 Task: Who was an influential artist in Constructivism?
Action: Mouse moved to (217, 181)
Screenshot: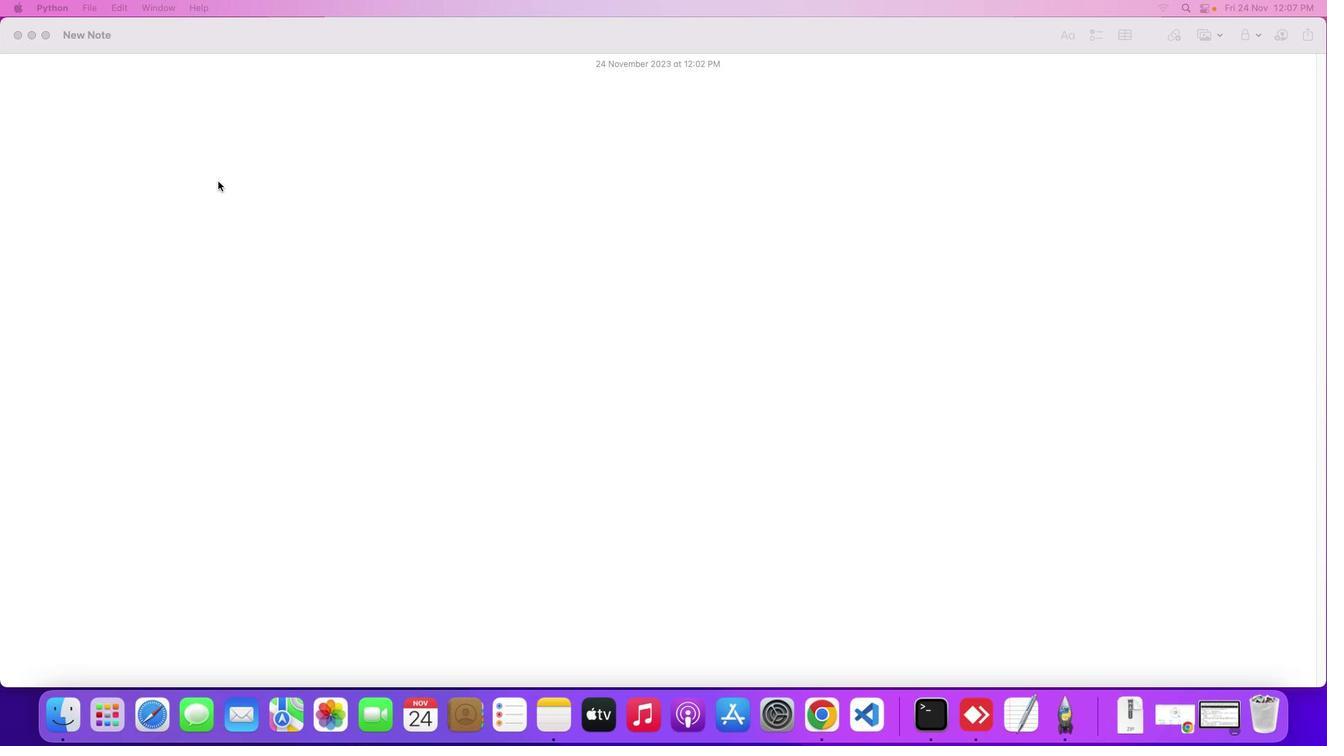 
Action: Mouse pressed left at (217, 181)
Screenshot: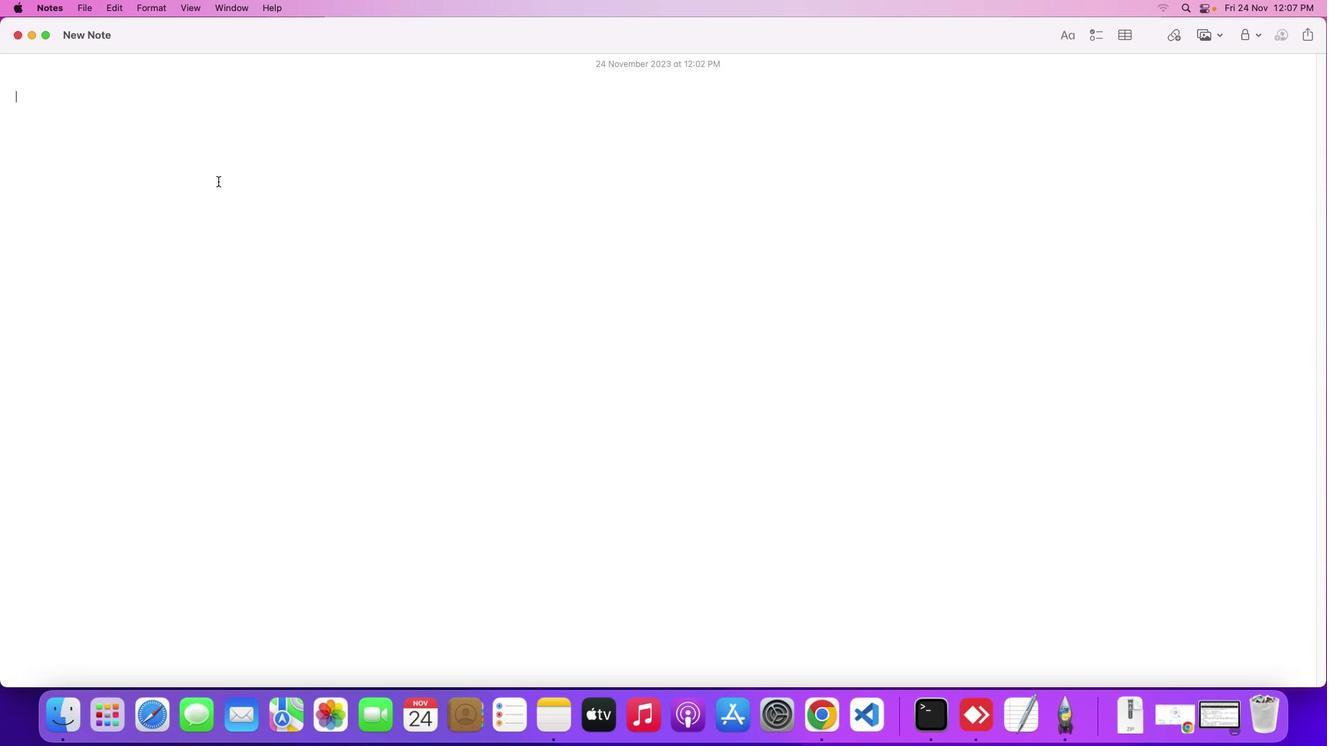 
Action: Mouse moved to (217, 181)
Screenshot: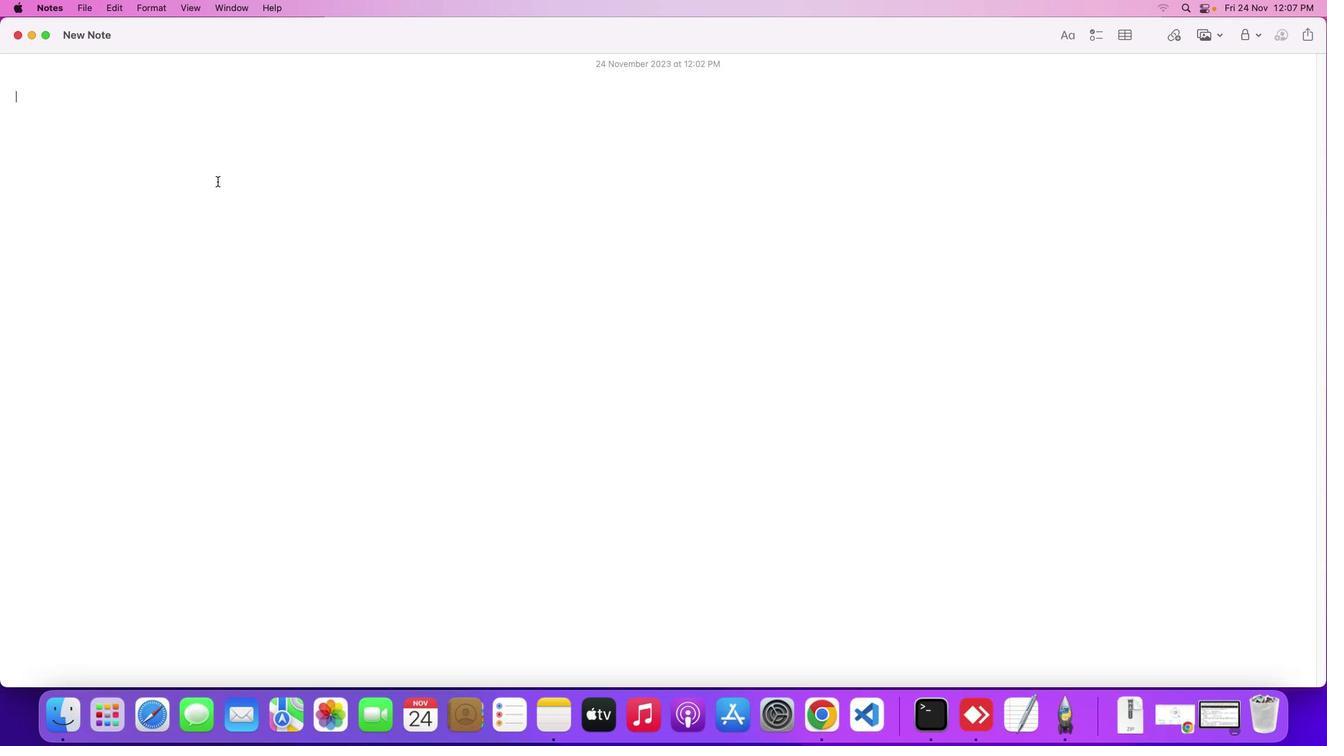 
Action: Key pressed Key.shift'W''h''o'Key.space'w''a''s'Key.space'a''n'Key.space'i''n''f''l''u''e''n''t''i''a''l'Key.space'a''r''t''i''s''t'Key.space'i''n'Key.spaceKey.shift'C''o''n''s''t''r''u''c''t''i''v''i''s''m'Key.shift_r'?'Key.enter
Screenshot: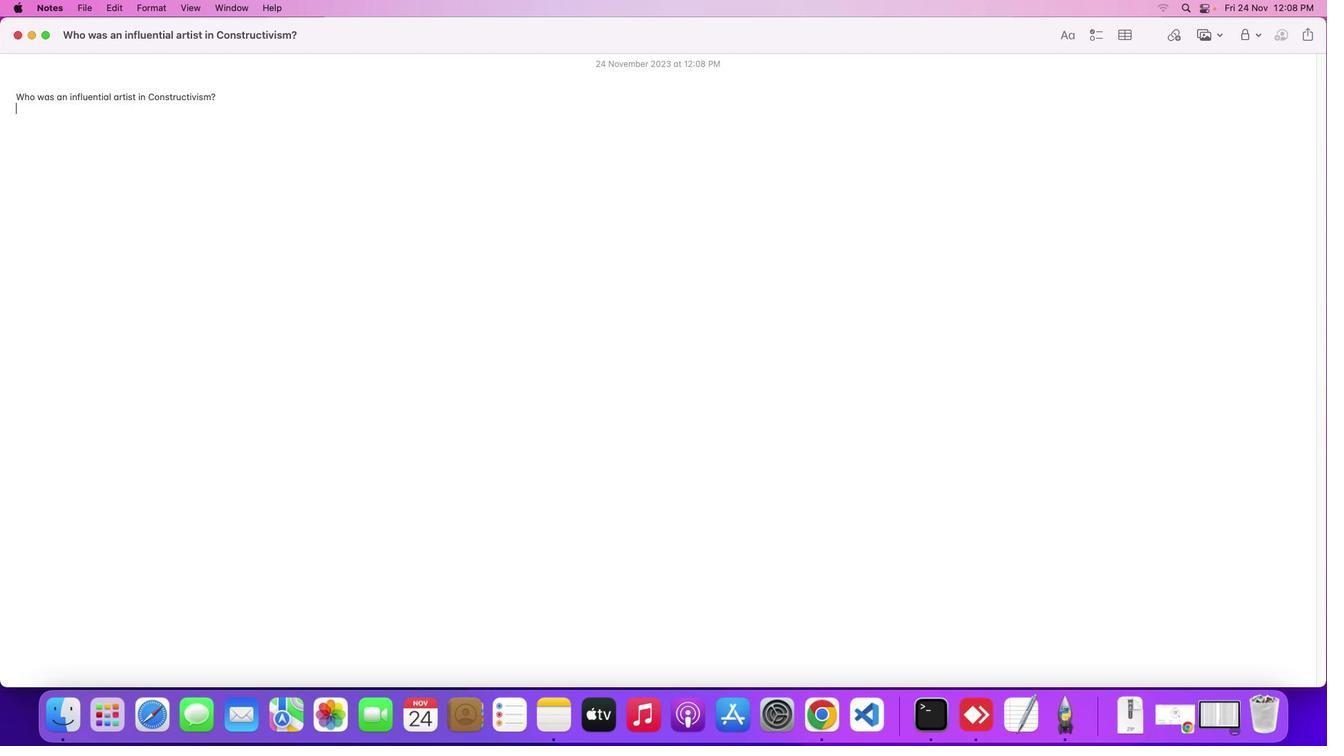 
Action: Mouse moved to (1190, 715)
Screenshot: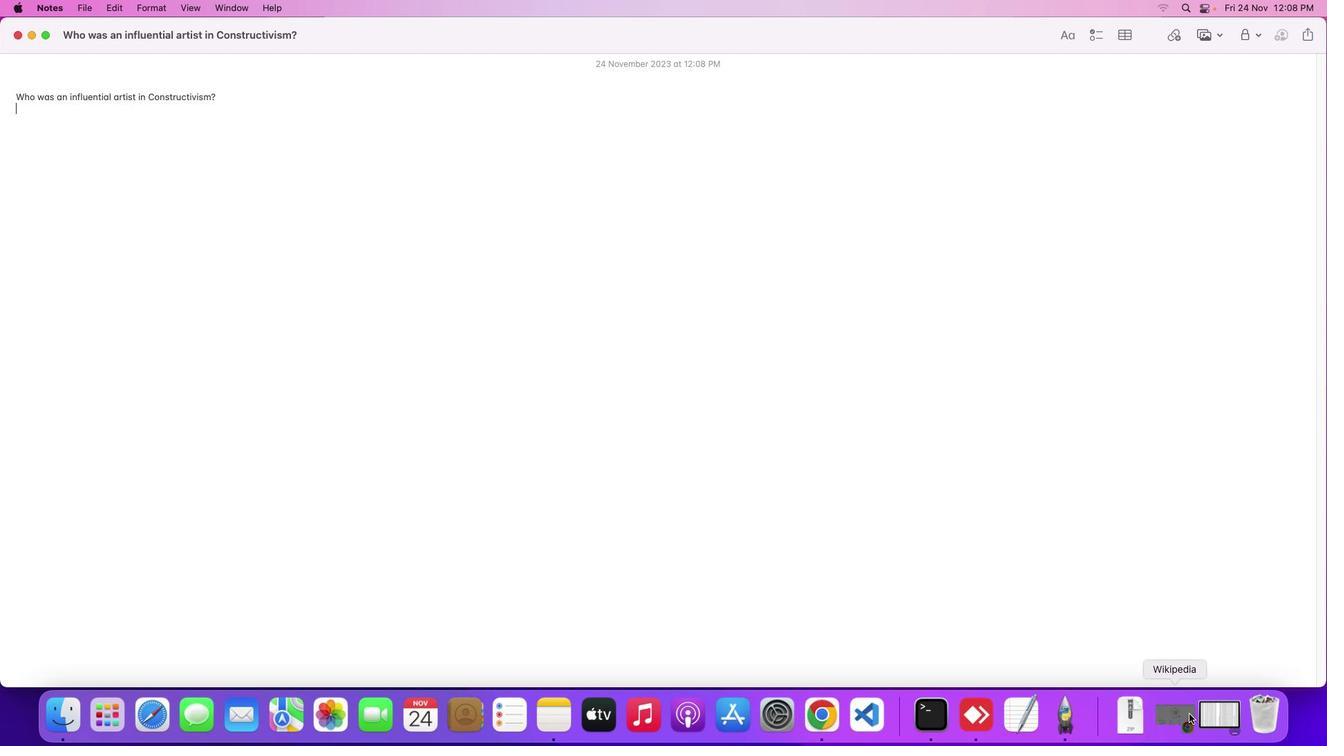 
Action: Mouse pressed left at (1190, 715)
Screenshot: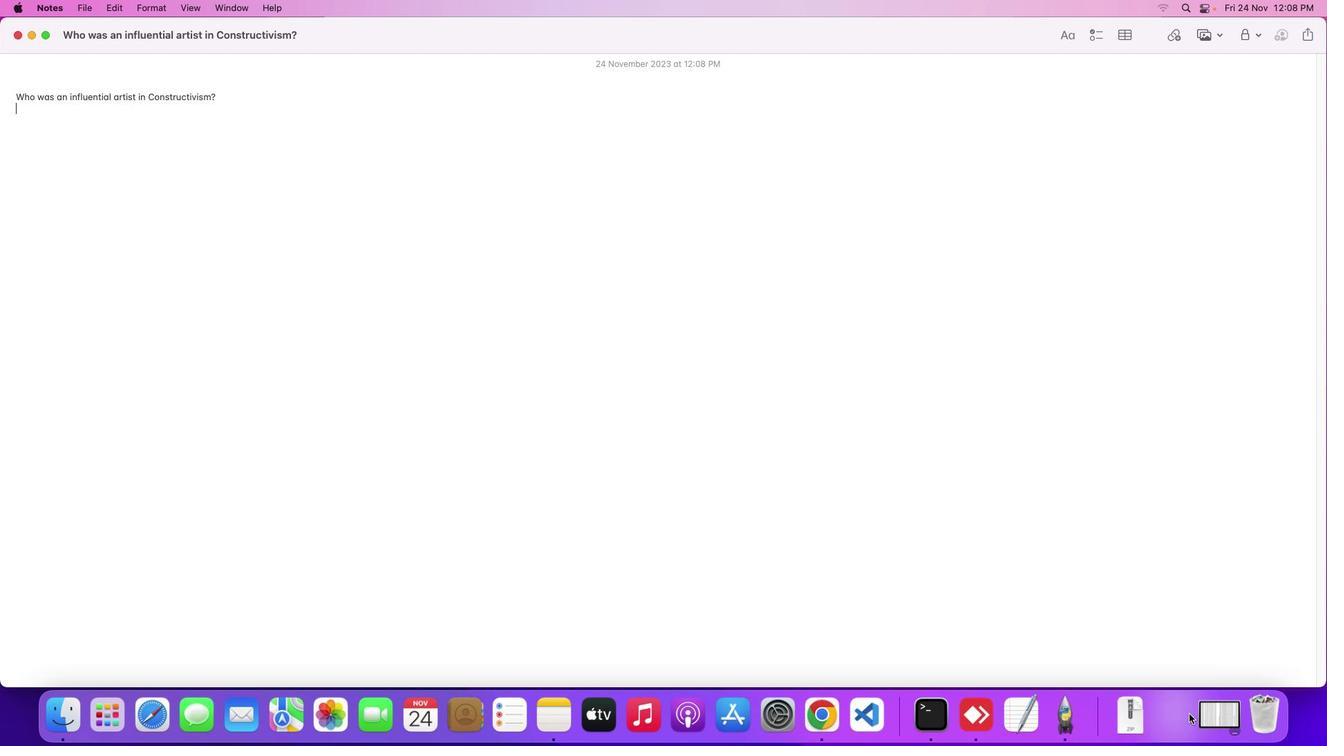 
Action: Mouse moved to (529, 423)
Screenshot: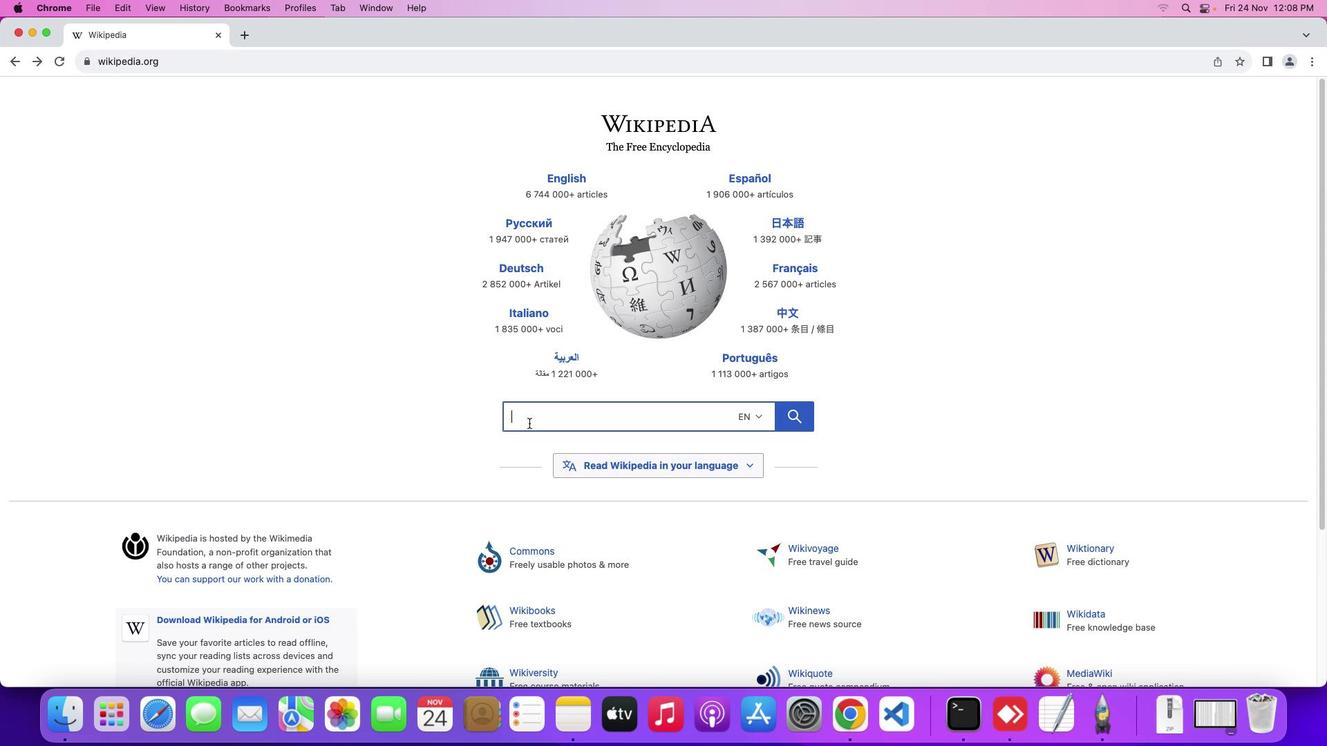 
Action: Mouse pressed left at (529, 423)
Screenshot: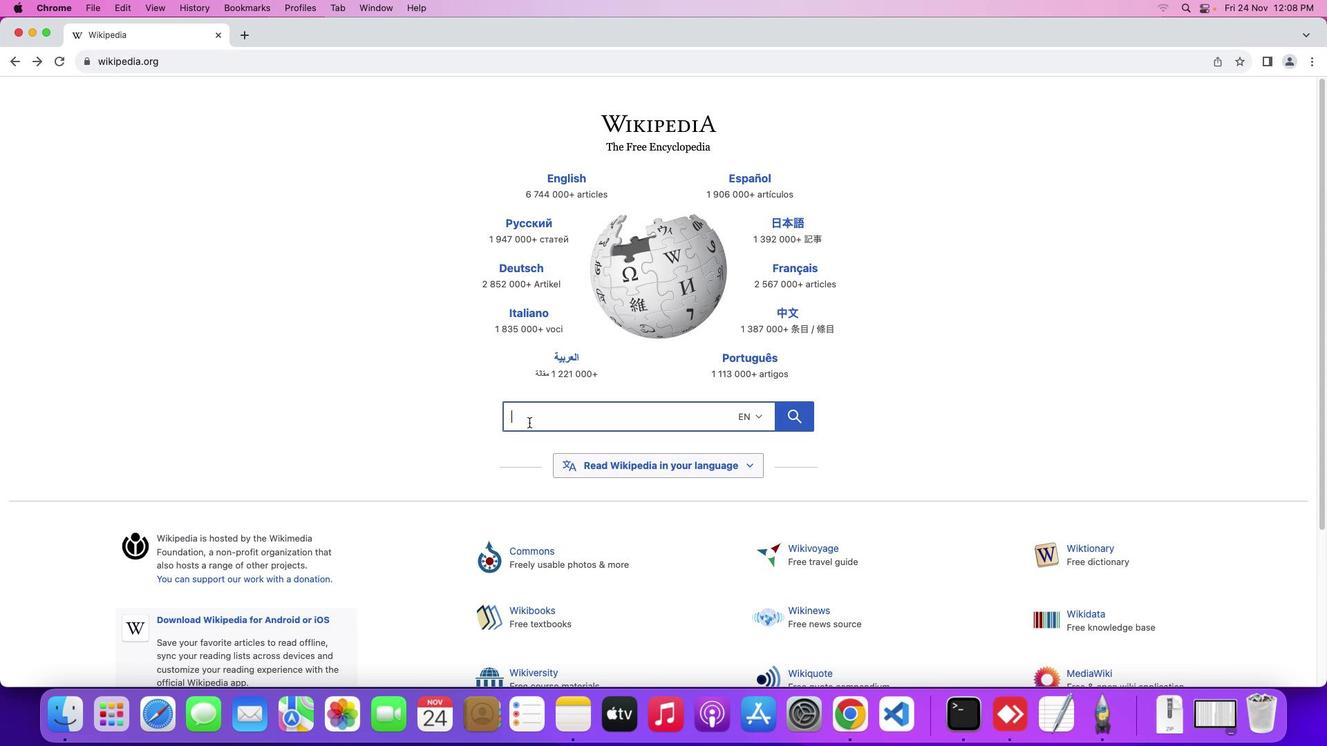 
Action: Mouse moved to (522, 421)
Screenshot: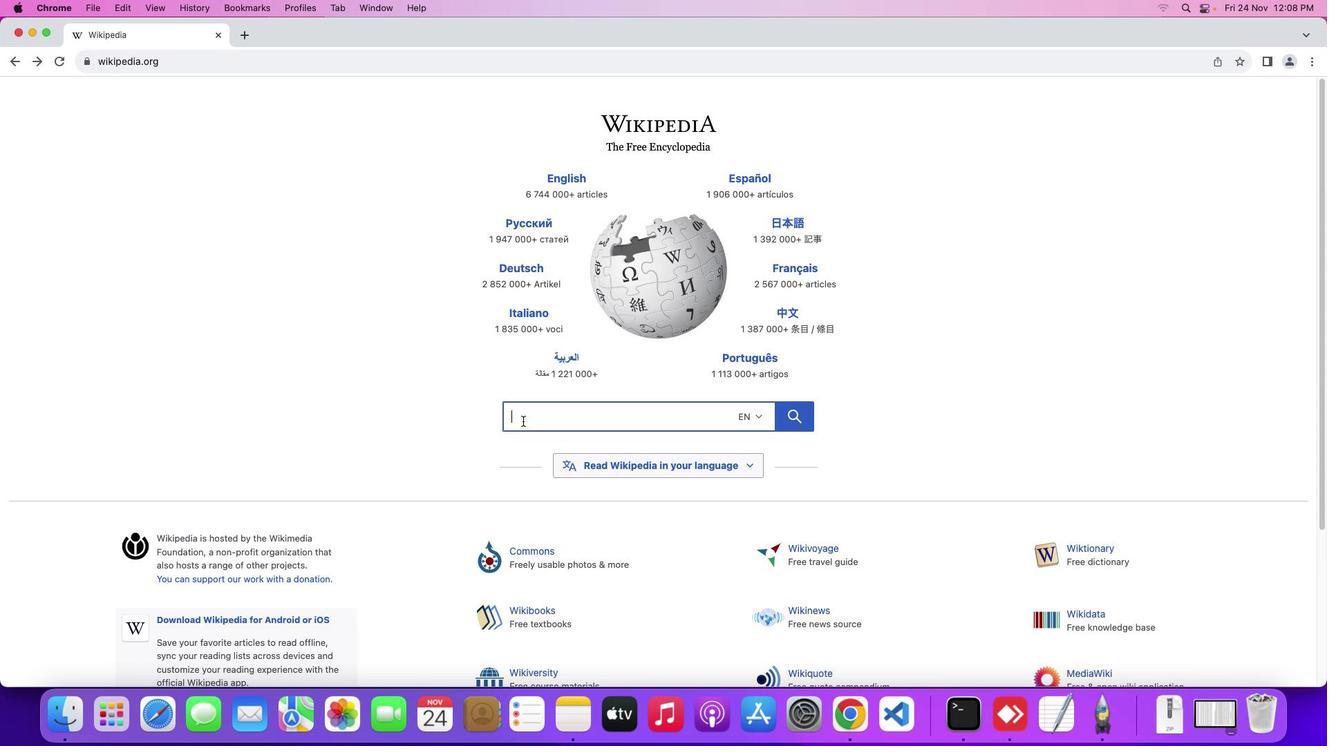 
Action: Key pressed Key.shift'C''o''n''s''t''r''u''c''t''i''v''i''s''m'Key.space'a''r''t'
Screenshot: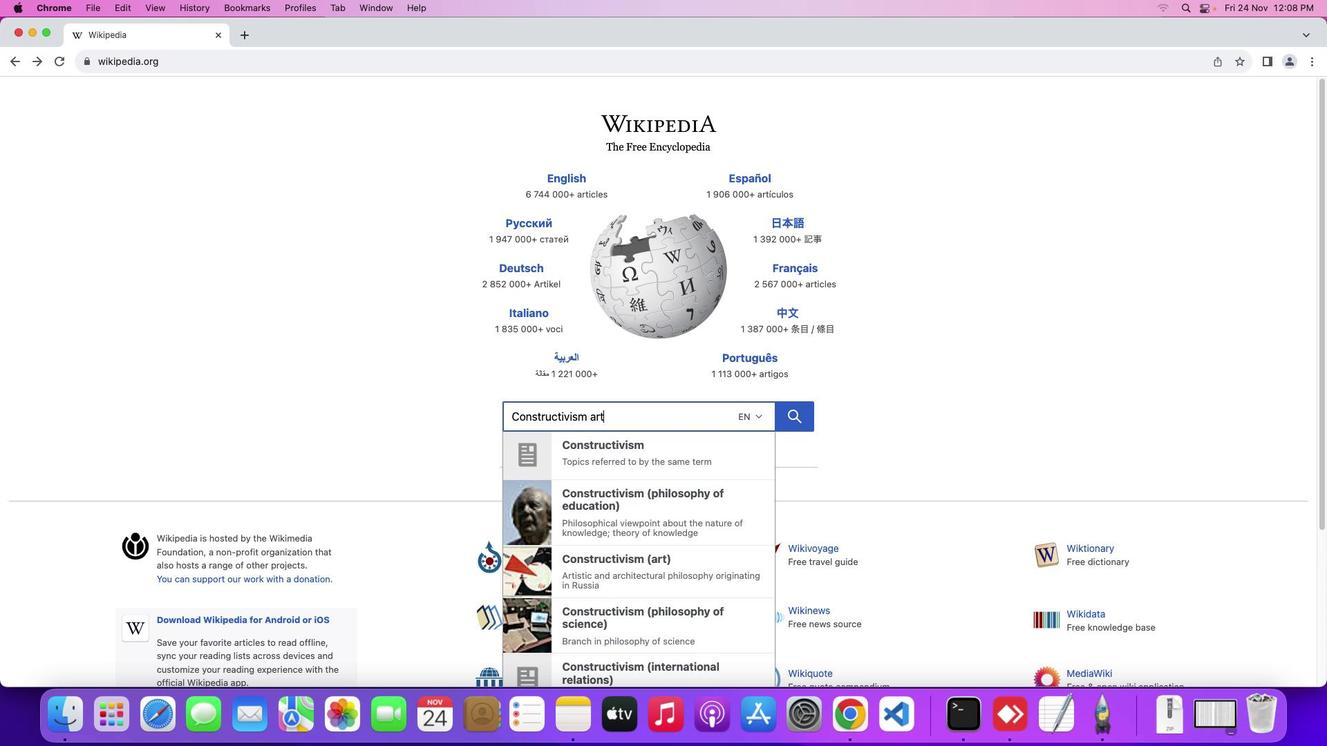 
Action: Mouse moved to (597, 455)
Screenshot: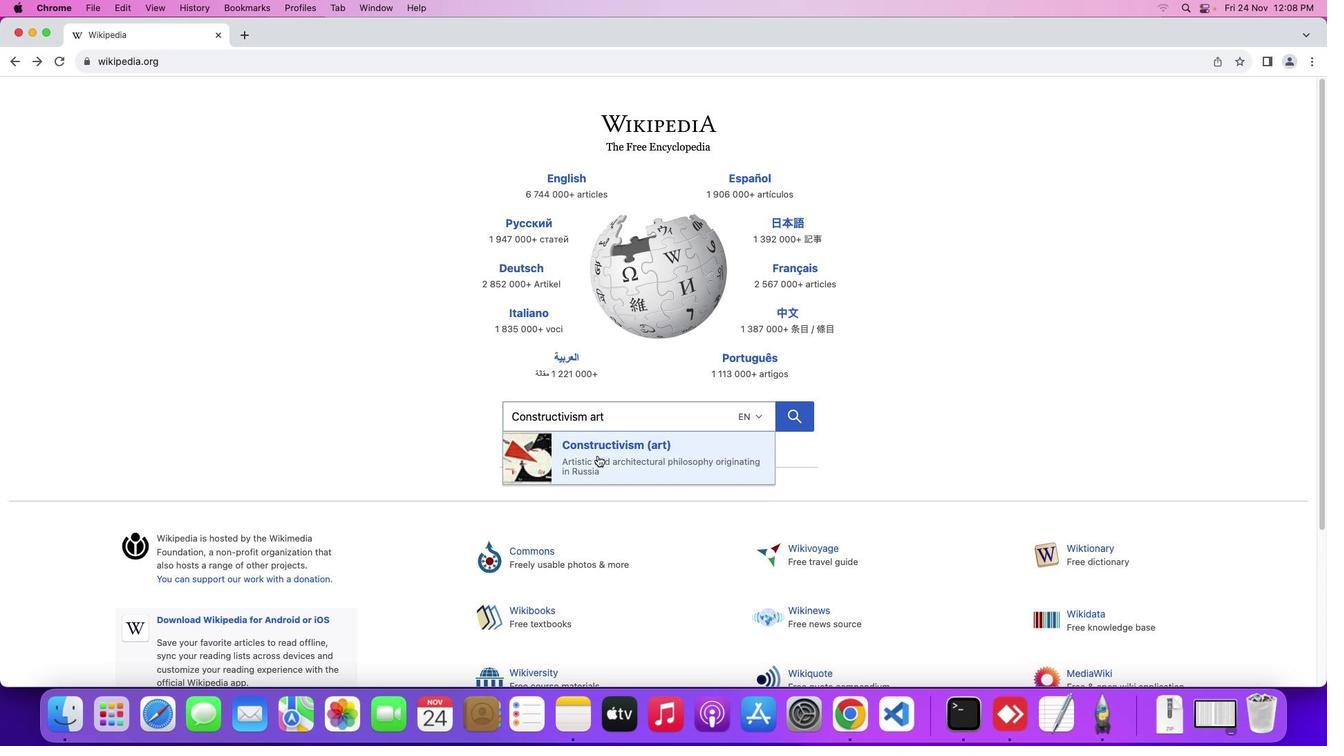 
Action: Mouse pressed left at (597, 455)
Screenshot: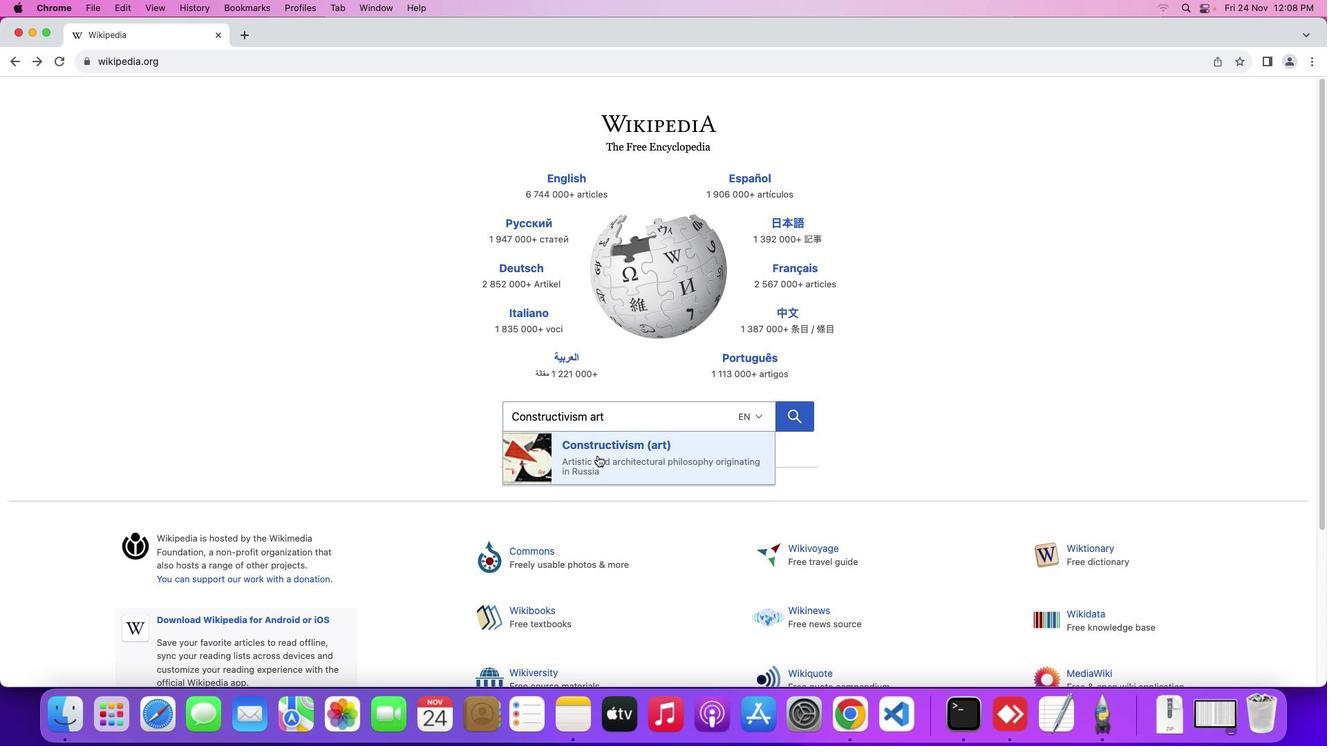 
Action: Mouse moved to (1038, 322)
Screenshot: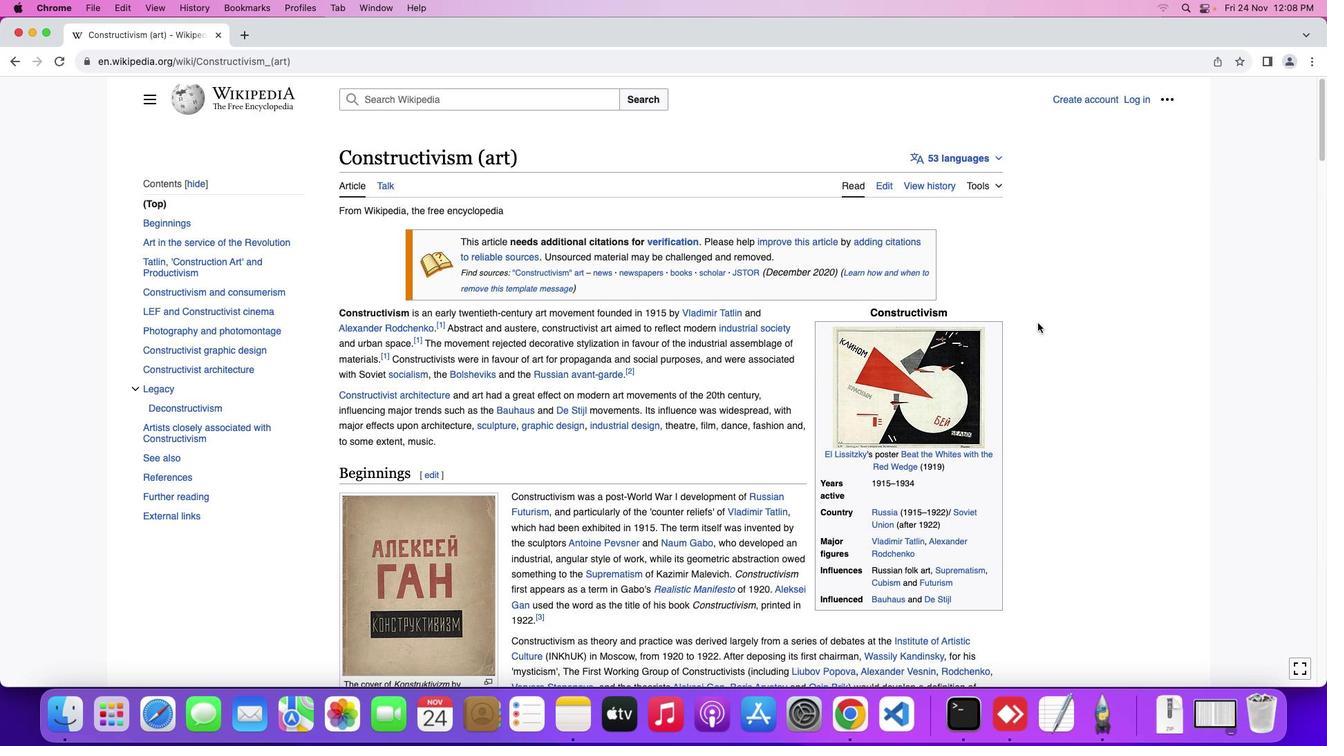 
Action: Mouse pressed left at (1038, 322)
Screenshot: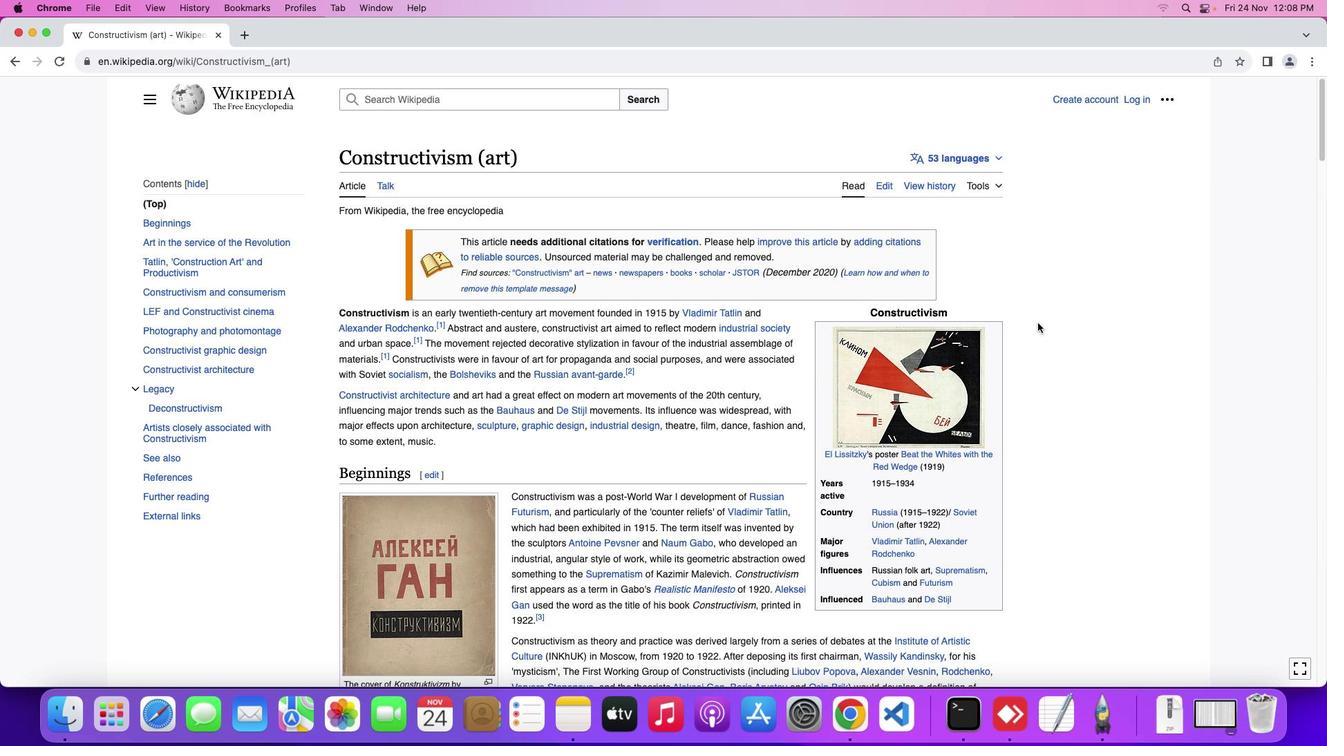 
Action: Mouse moved to (1062, 313)
Screenshot: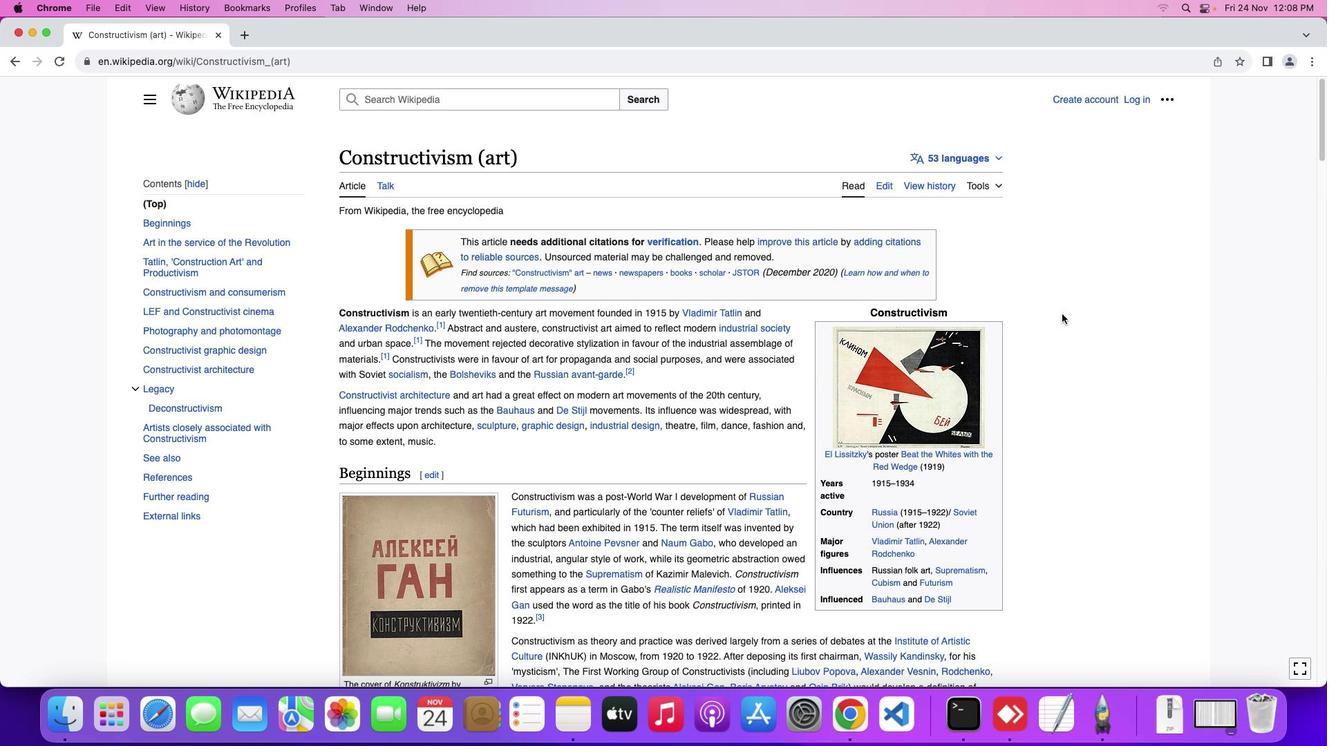 
Action: Mouse scrolled (1062, 313) with delta (0, 0)
Screenshot: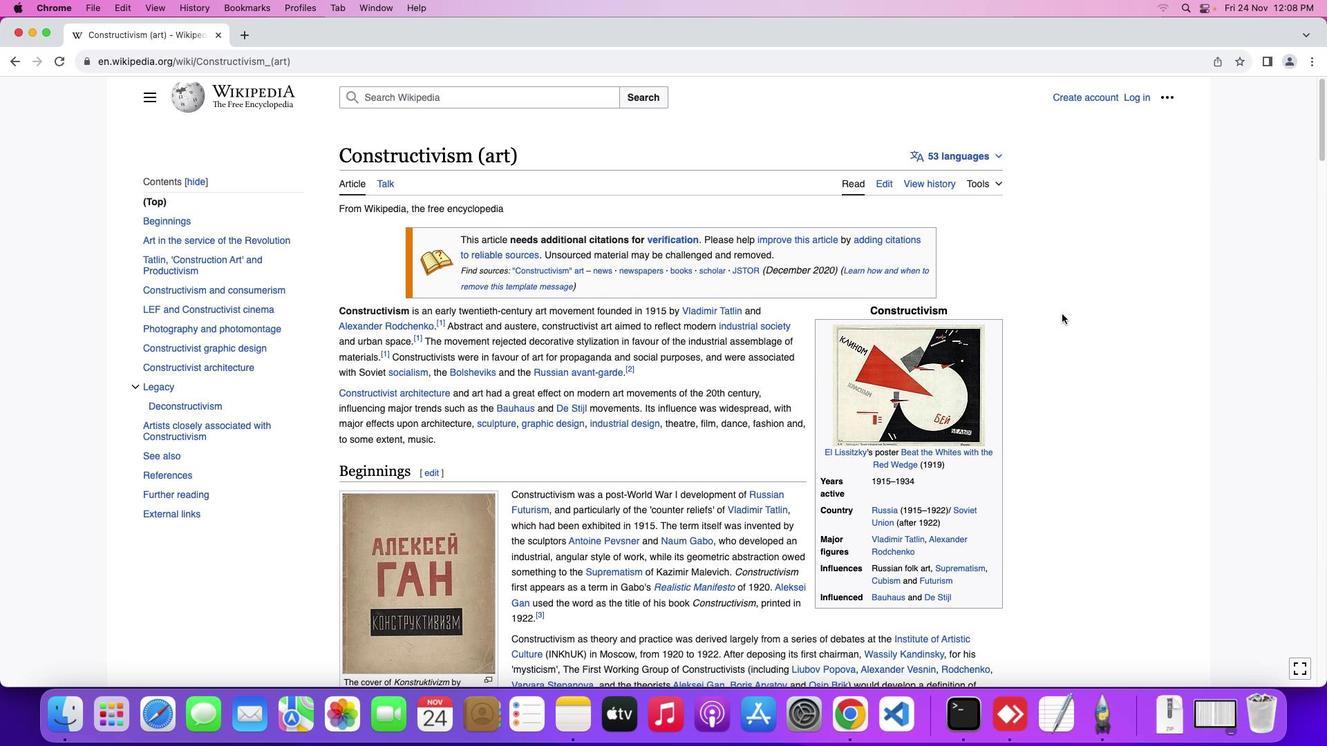 
Action: Mouse scrolled (1062, 313) with delta (0, 0)
Screenshot: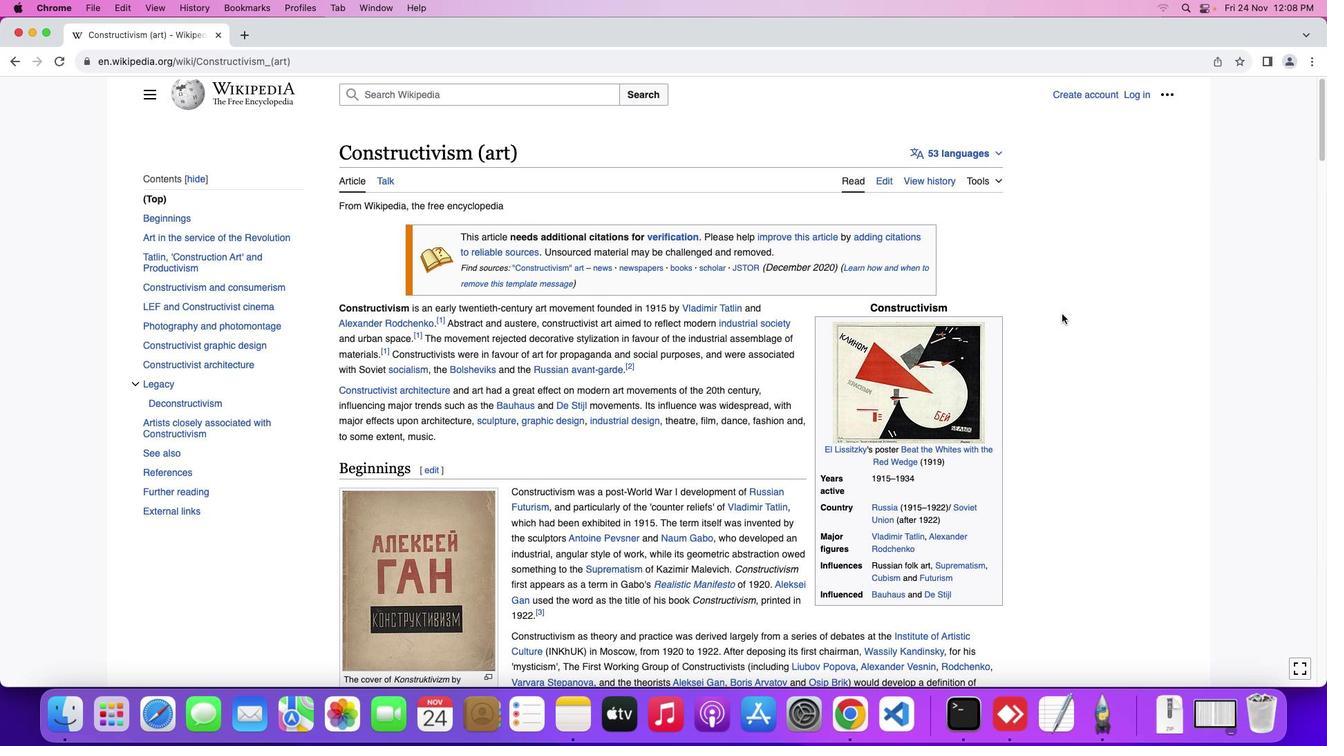 
Action: Mouse scrolled (1062, 313) with delta (0, 0)
Screenshot: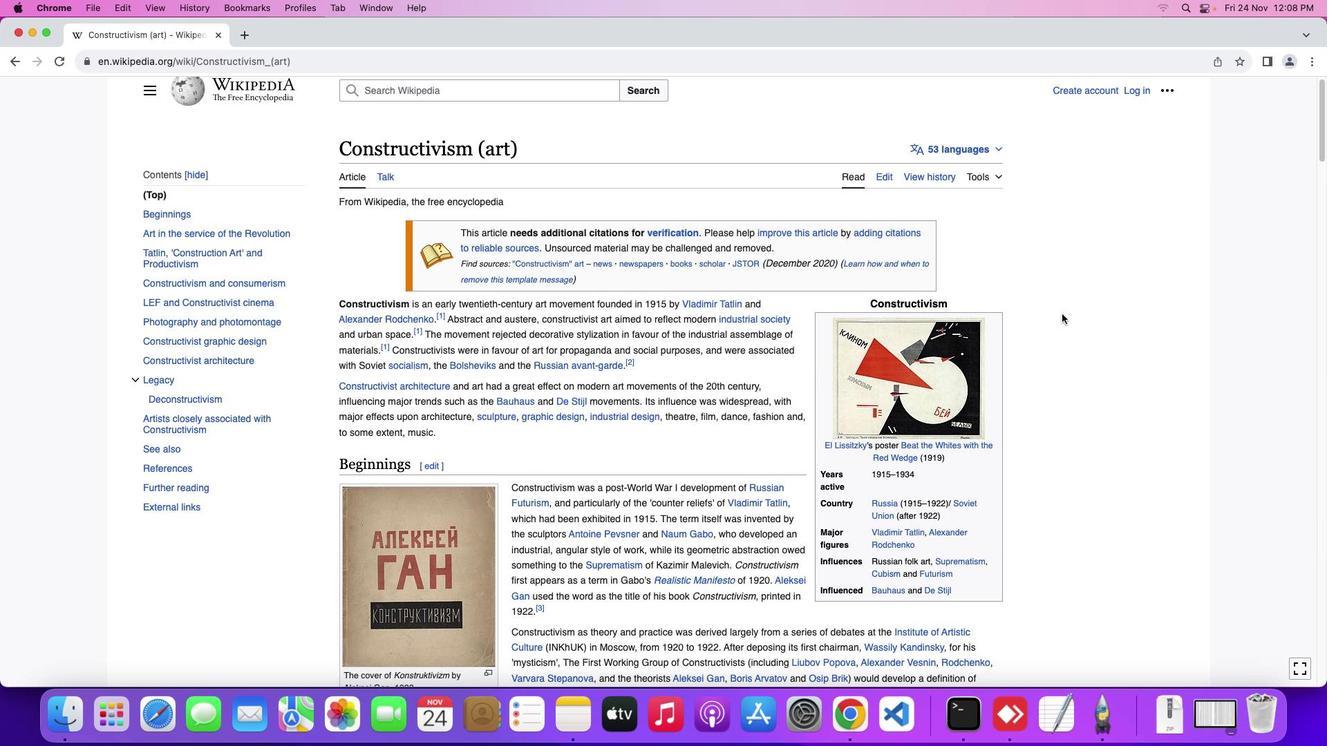 
Action: Mouse moved to (1063, 311)
Screenshot: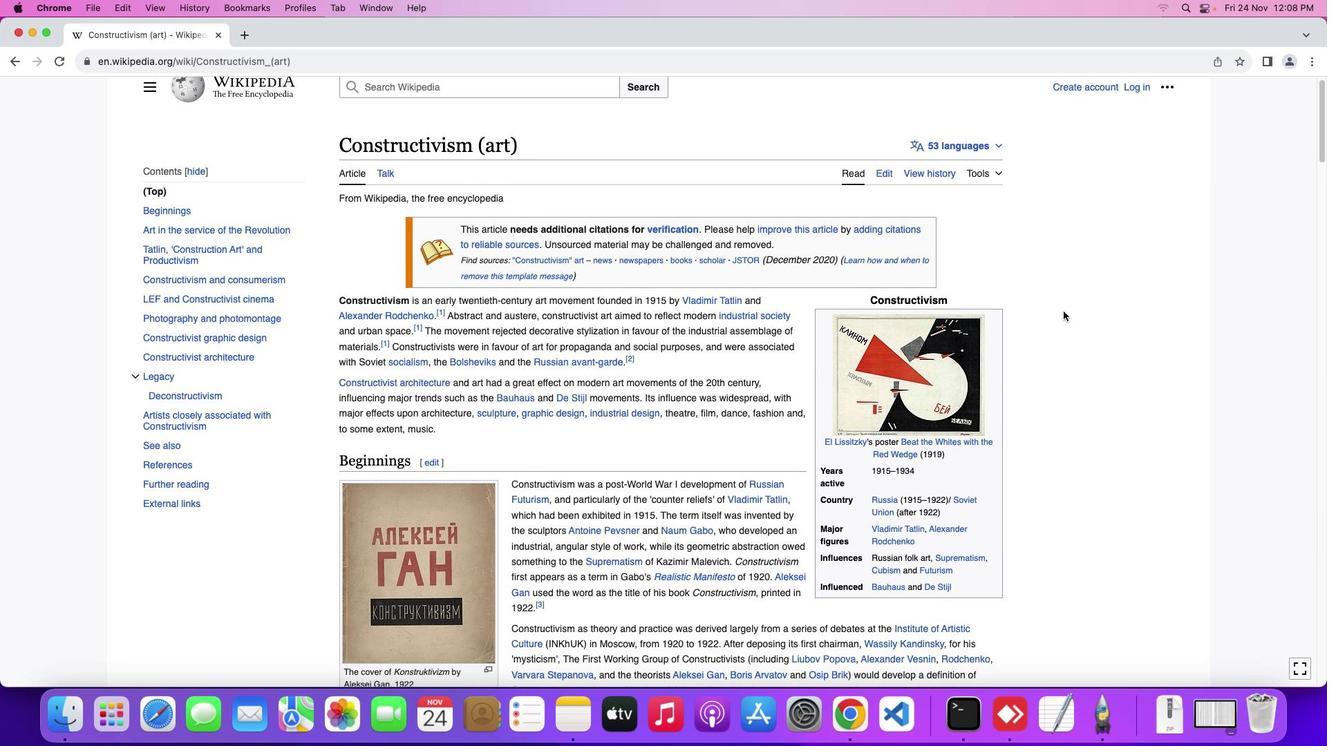 
Action: Mouse scrolled (1063, 311) with delta (0, 0)
Screenshot: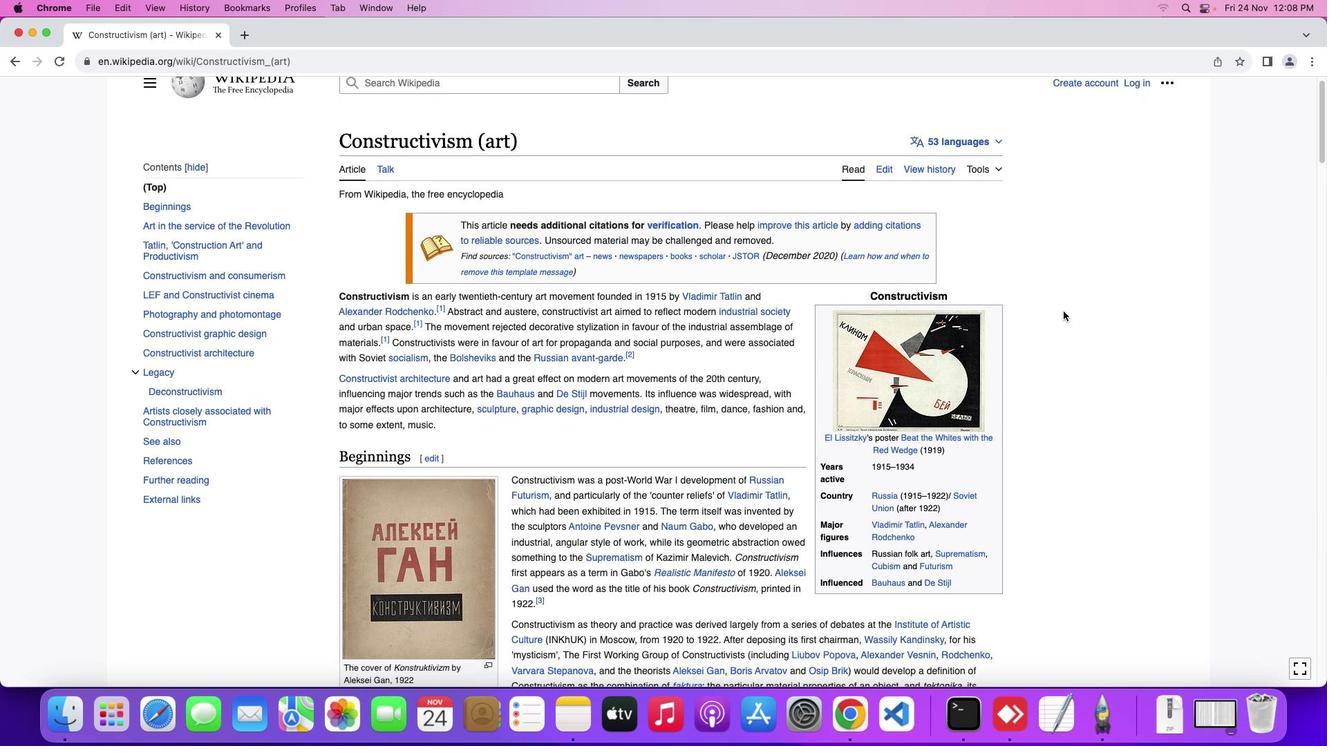 
Action: Mouse scrolled (1063, 311) with delta (0, 0)
Screenshot: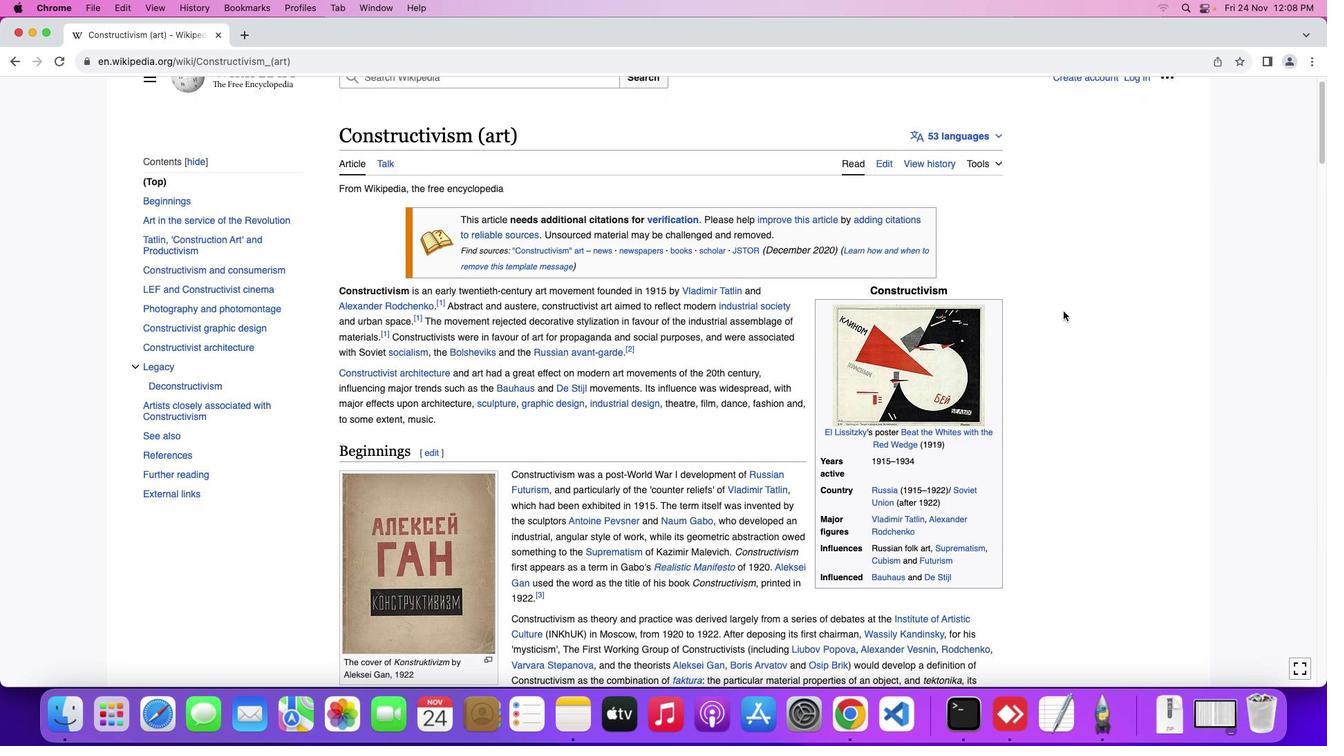 
Action: Mouse moved to (1063, 311)
Screenshot: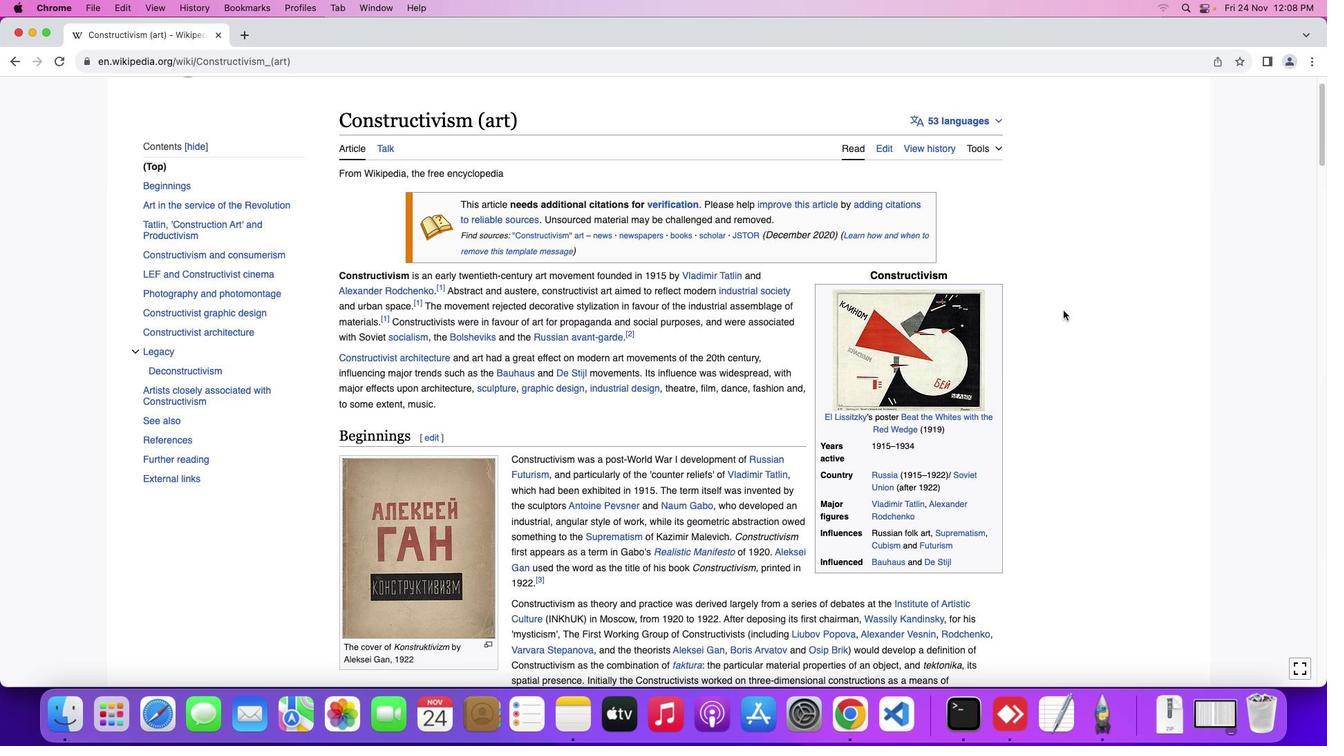 
Action: Mouse scrolled (1063, 311) with delta (0, 0)
Screenshot: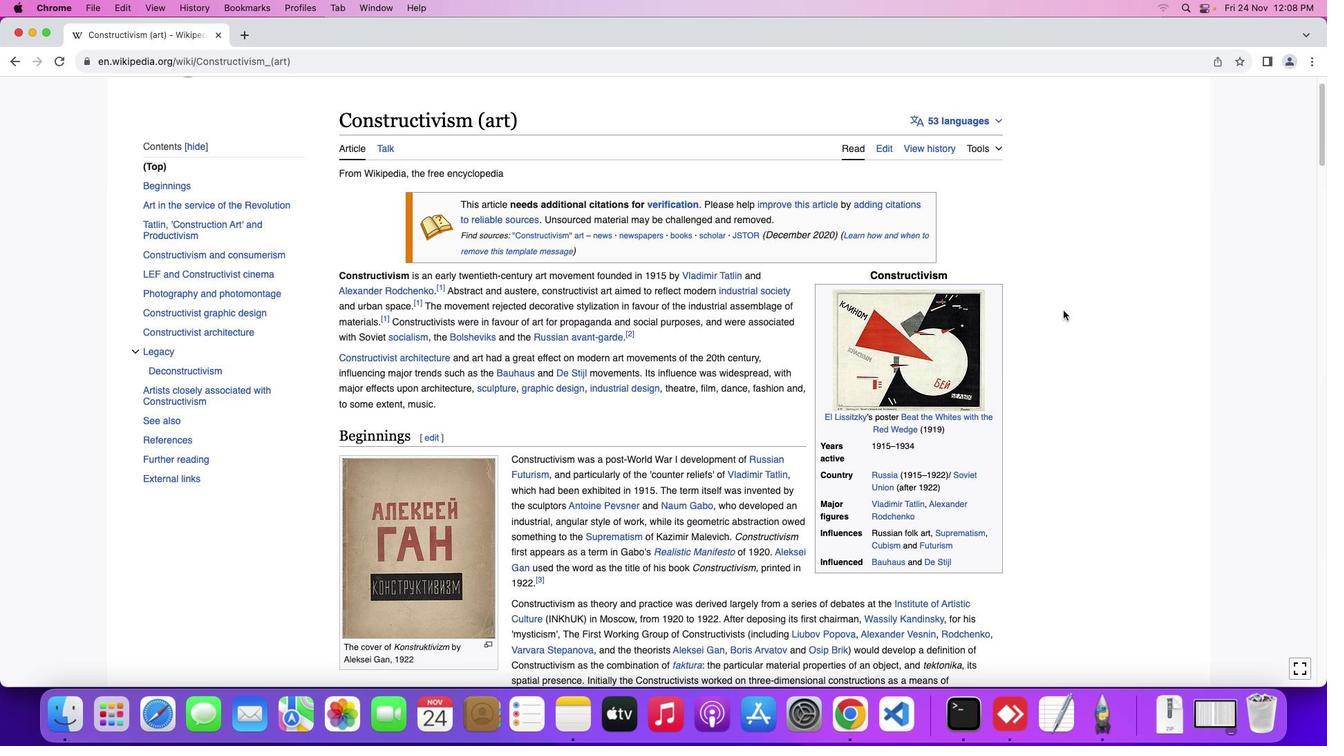 
Action: Mouse moved to (1064, 310)
Screenshot: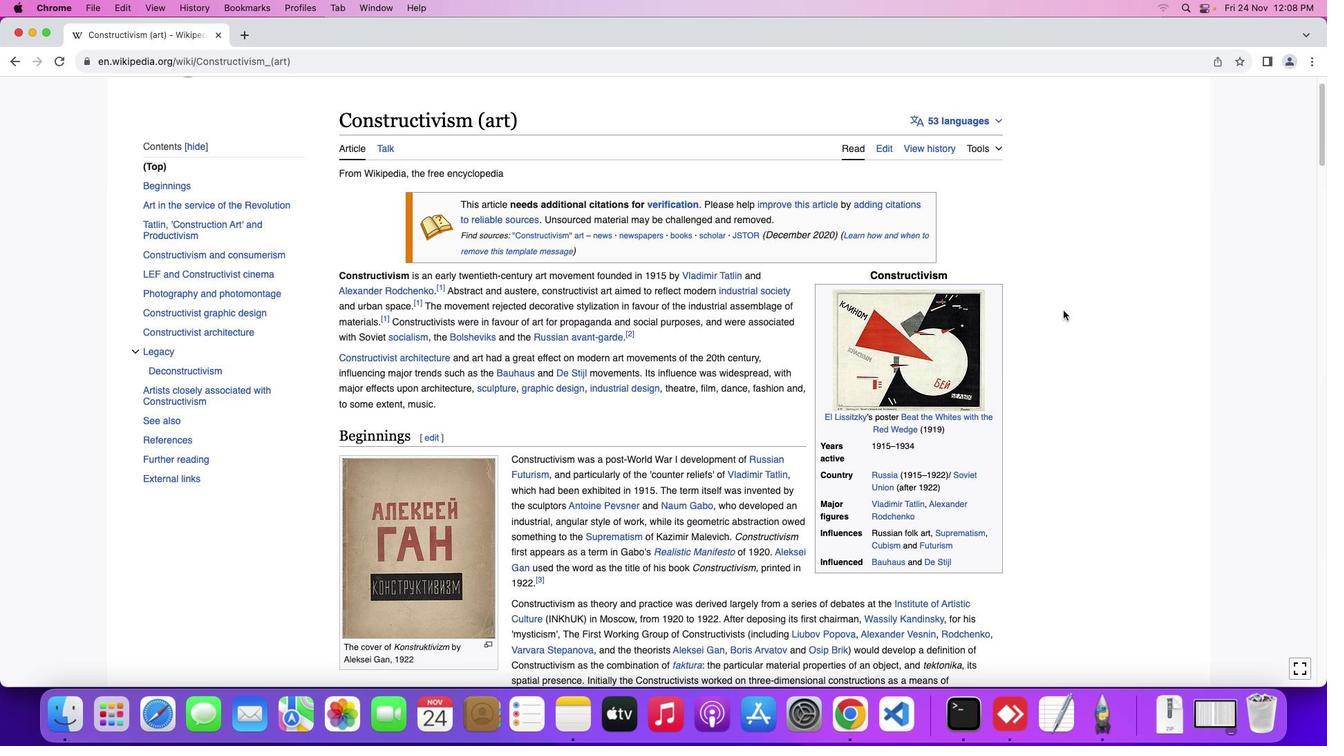 
Action: Mouse scrolled (1064, 310) with delta (0, 0)
Screenshot: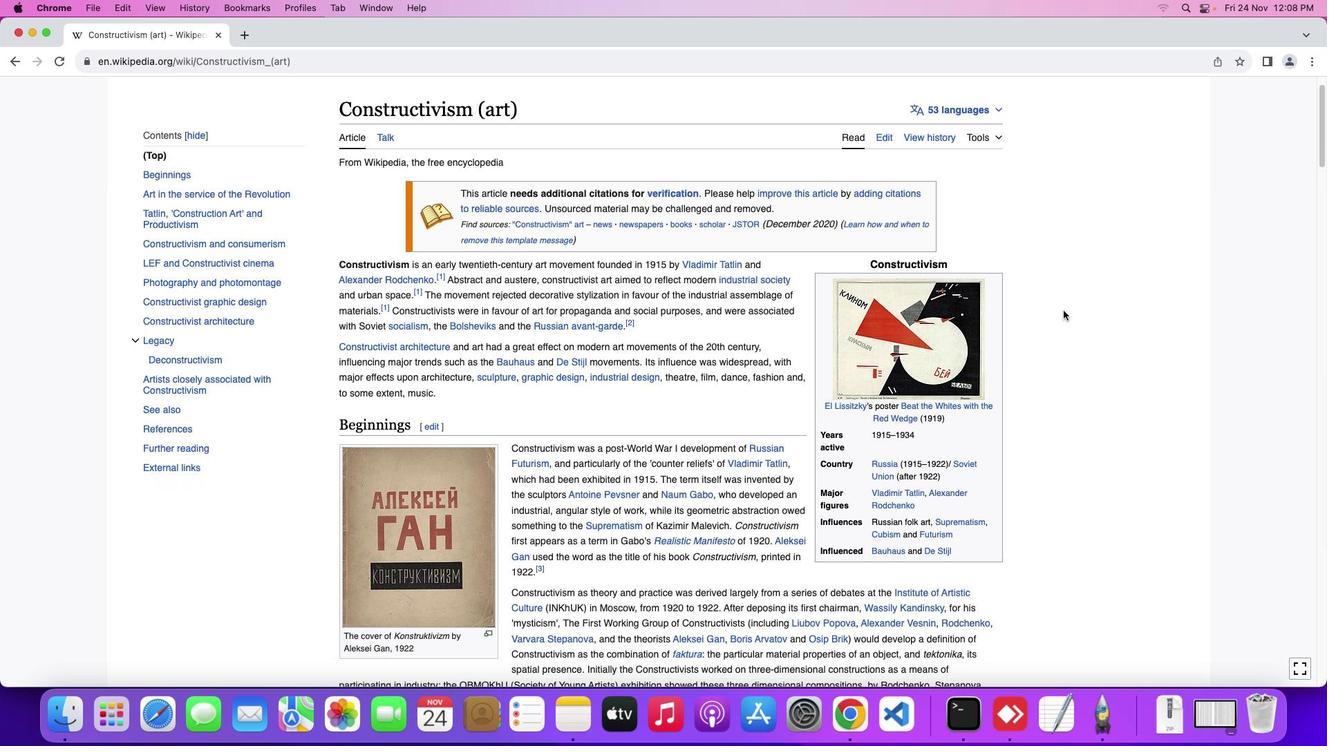 
Action: Mouse moved to (1064, 311)
Screenshot: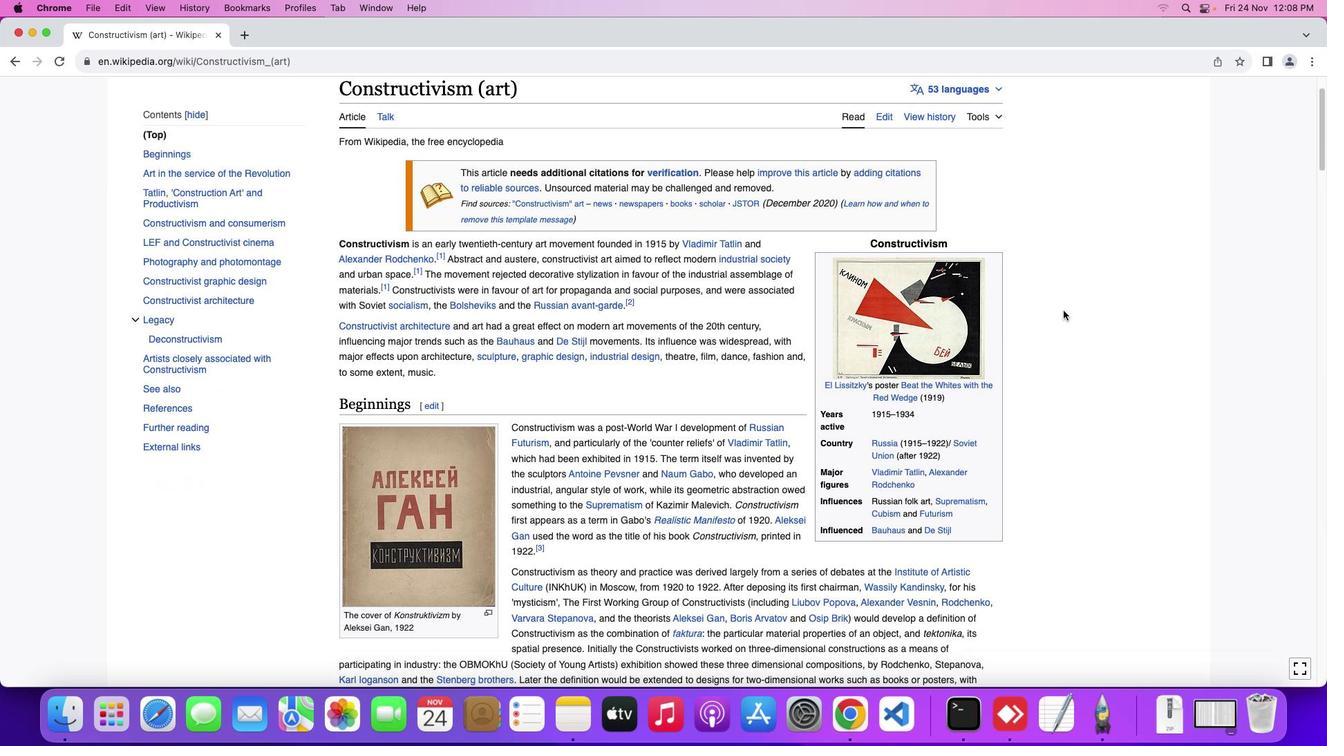 
Action: Mouse scrolled (1064, 311) with delta (0, 0)
Screenshot: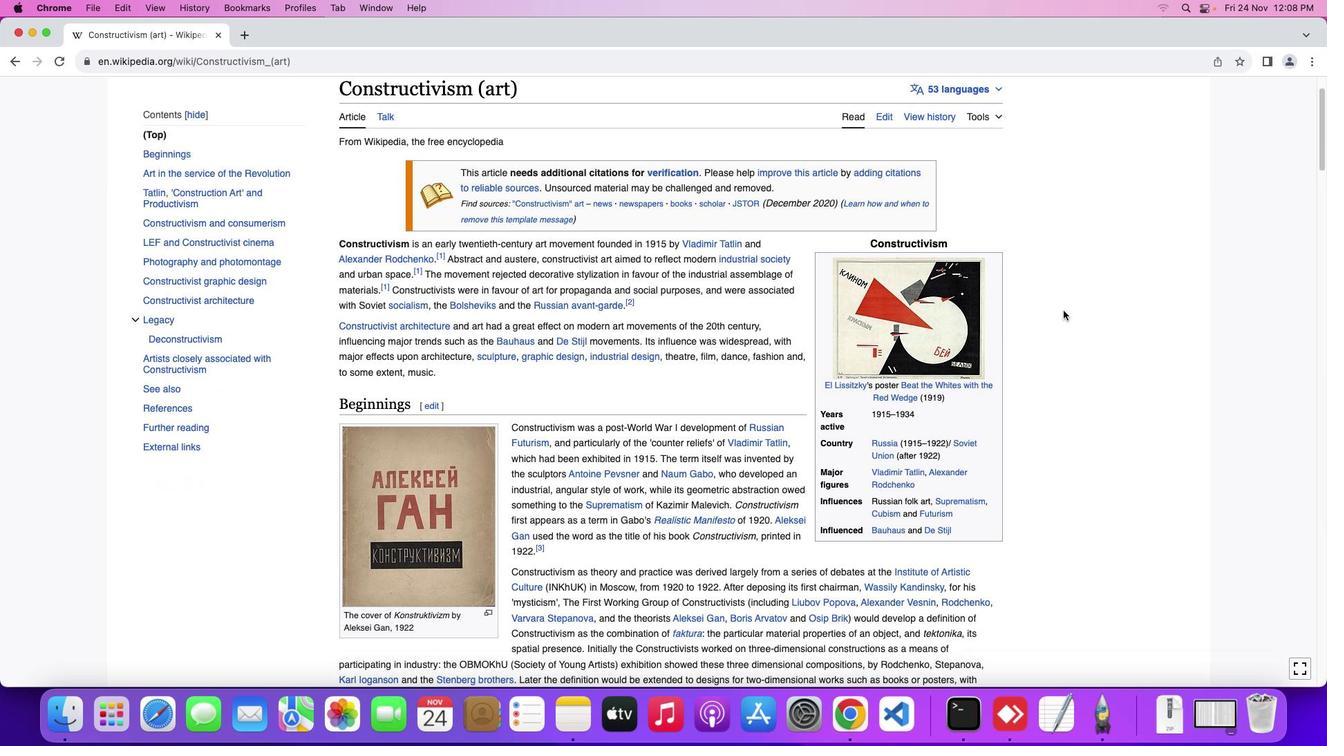 
Action: Mouse scrolled (1064, 311) with delta (0, 0)
Screenshot: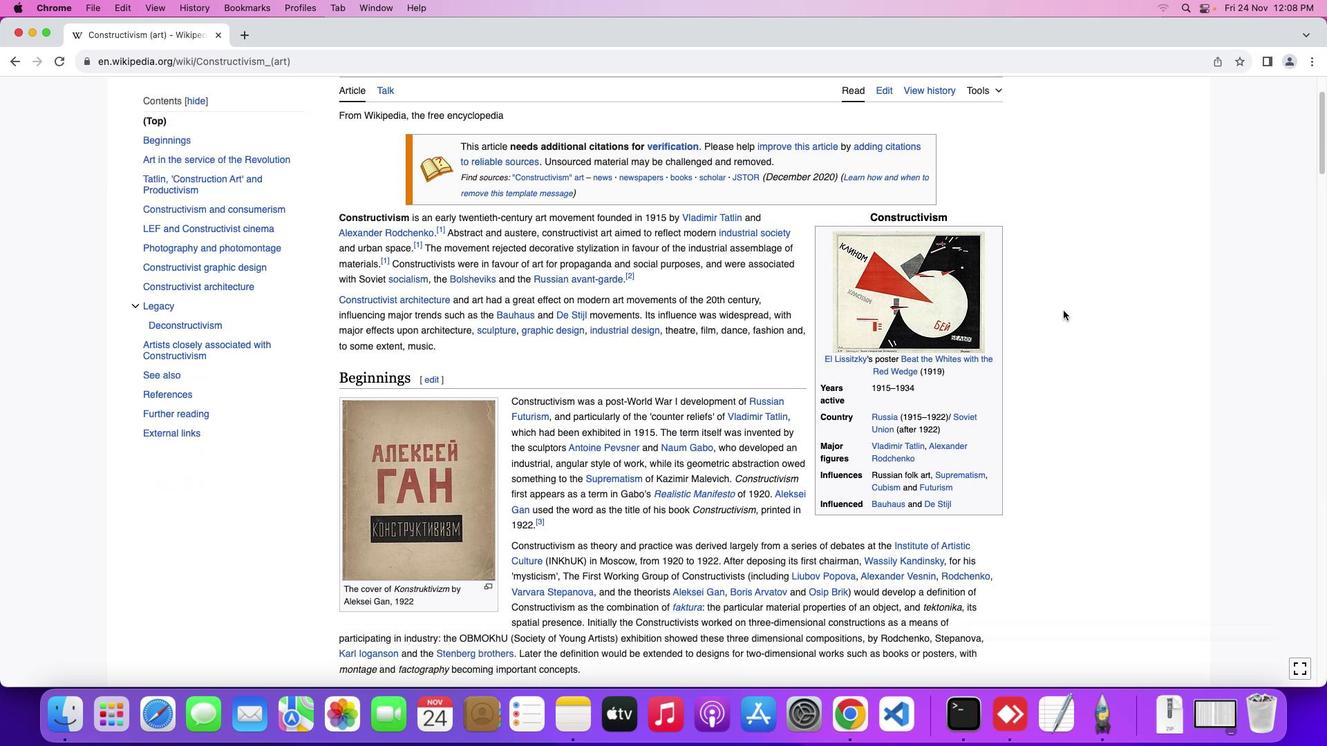
Action: Mouse scrolled (1064, 311) with delta (0, -2)
Screenshot: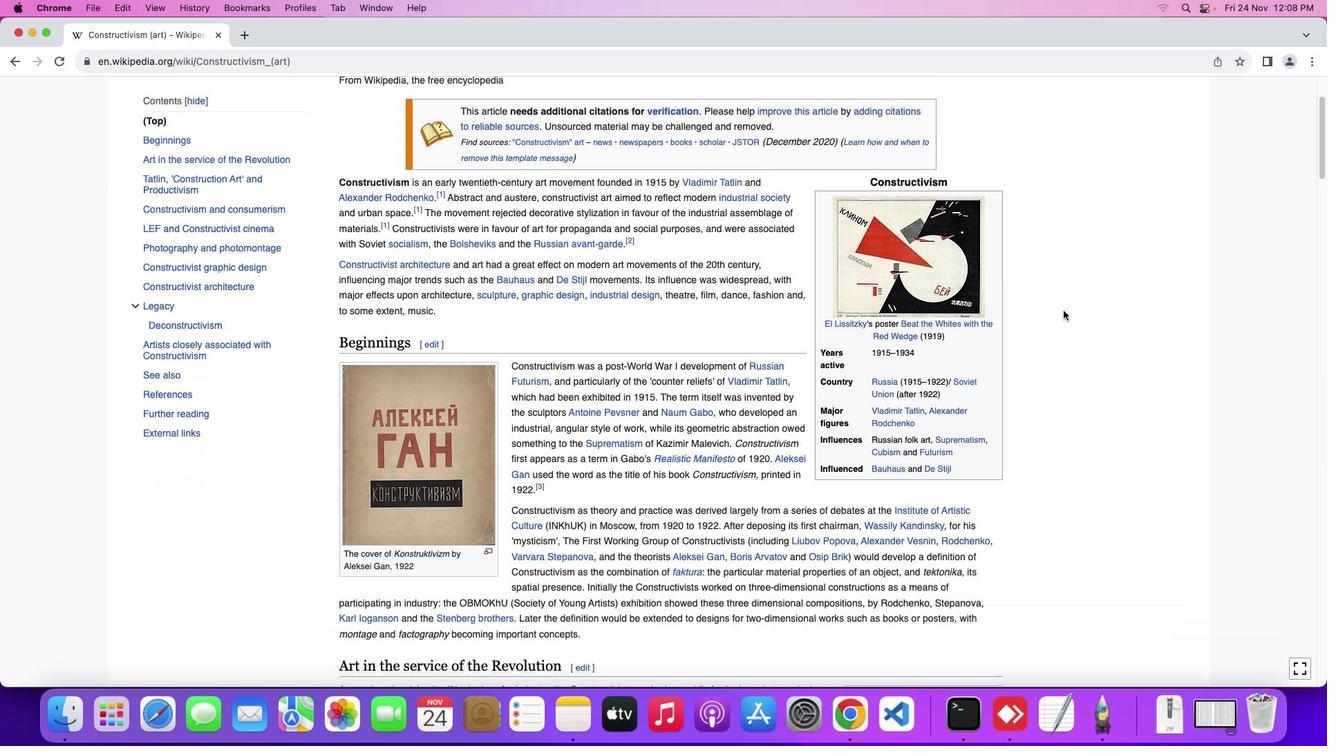 
Action: Mouse moved to (1065, 312)
Screenshot: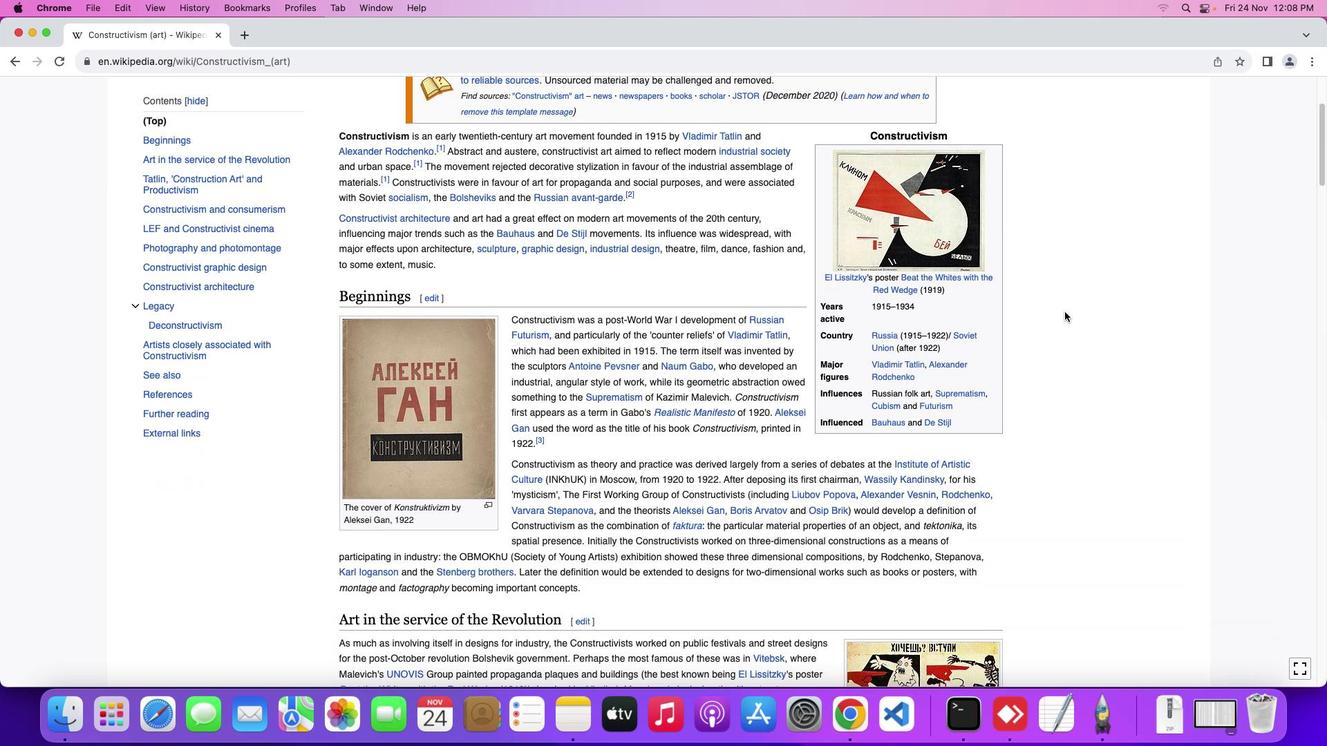 
Action: Mouse scrolled (1065, 312) with delta (0, 0)
Screenshot: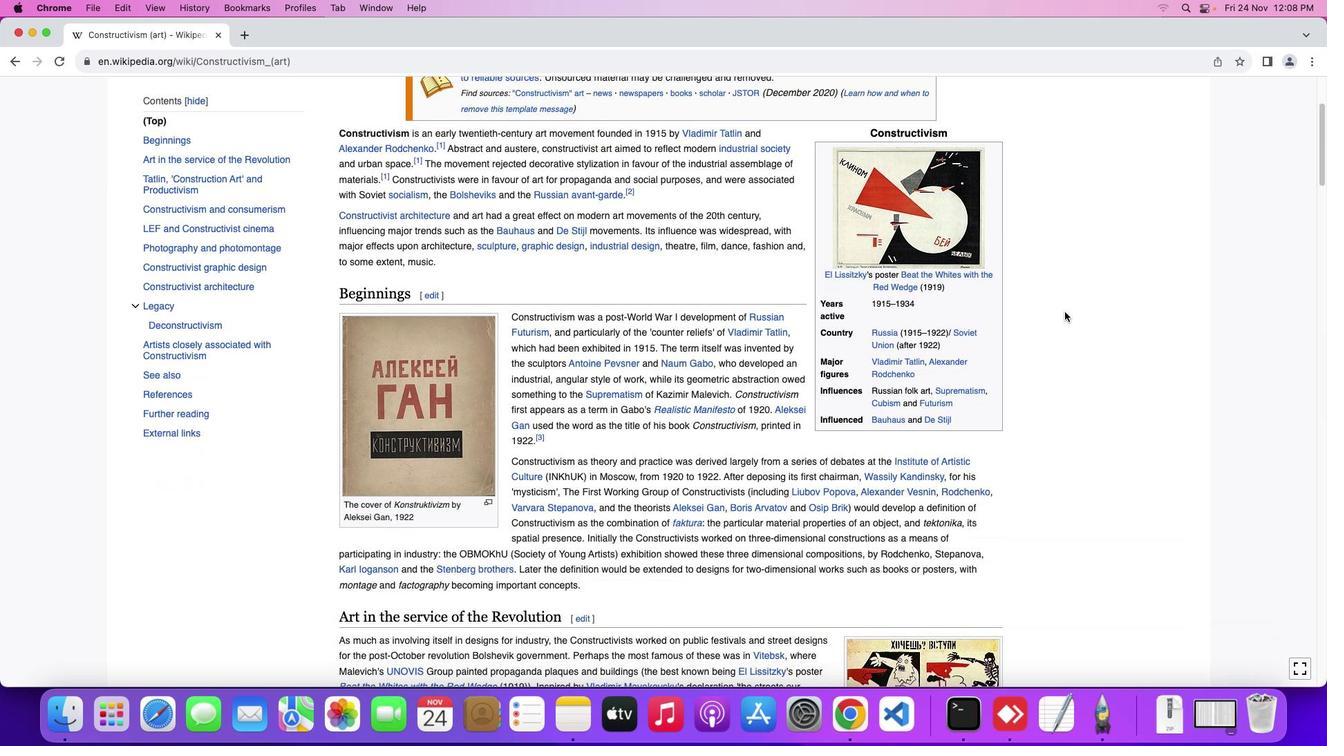 
Action: Mouse scrolled (1065, 312) with delta (0, 0)
Screenshot: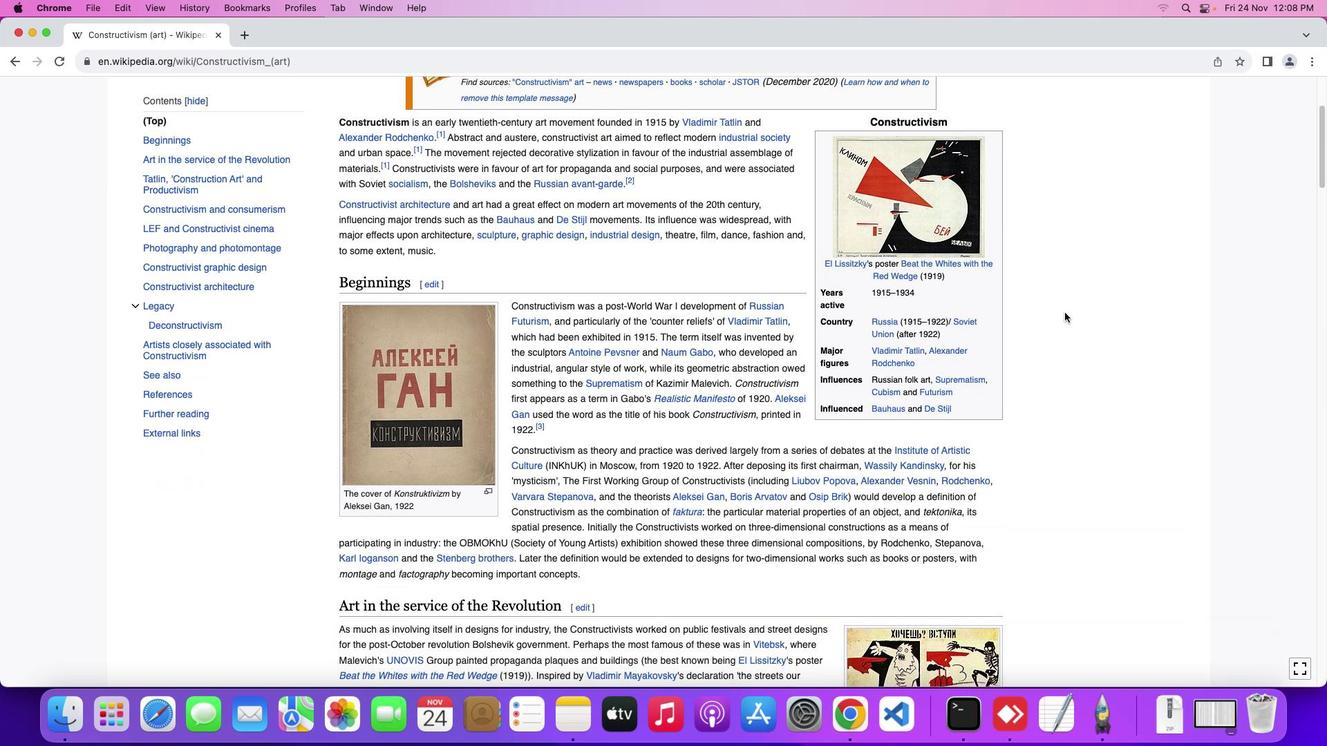 
Action: Mouse moved to (1065, 319)
Screenshot: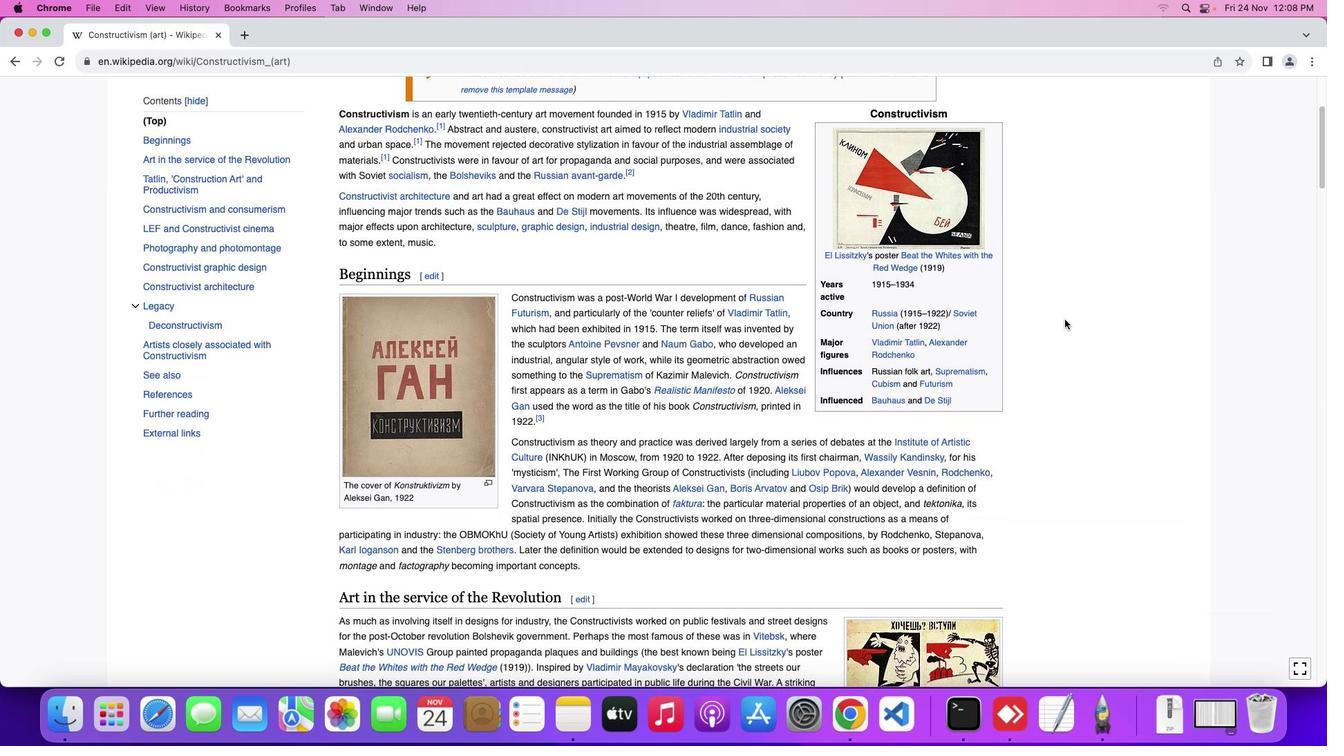 
Action: Mouse scrolled (1065, 319) with delta (0, 0)
Screenshot: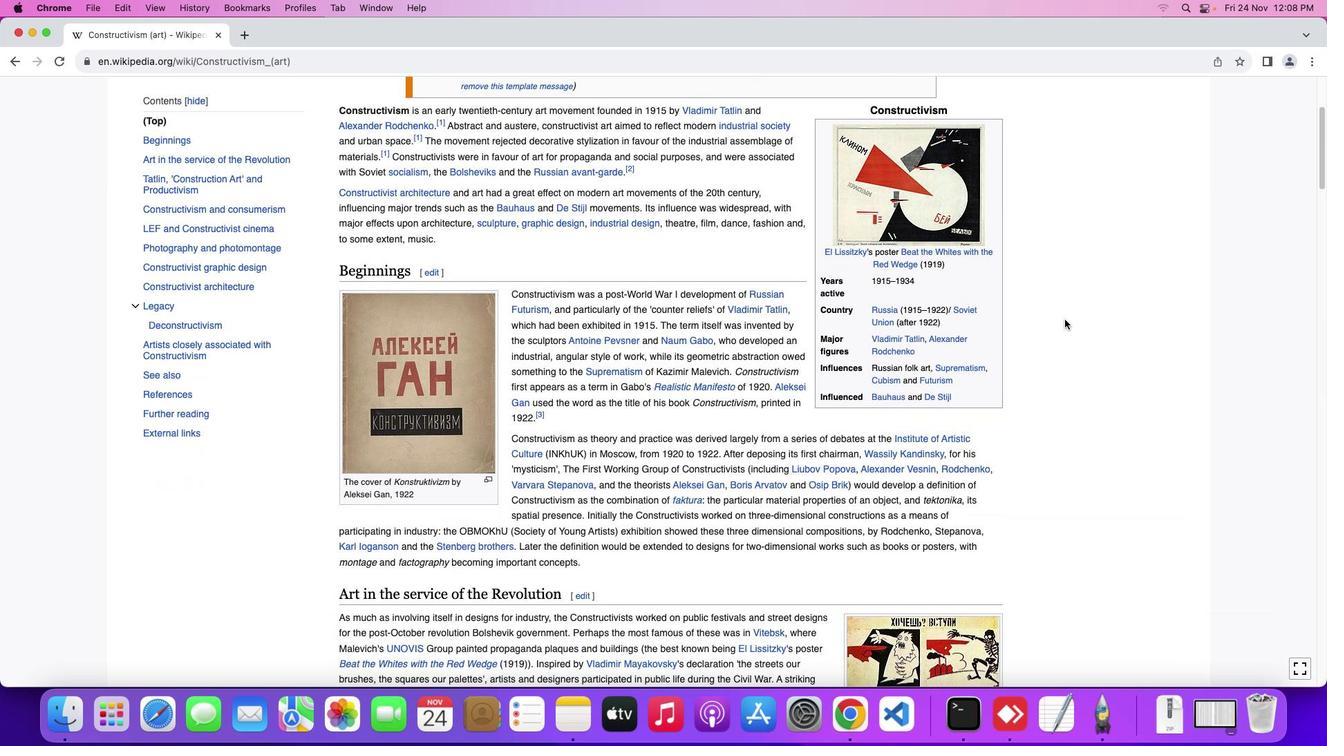 
Action: Mouse moved to (1065, 320)
Screenshot: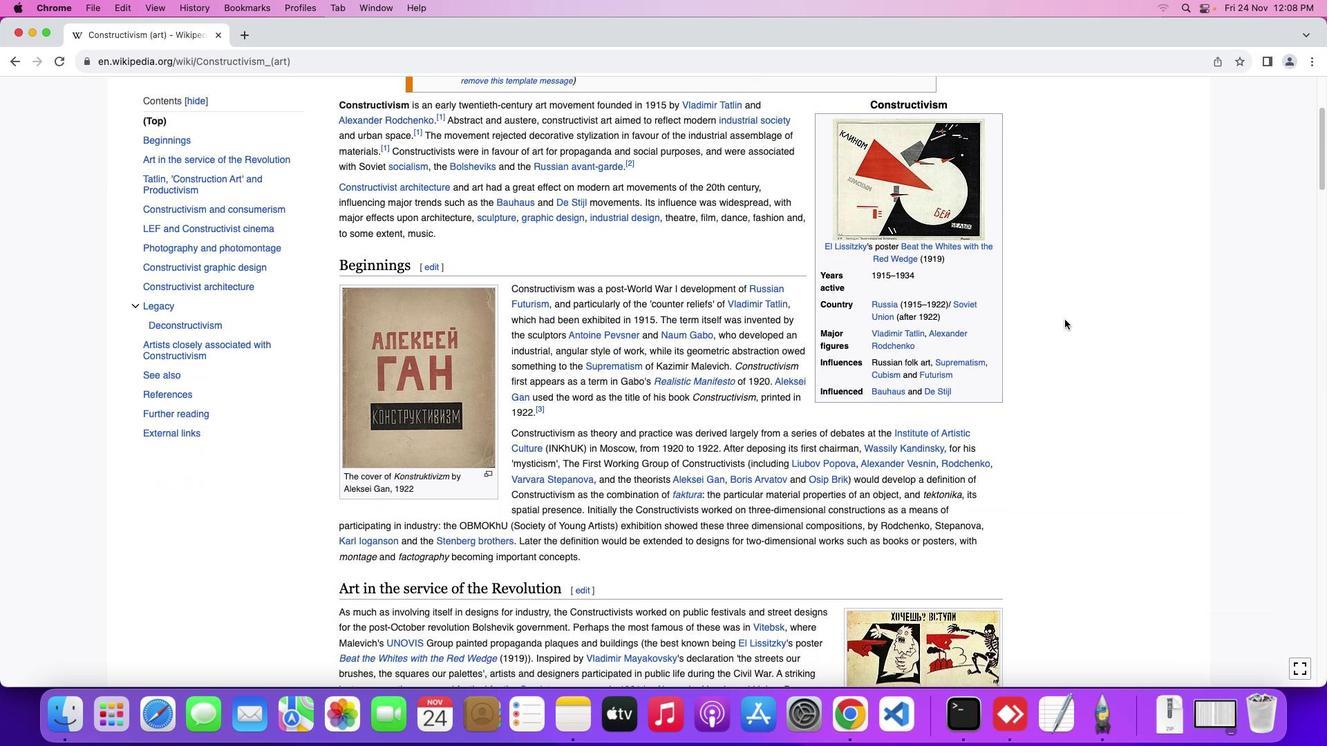 
Action: Mouse scrolled (1065, 320) with delta (0, 0)
Screenshot: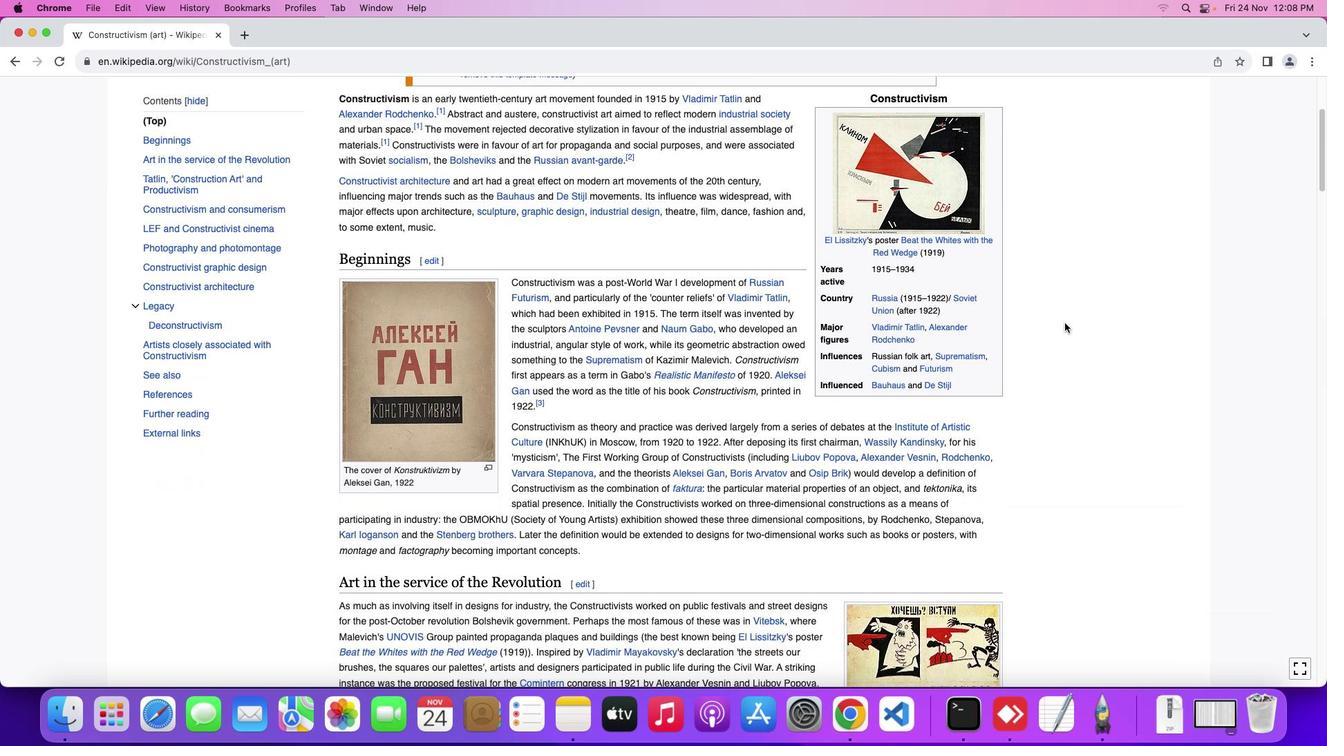 
Action: Mouse moved to (1067, 331)
Screenshot: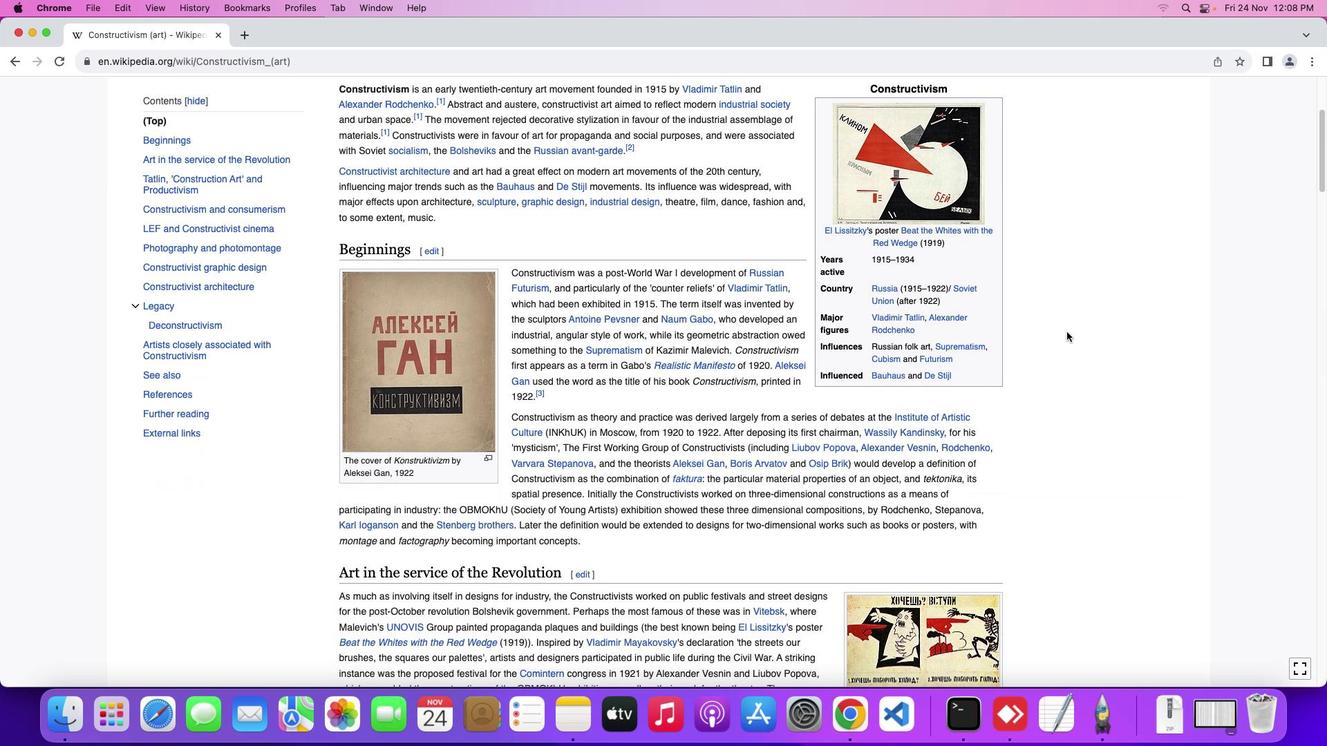 
Action: Mouse scrolled (1067, 331) with delta (0, 0)
Screenshot: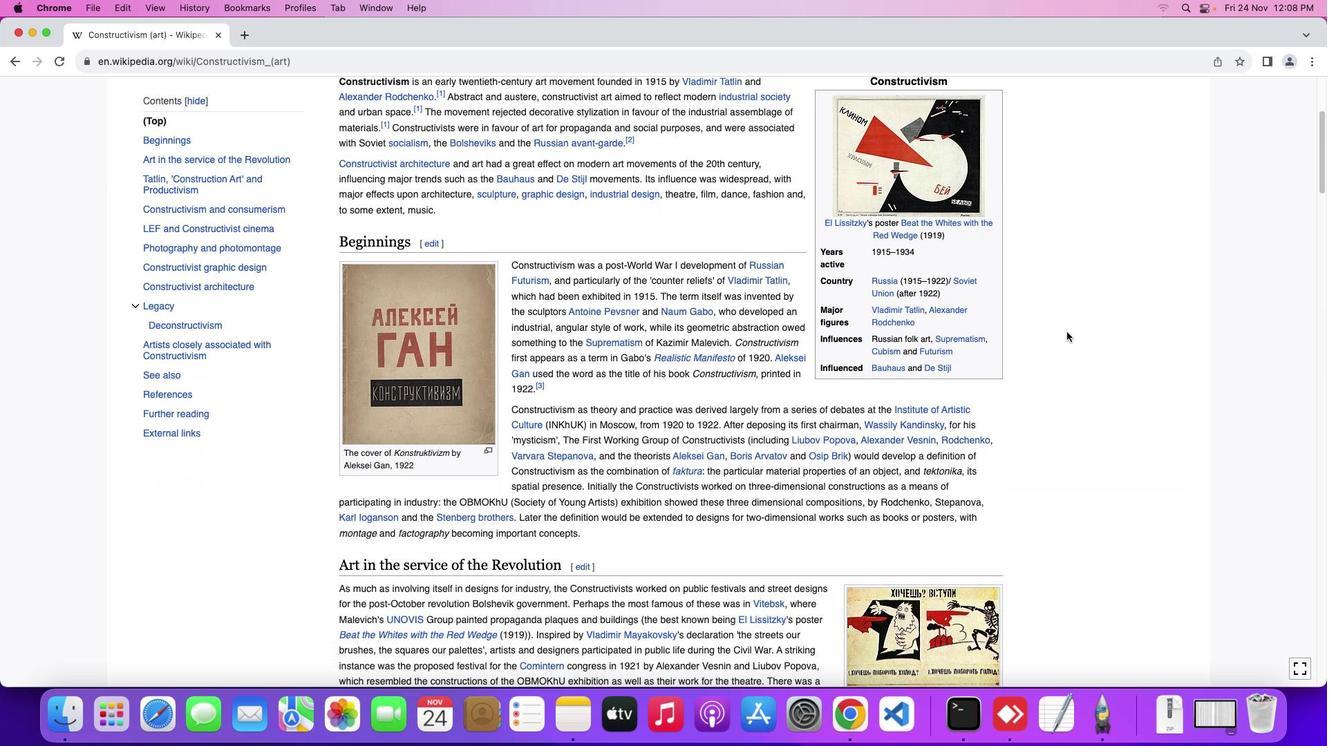 
Action: Mouse scrolled (1067, 331) with delta (0, 0)
Screenshot: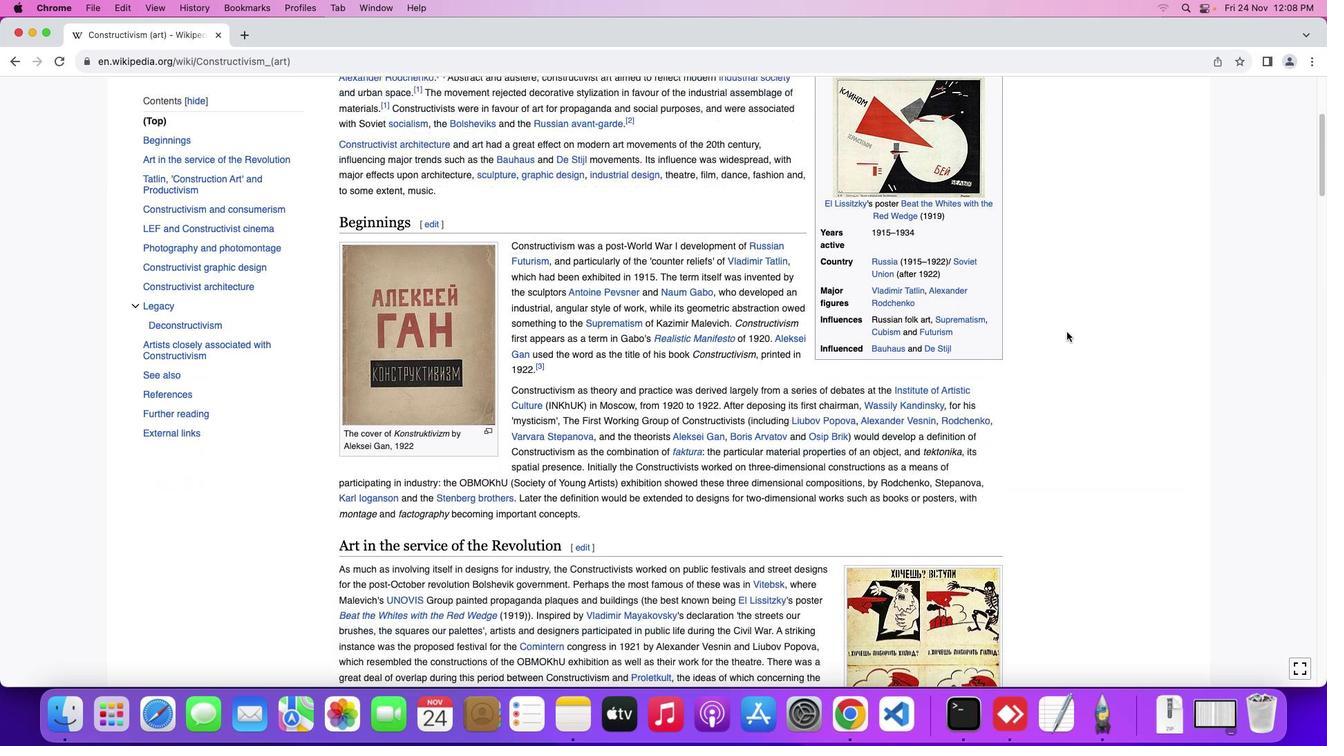 
Action: Mouse scrolled (1067, 331) with delta (0, -1)
Screenshot: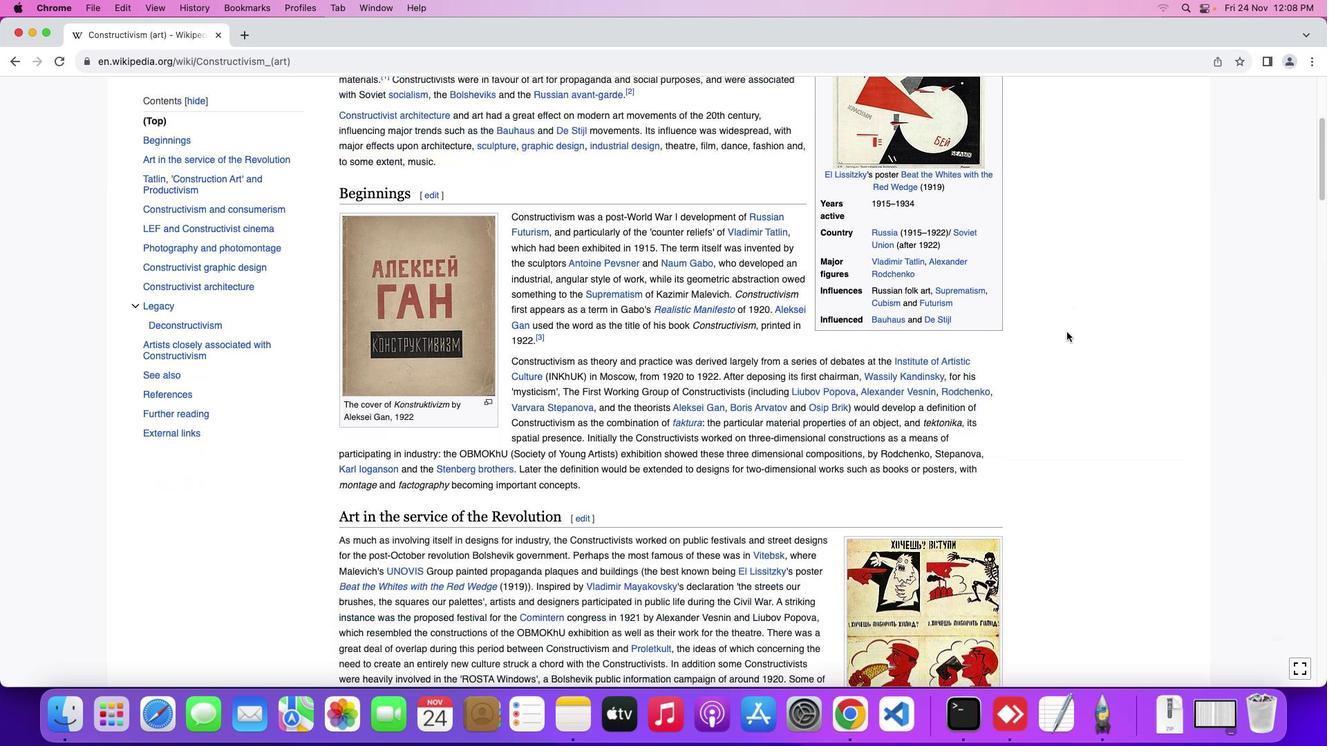 
Action: Mouse moved to (1067, 335)
Screenshot: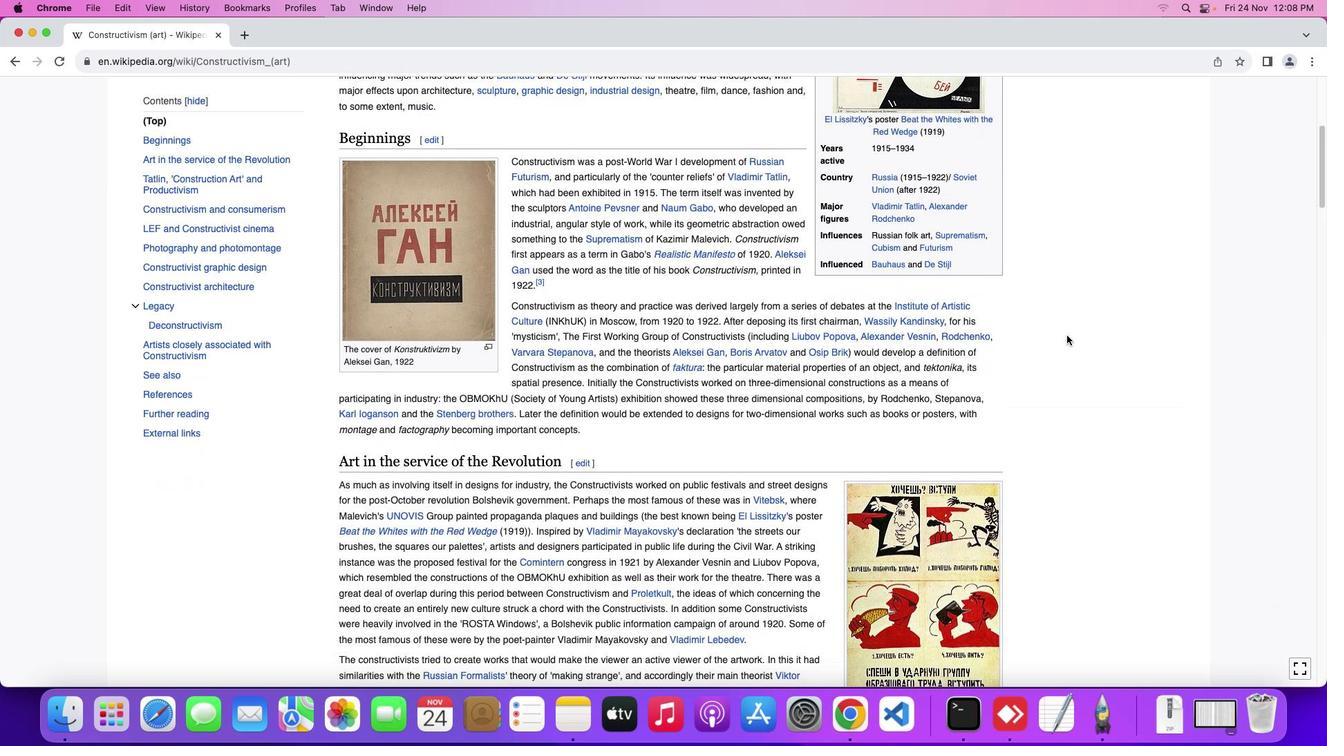 
Action: Mouse scrolled (1067, 335) with delta (0, 0)
Screenshot: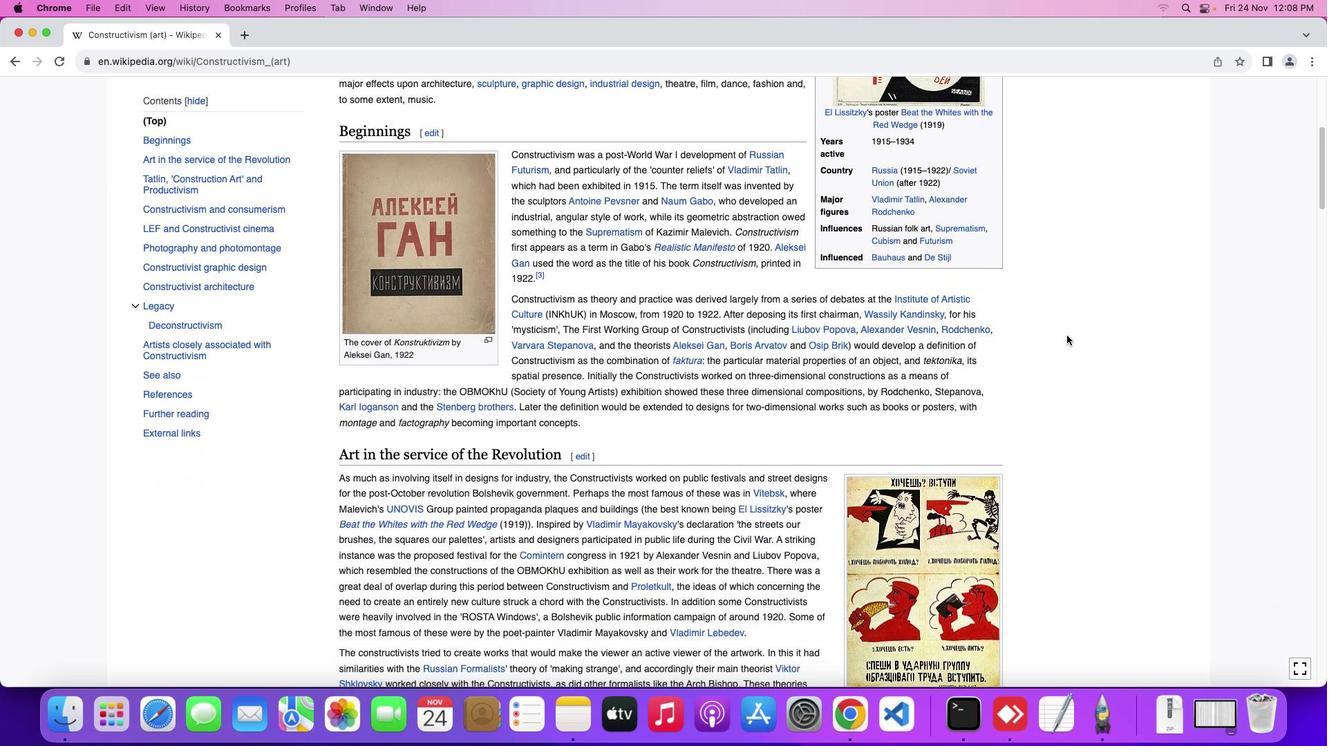 
Action: Mouse scrolled (1067, 335) with delta (0, 0)
Screenshot: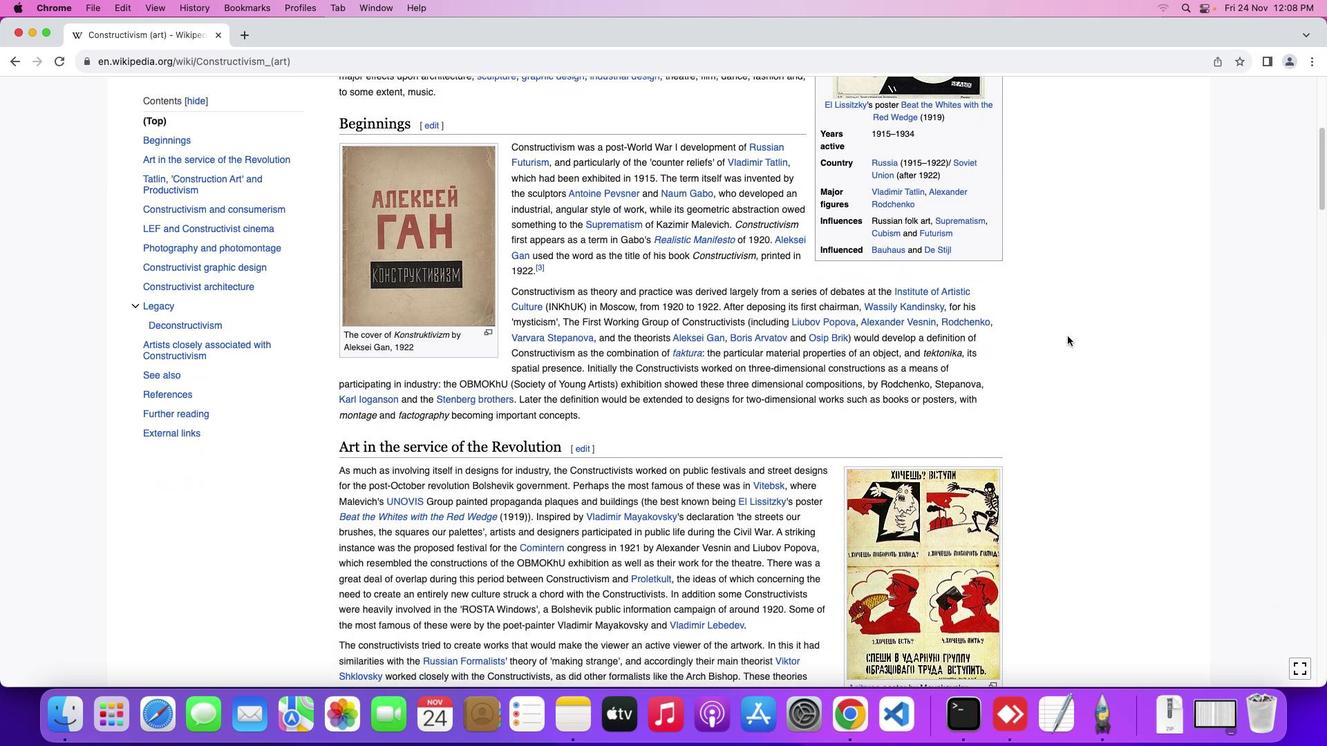 
Action: Mouse moved to (1068, 340)
Screenshot: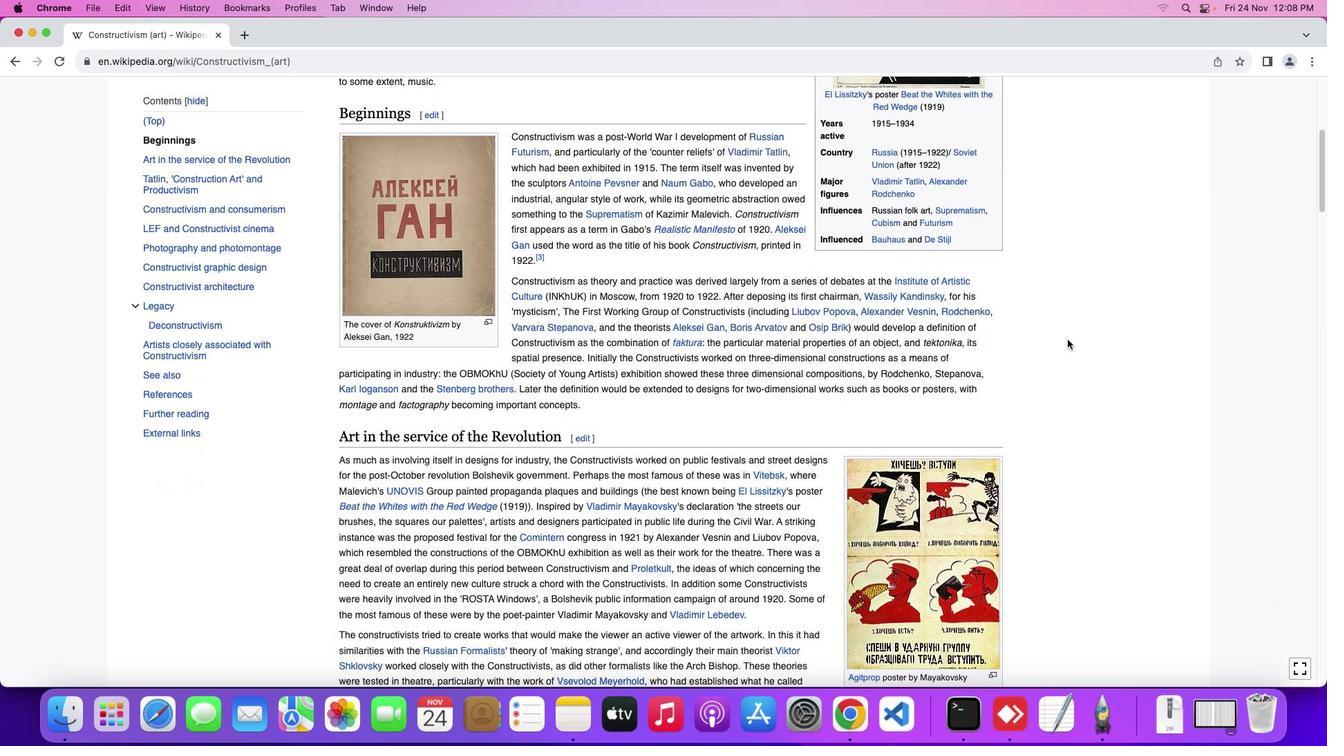 
Action: Mouse scrolled (1068, 340) with delta (0, 0)
Screenshot: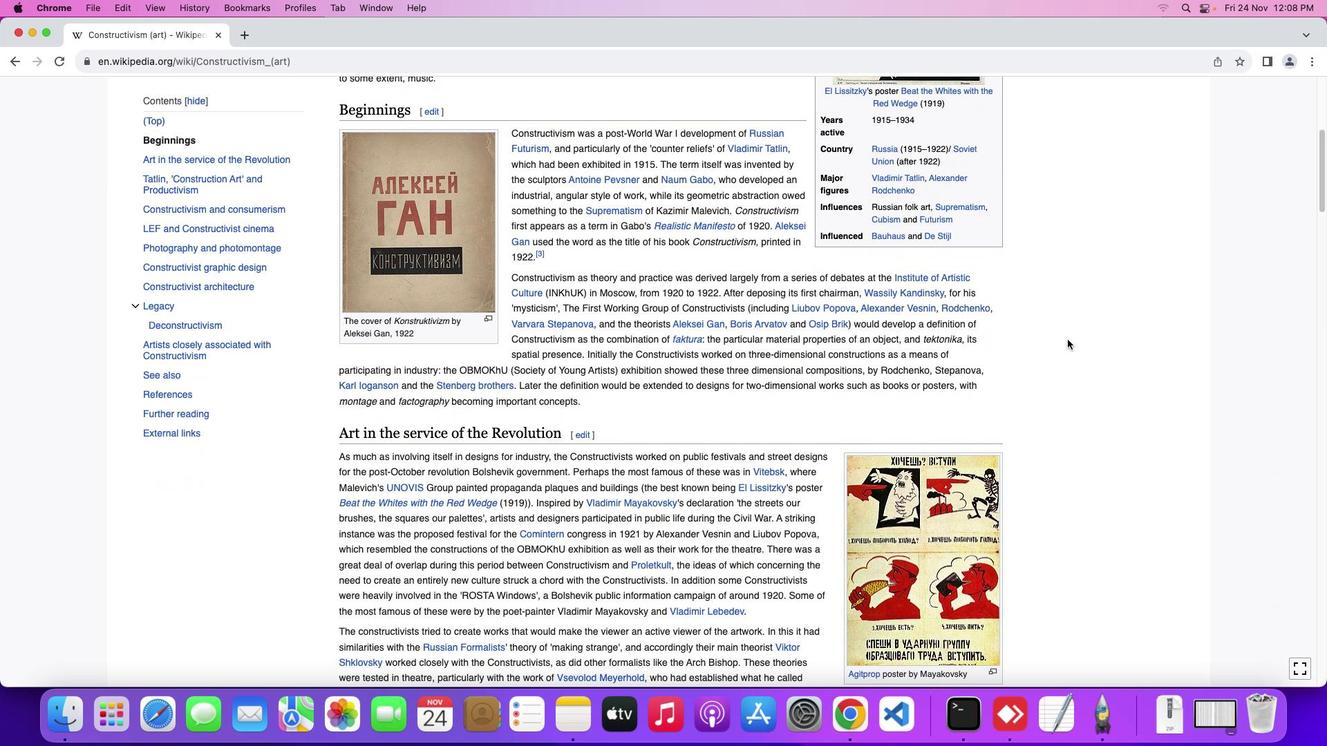 
Action: Mouse scrolled (1068, 340) with delta (0, 0)
Screenshot: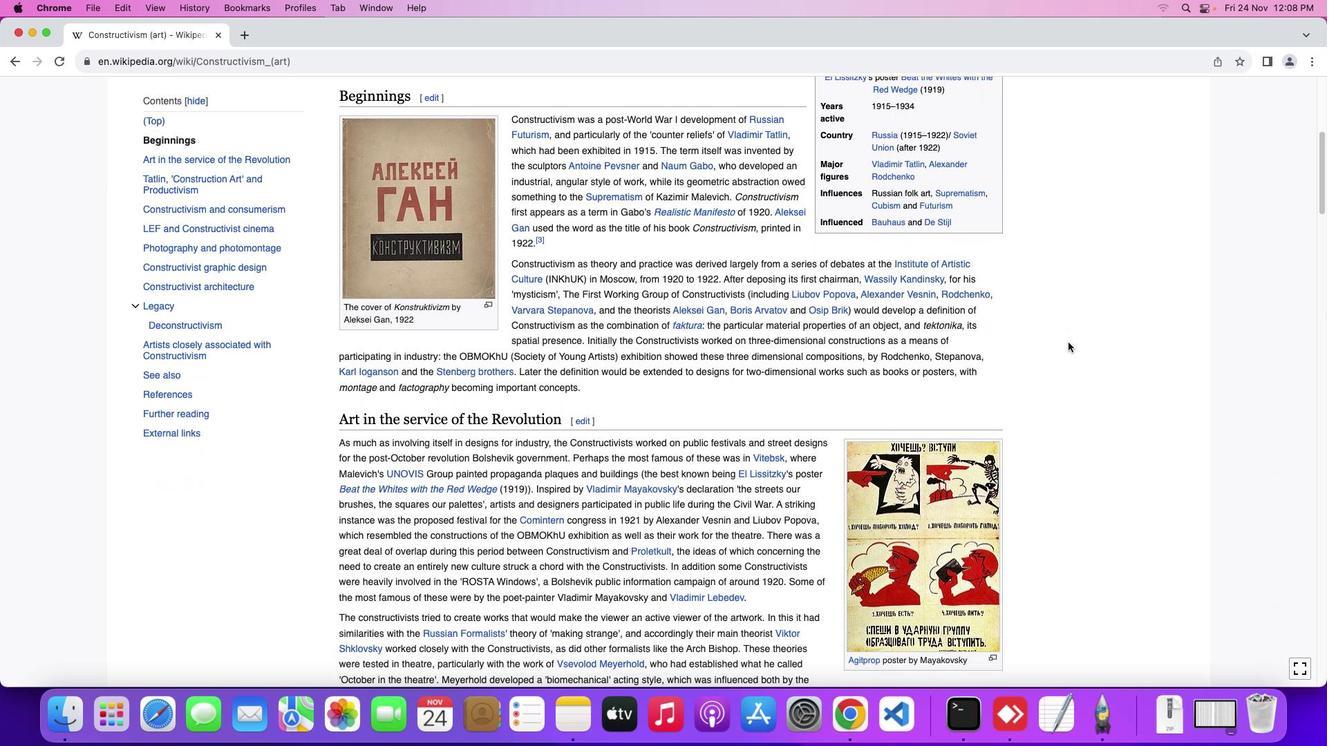 
Action: Mouse scrolled (1068, 340) with delta (0, 0)
Screenshot: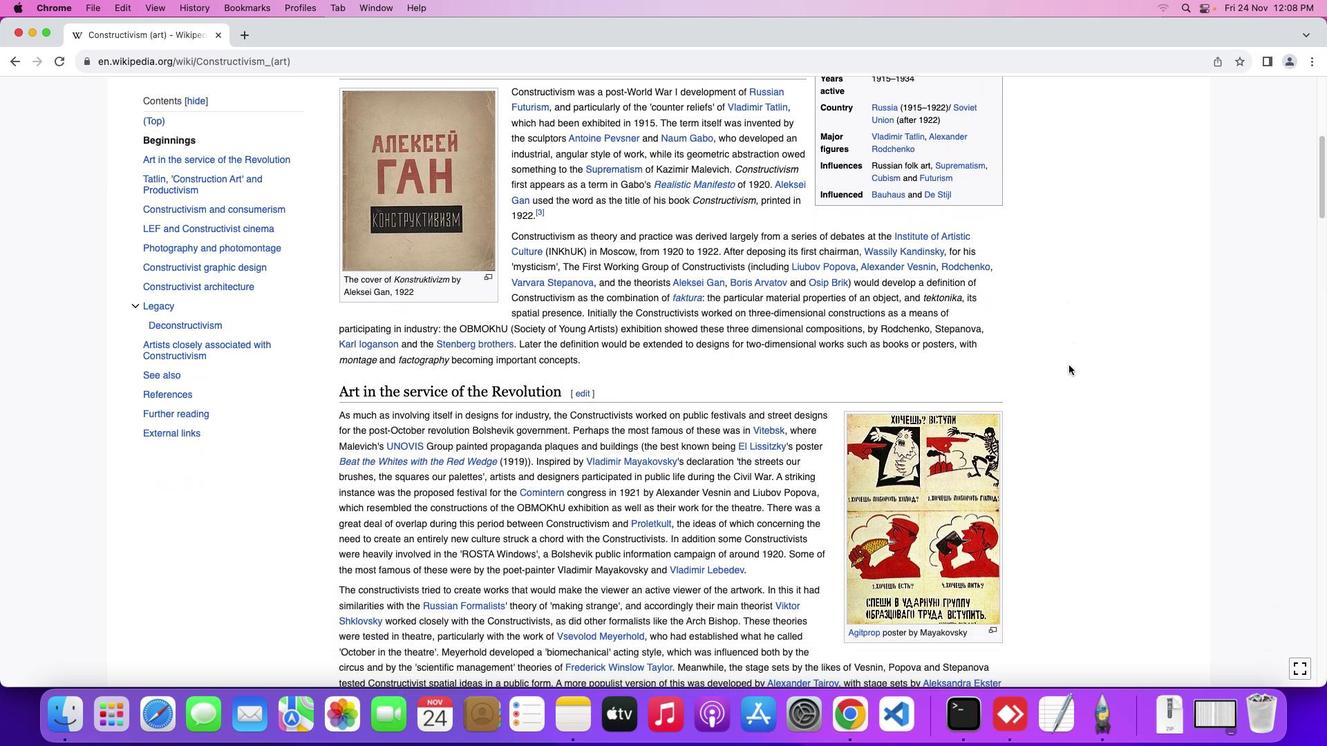 
Action: Mouse moved to (1069, 365)
Screenshot: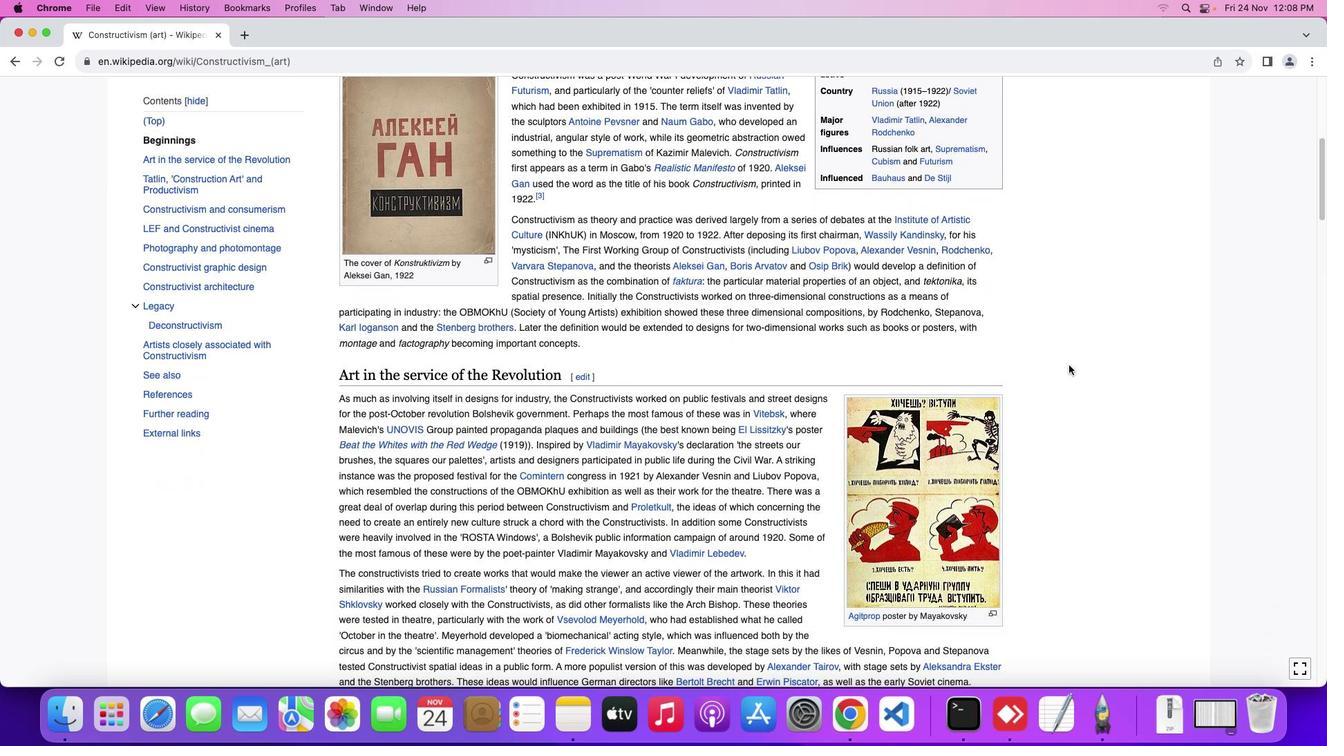 
Action: Mouse scrolled (1069, 365) with delta (0, 0)
Screenshot: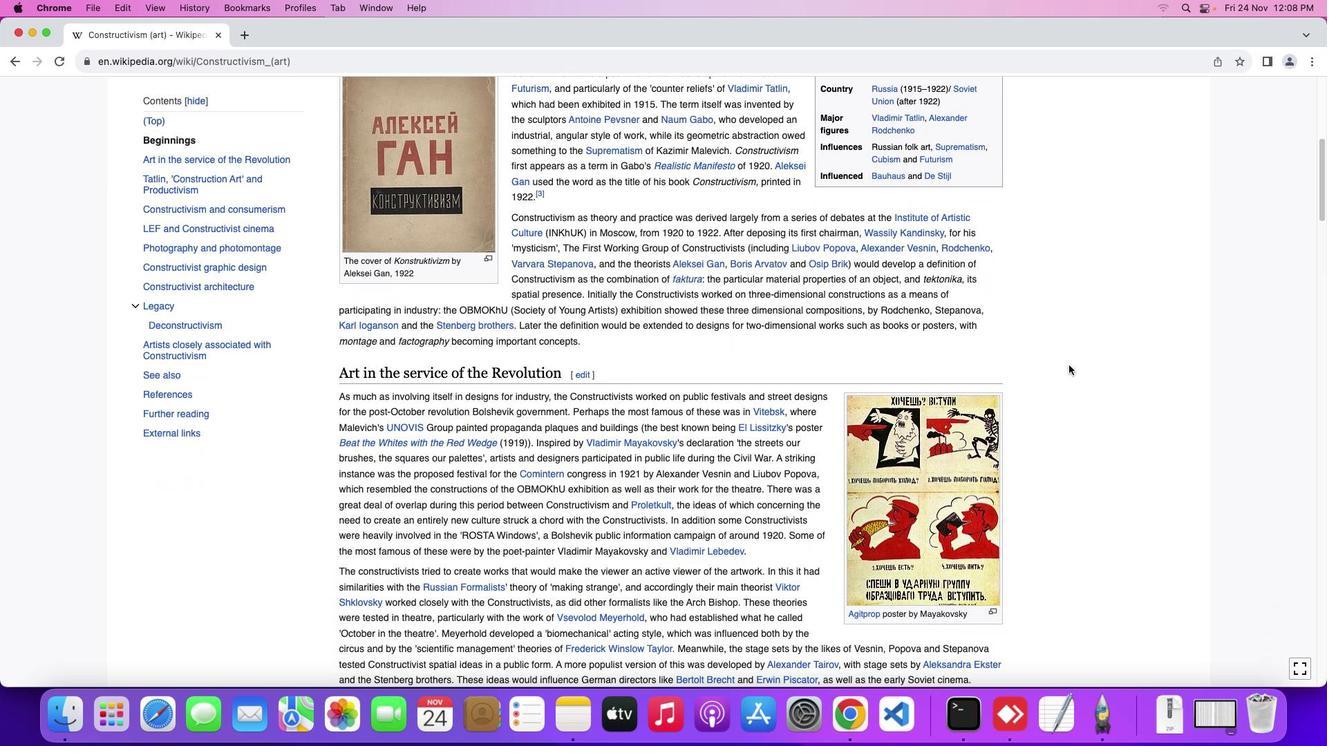 
Action: Mouse scrolled (1069, 365) with delta (0, 0)
Screenshot: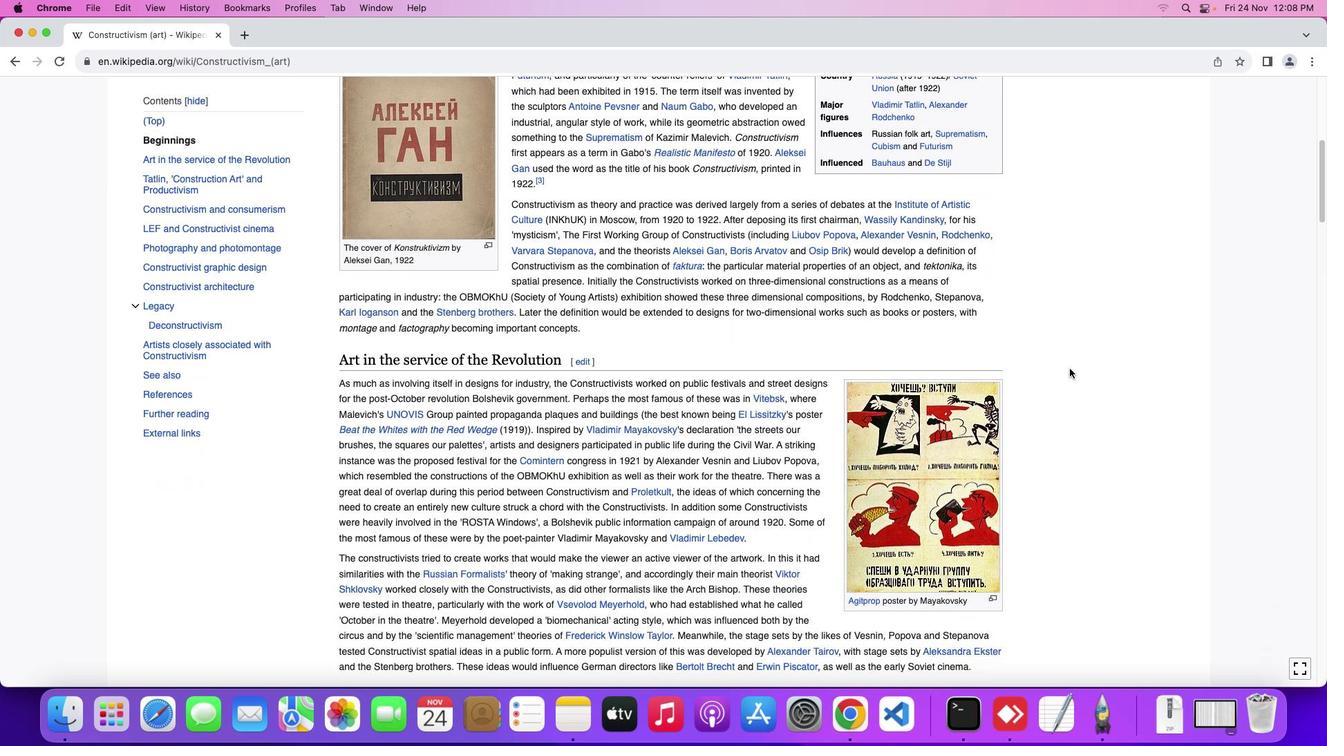 
Action: Mouse moved to (1070, 371)
Screenshot: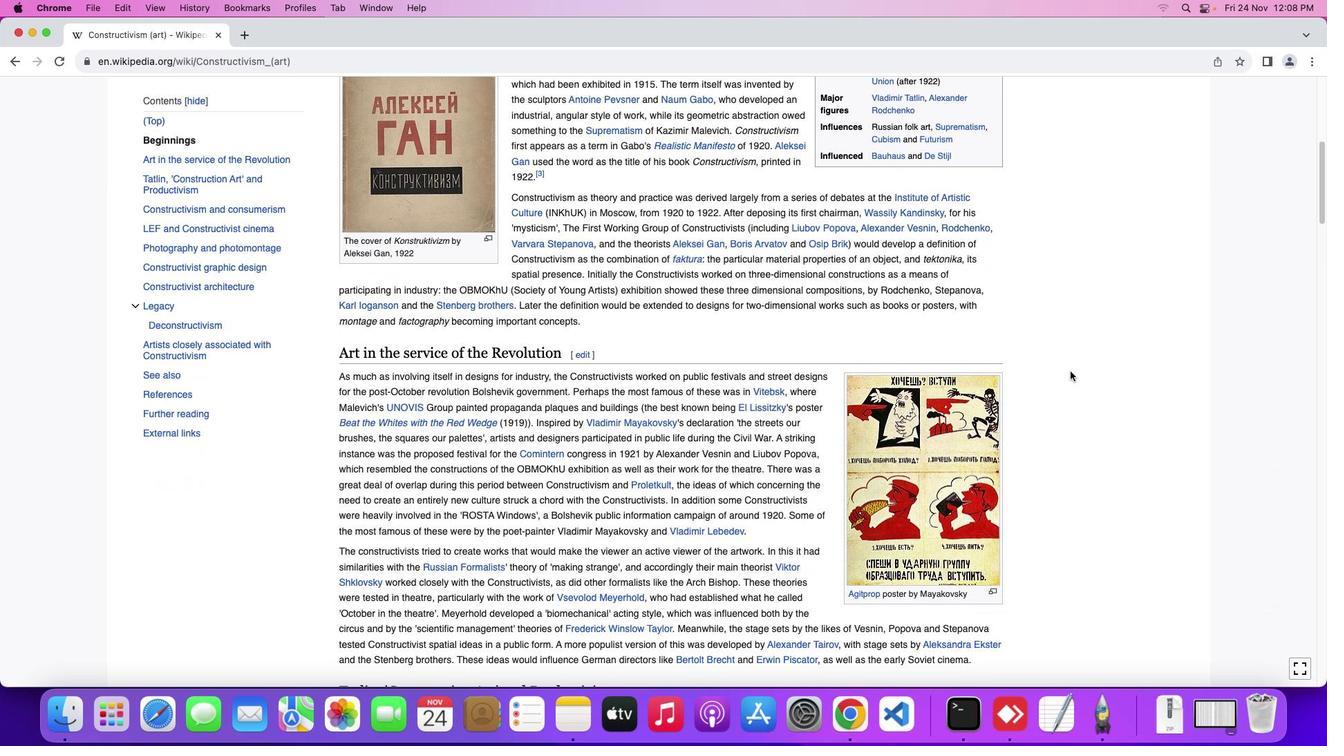 
Action: Mouse scrolled (1070, 371) with delta (0, 0)
Screenshot: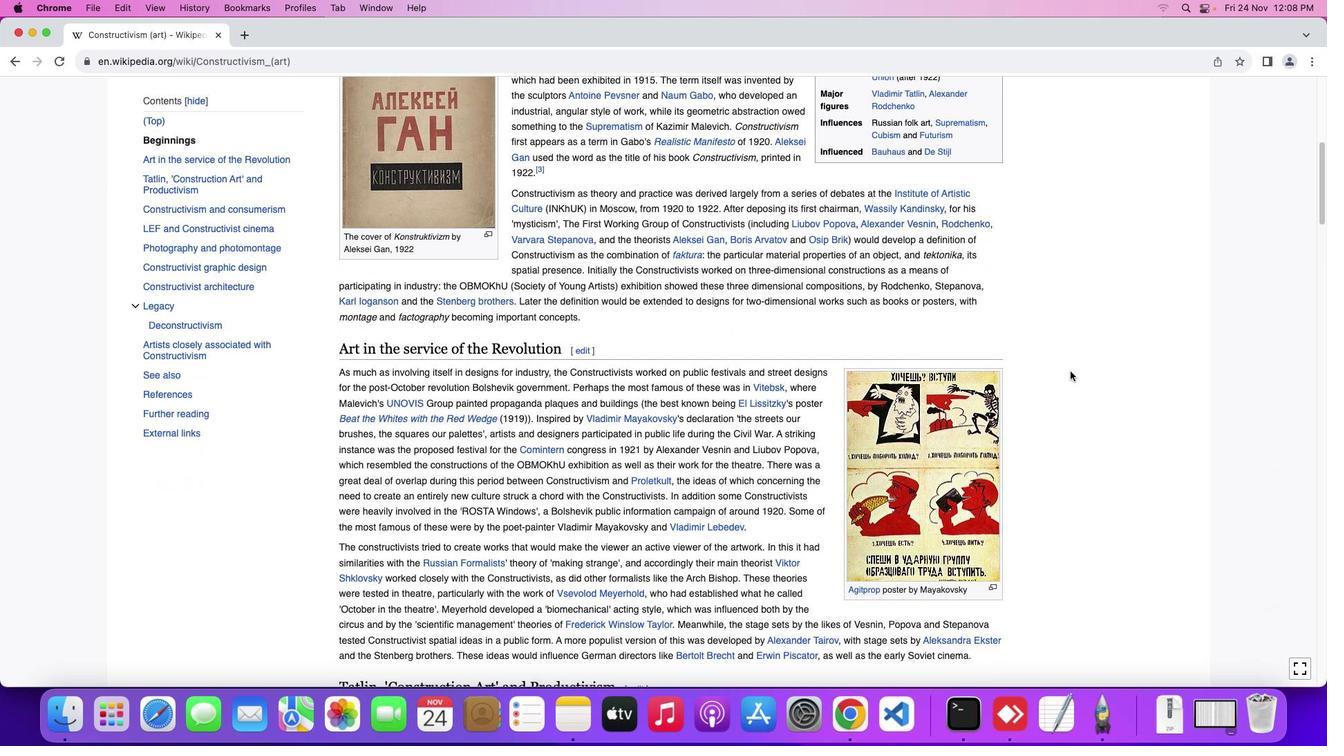 
Action: Mouse scrolled (1070, 371) with delta (0, 0)
Screenshot: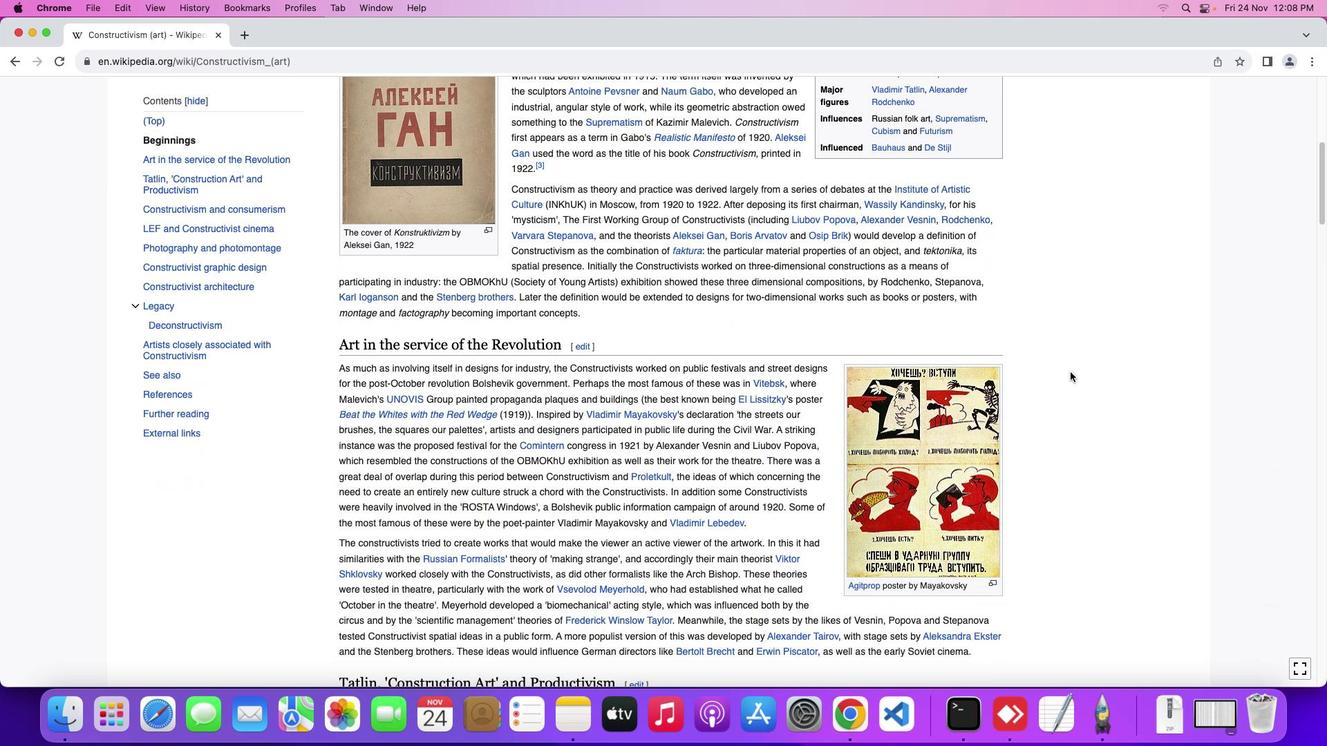 
Action: Mouse moved to (1071, 372)
Screenshot: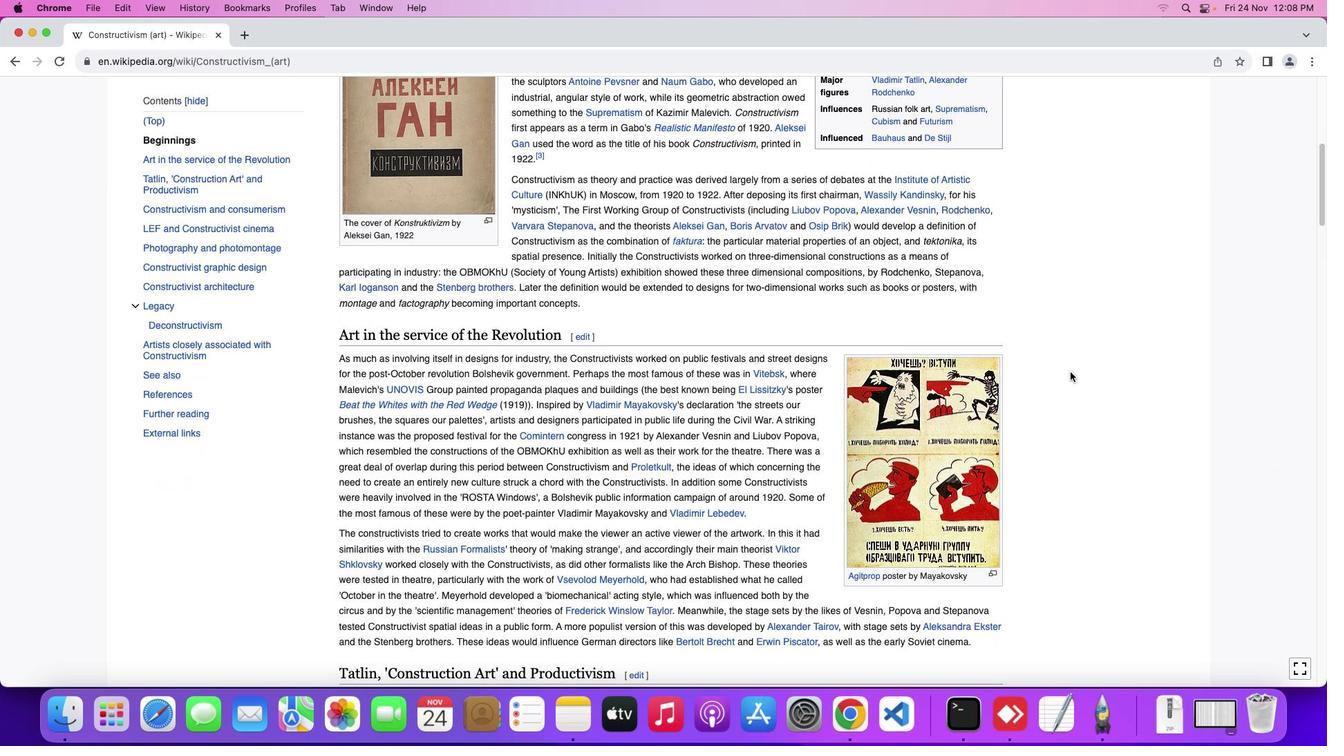 
Action: Mouse scrolled (1071, 372) with delta (0, 0)
Screenshot: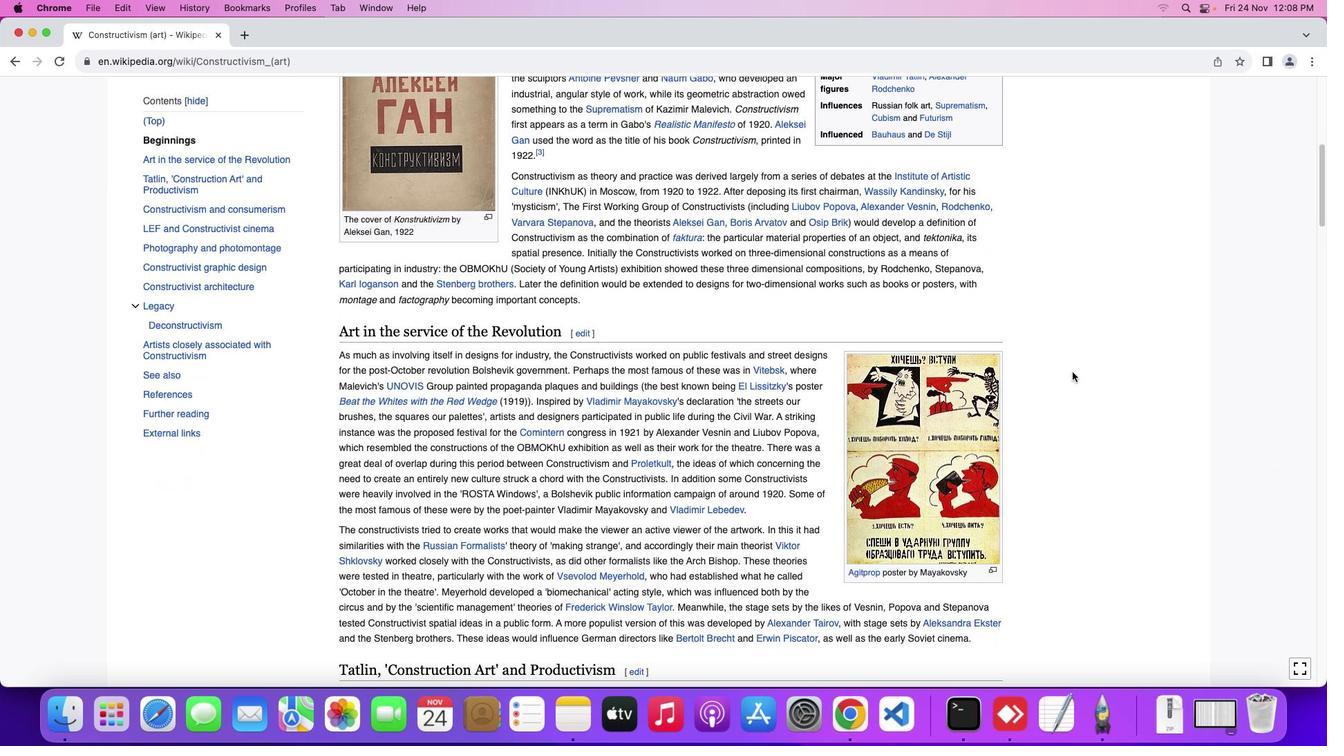 
Action: Mouse scrolled (1071, 372) with delta (0, 0)
Screenshot: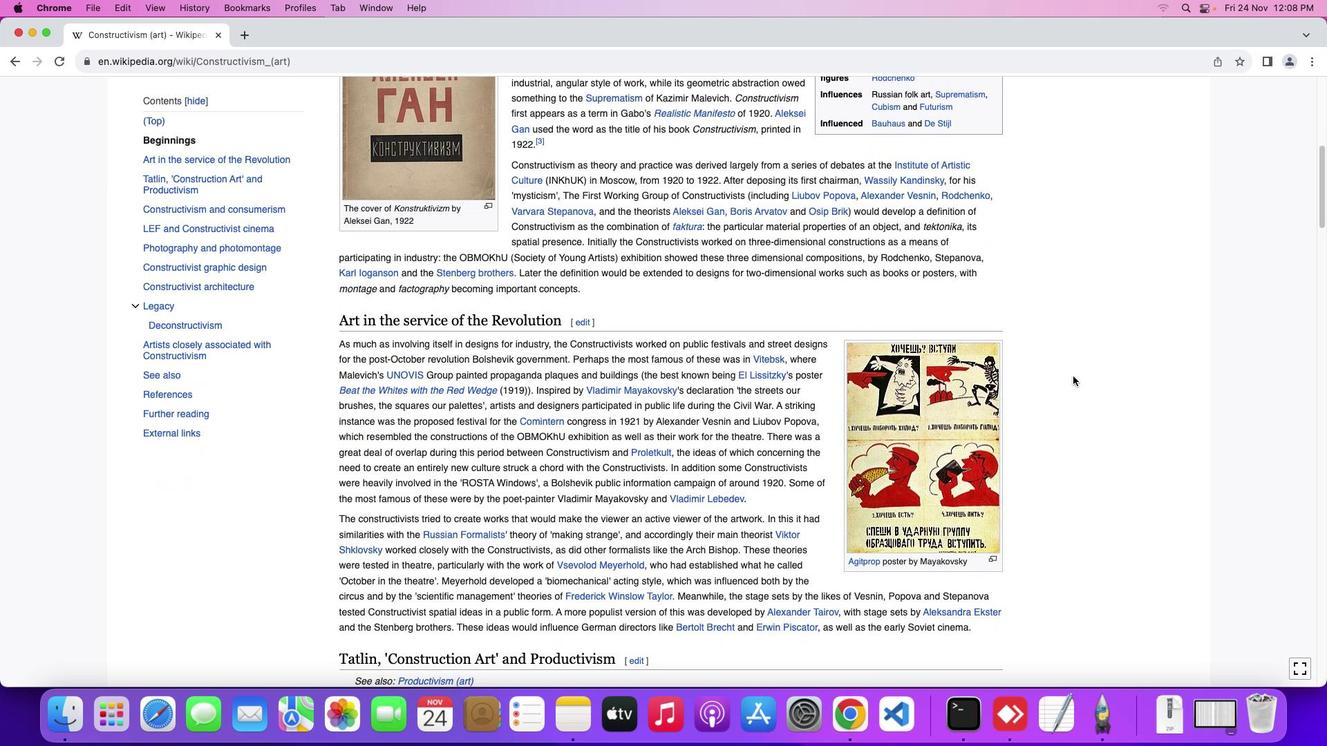 
Action: Mouse moved to (1074, 377)
Screenshot: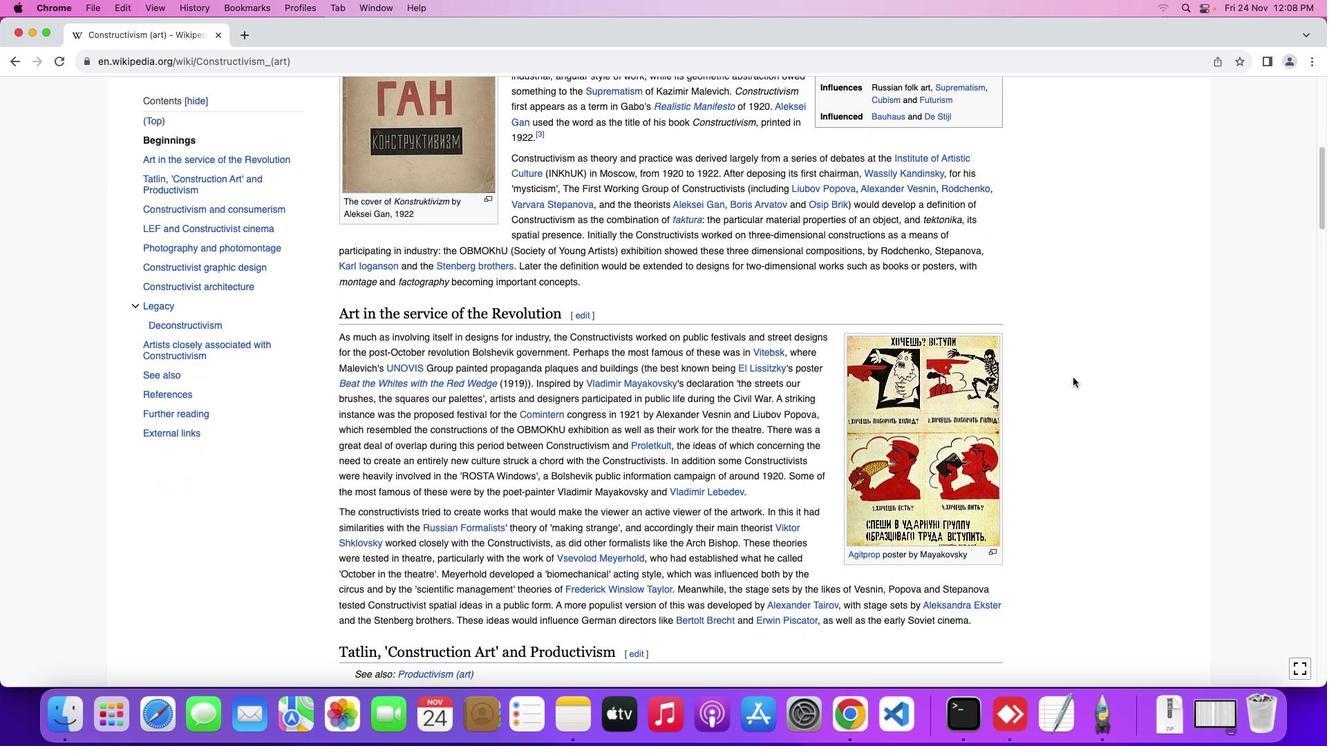 
Action: Mouse scrolled (1074, 377) with delta (0, 0)
Screenshot: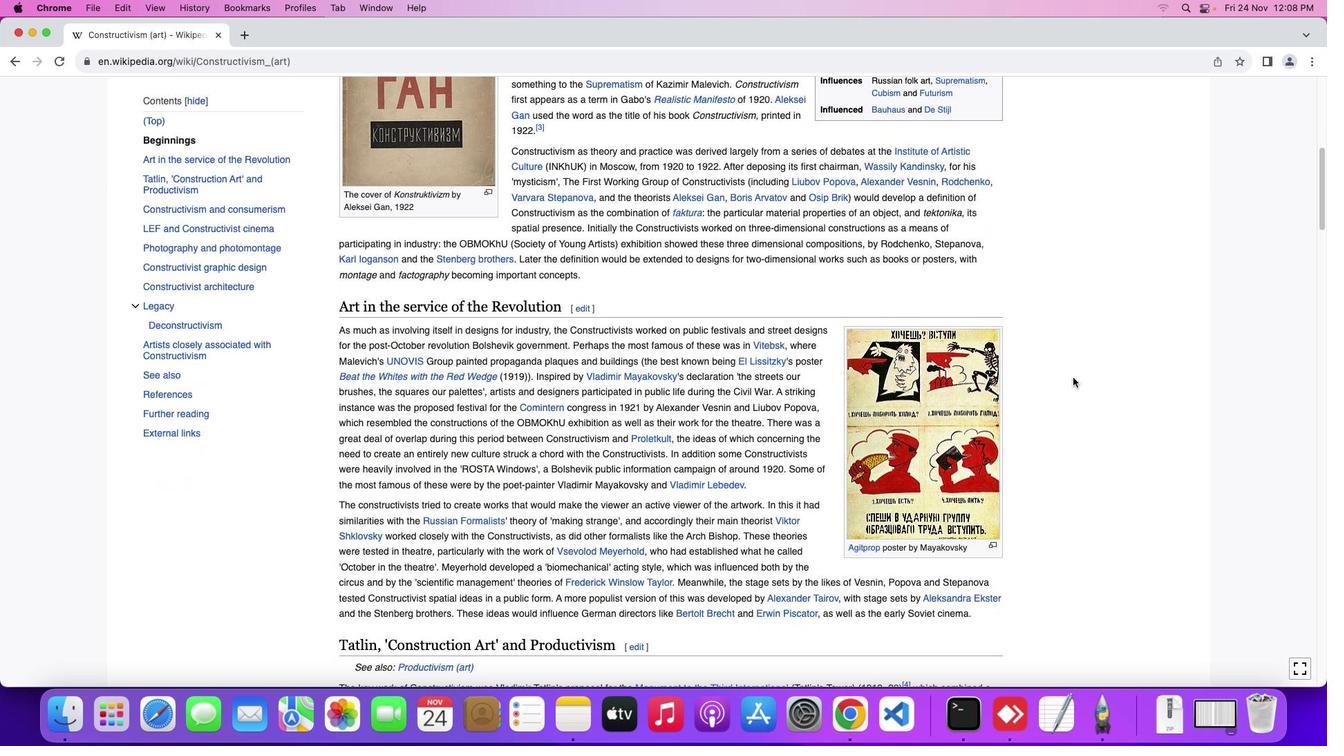 
Action: Mouse scrolled (1074, 377) with delta (0, 0)
Screenshot: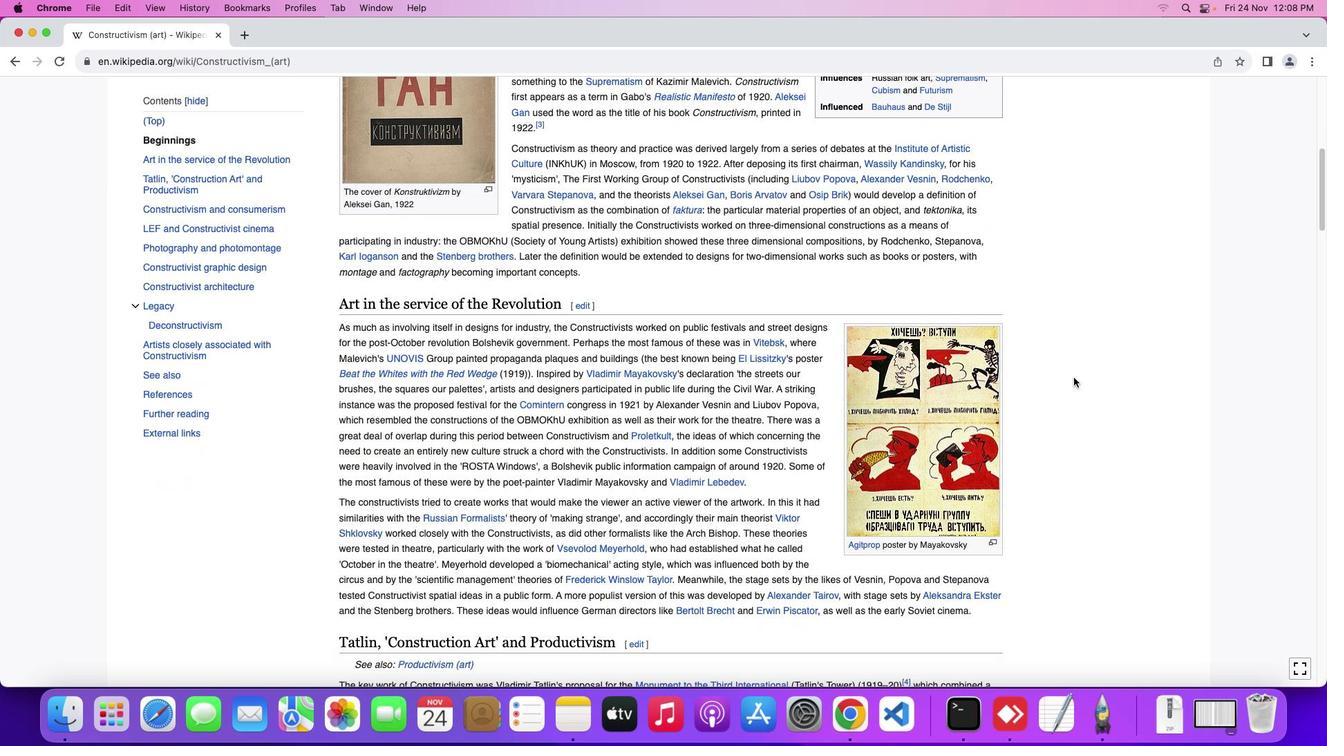 
Action: Mouse moved to (1076, 380)
Screenshot: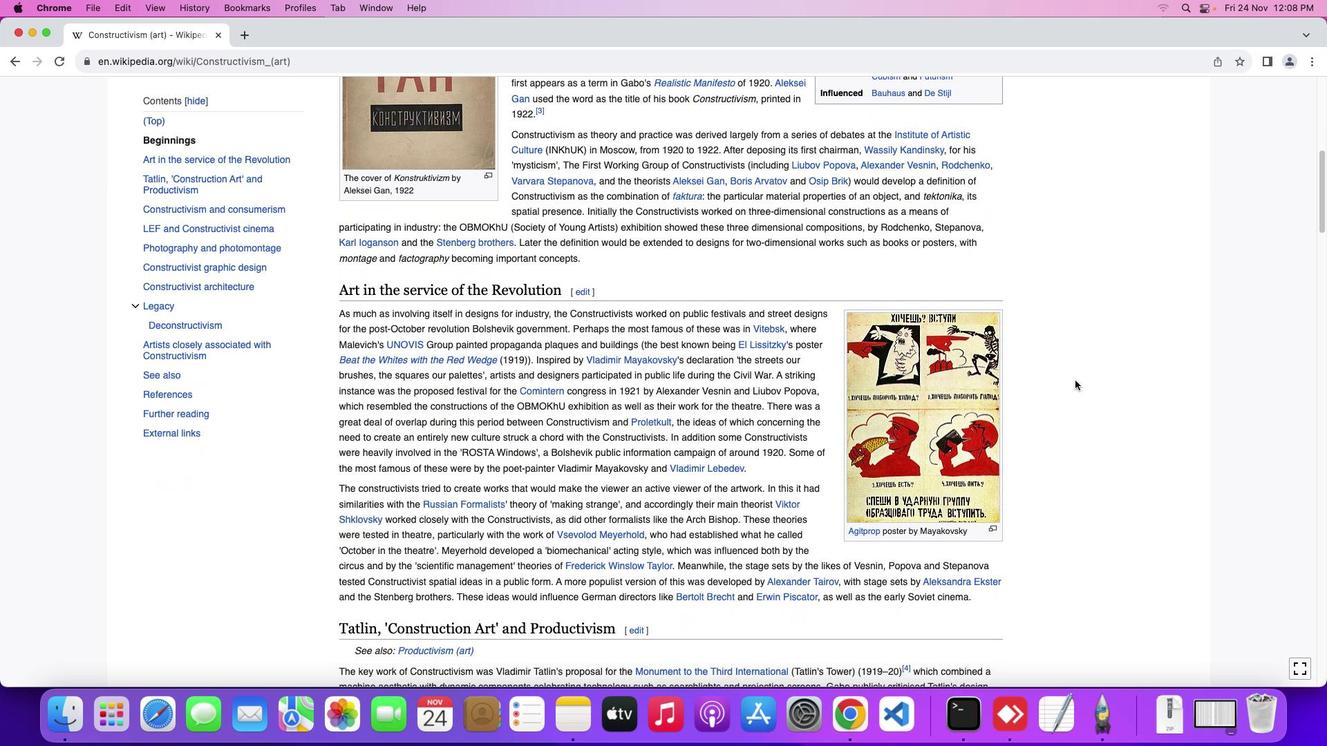 
Action: Mouse scrolled (1076, 380) with delta (0, 0)
Screenshot: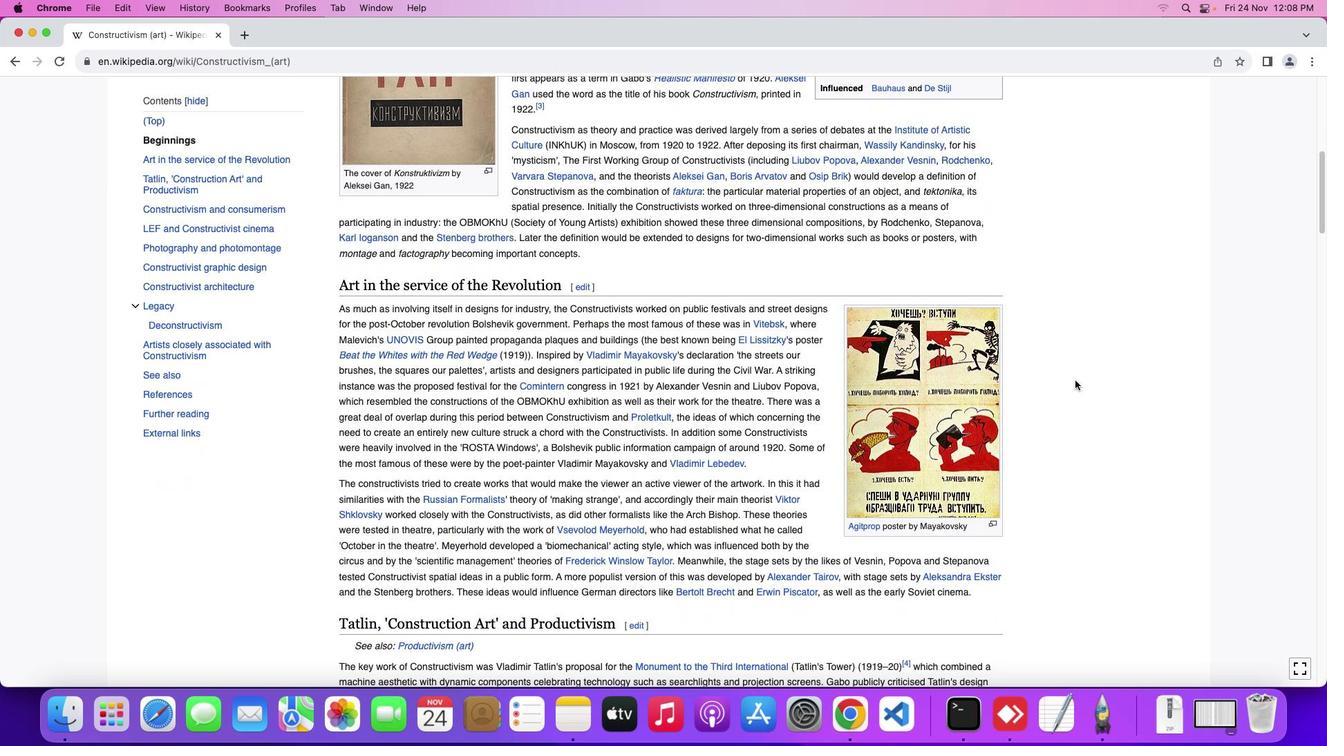 
Action: Mouse scrolled (1076, 380) with delta (0, 0)
Screenshot: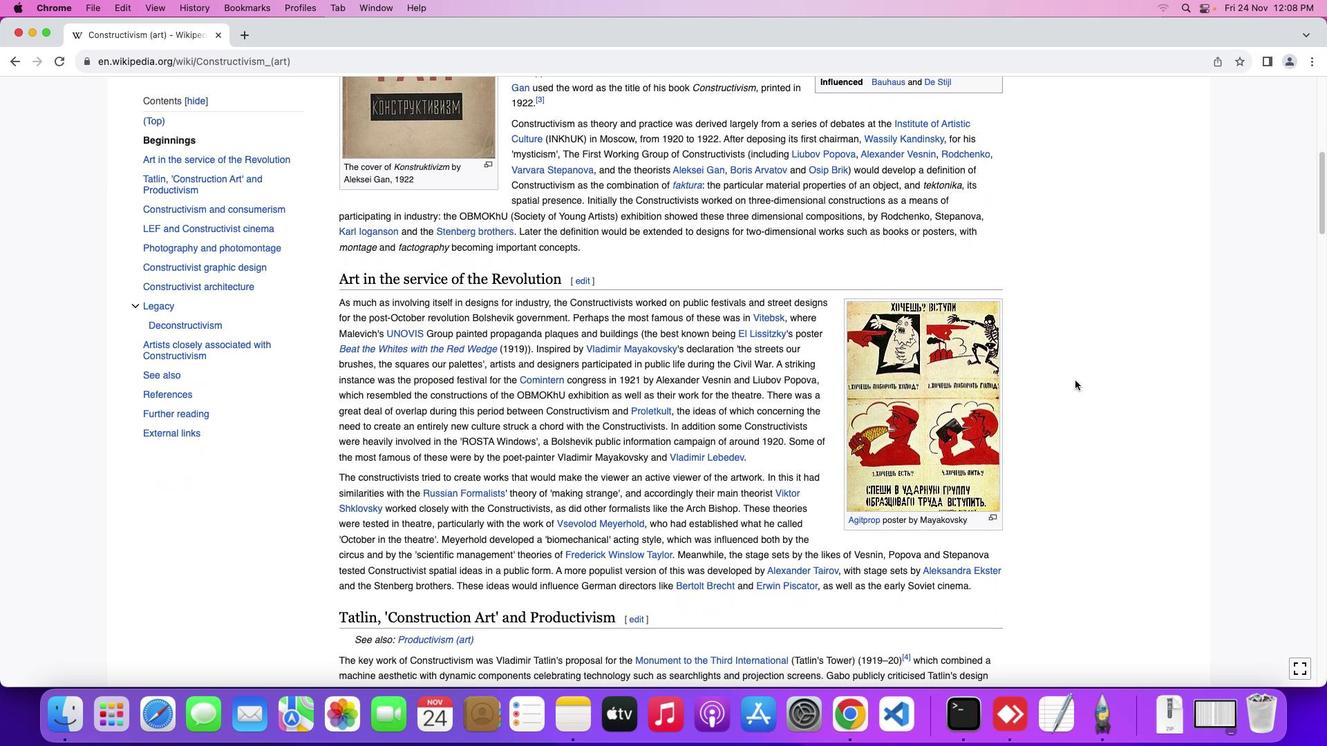 
Action: Mouse moved to (1076, 381)
Screenshot: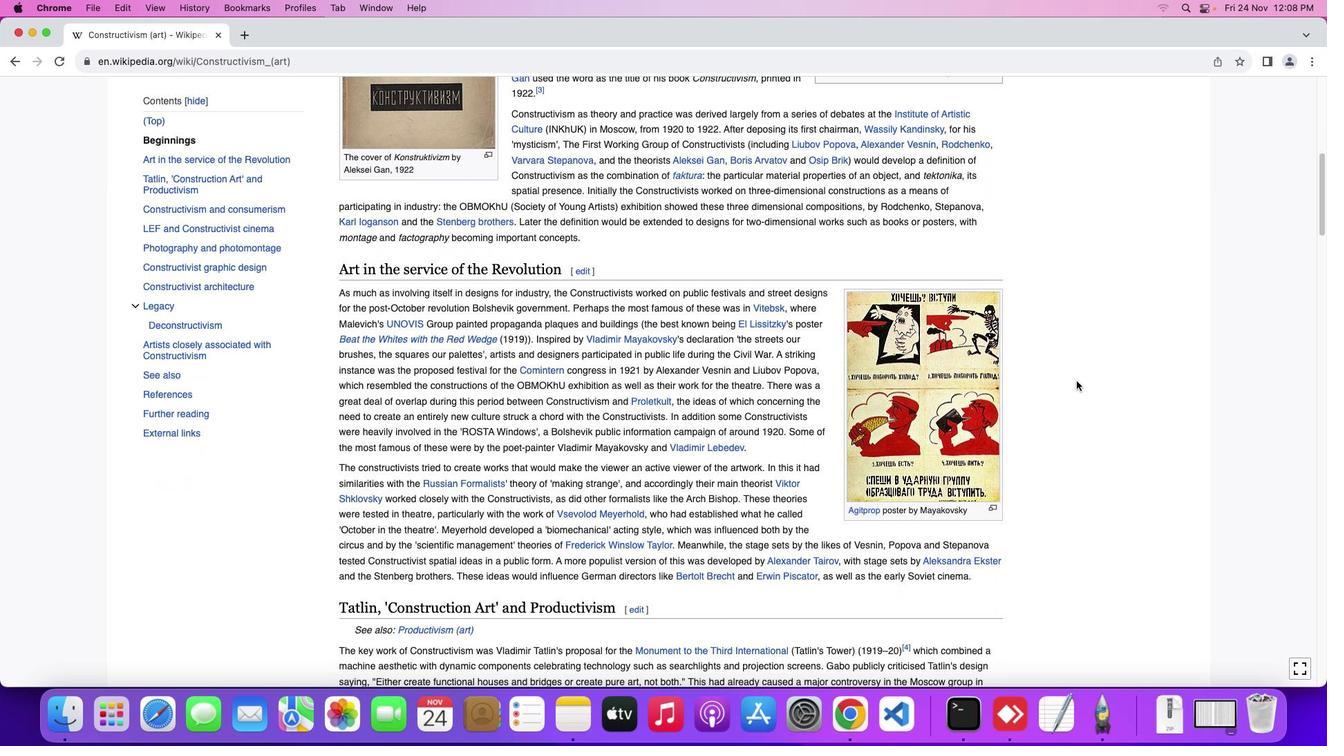 
Action: Mouse scrolled (1076, 381) with delta (0, 0)
Screenshot: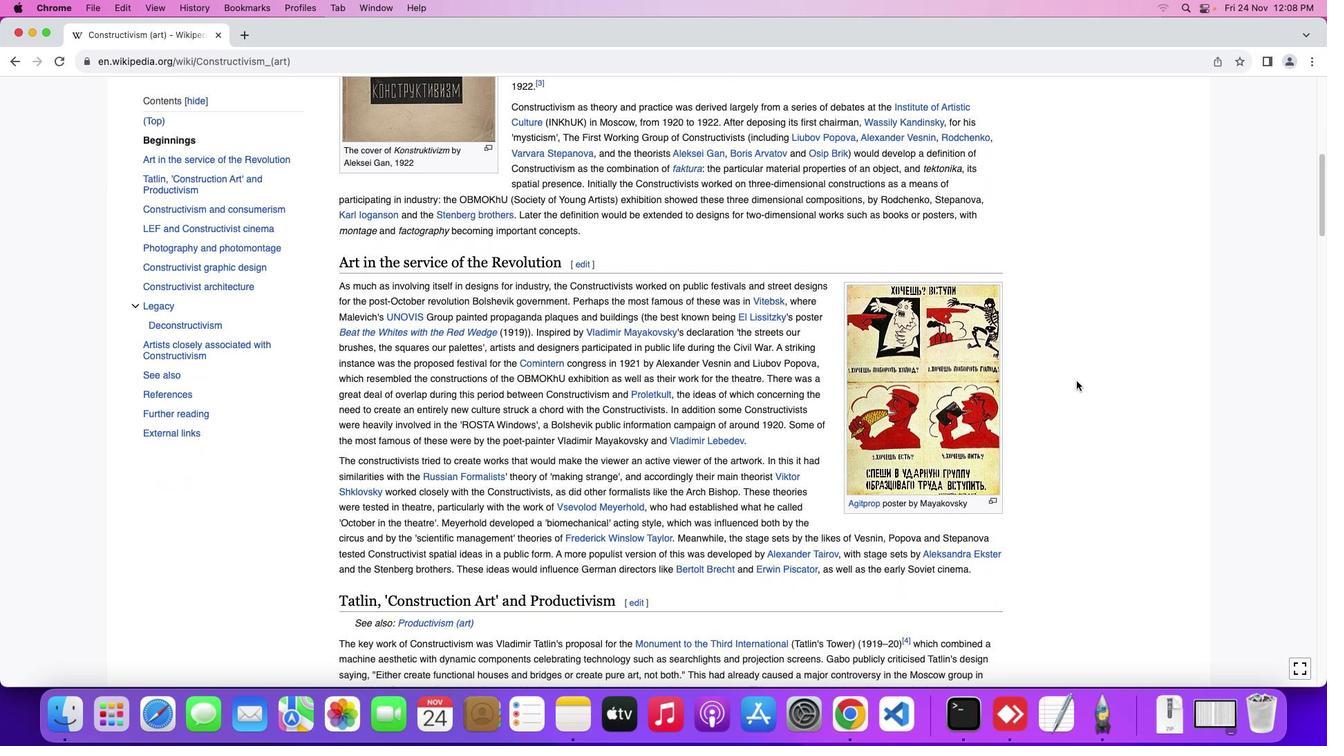 
Action: Mouse moved to (1076, 381)
Screenshot: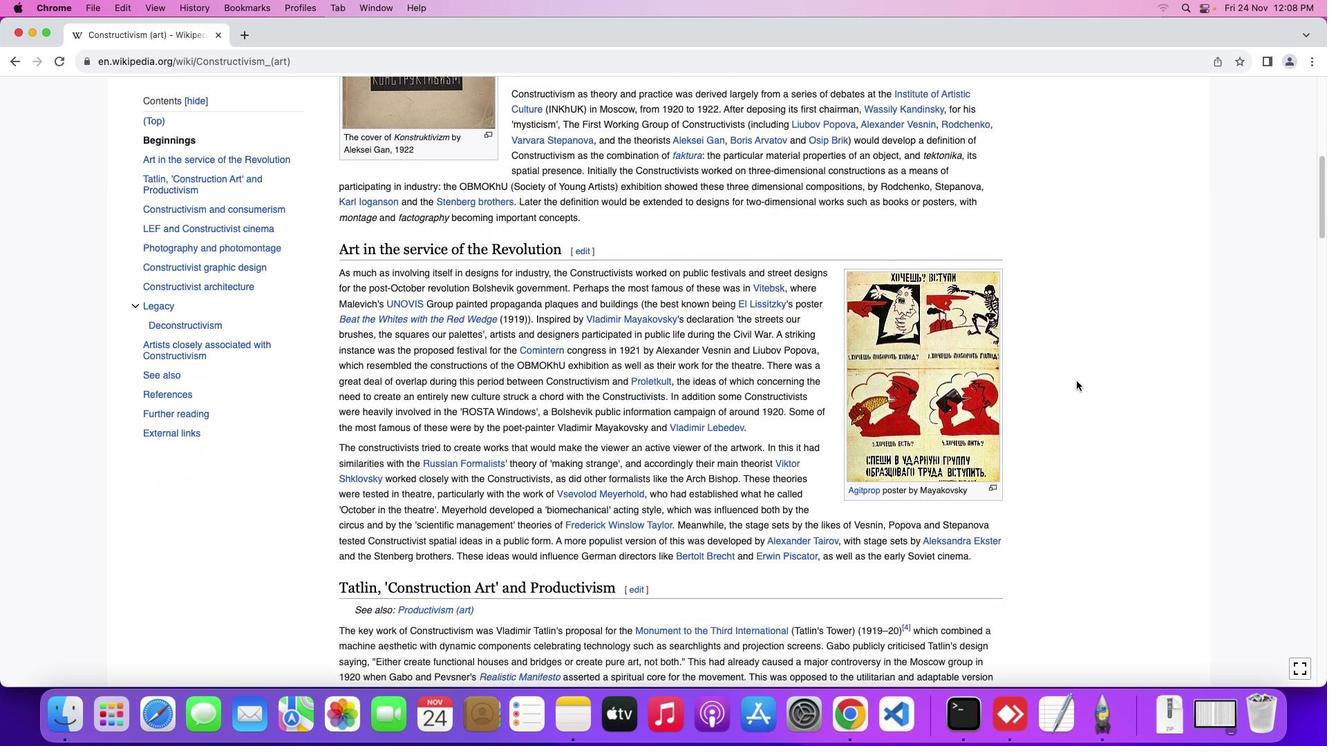 
Action: Mouse scrolled (1076, 381) with delta (0, 0)
Screenshot: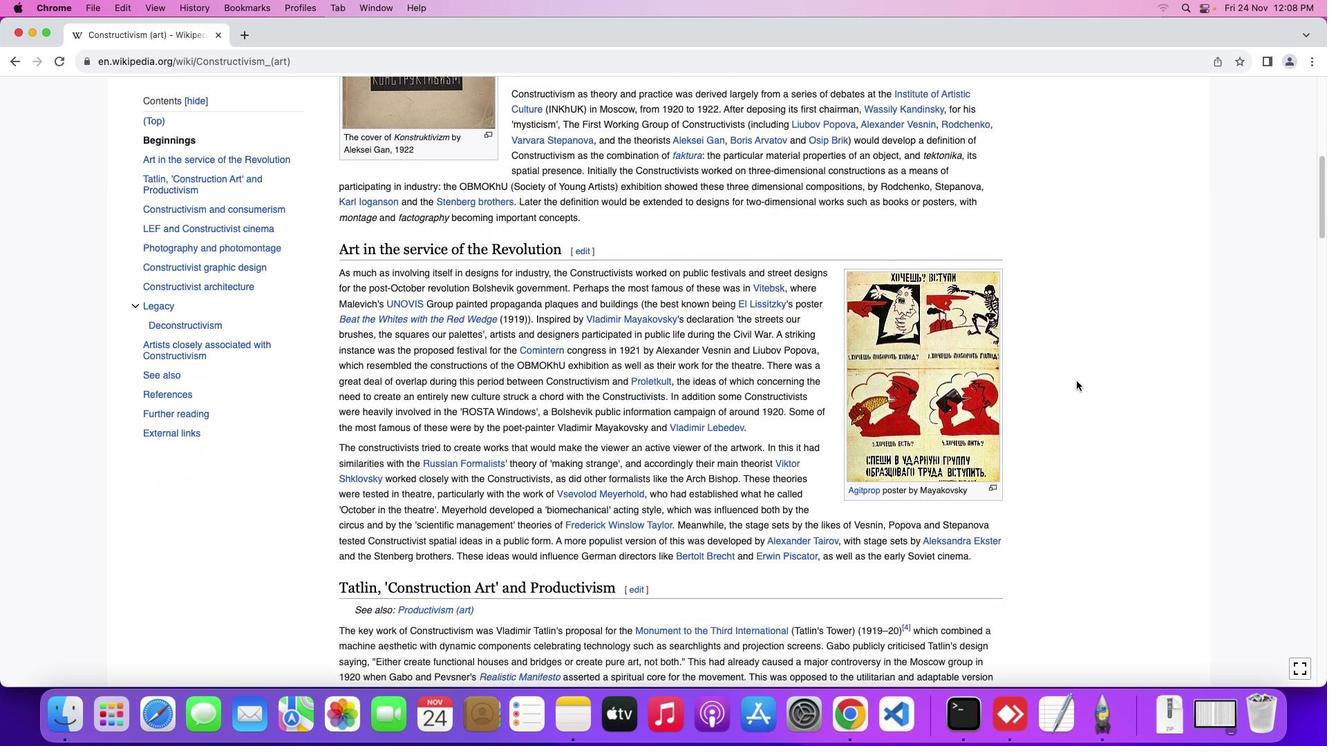 
Action: Mouse moved to (1077, 381)
Screenshot: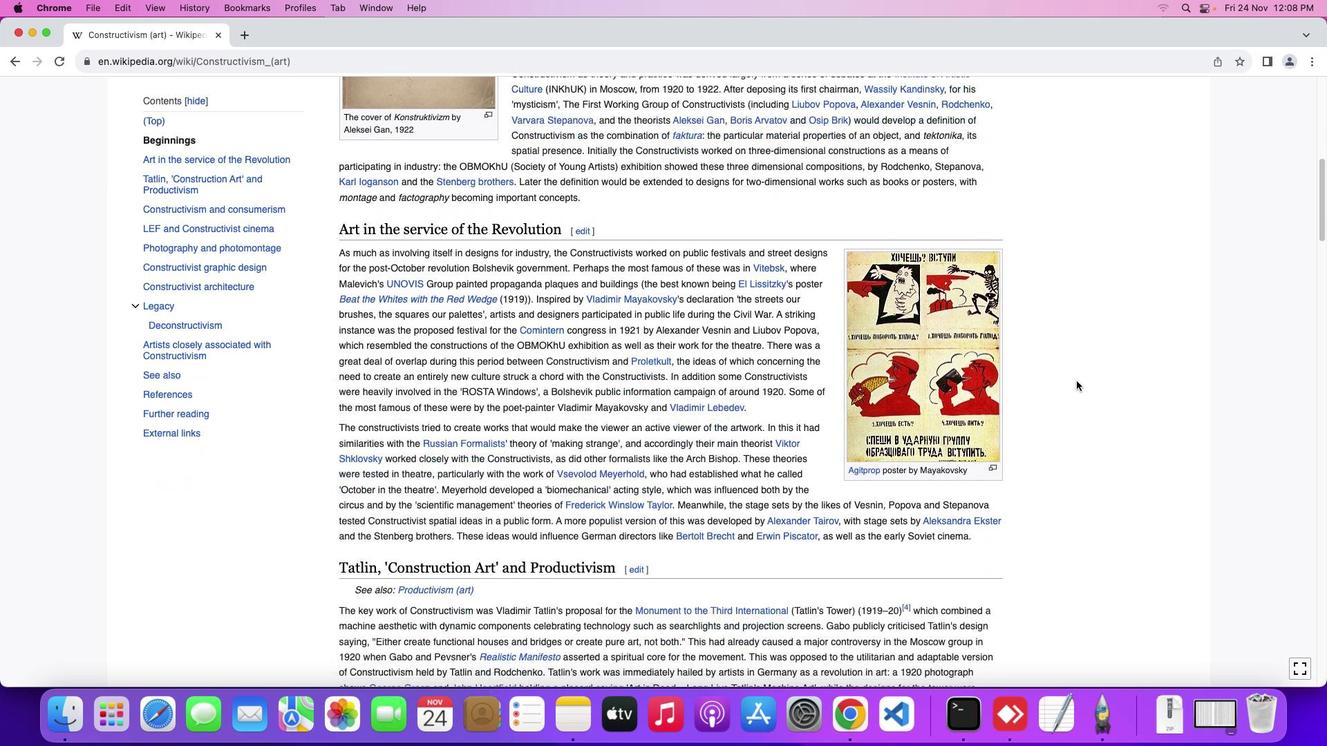 
Action: Mouse scrolled (1077, 381) with delta (0, -1)
Screenshot: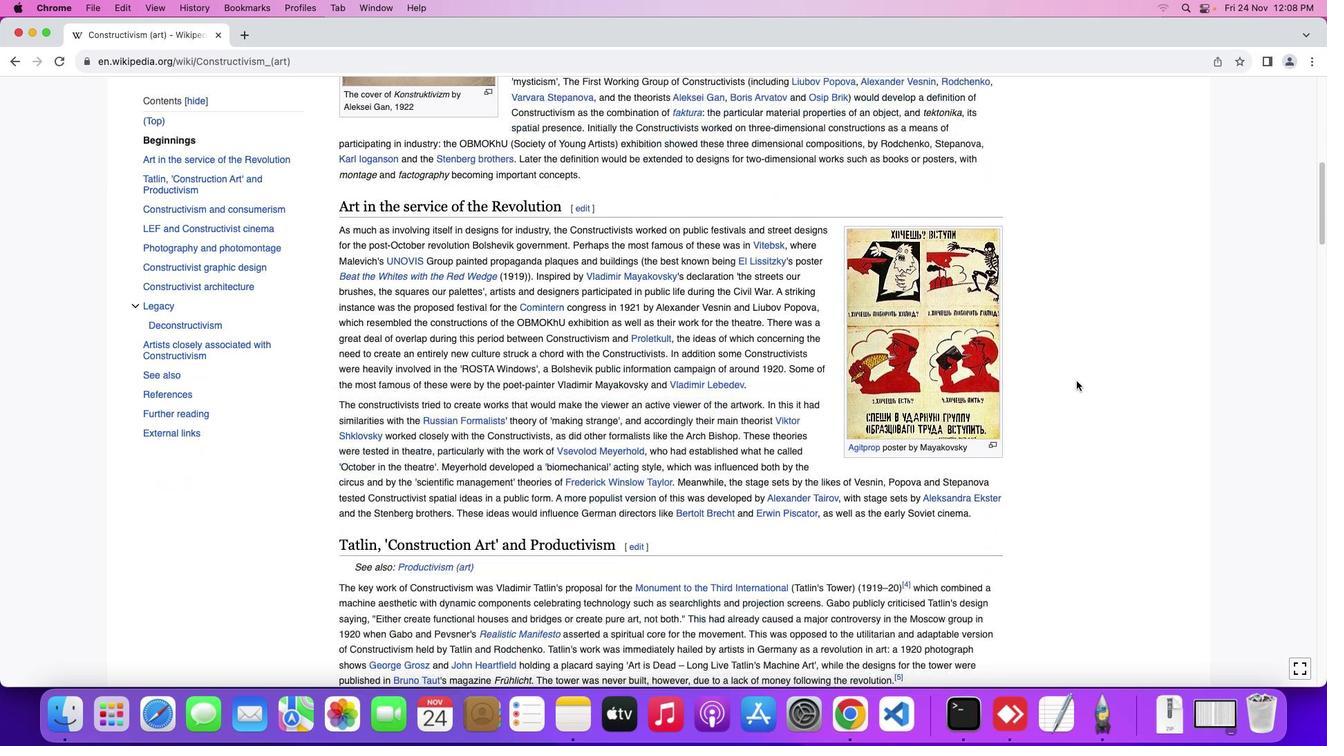 
Action: Mouse scrolled (1077, 381) with delta (0, 0)
Screenshot: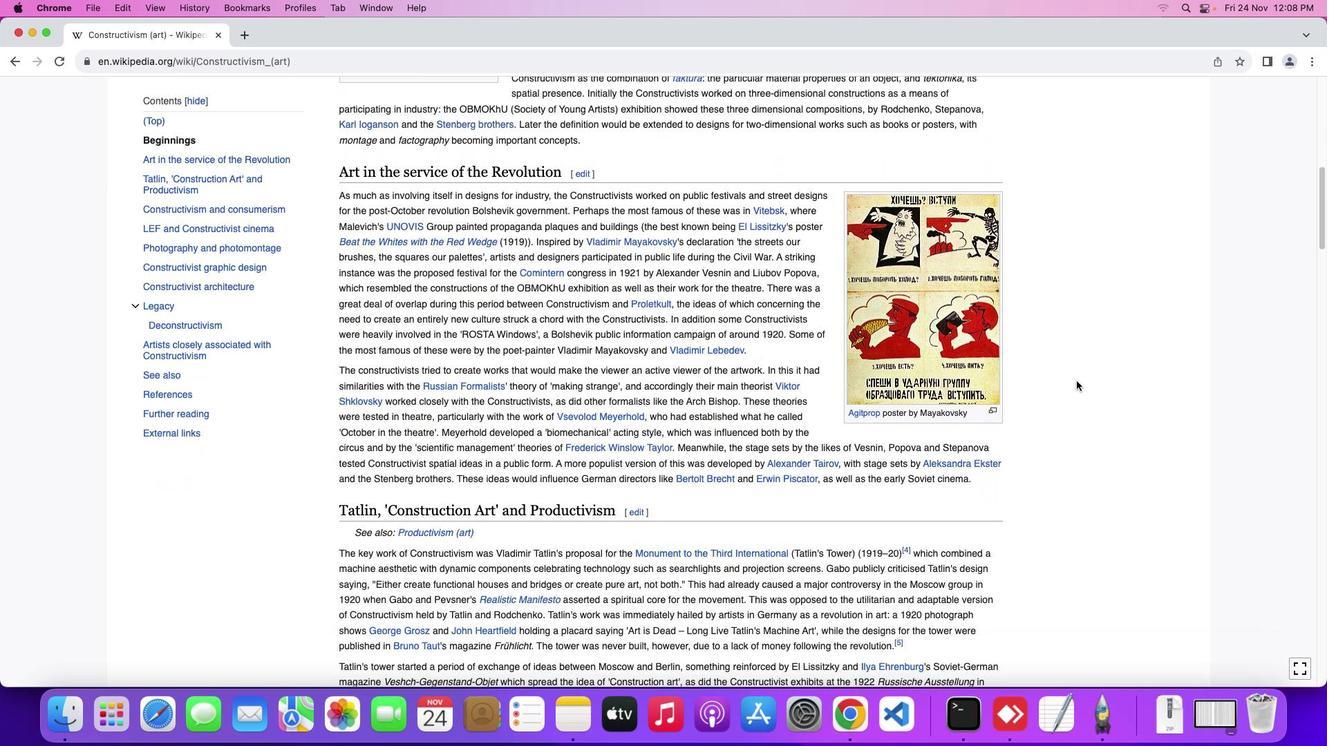 
Action: Mouse scrolled (1077, 381) with delta (0, 0)
Screenshot: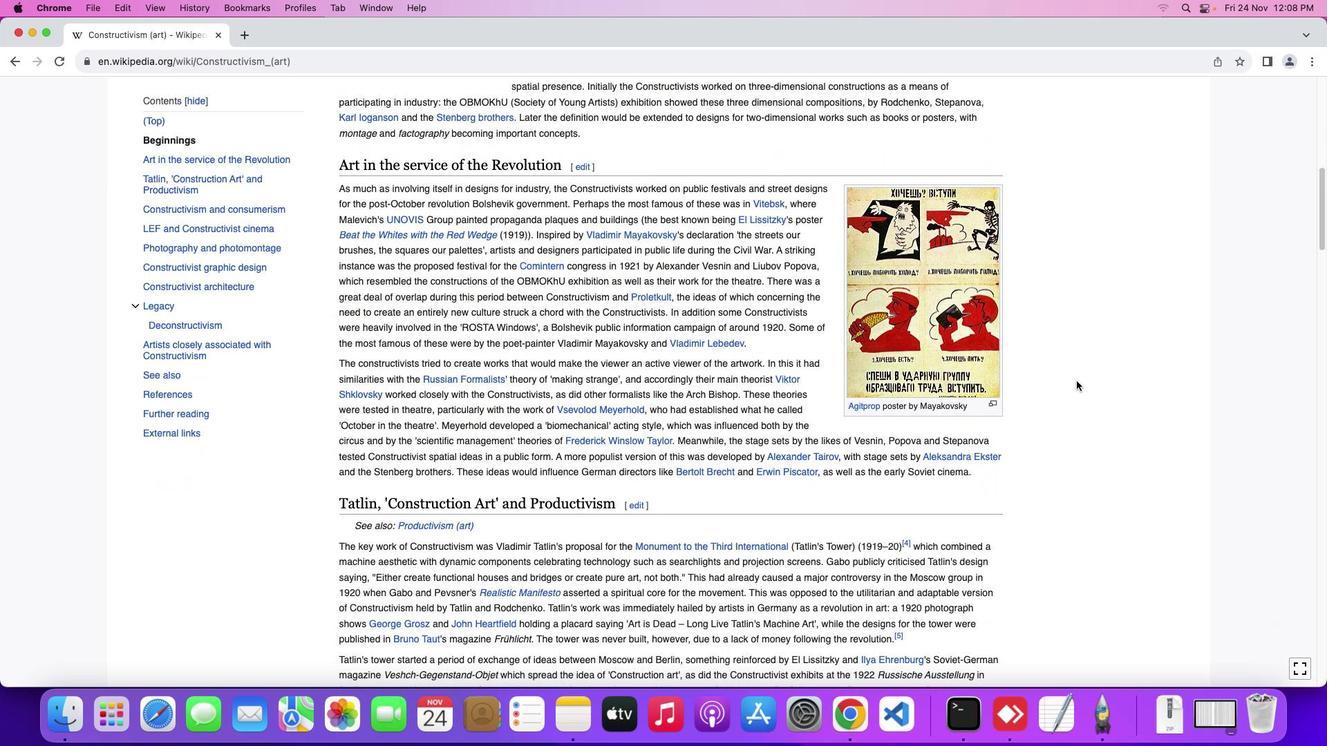 
Action: Mouse moved to (1077, 381)
Screenshot: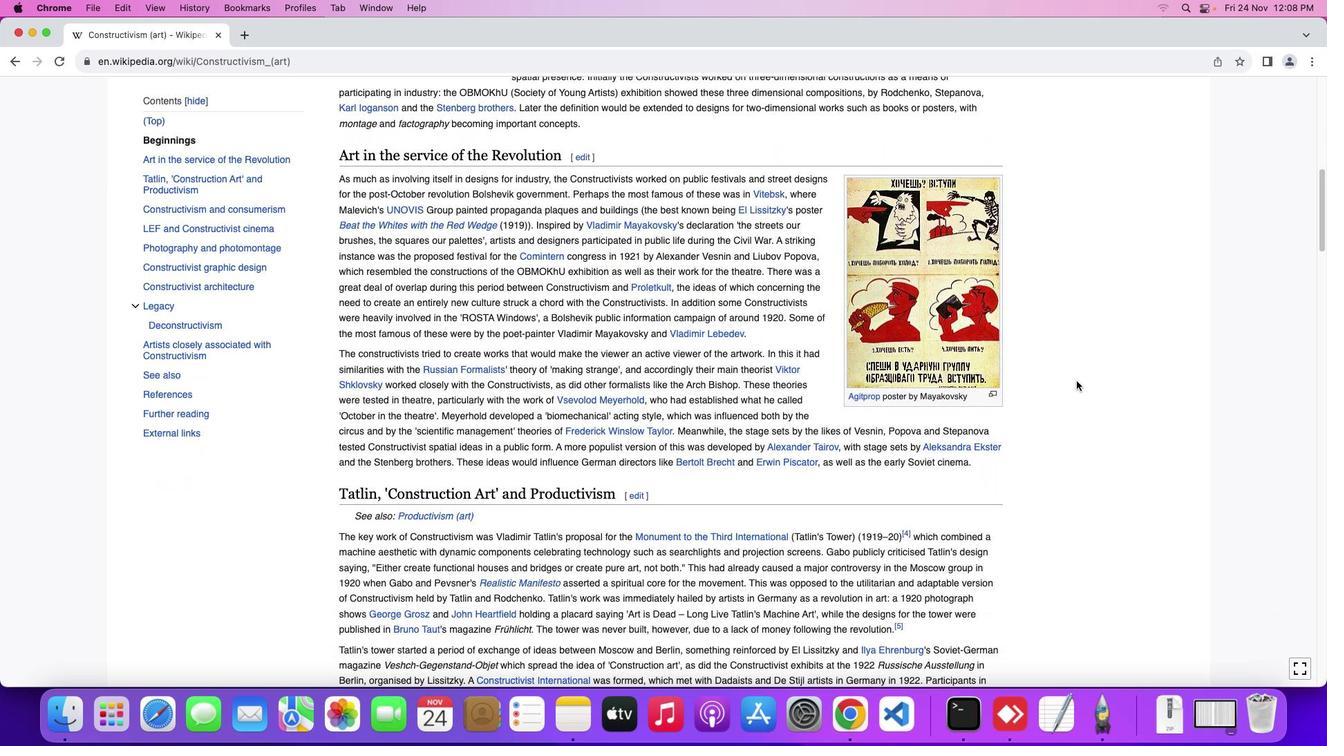 
Action: Mouse scrolled (1077, 381) with delta (0, 0)
Screenshot: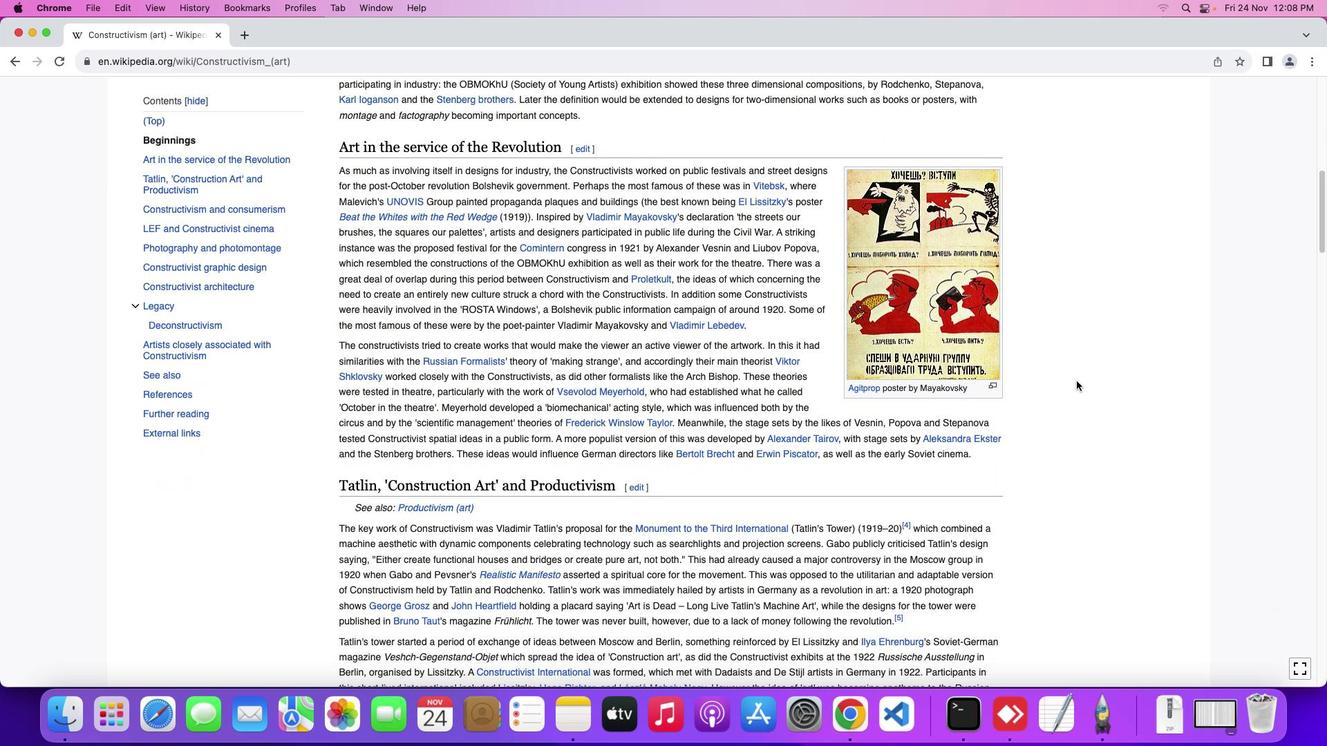 
Action: Mouse scrolled (1077, 381) with delta (0, 0)
Screenshot: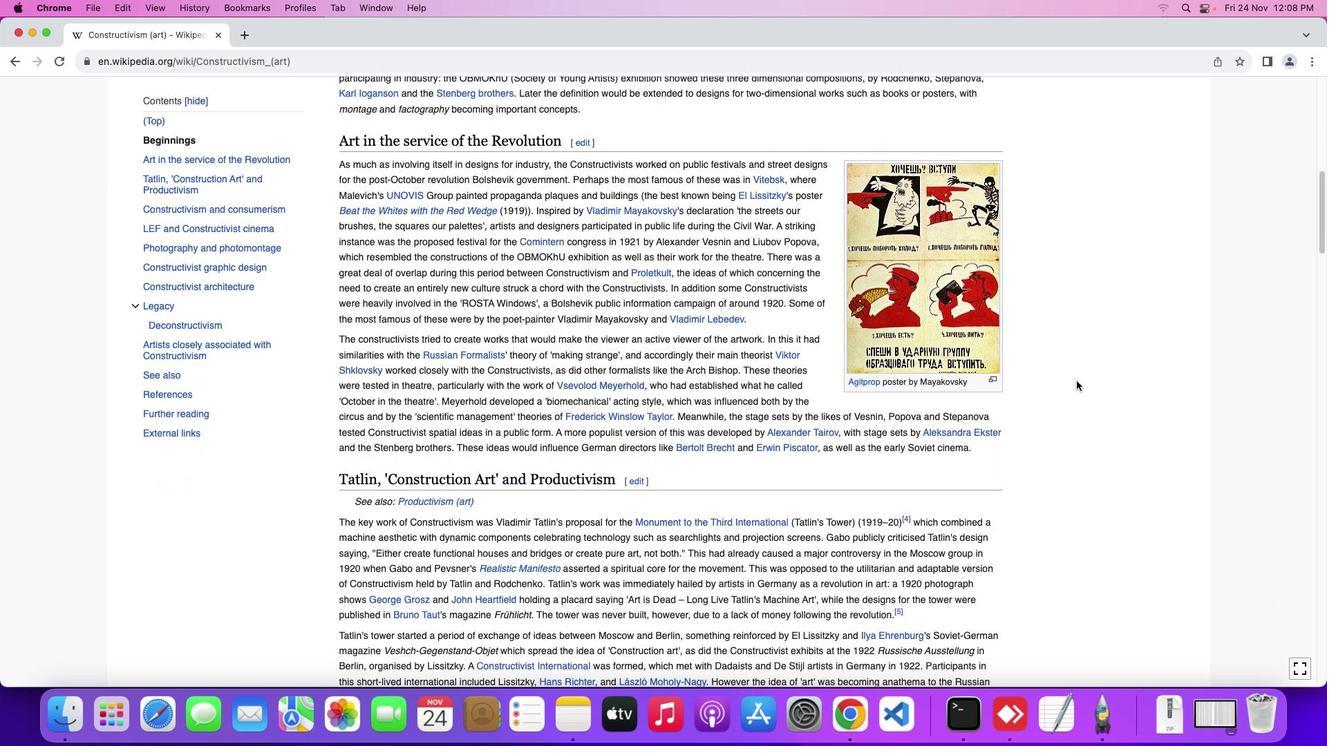 
Action: Mouse moved to (1077, 381)
Screenshot: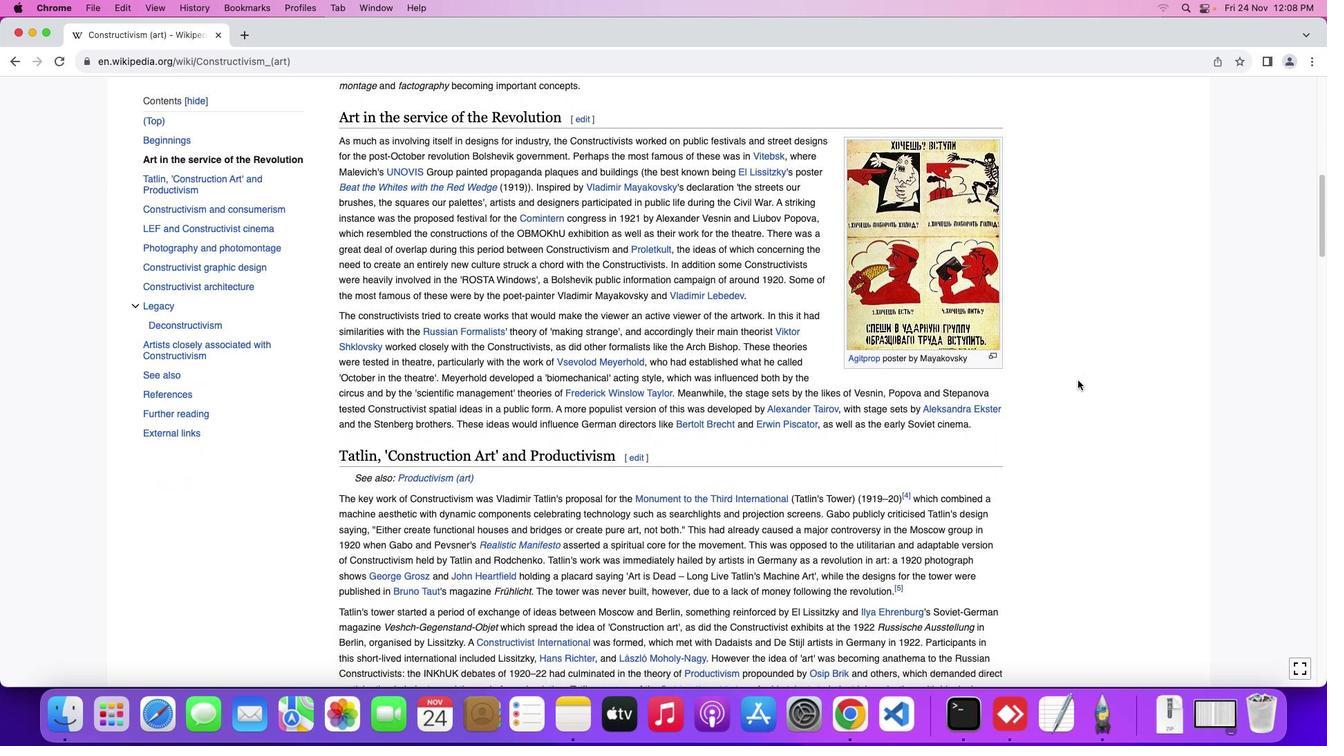
Action: Mouse scrolled (1077, 381) with delta (0, 0)
Screenshot: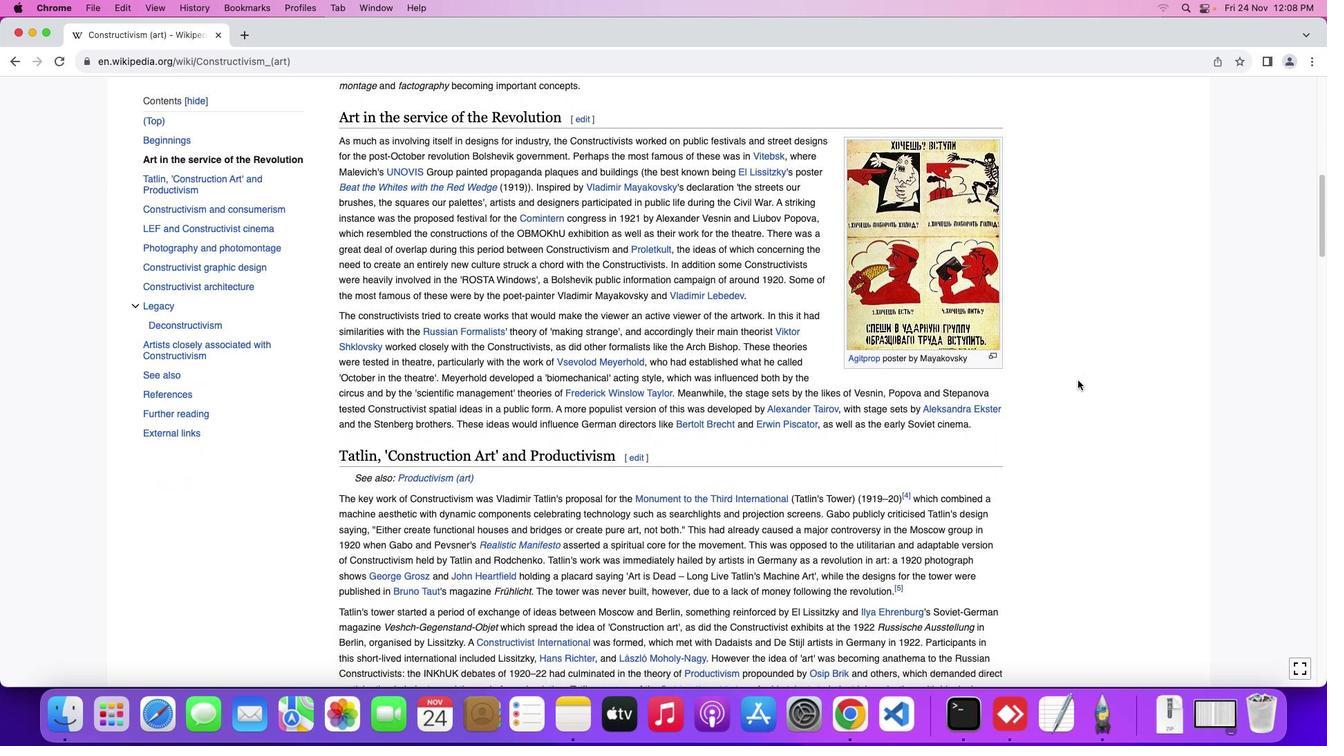 
Action: Mouse scrolled (1077, 381) with delta (0, 0)
Screenshot: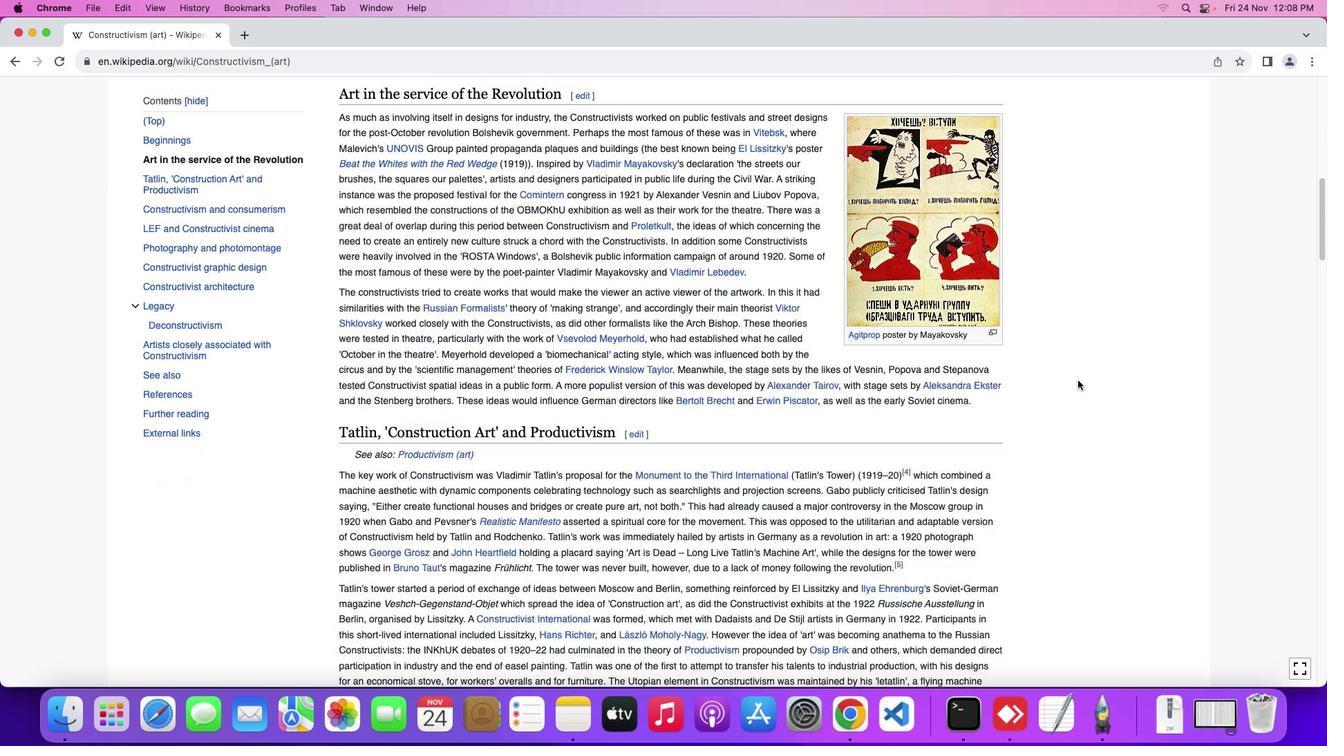 
Action: Mouse scrolled (1077, 381) with delta (0, -1)
Screenshot: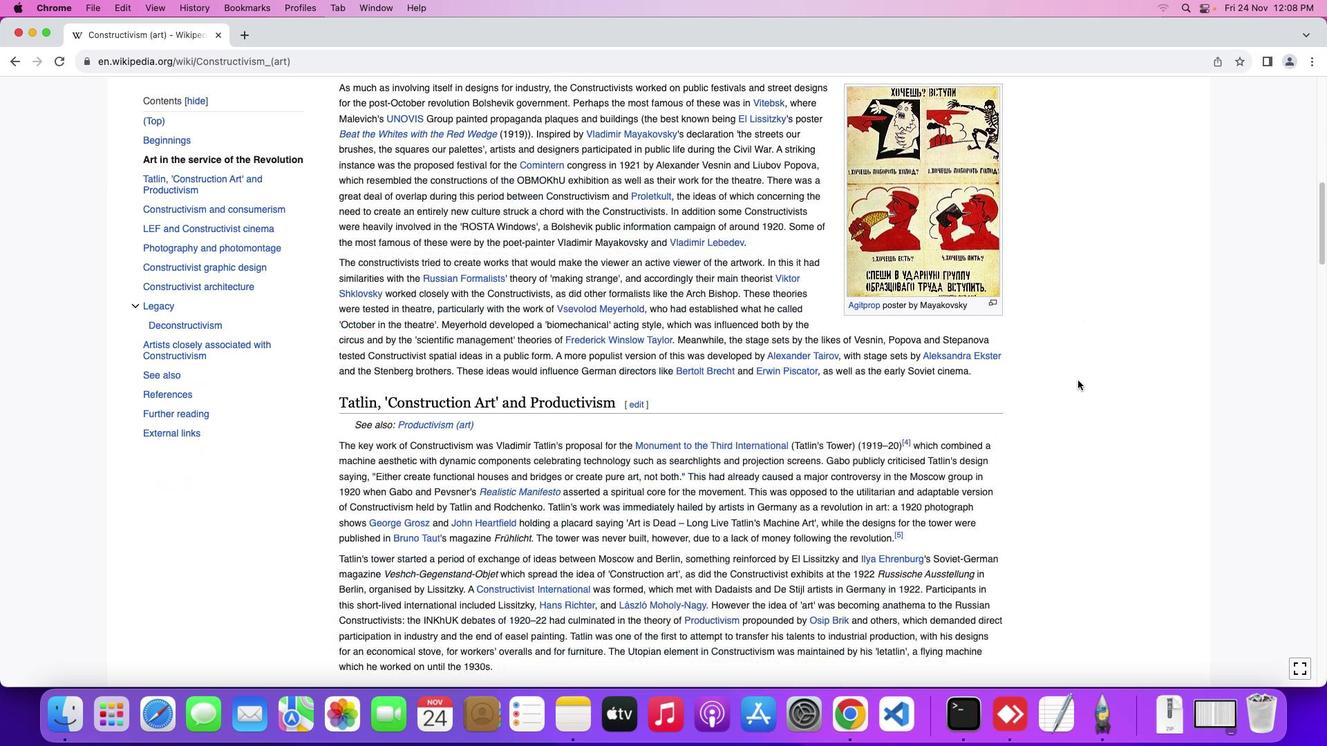 
Action: Mouse moved to (1078, 380)
Screenshot: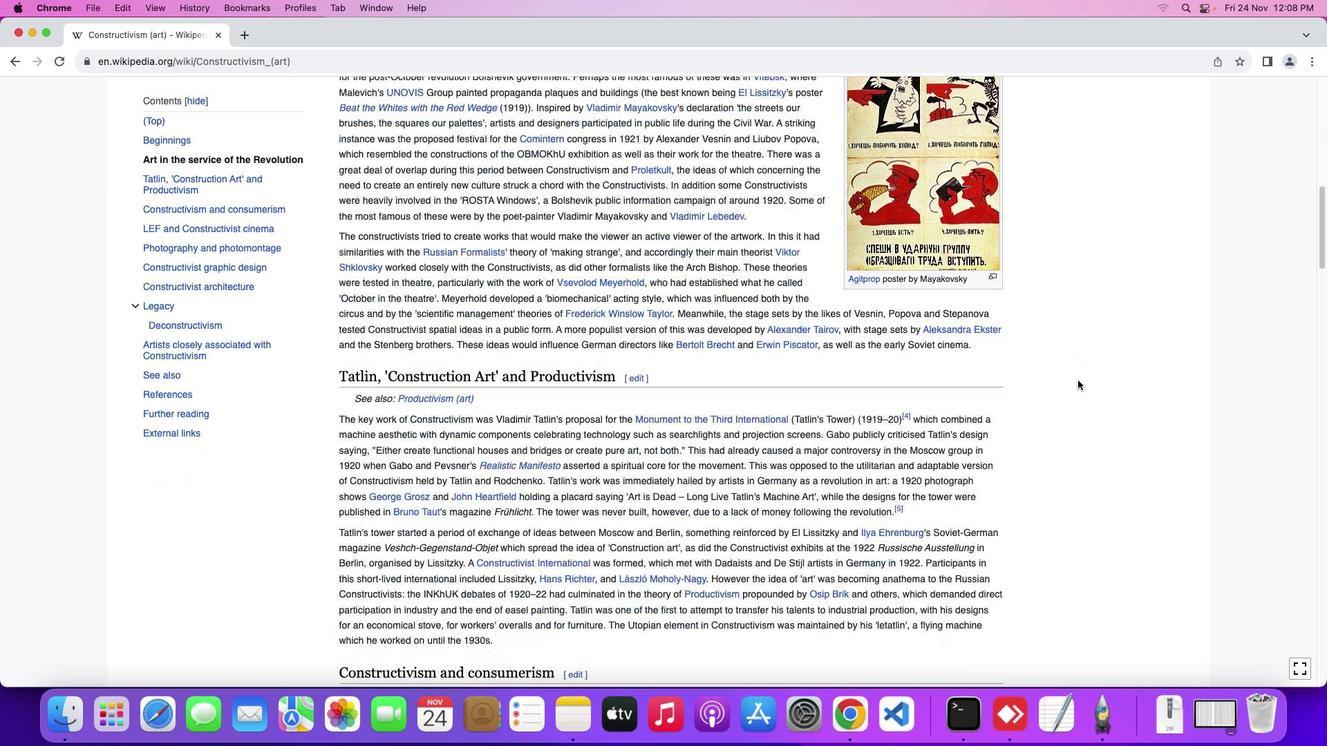 
Action: Mouse scrolled (1078, 380) with delta (0, 0)
Screenshot: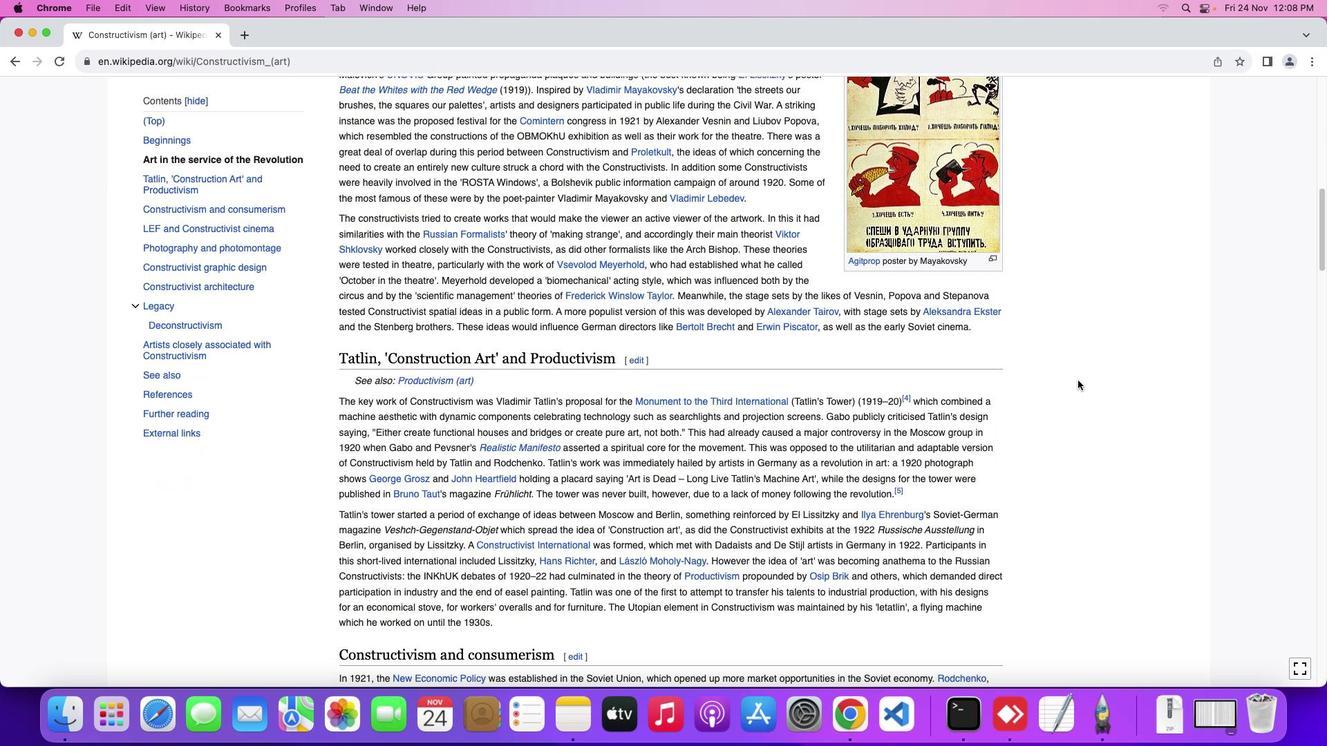 
Action: Mouse scrolled (1078, 380) with delta (0, 0)
Screenshot: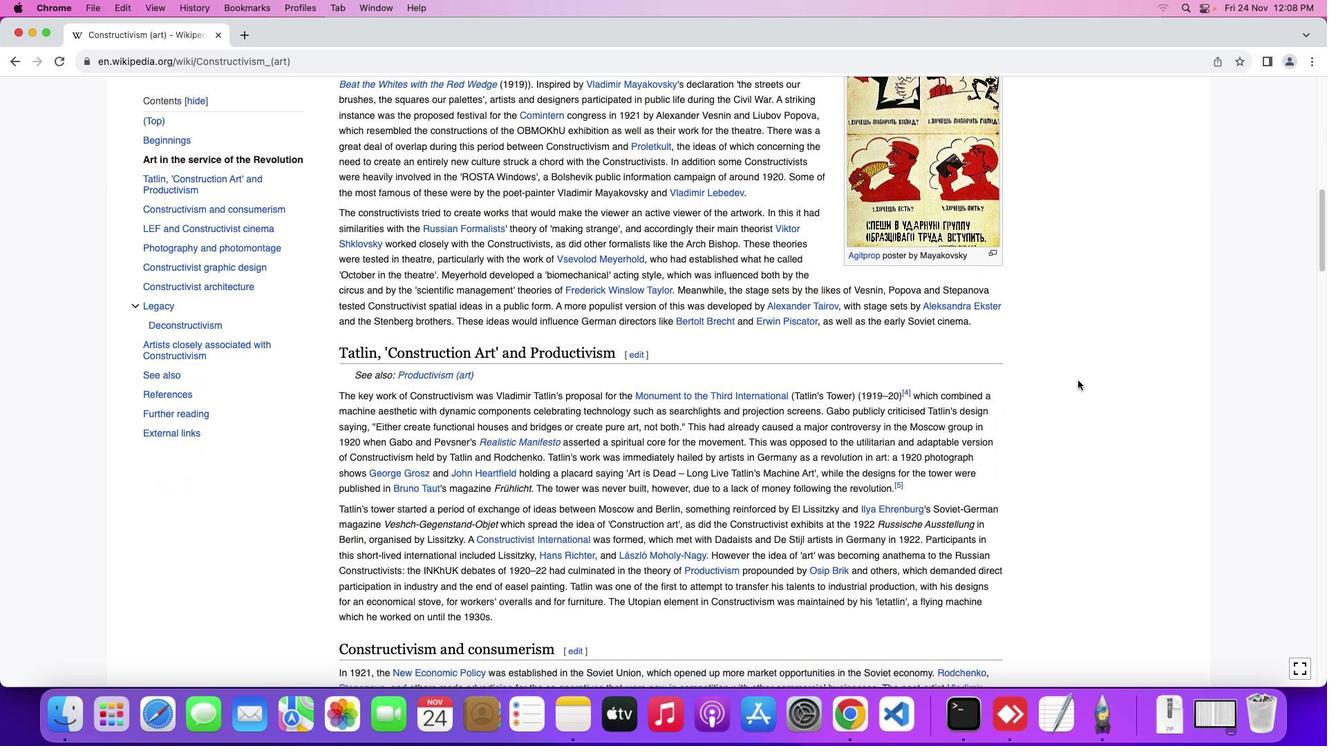 
Action: Mouse moved to (1078, 379)
Screenshot: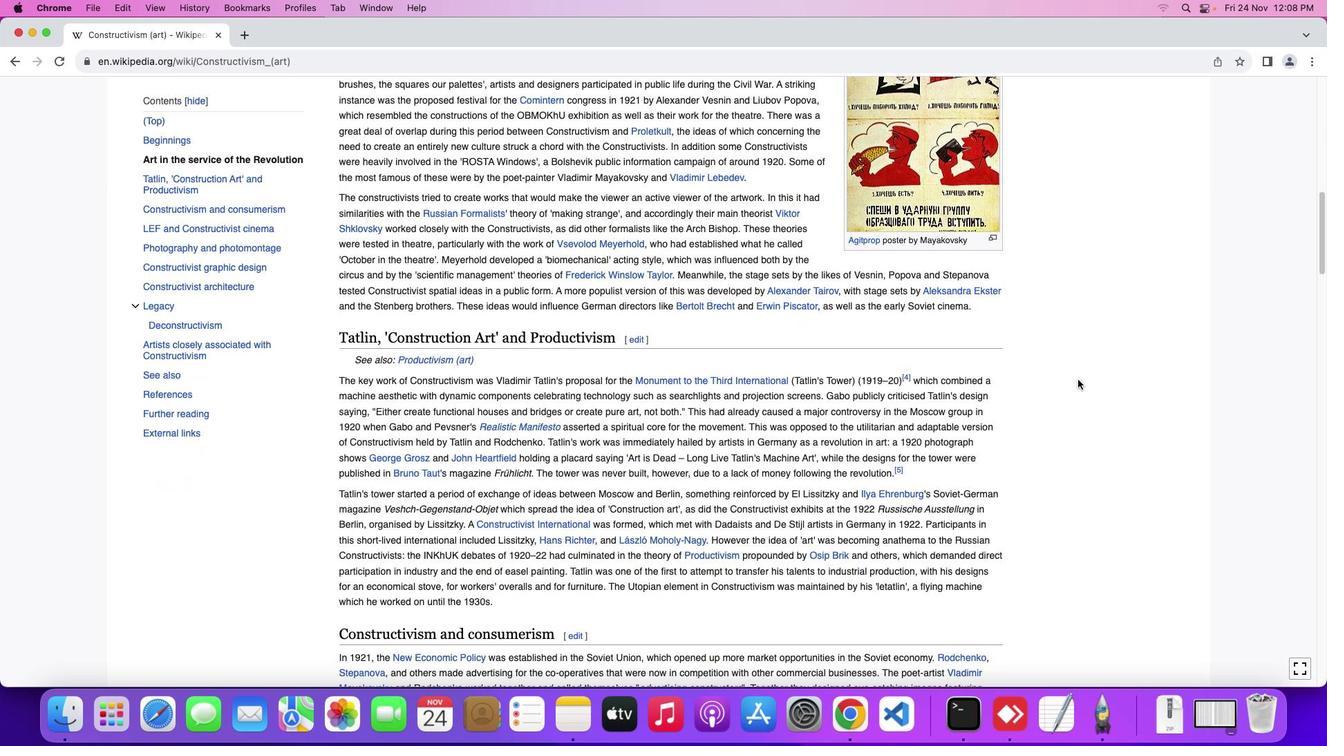 
Action: Mouse scrolled (1078, 379) with delta (0, 0)
Screenshot: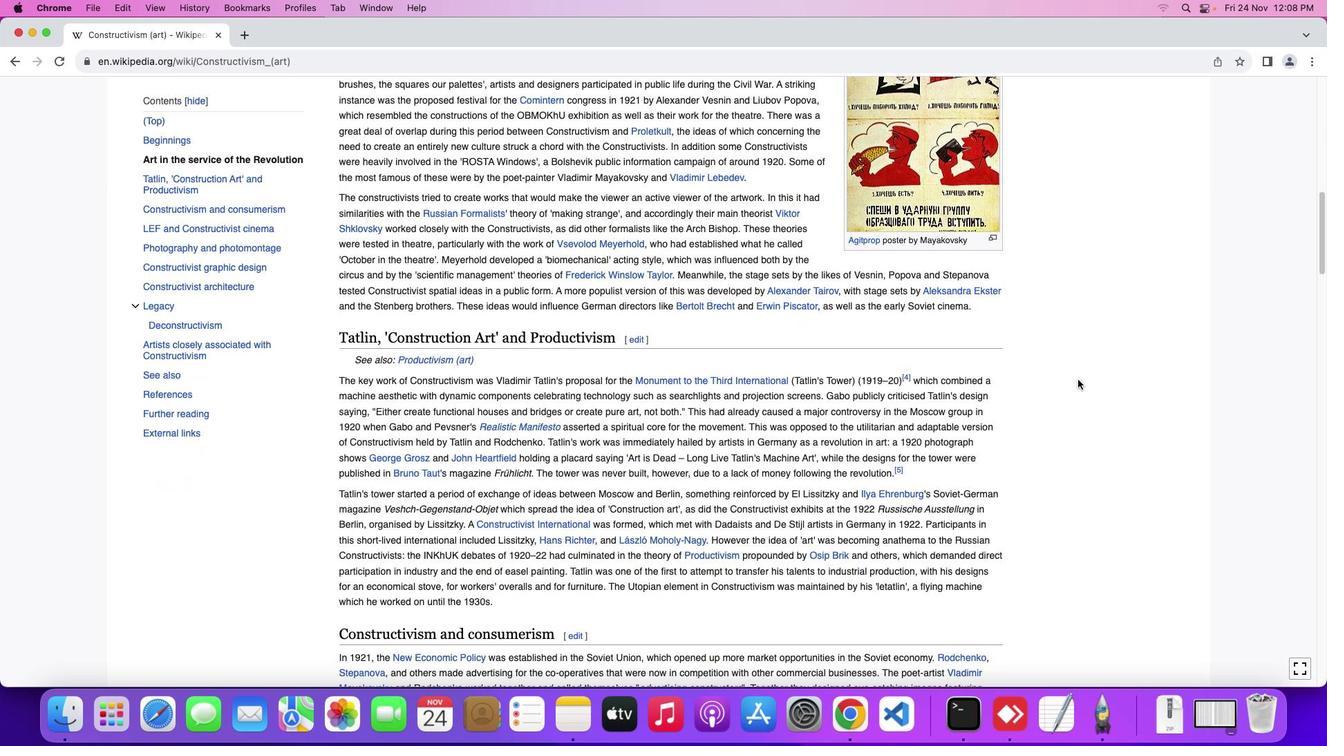 
Action: Mouse scrolled (1078, 379) with delta (0, 0)
Screenshot: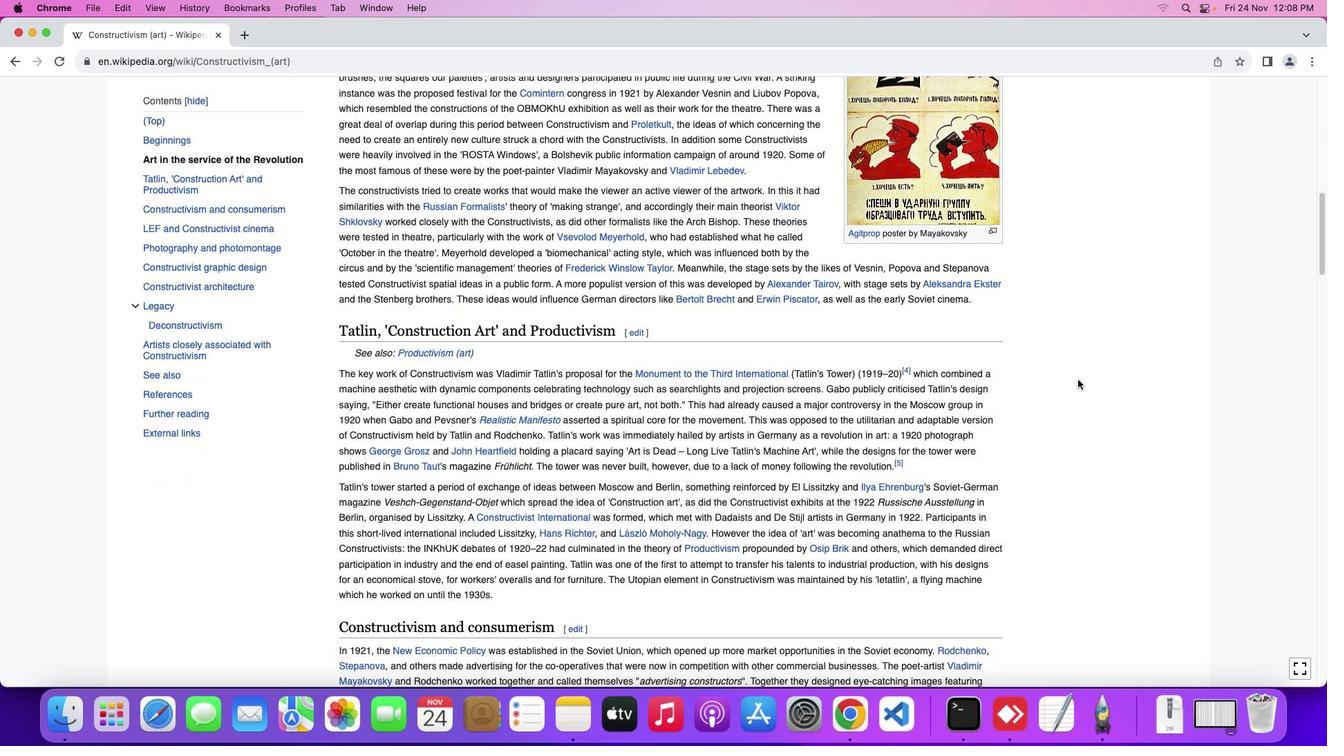 
Action: Mouse moved to (1078, 379)
Screenshot: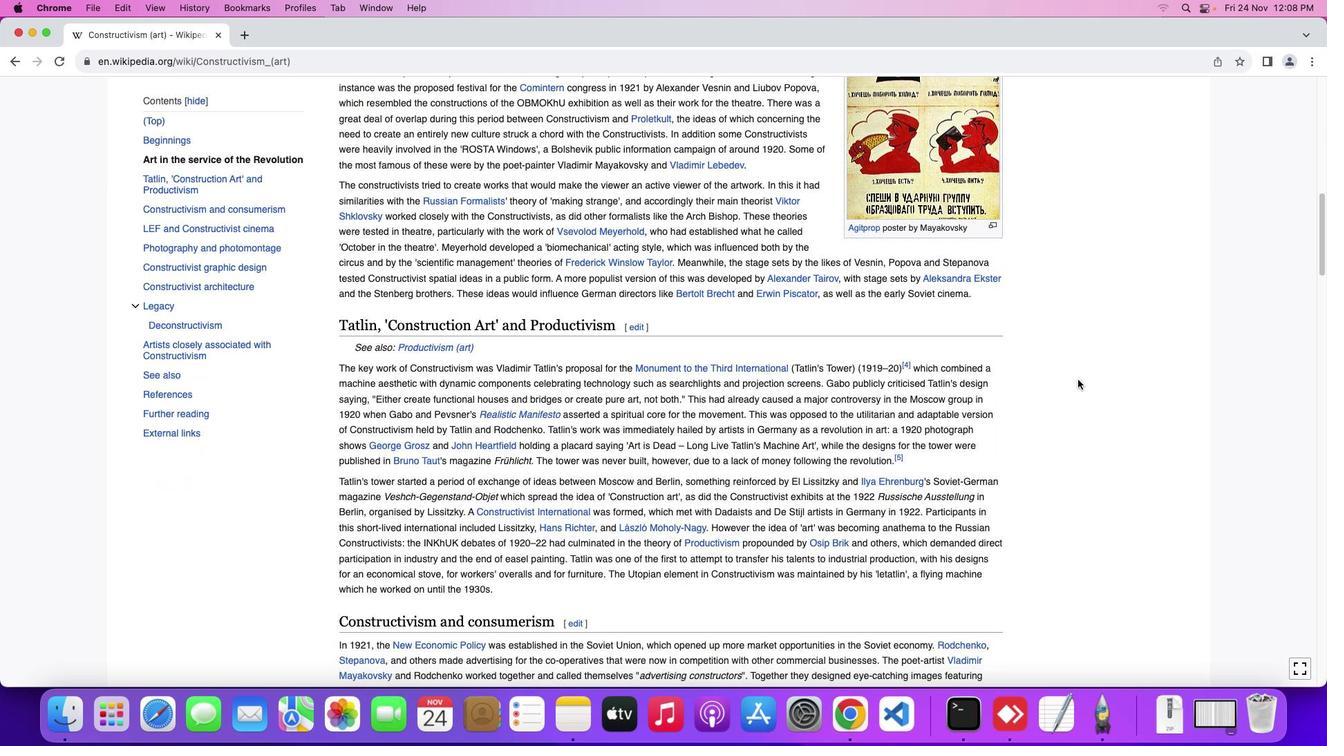 
Action: Mouse scrolled (1078, 379) with delta (0, 0)
Screenshot: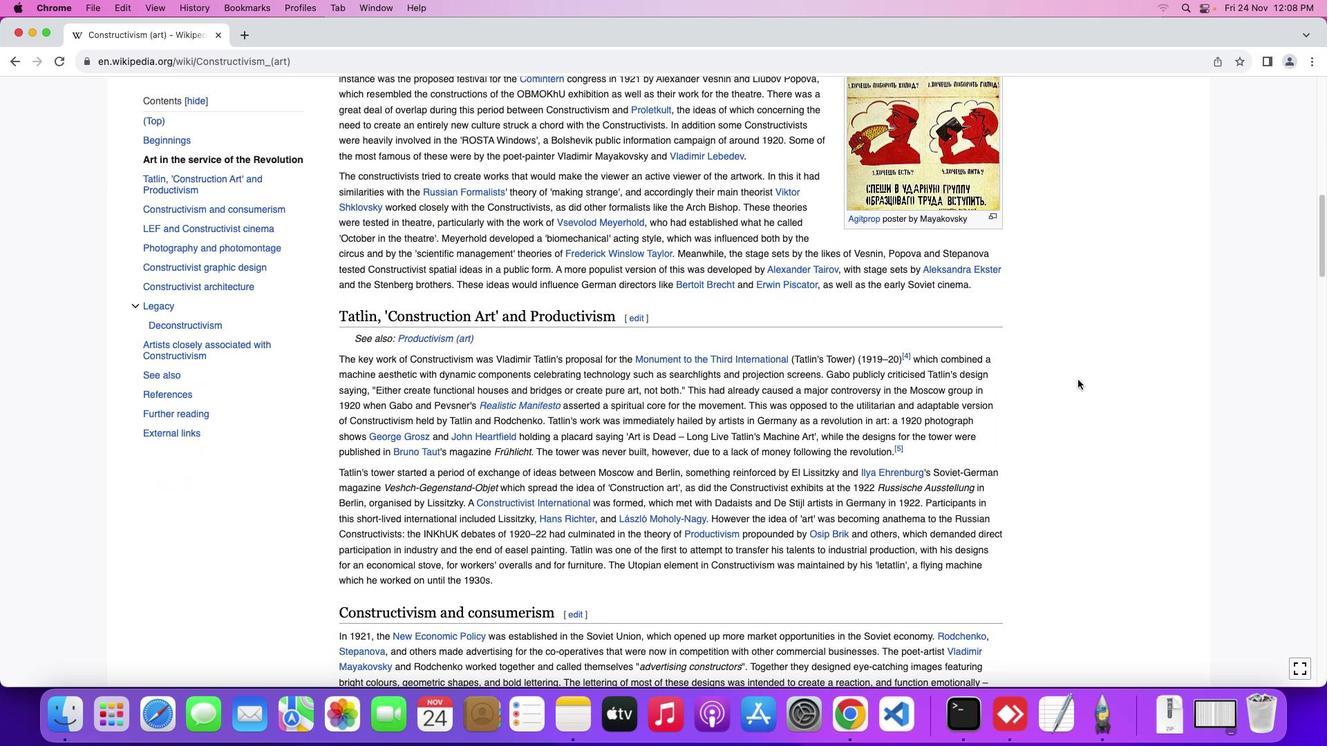 
Action: Mouse scrolled (1078, 379) with delta (0, 0)
Screenshot: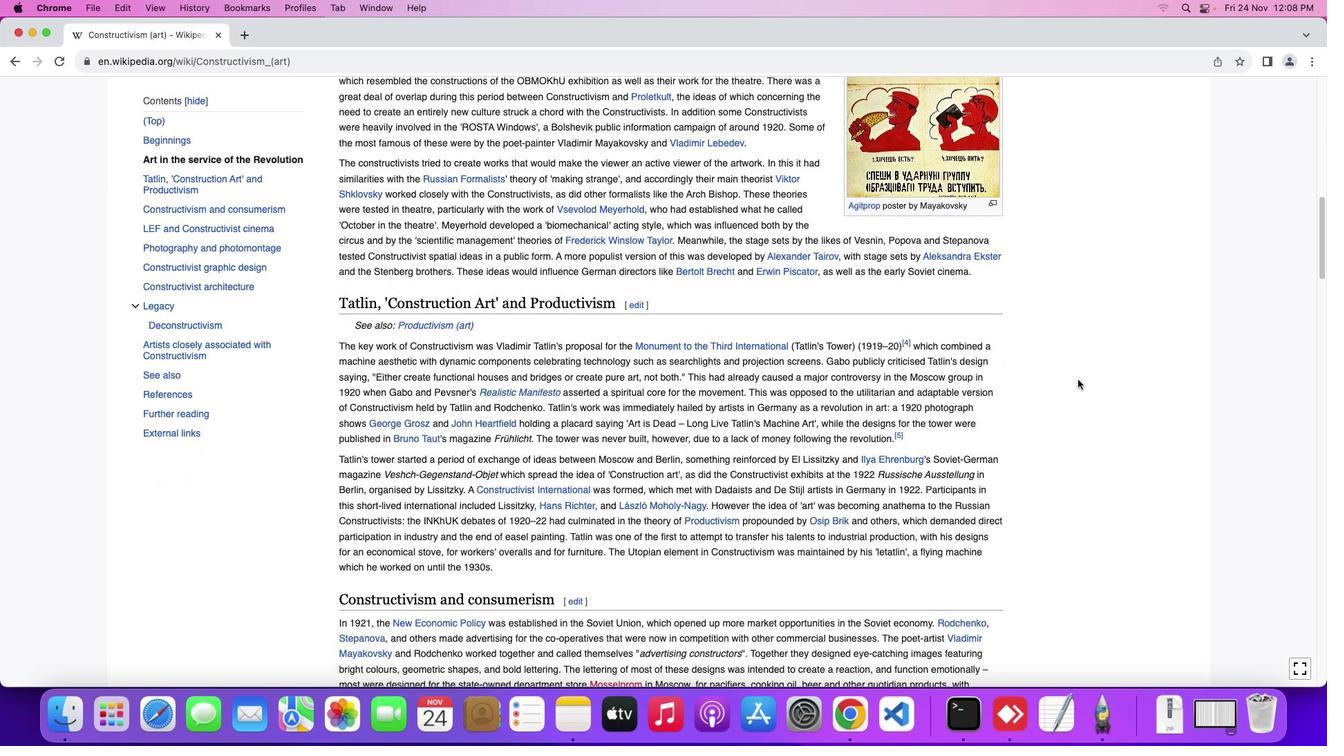 
Action: Mouse scrolled (1078, 379) with delta (0, 0)
Screenshot: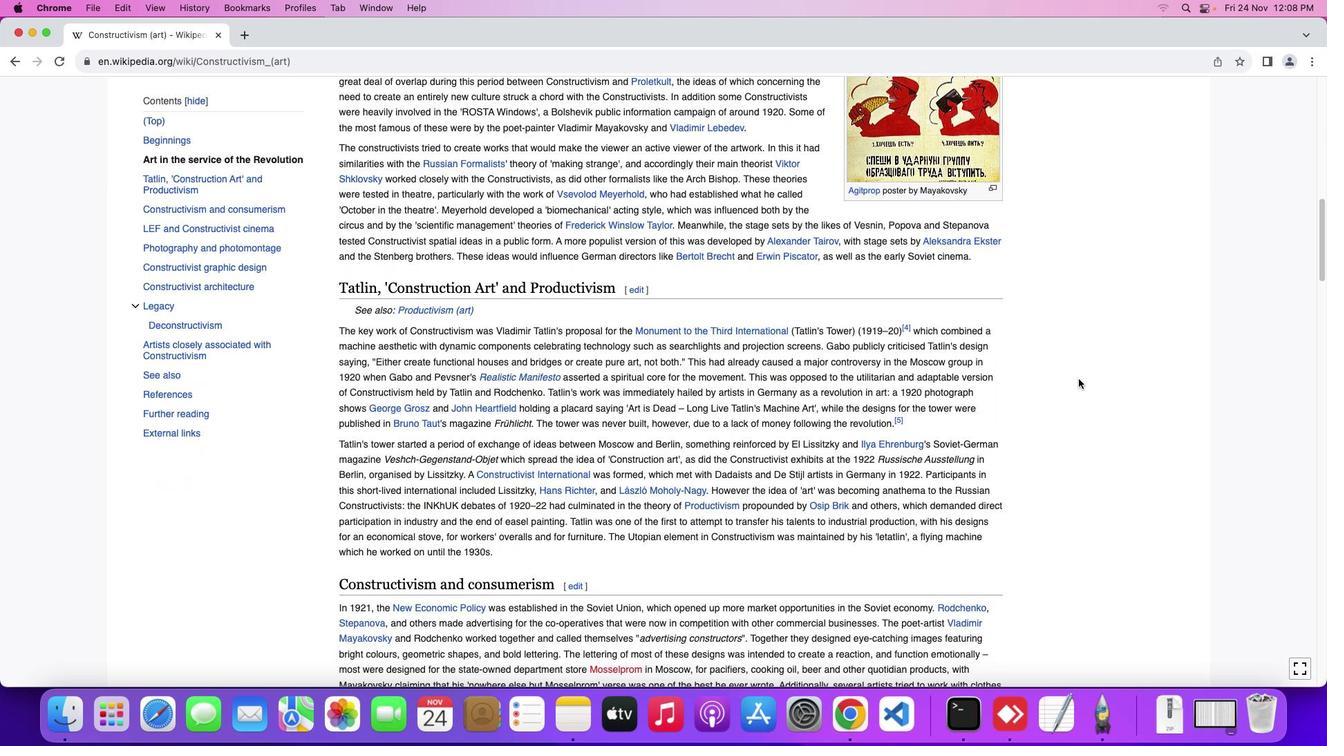 
Action: Mouse scrolled (1078, 379) with delta (0, 0)
Screenshot: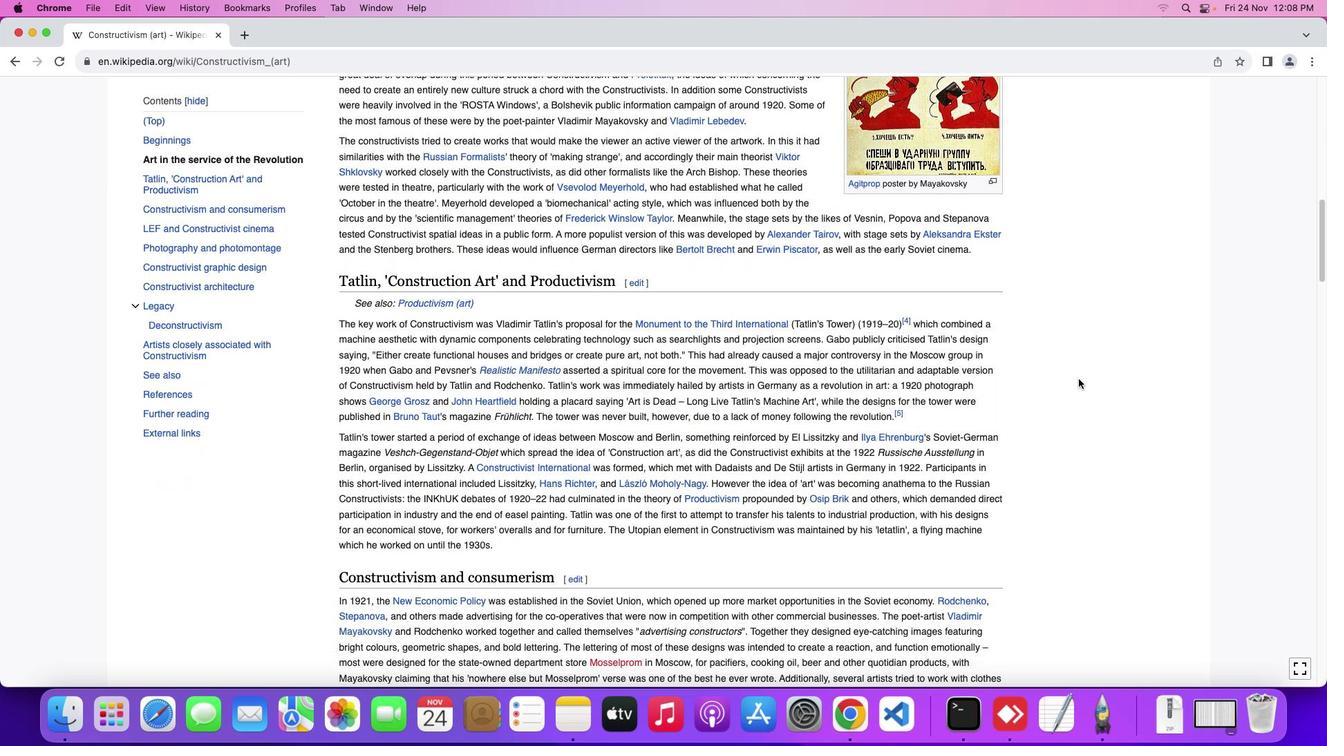
Action: Mouse moved to (1078, 379)
Screenshot: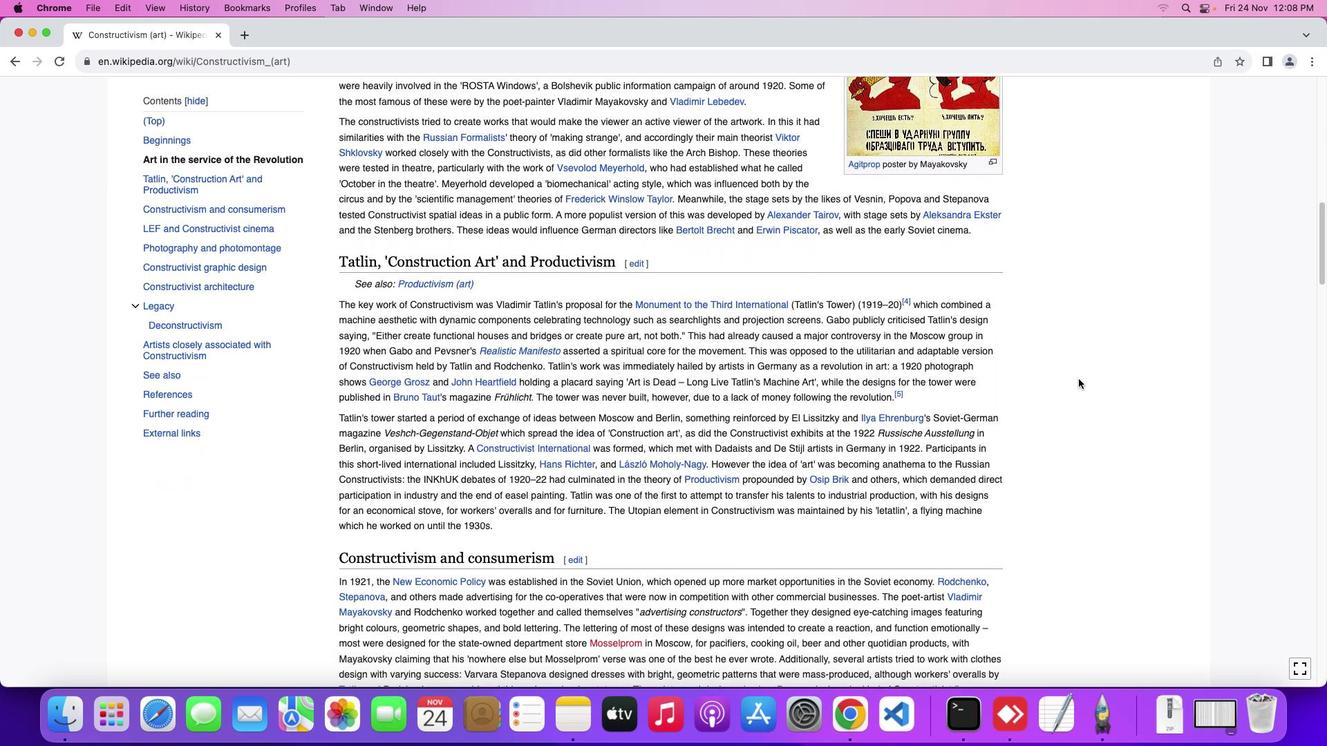 
Action: Mouse scrolled (1078, 379) with delta (0, 0)
Screenshot: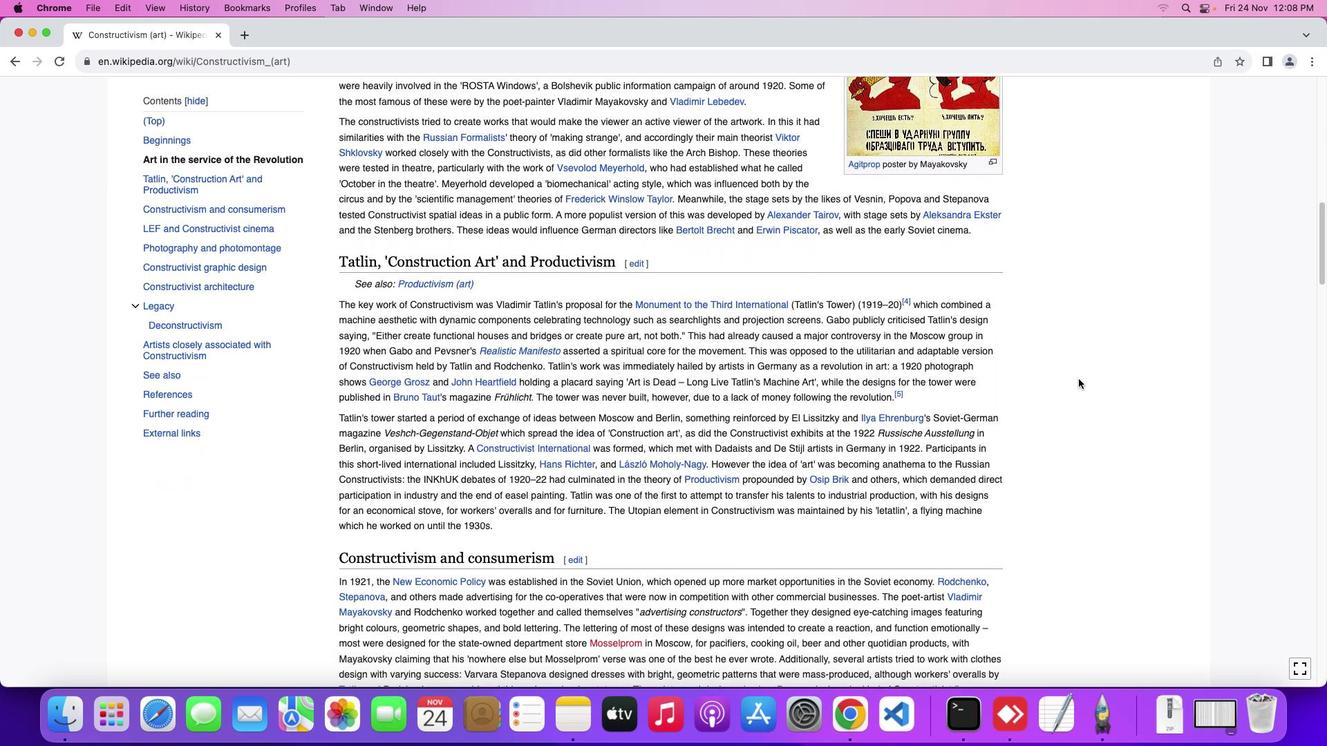 
Action: Mouse scrolled (1078, 379) with delta (0, 0)
Screenshot: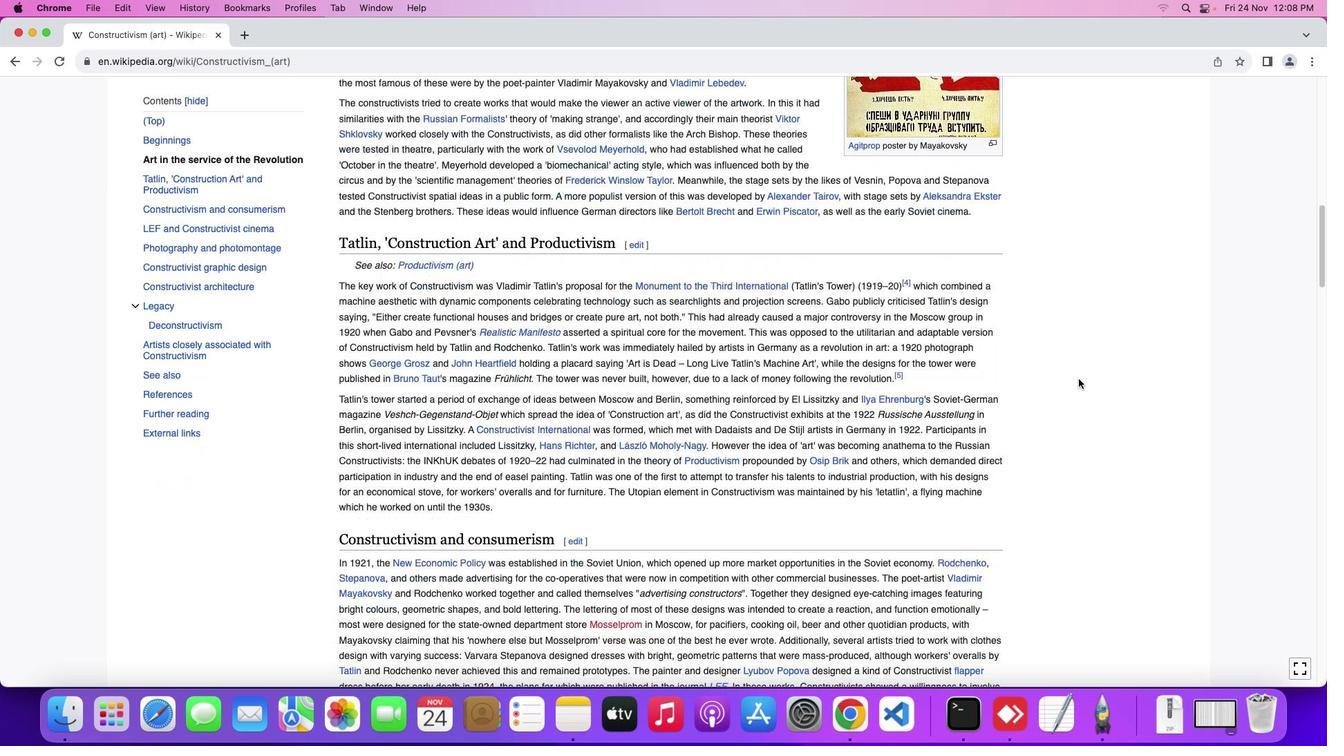 
Action: Mouse moved to (1079, 379)
Screenshot: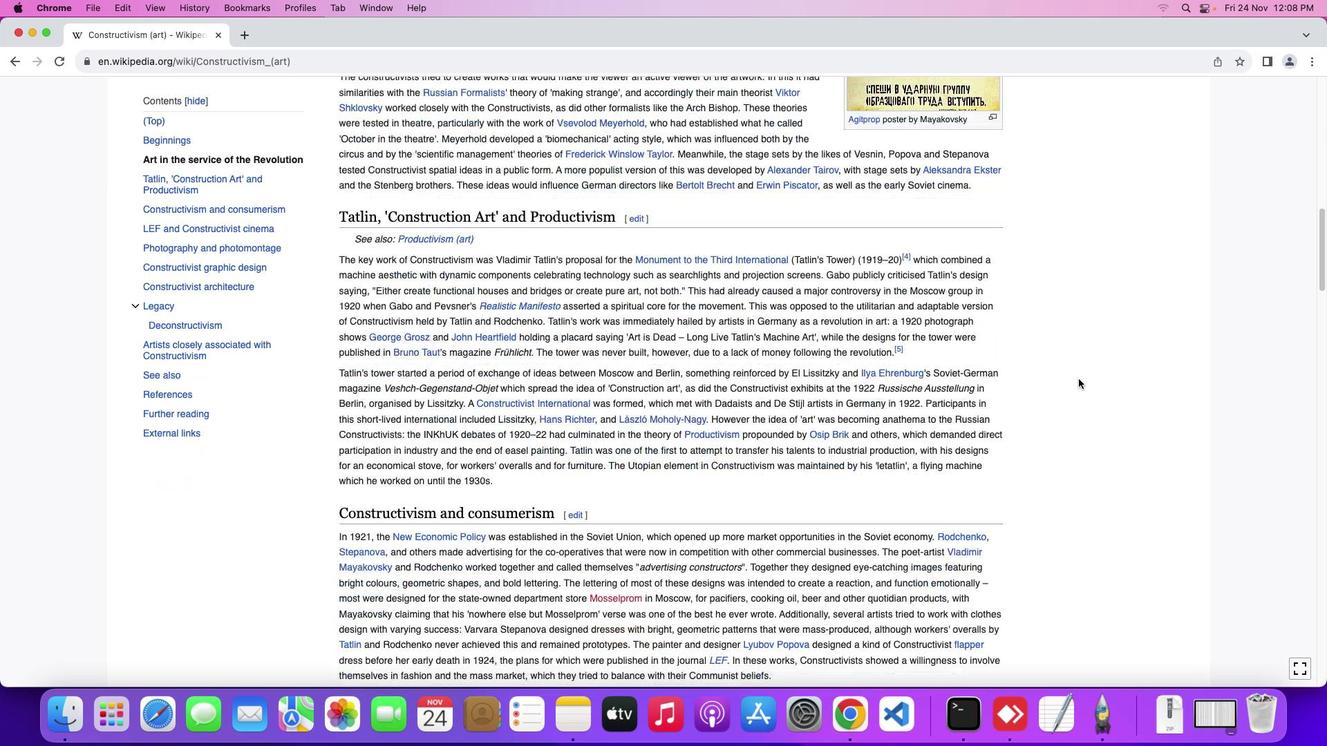 
Action: Mouse scrolled (1079, 379) with delta (0, -1)
Screenshot: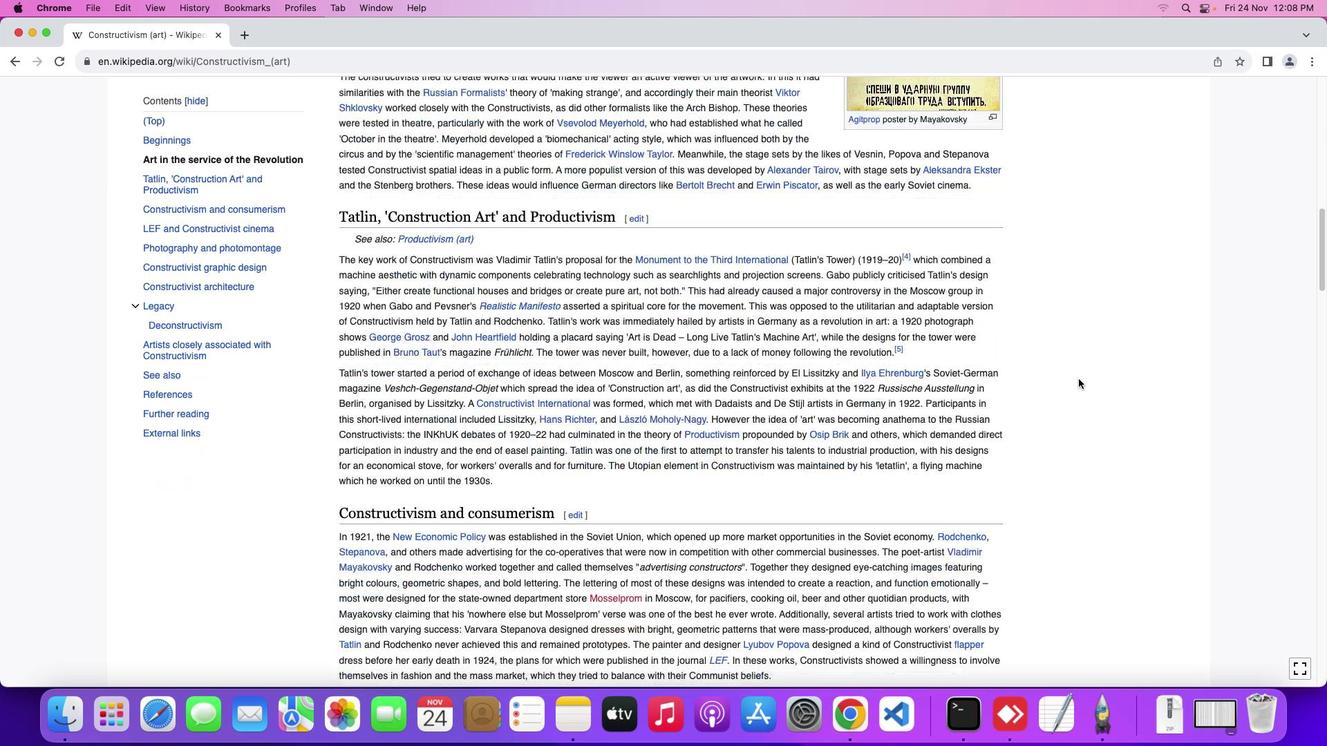 
Action: Mouse moved to (1079, 379)
Screenshot: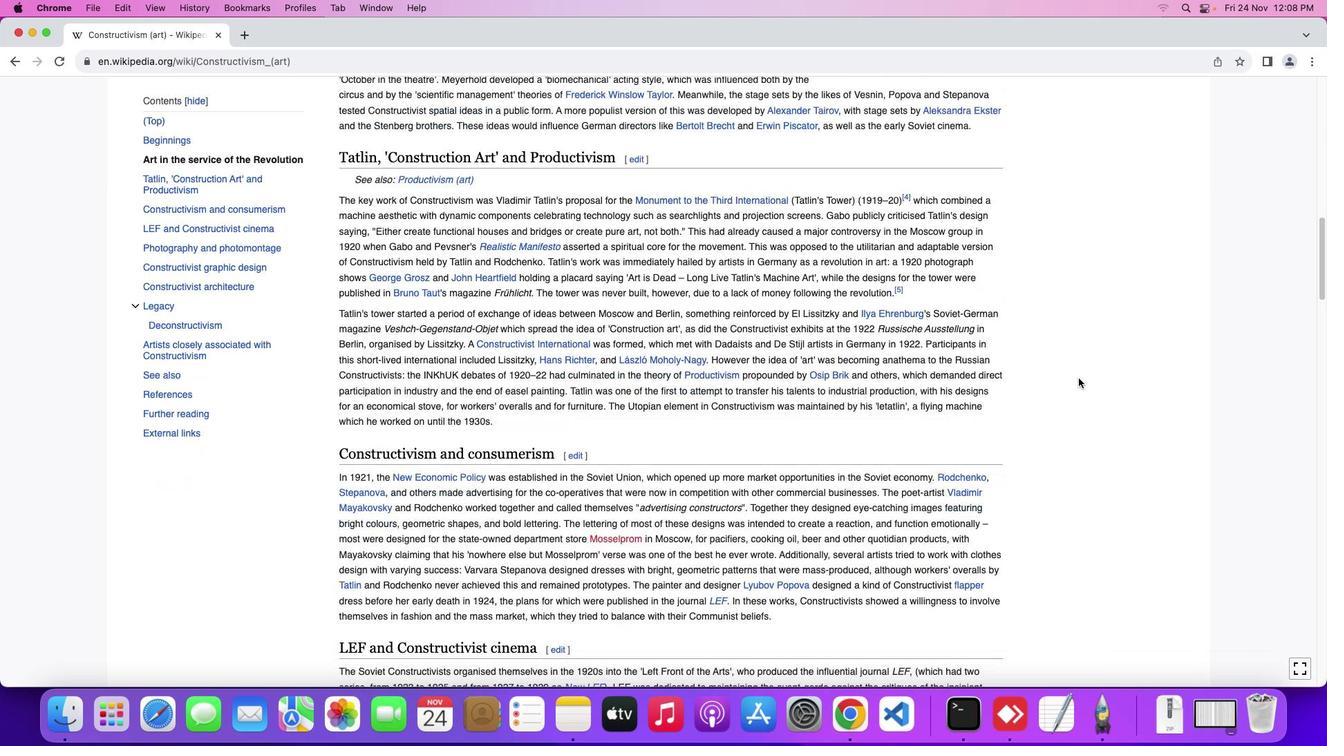 
Action: Mouse scrolled (1079, 379) with delta (0, 0)
Screenshot: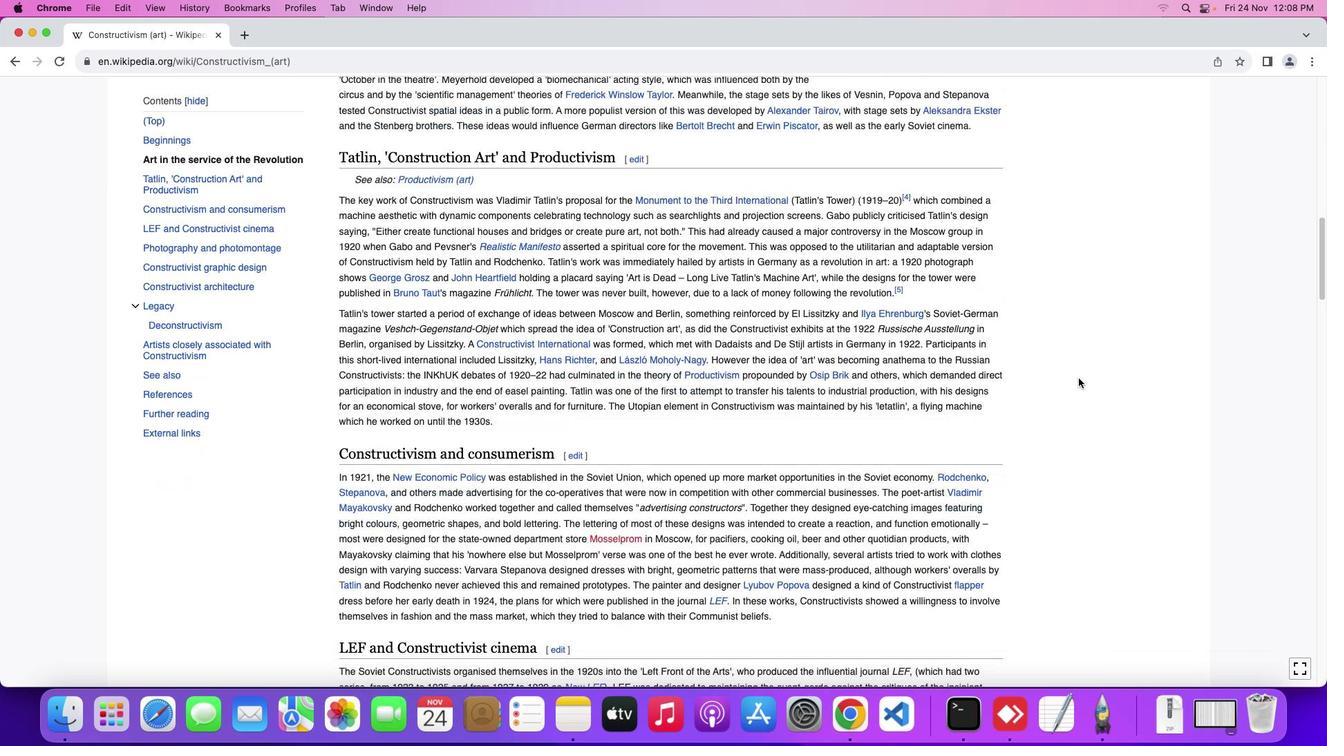 
Action: Mouse scrolled (1079, 379) with delta (0, 0)
Screenshot: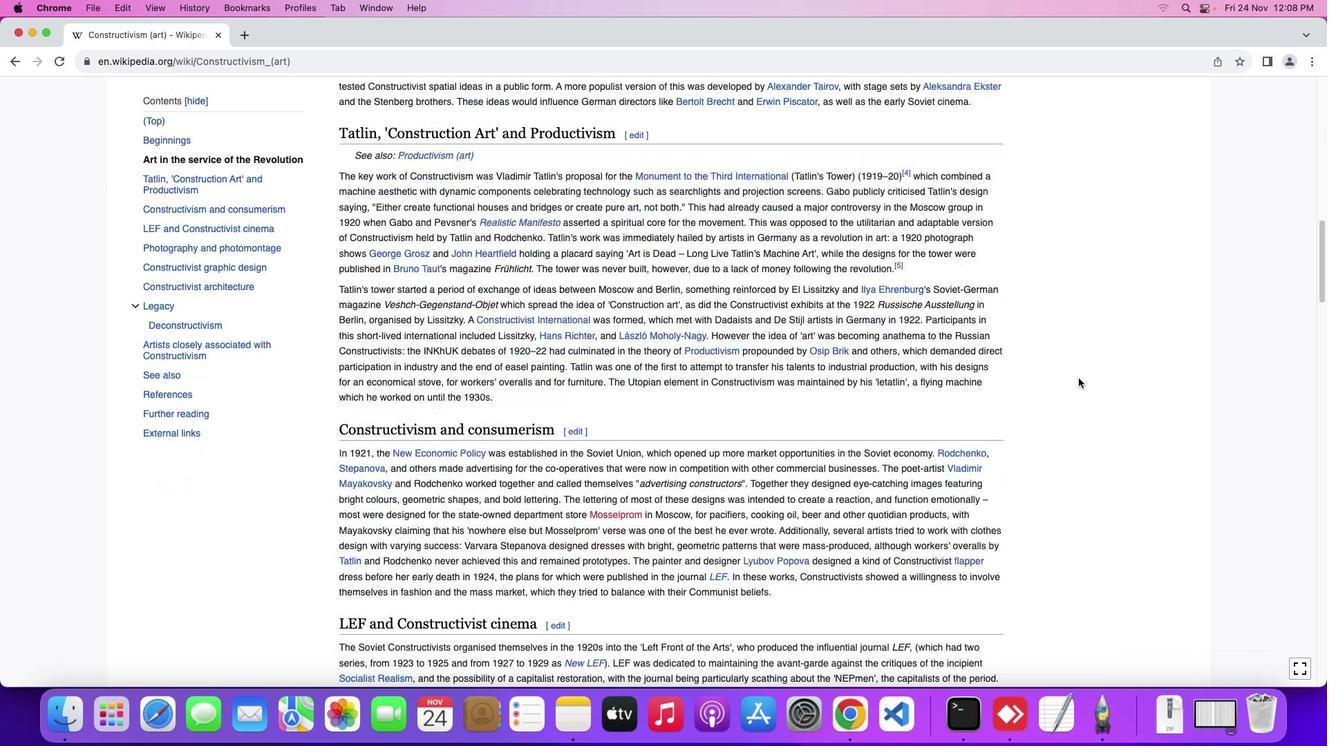 
Action: Mouse scrolled (1079, 379) with delta (0, -2)
Screenshot: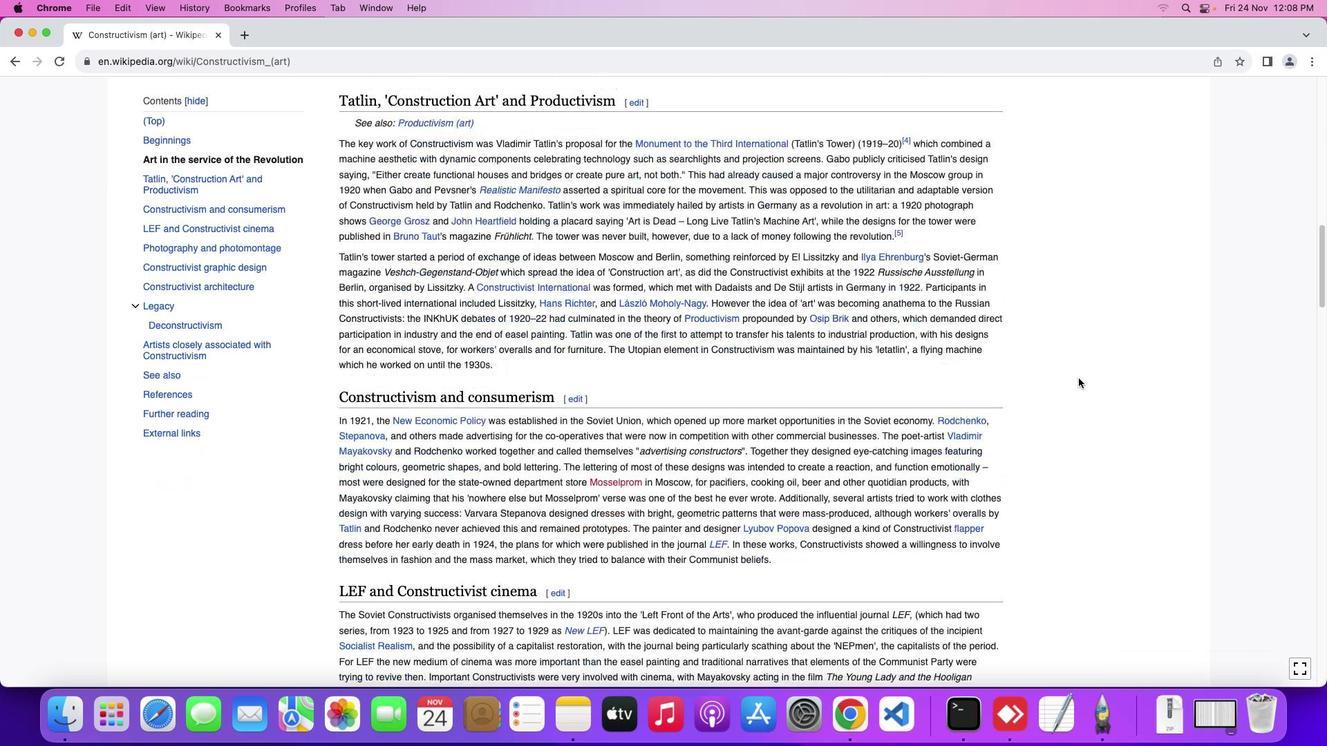 
Action: Mouse scrolled (1079, 379) with delta (0, 0)
Screenshot: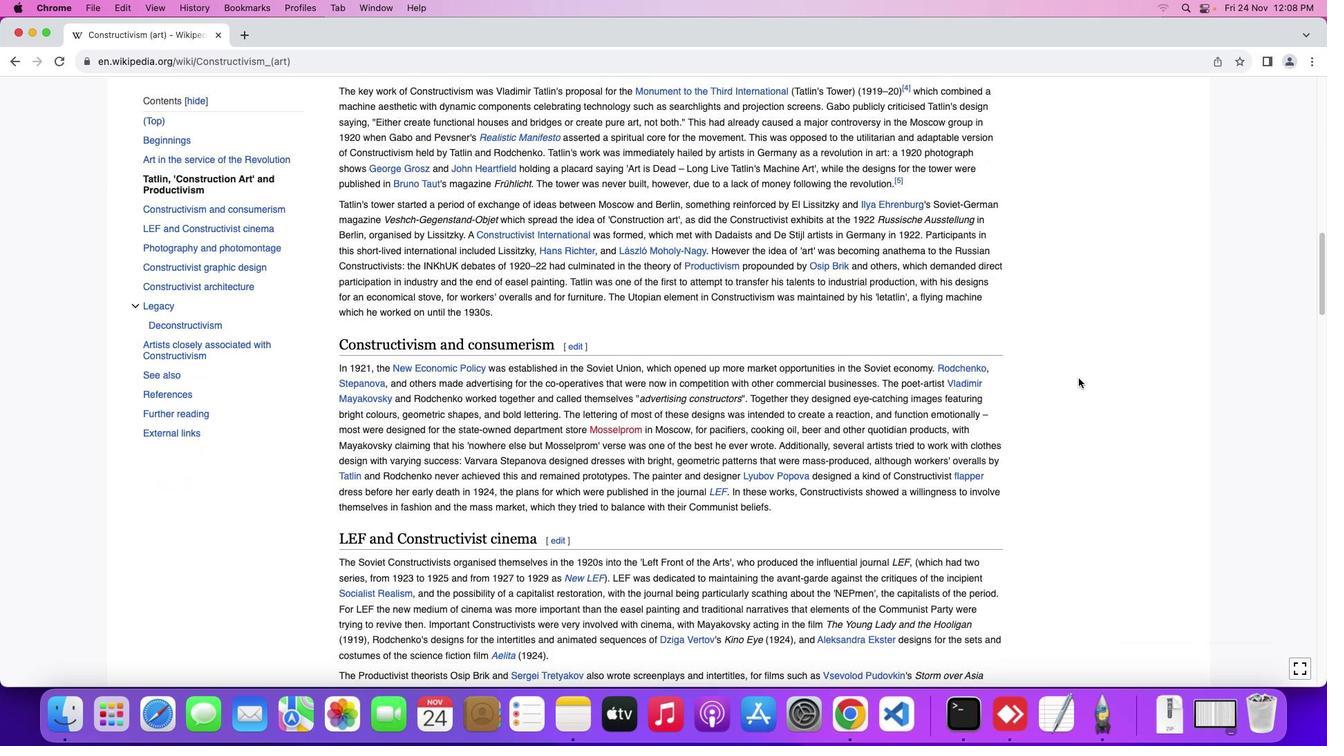 
Action: Mouse scrolled (1079, 379) with delta (0, 0)
Screenshot: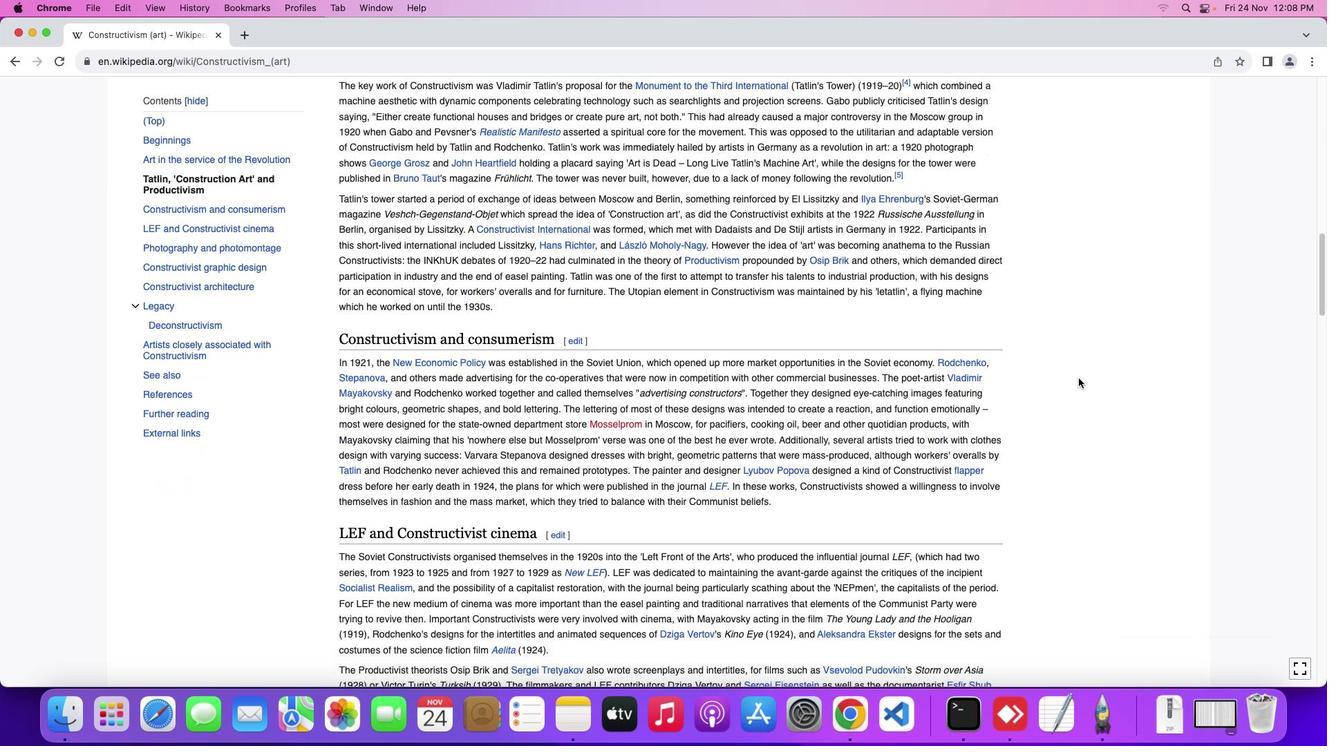 
Action: Mouse scrolled (1079, 379) with delta (0, 0)
Screenshot: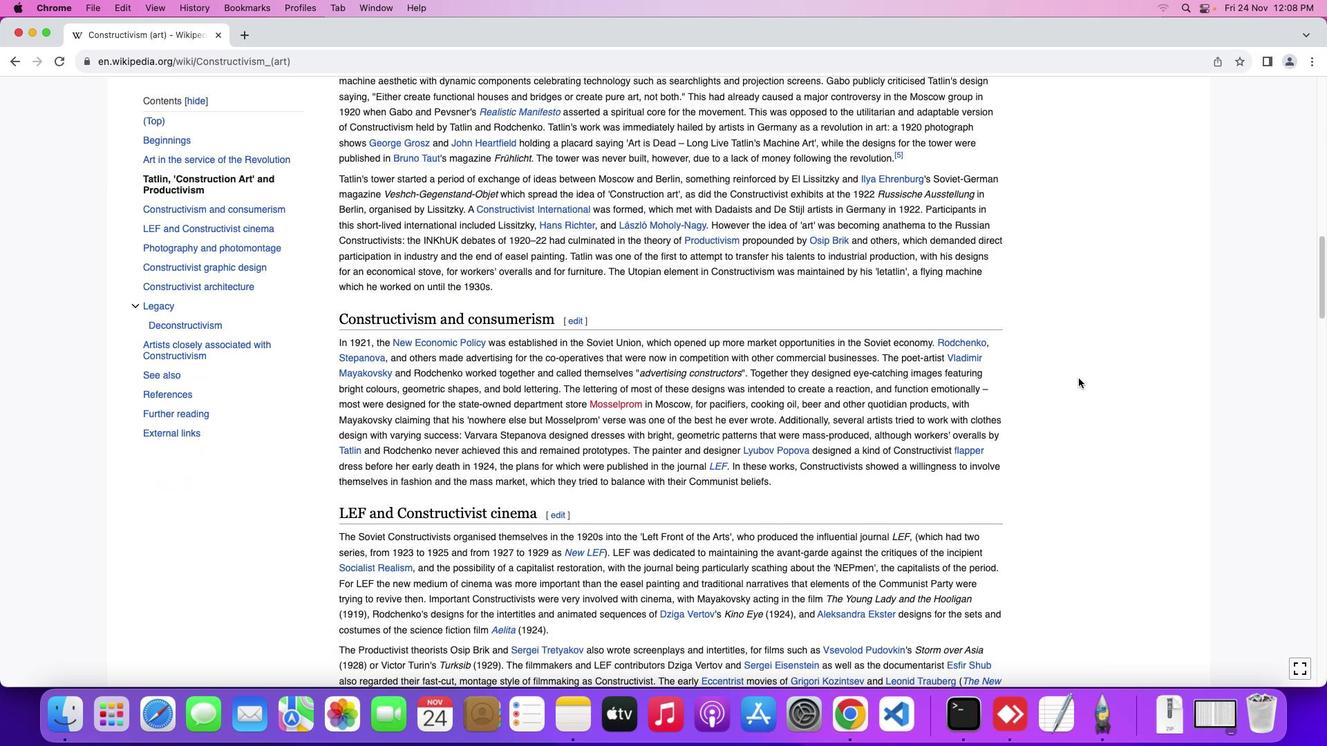 
Action: Mouse scrolled (1079, 379) with delta (0, 0)
Screenshot: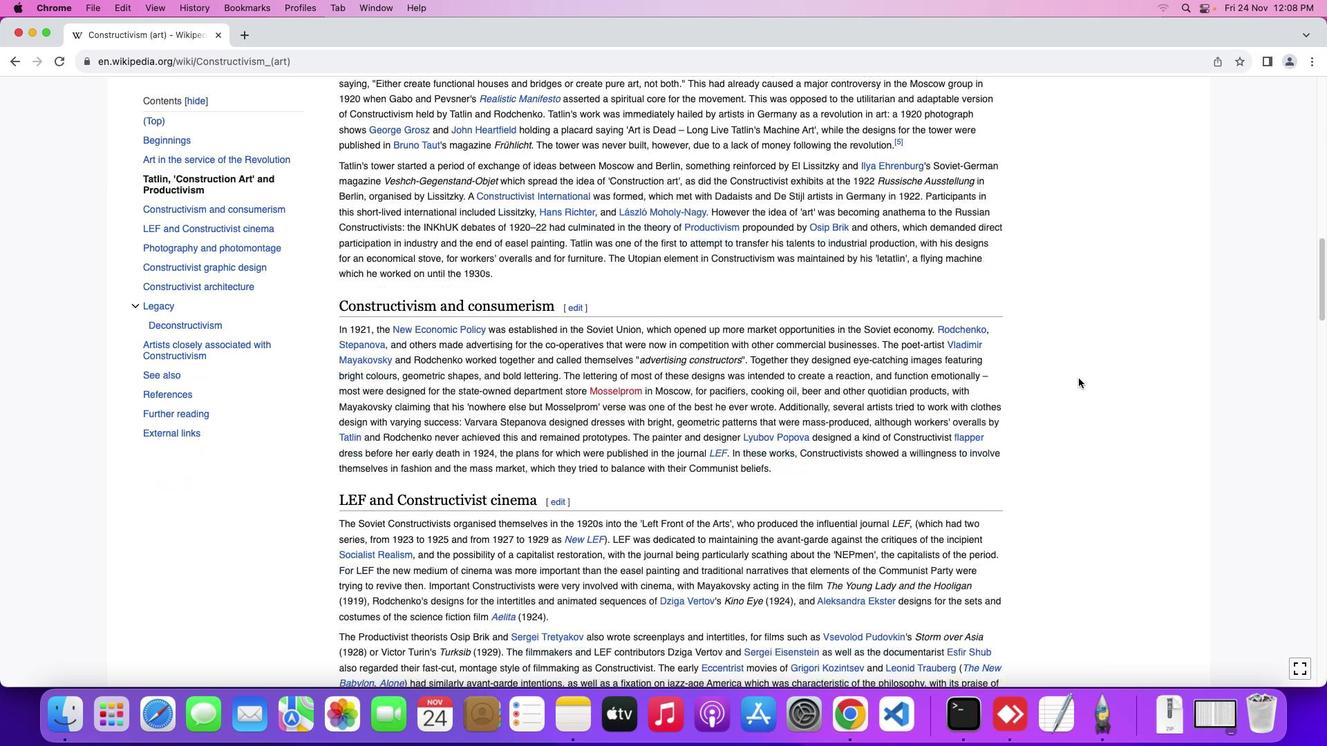 
Action: Mouse scrolled (1079, 379) with delta (0, -1)
Screenshot: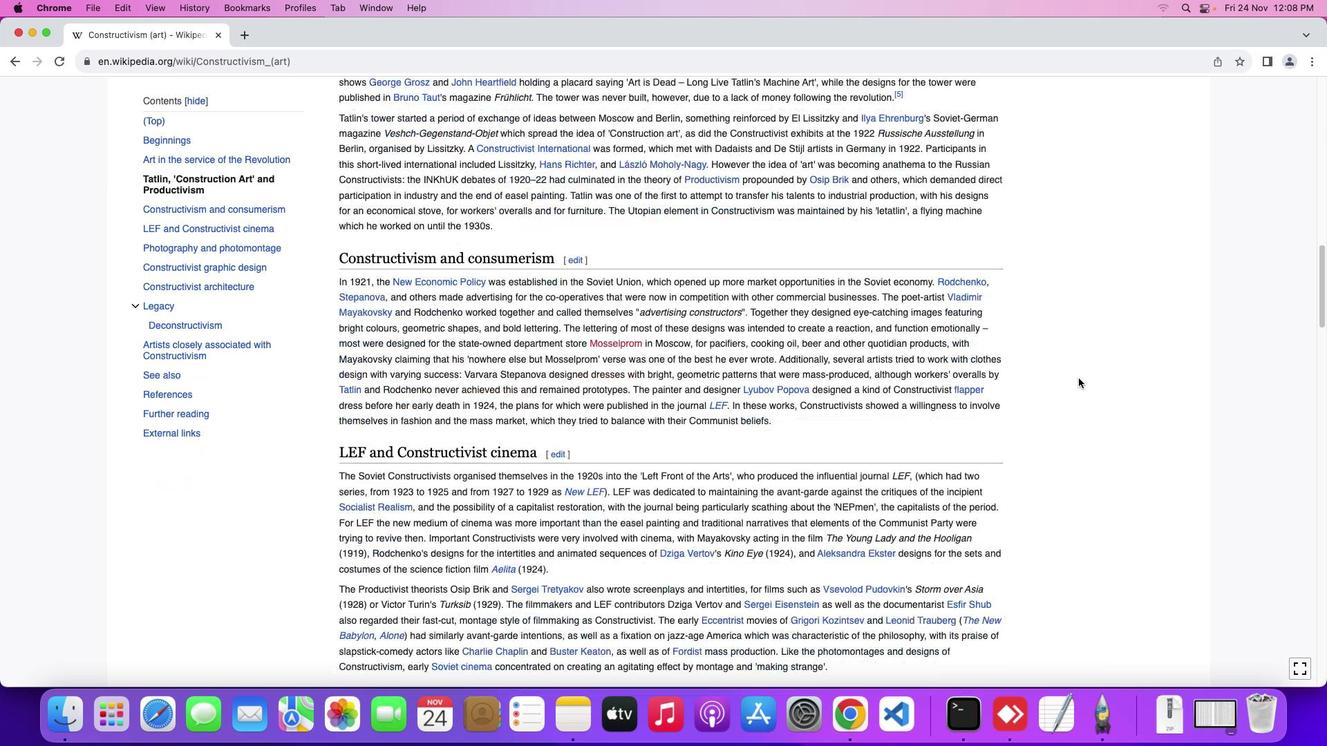 
Action: Mouse moved to (1078, 379)
Screenshot: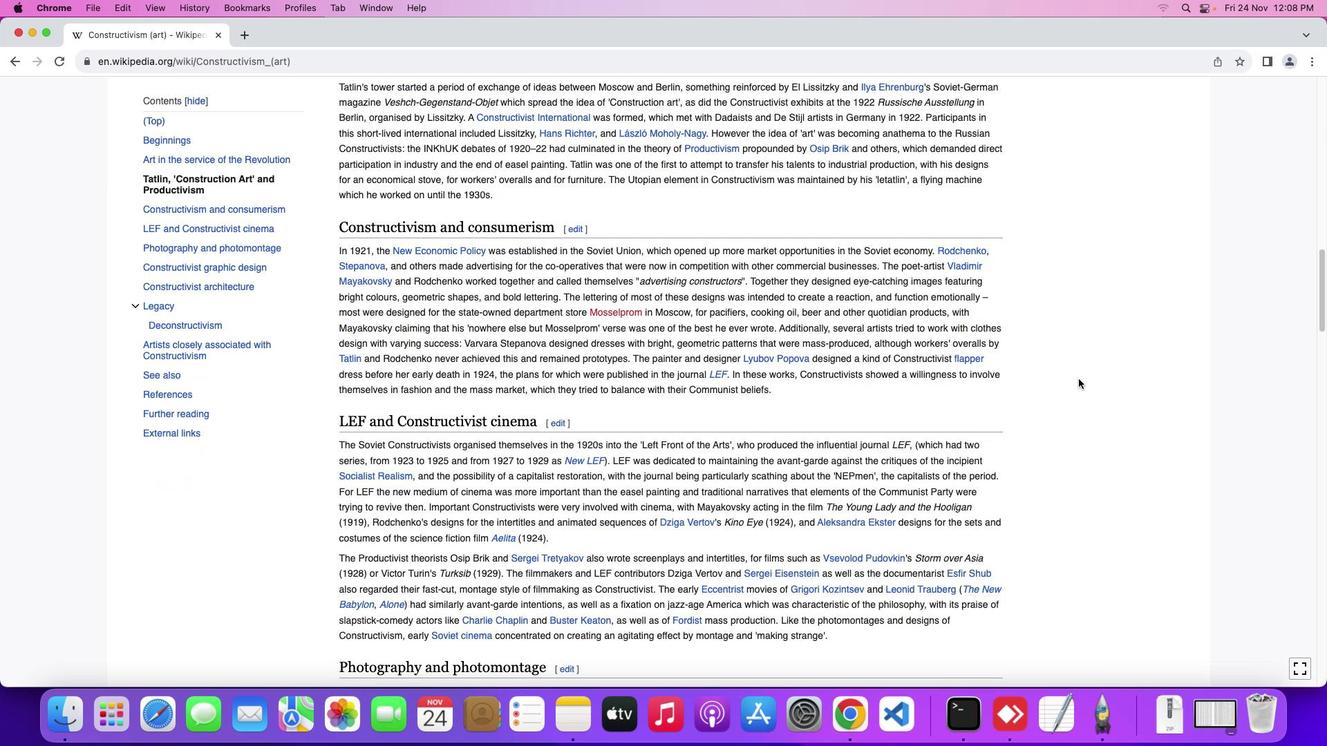 
Action: Mouse scrolled (1078, 379) with delta (0, 0)
Screenshot: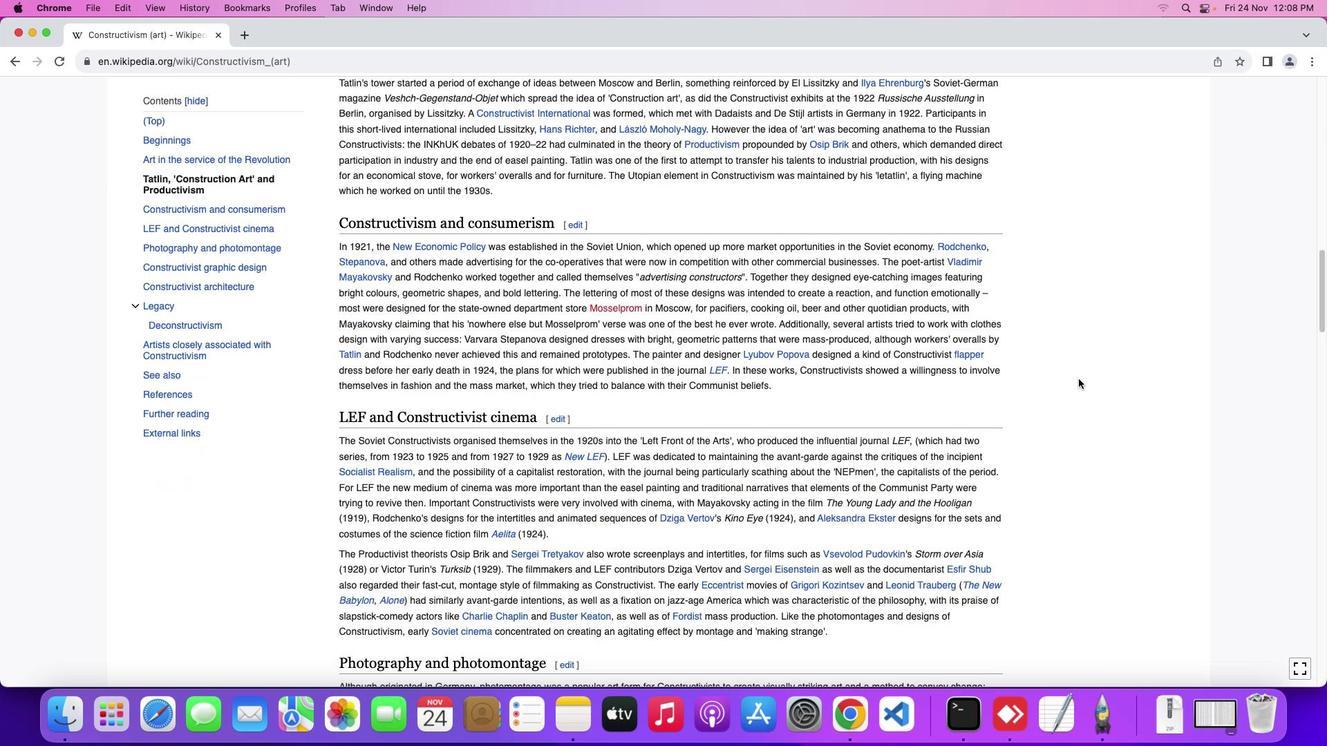 
Action: Mouse scrolled (1078, 379) with delta (0, 0)
Screenshot: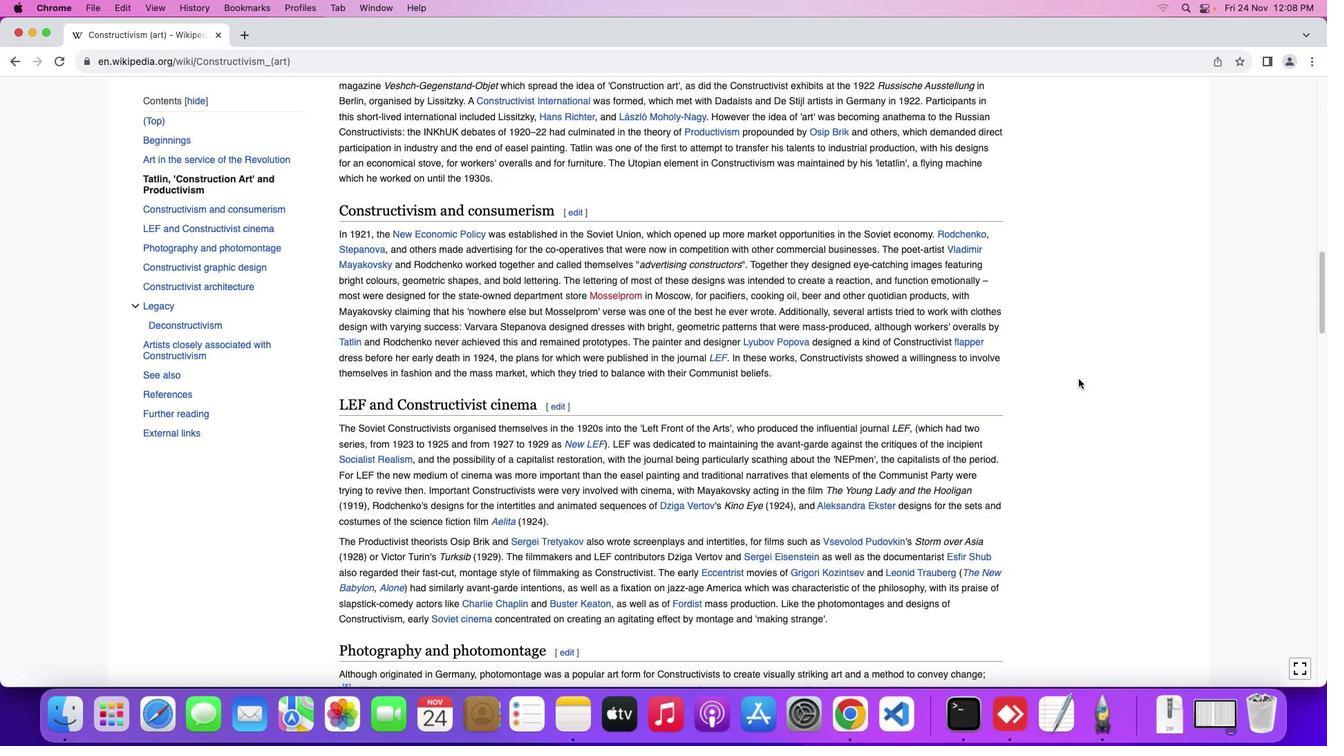 
Action: Mouse scrolled (1078, 379) with delta (0, 0)
Screenshot: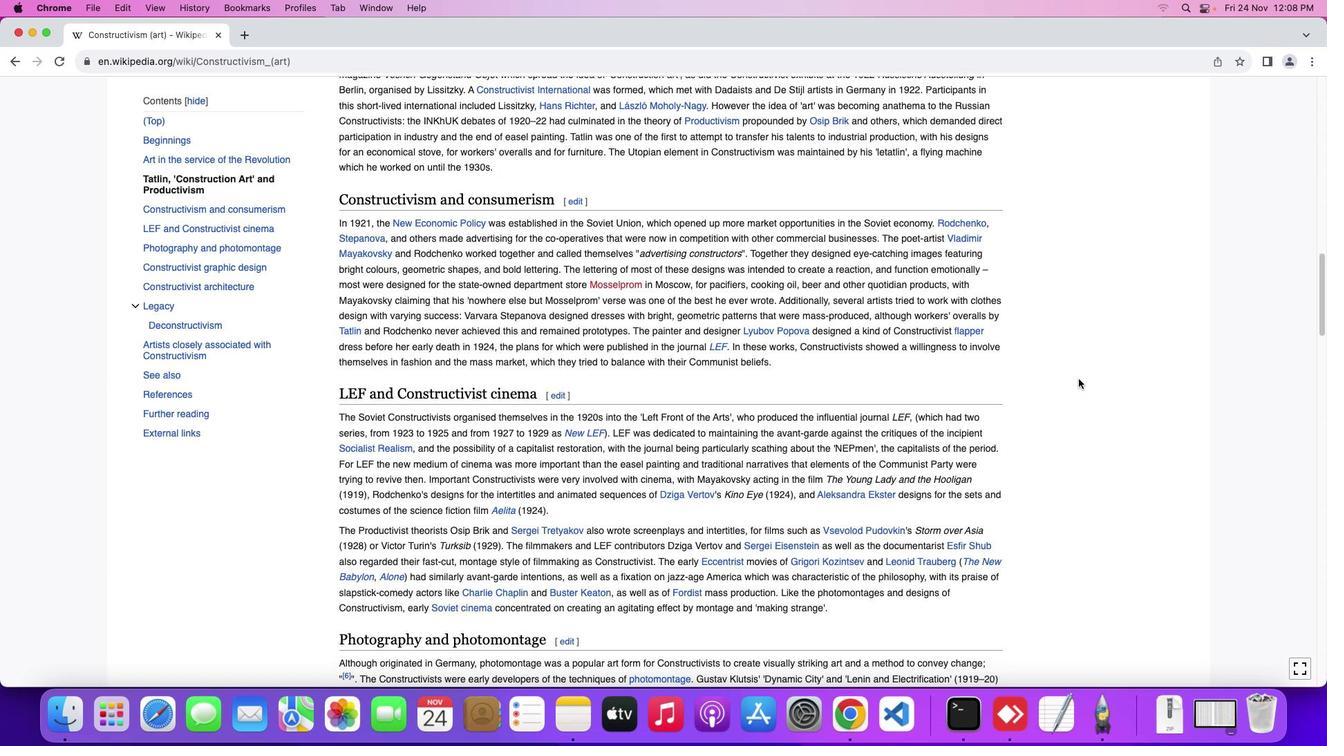 
Action: Mouse scrolled (1078, 379) with delta (0, 0)
Screenshot: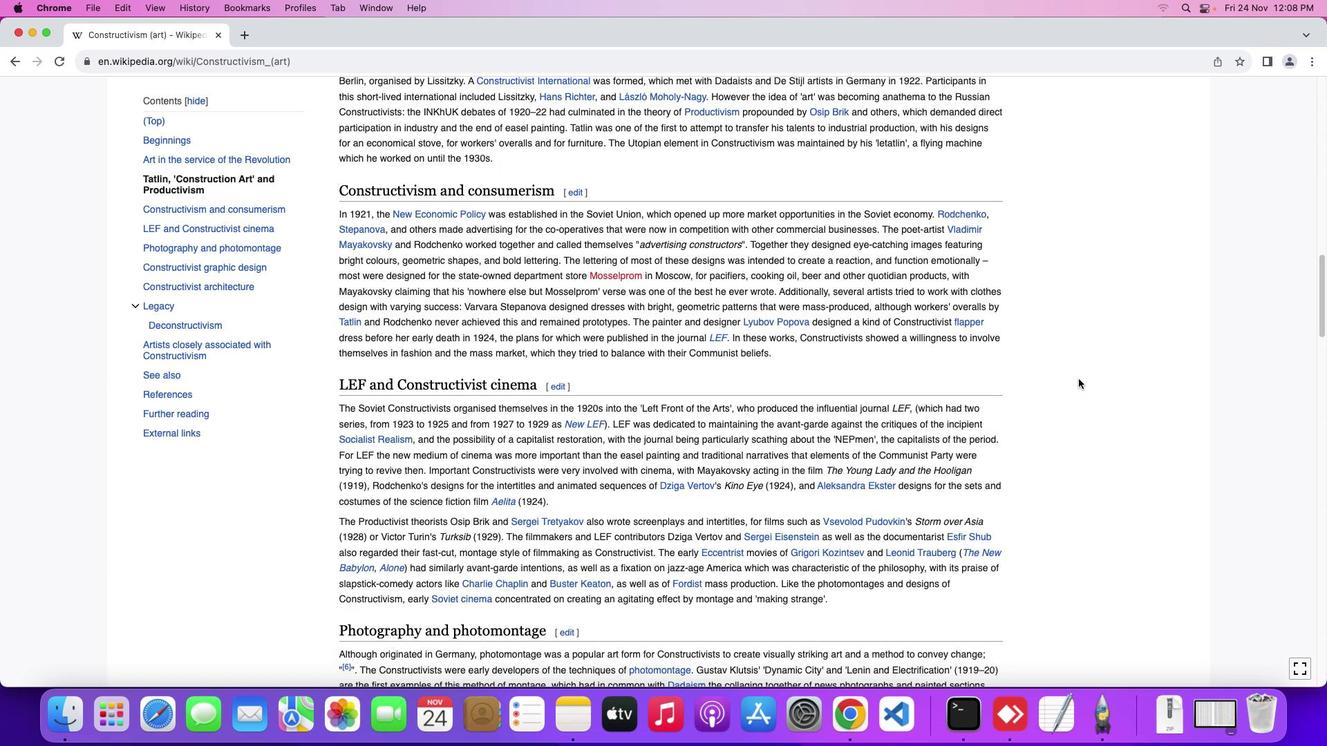 
Action: Mouse scrolled (1078, 379) with delta (0, 0)
Screenshot: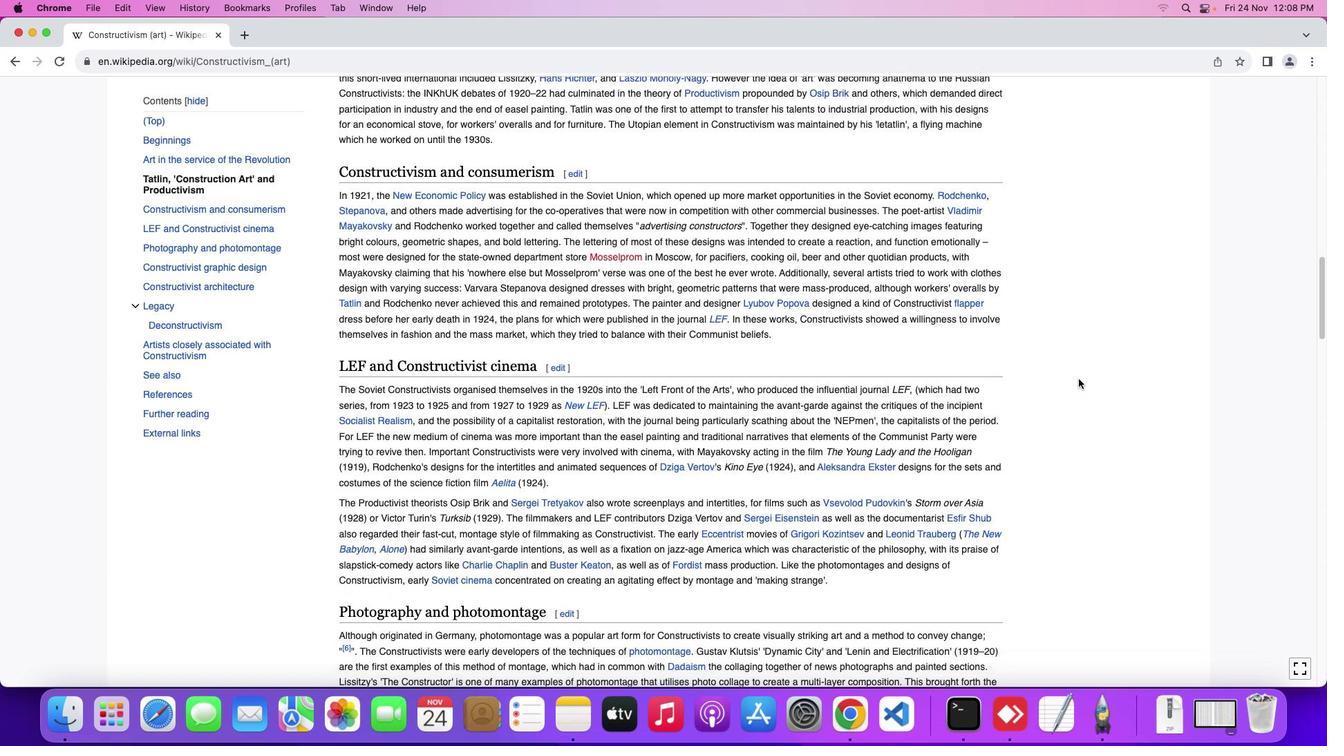 
Action: Mouse scrolled (1078, 379) with delta (0, 0)
Screenshot: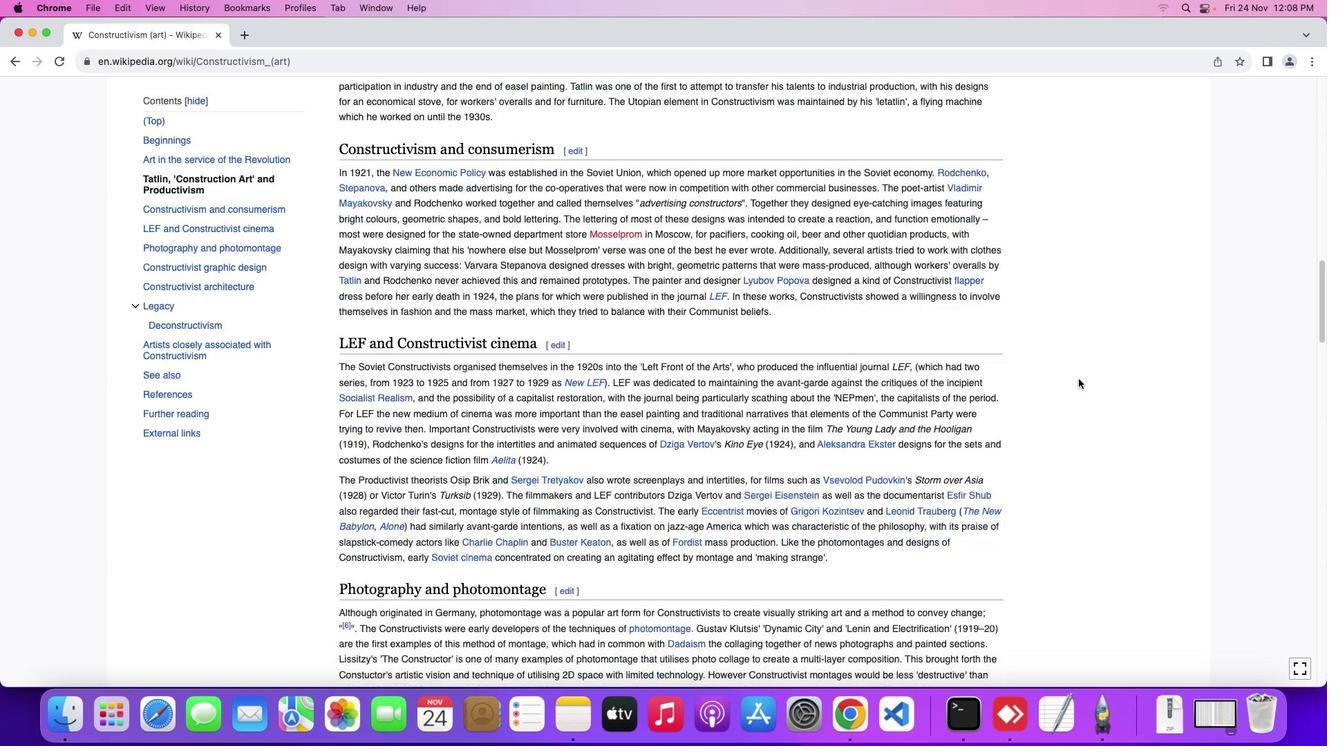 
Action: Mouse scrolled (1078, 379) with delta (0, -2)
Screenshot: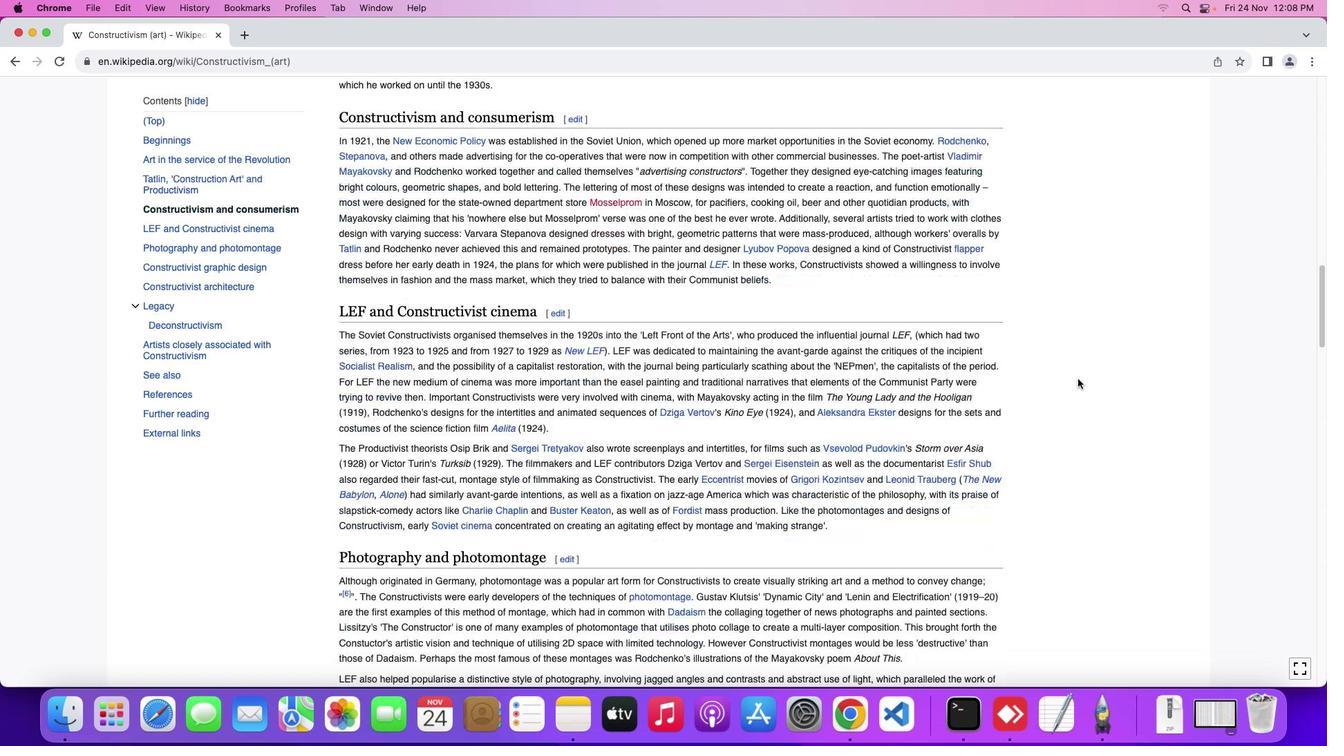 
Action: Mouse moved to (1078, 380)
Screenshot: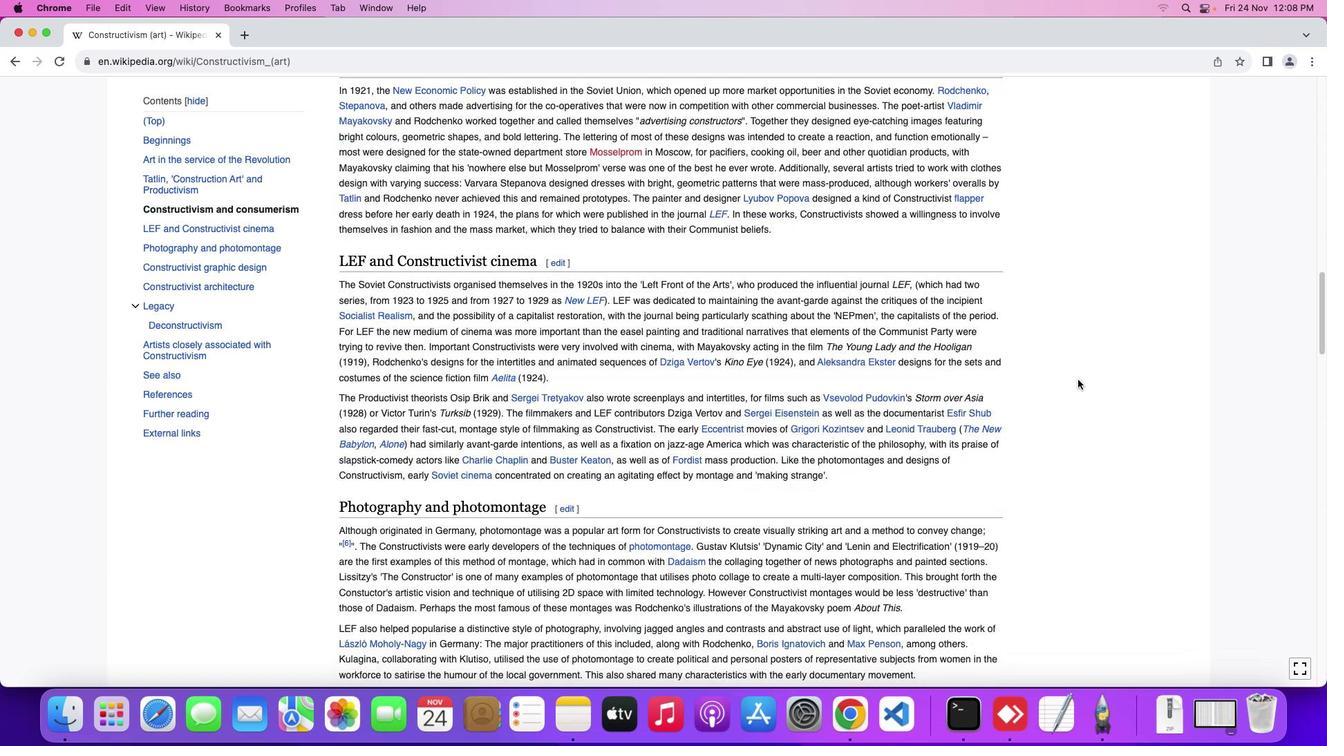 
Action: Mouse scrolled (1078, 380) with delta (0, 0)
Screenshot: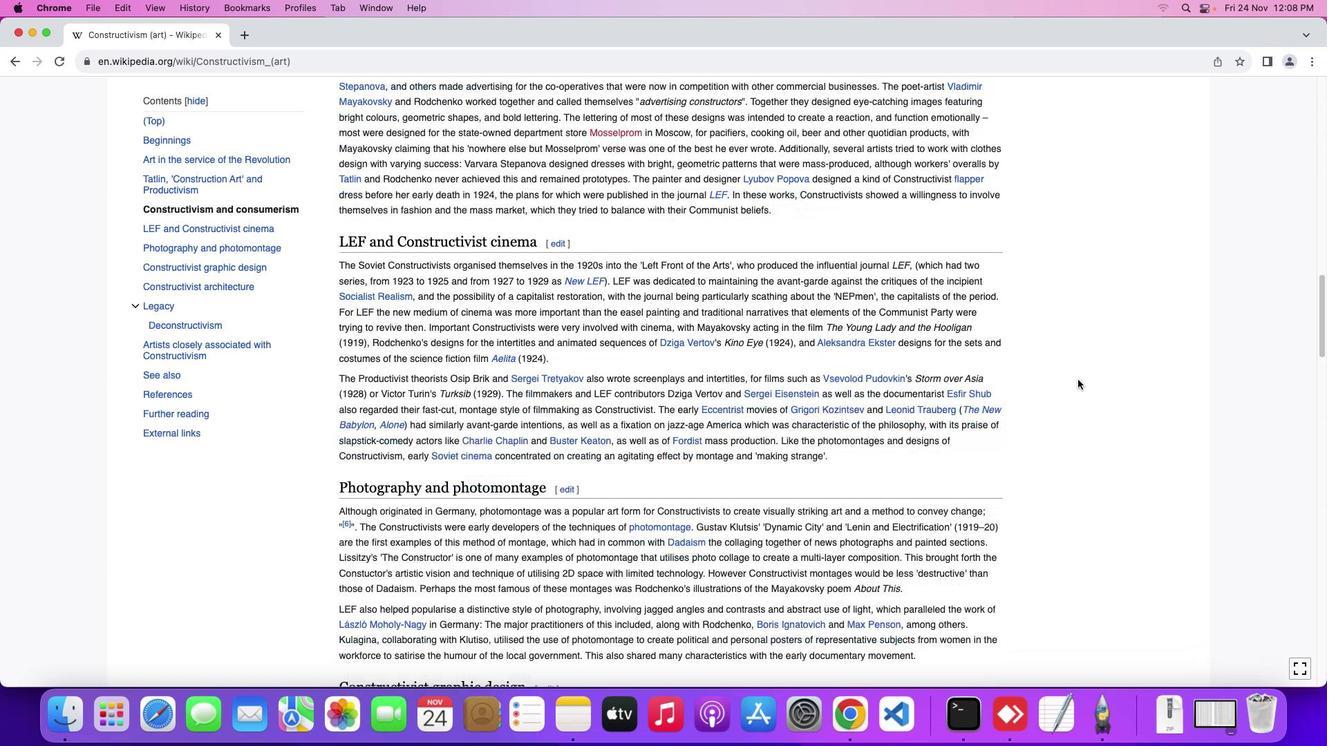 
Action: Mouse scrolled (1078, 380) with delta (0, 0)
Screenshot: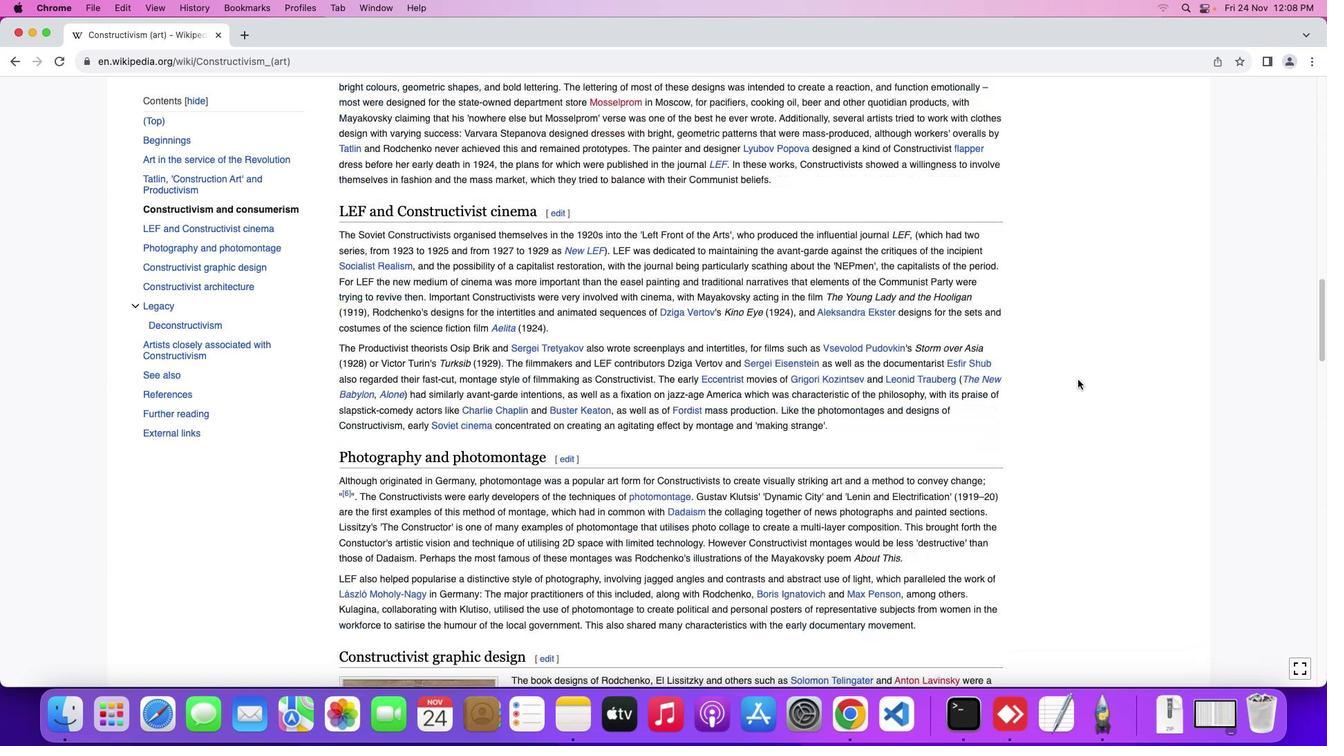 
Action: Mouse scrolled (1078, 380) with delta (0, -2)
Screenshot: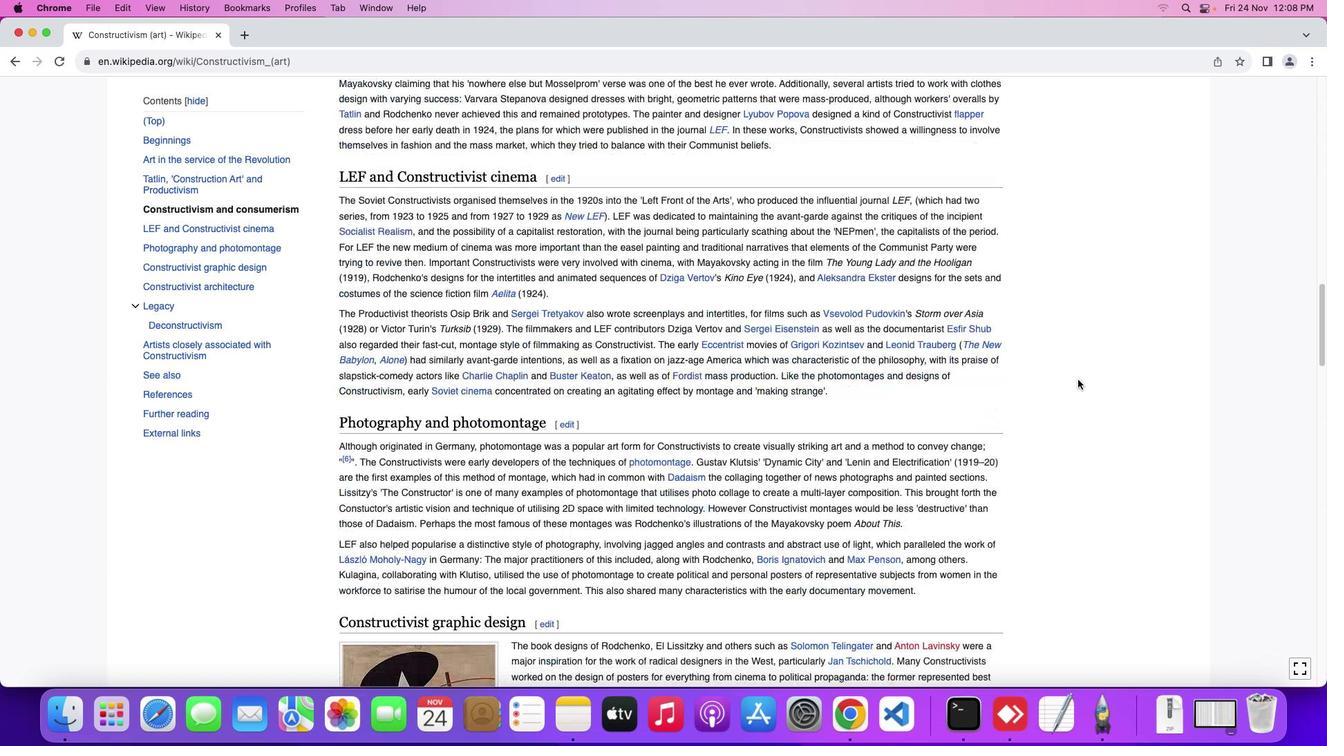 
Action: Mouse scrolled (1078, 380) with delta (0, 0)
Screenshot: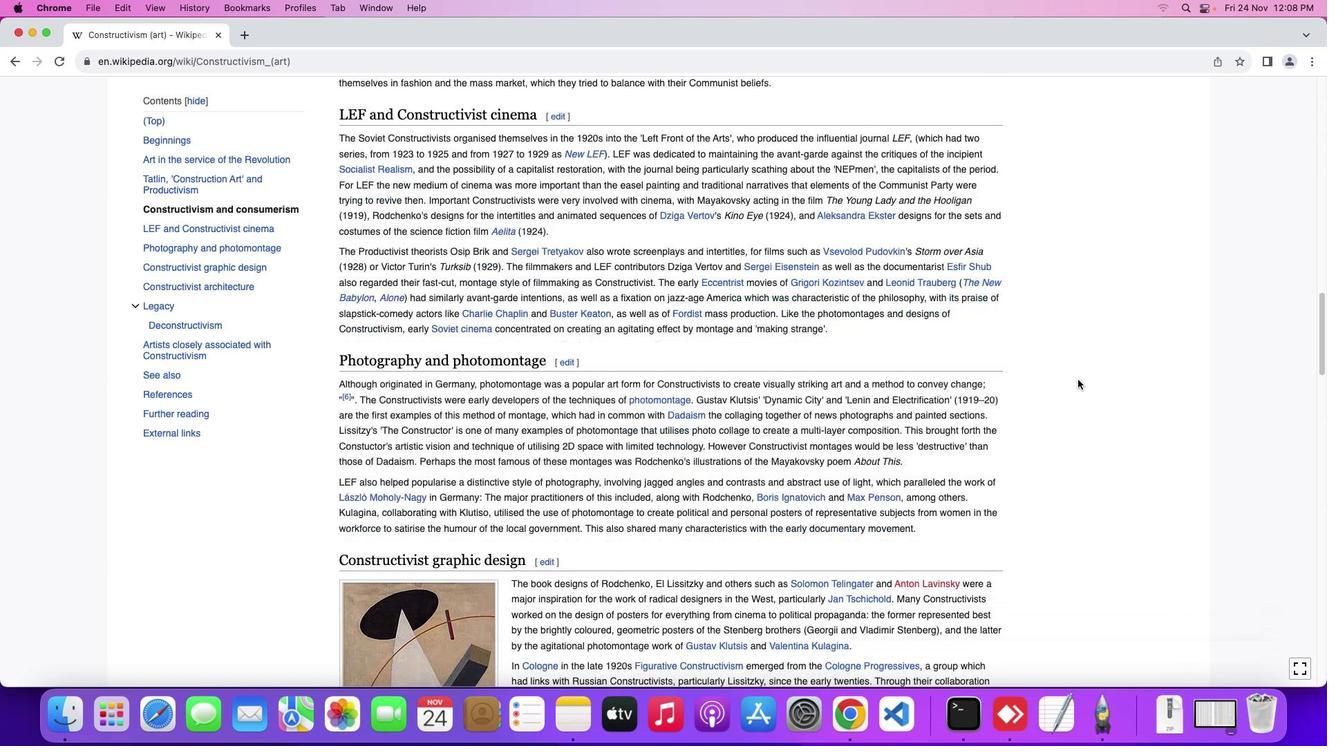 
Action: Mouse scrolled (1078, 380) with delta (0, 0)
Screenshot: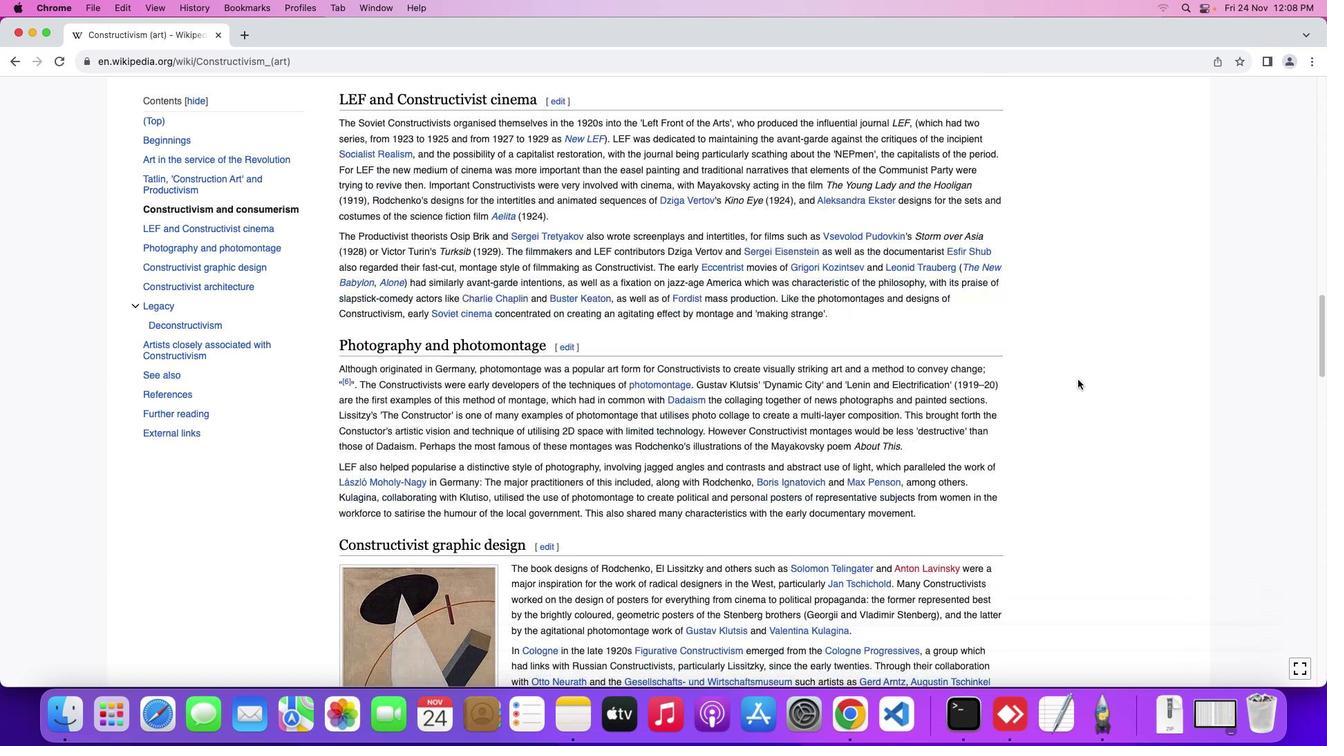 
Action: Mouse scrolled (1078, 380) with delta (0, -2)
Screenshot: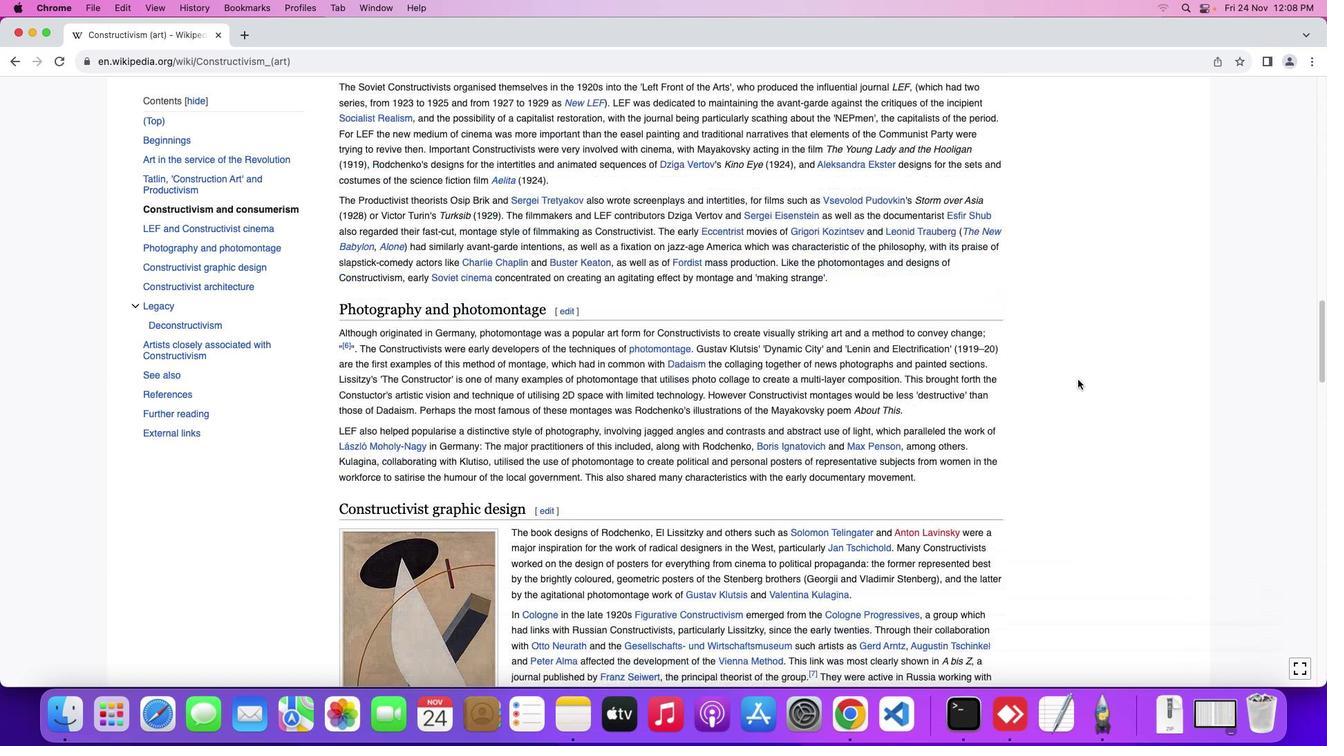 
Action: Mouse scrolled (1078, 380) with delta (0, 0)
Screenshot: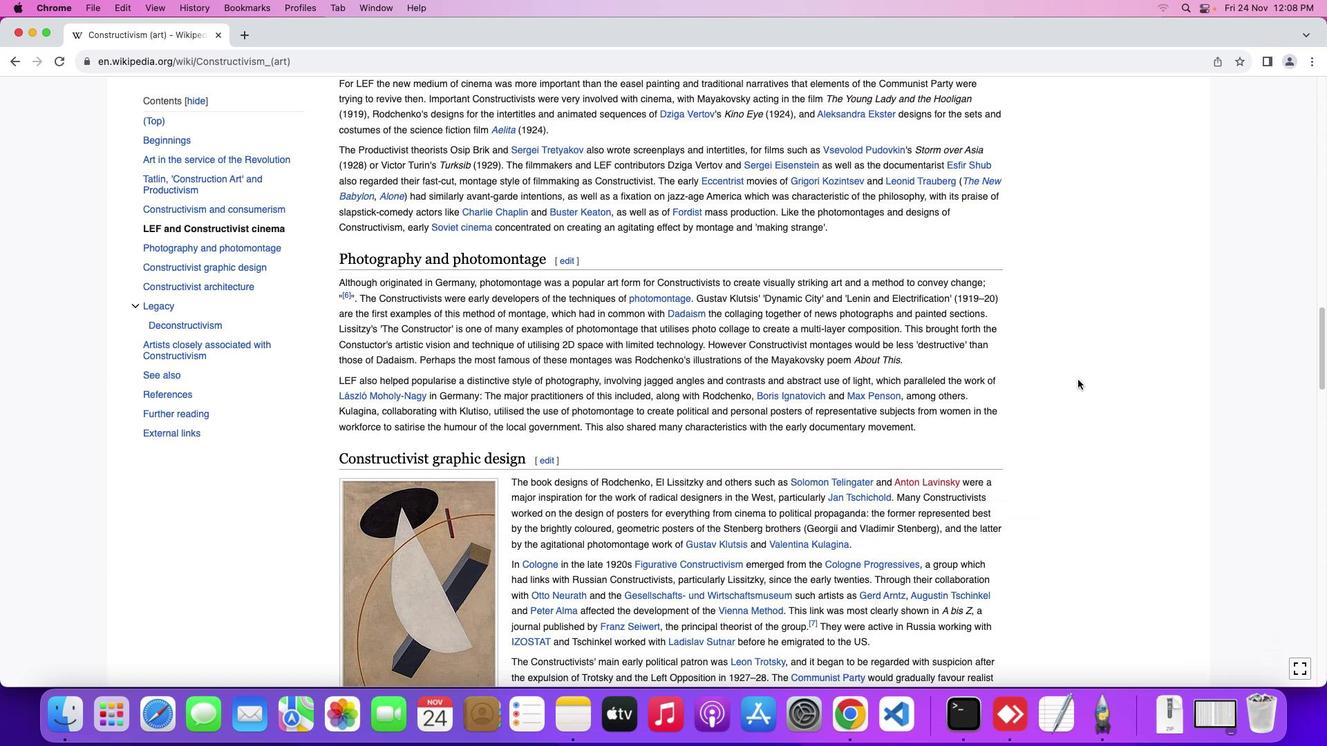 
Action: Mouse scrolled (1078, 380) with delta (0, 0)
Screenshot: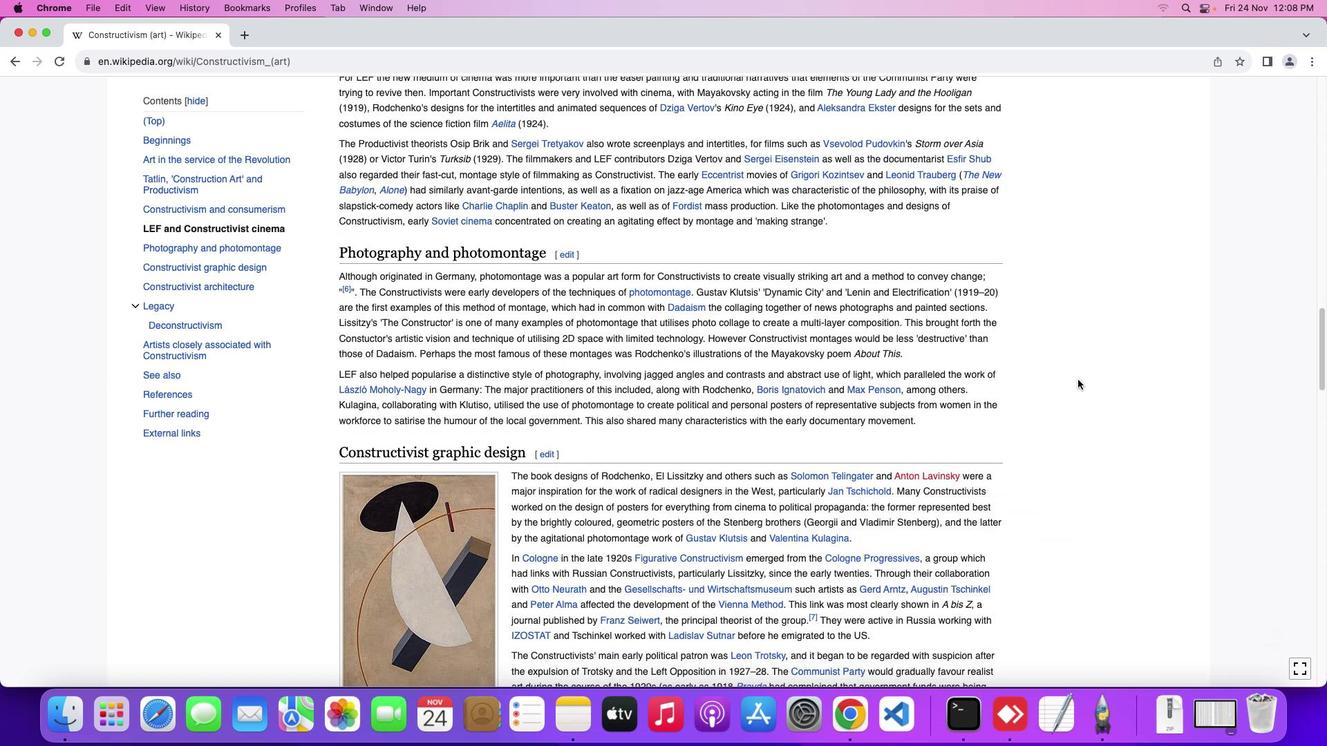 
Action: Mouse scrolled (1078, 380) with delta (0, 0)
Screenshot: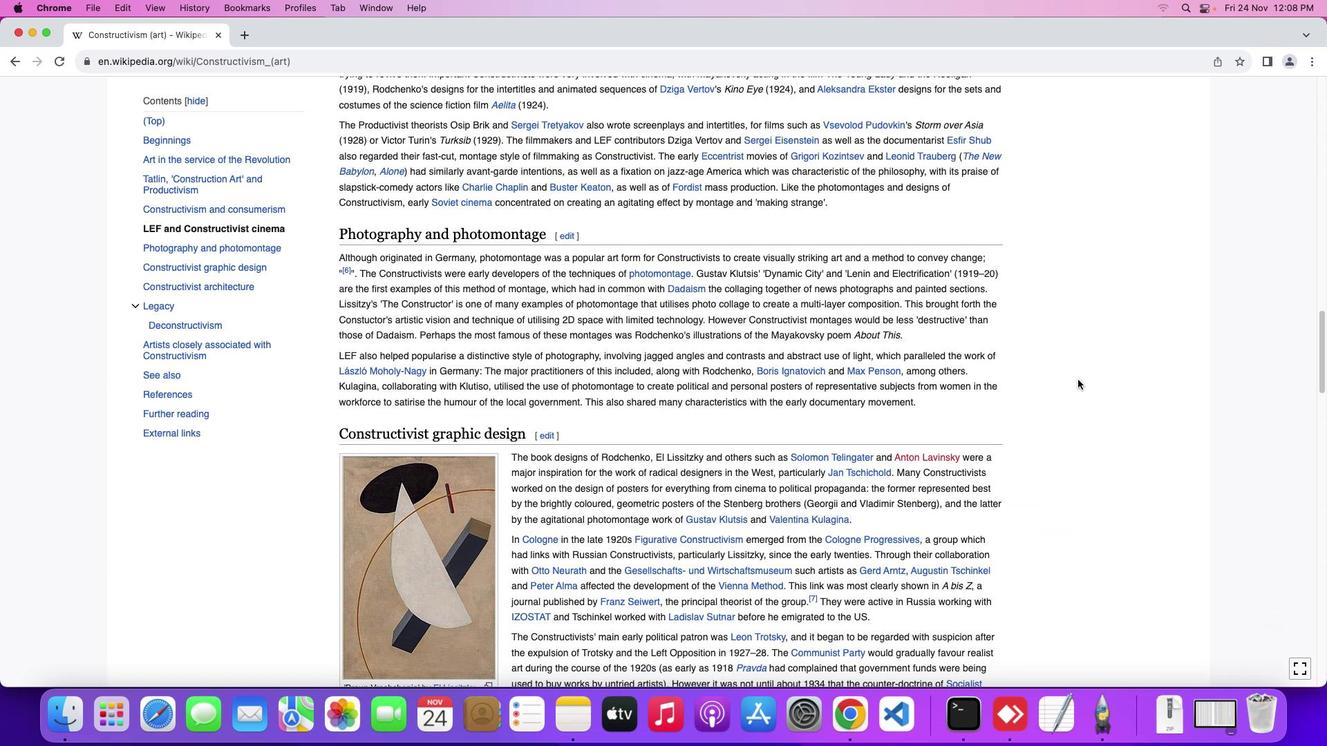 
Action: Mouse scrolled (1078, 380) with delta (0, 0)
Screenshot: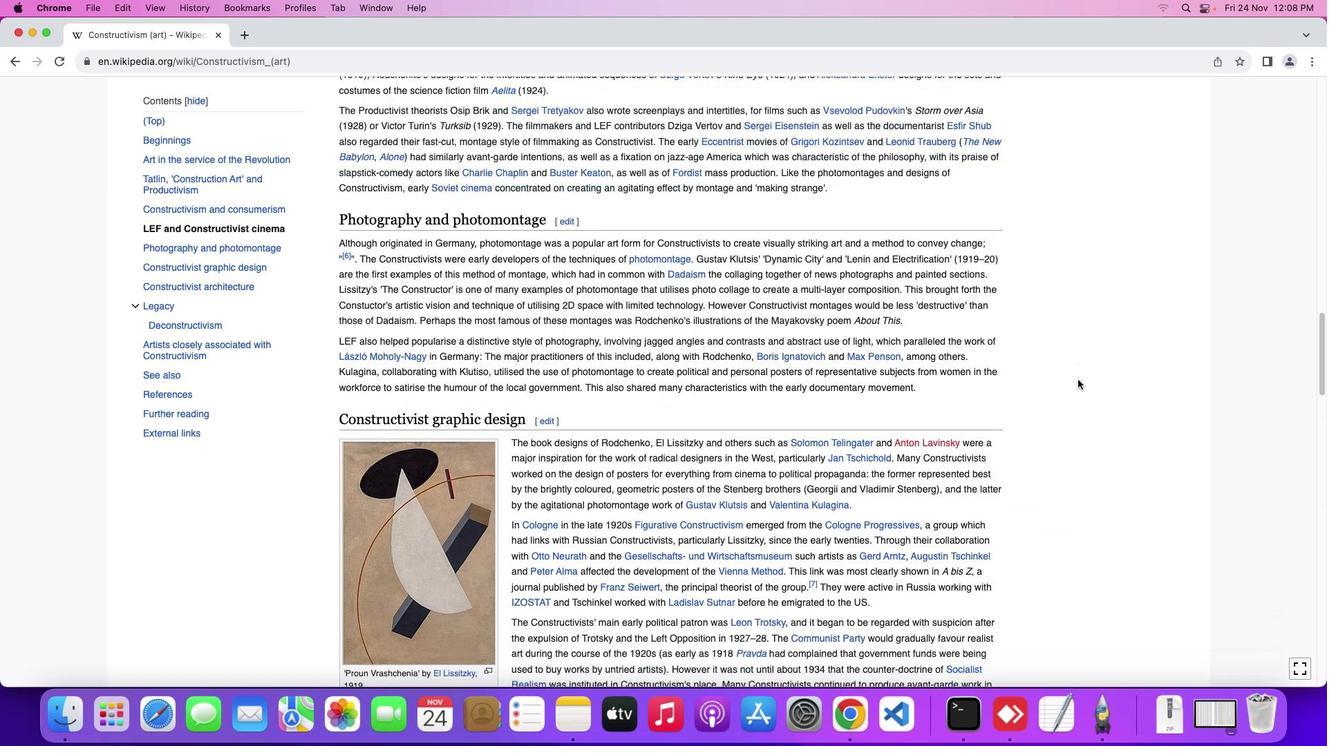 
Action: Mouse scrolled (1078, 380) with delta (0, -1)
Screenshot: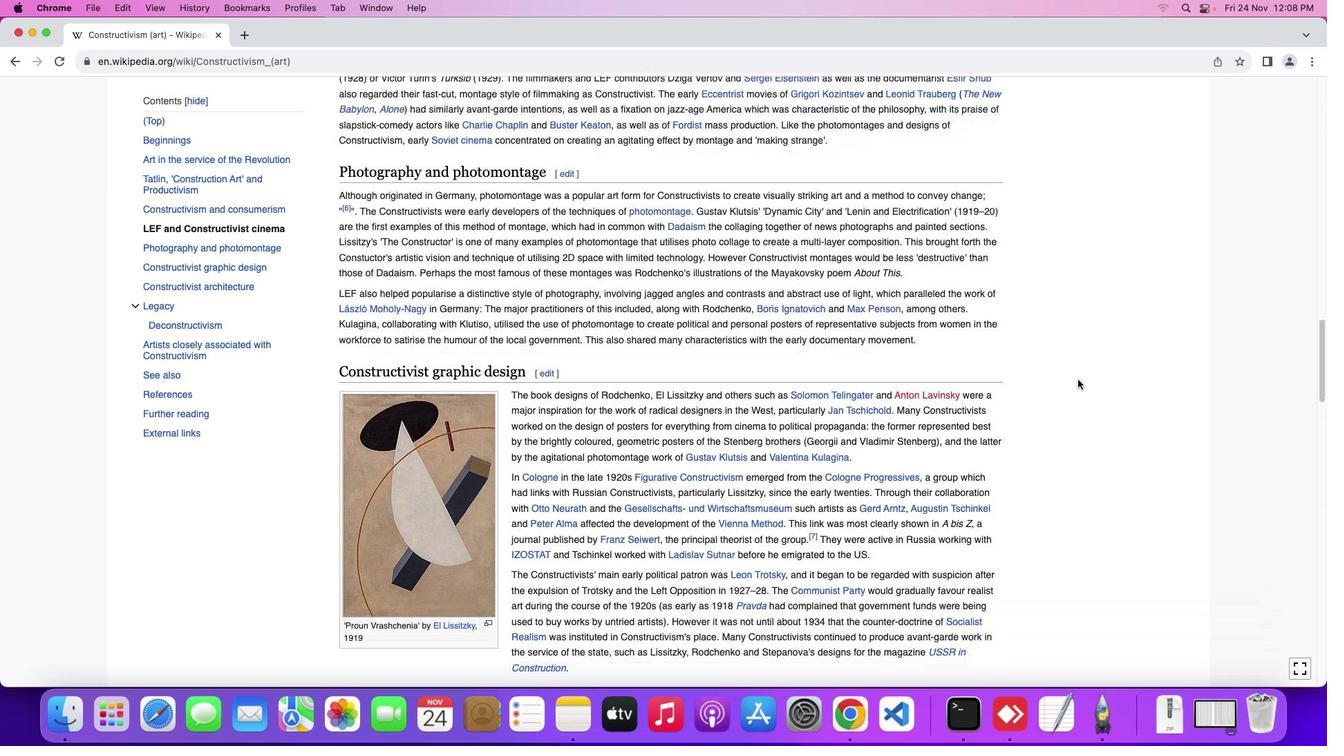 
Action: Mouse moved to (1078, 380)
Screenshot: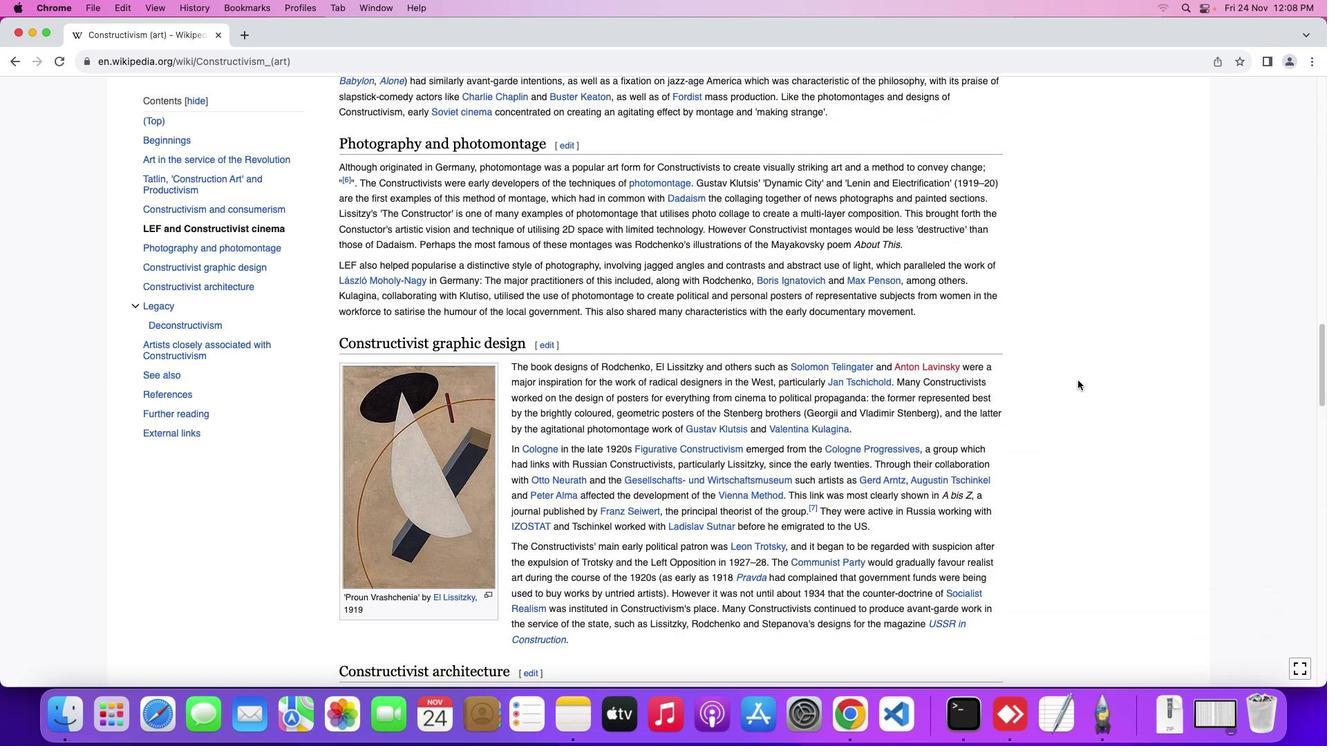 
Action: Mouse scrolled (1078, 380) with delta (0, 0)
Screenshot: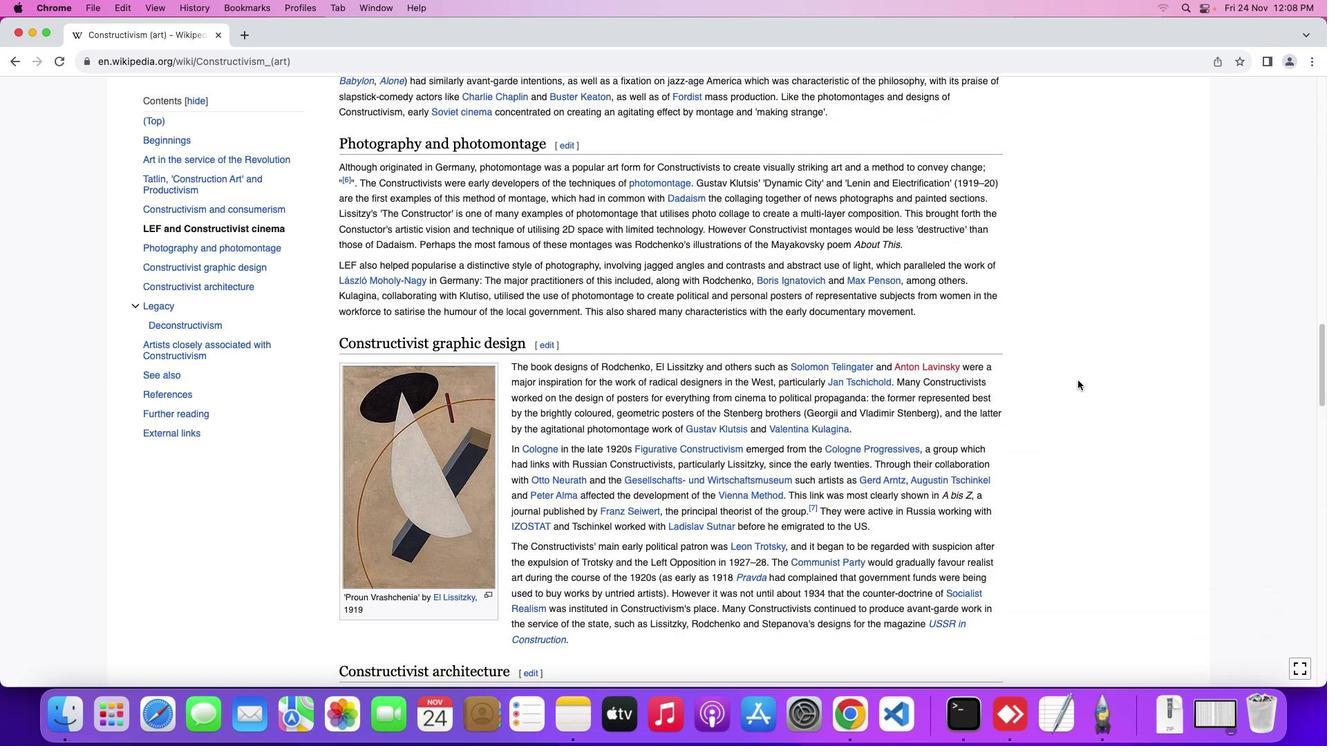
Action: Mouse scrolled (1078, 380) with delta (0, 0)
Screenshot: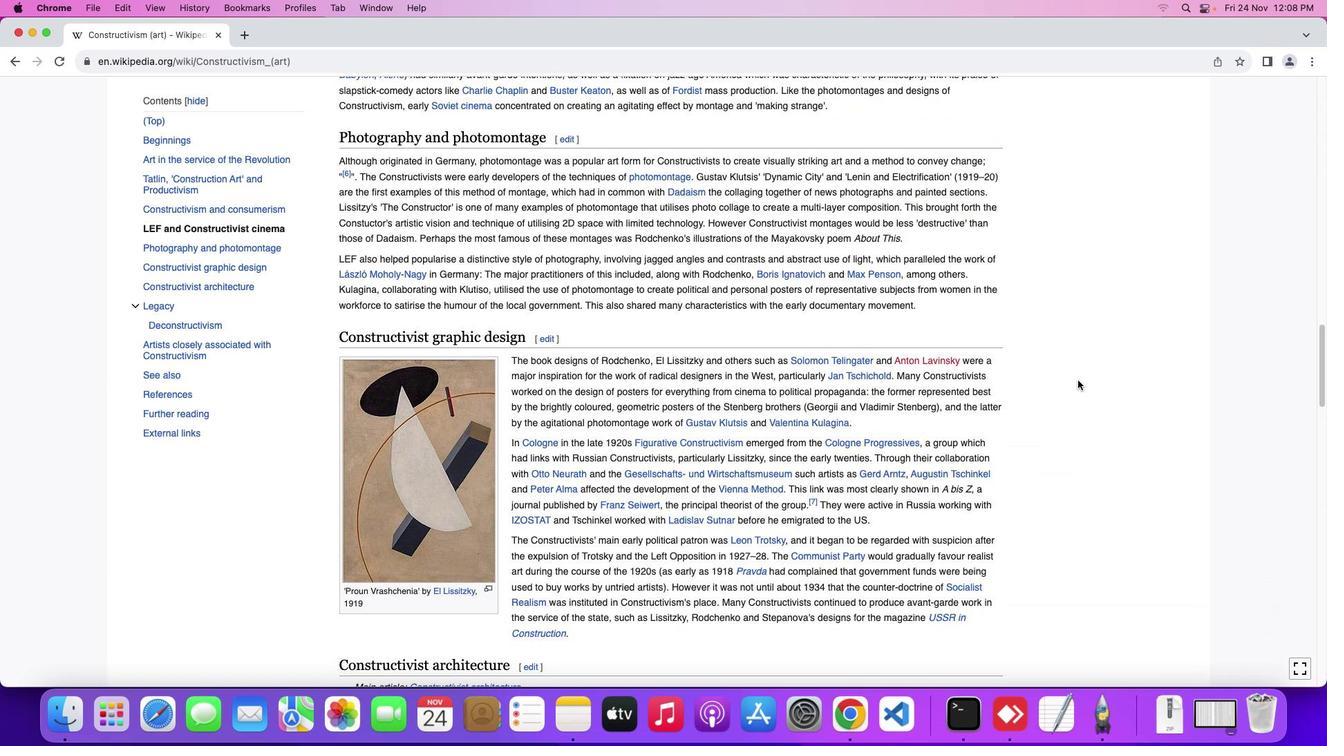 
Action: Mouse scrolled (1078, 380) with delta (0, 0)
Screenshot: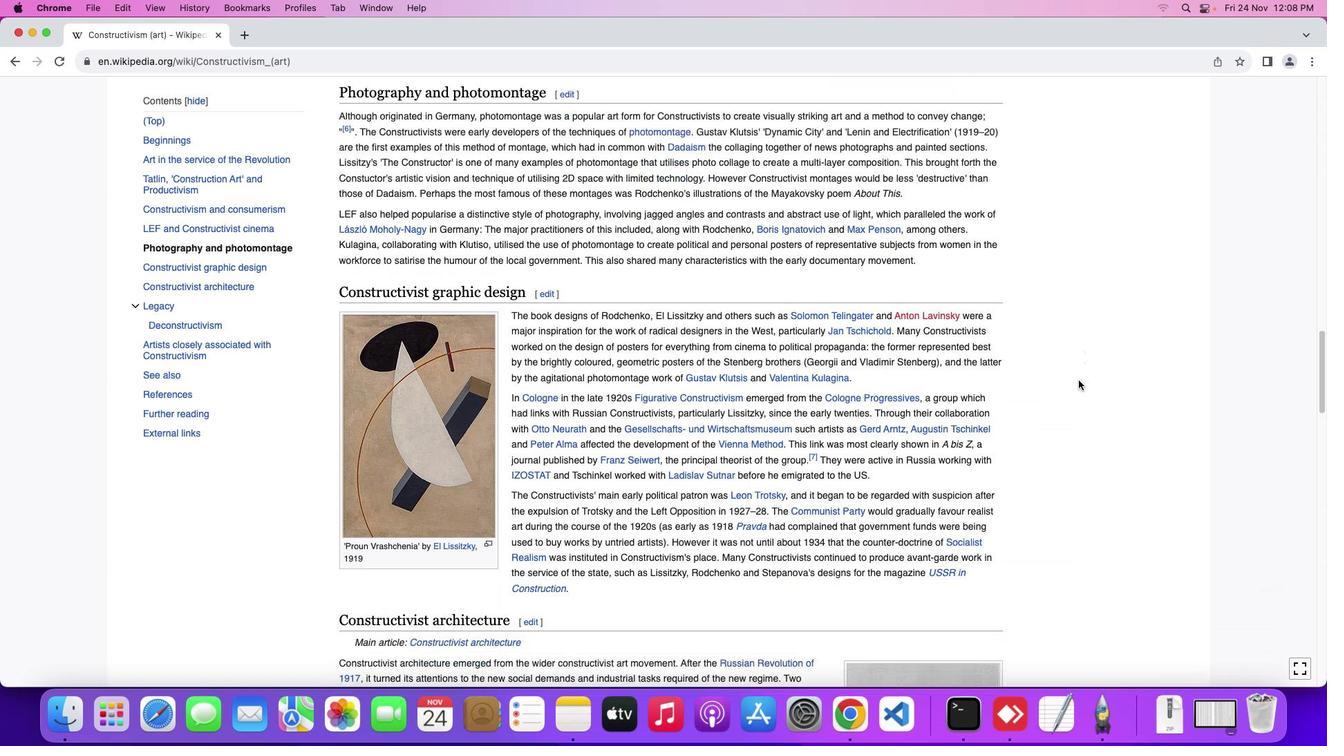 
Action: Mouse scrolled (1078, 380) with delta (0, 0)
Screenshot: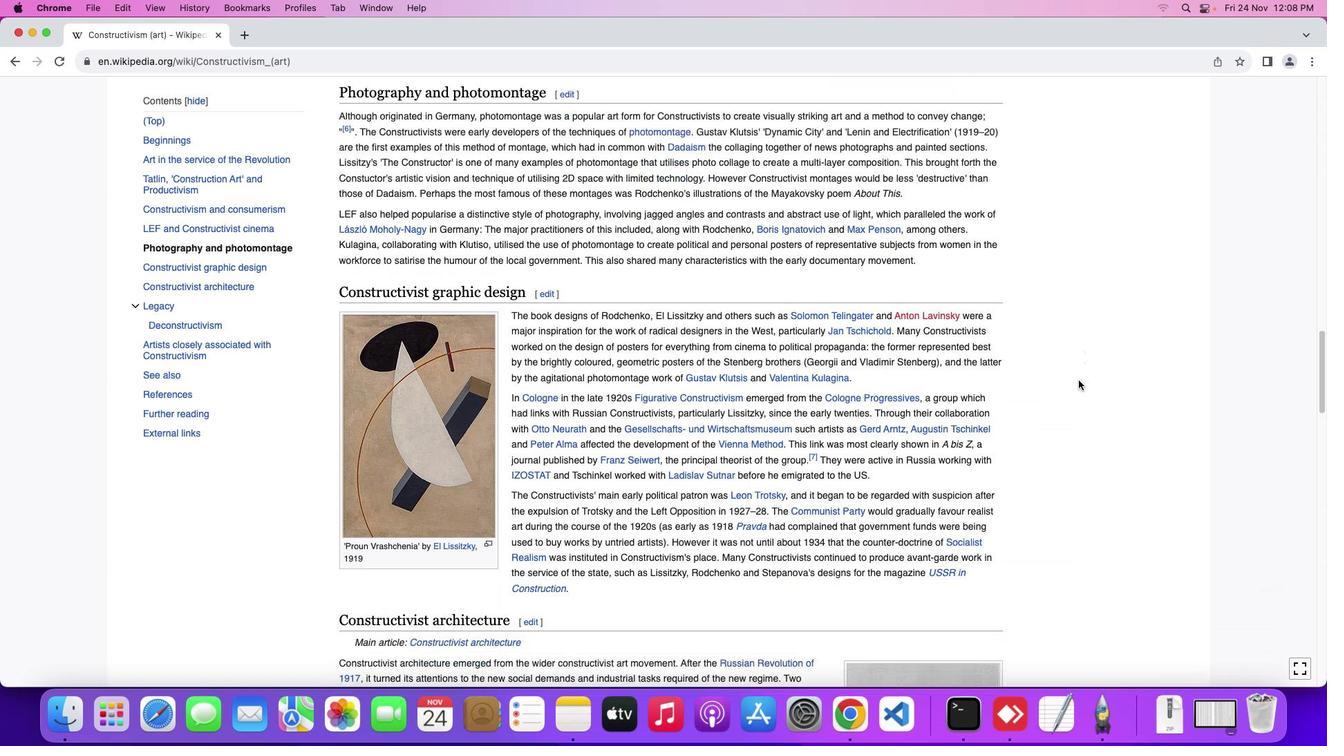 
Action: Mouse scrolled (1078, 380) with delta (0, -1)
Screenshot: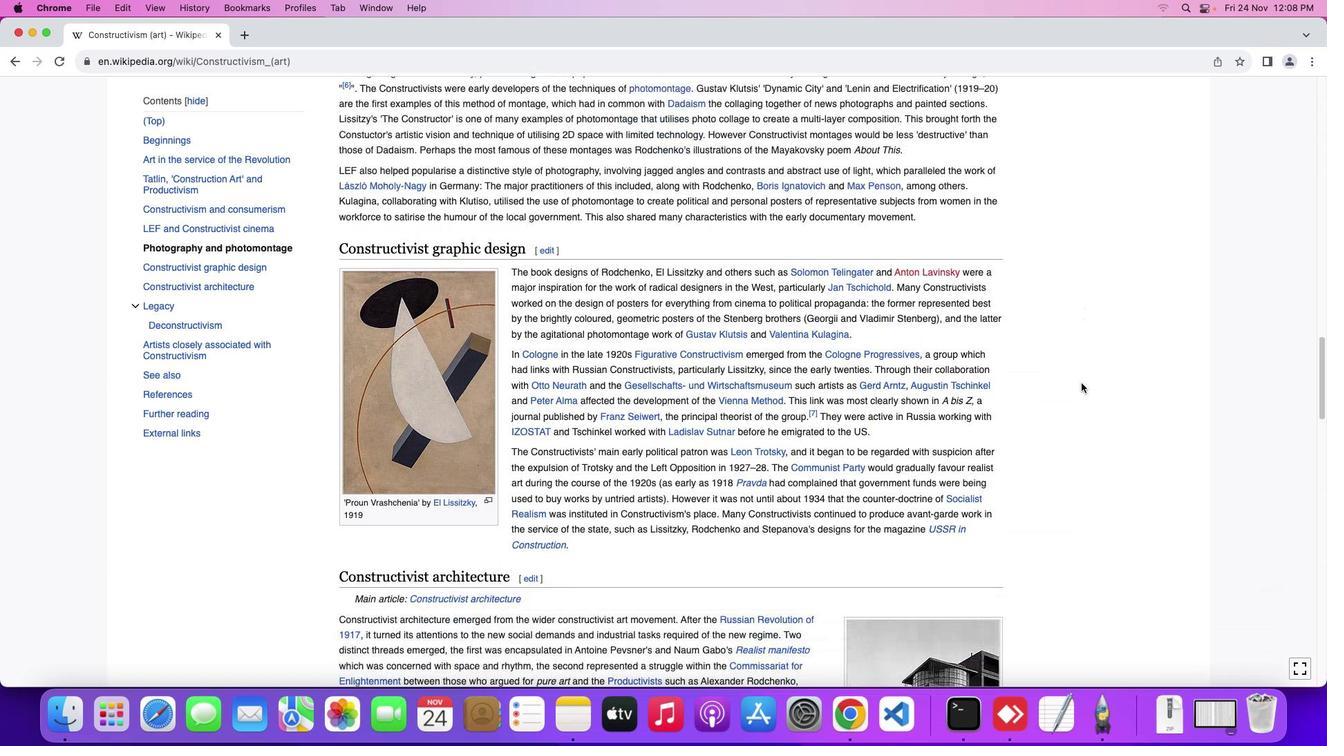 
Action: Mouse moved to (1083, 384)
Screenshot: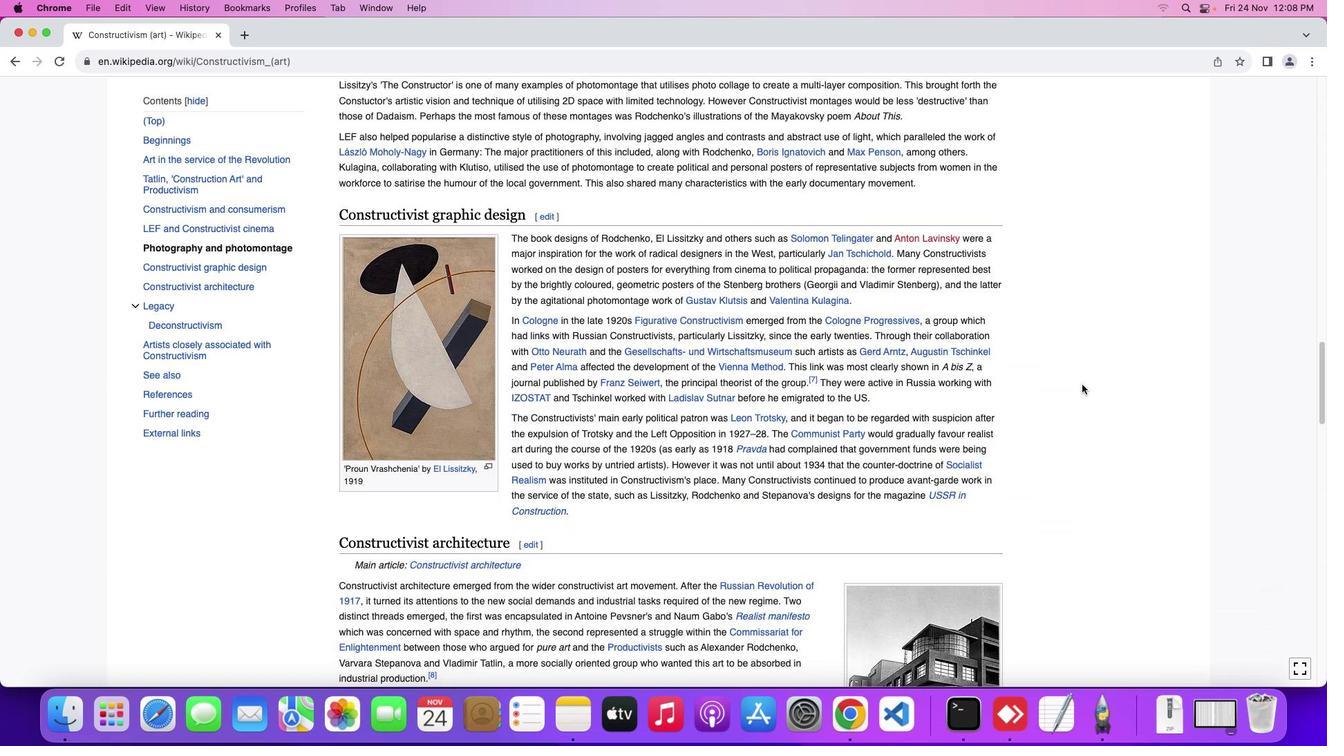 
Action: Mouse scrolled (1083, 384) with delta (0, 0)
Screenshot: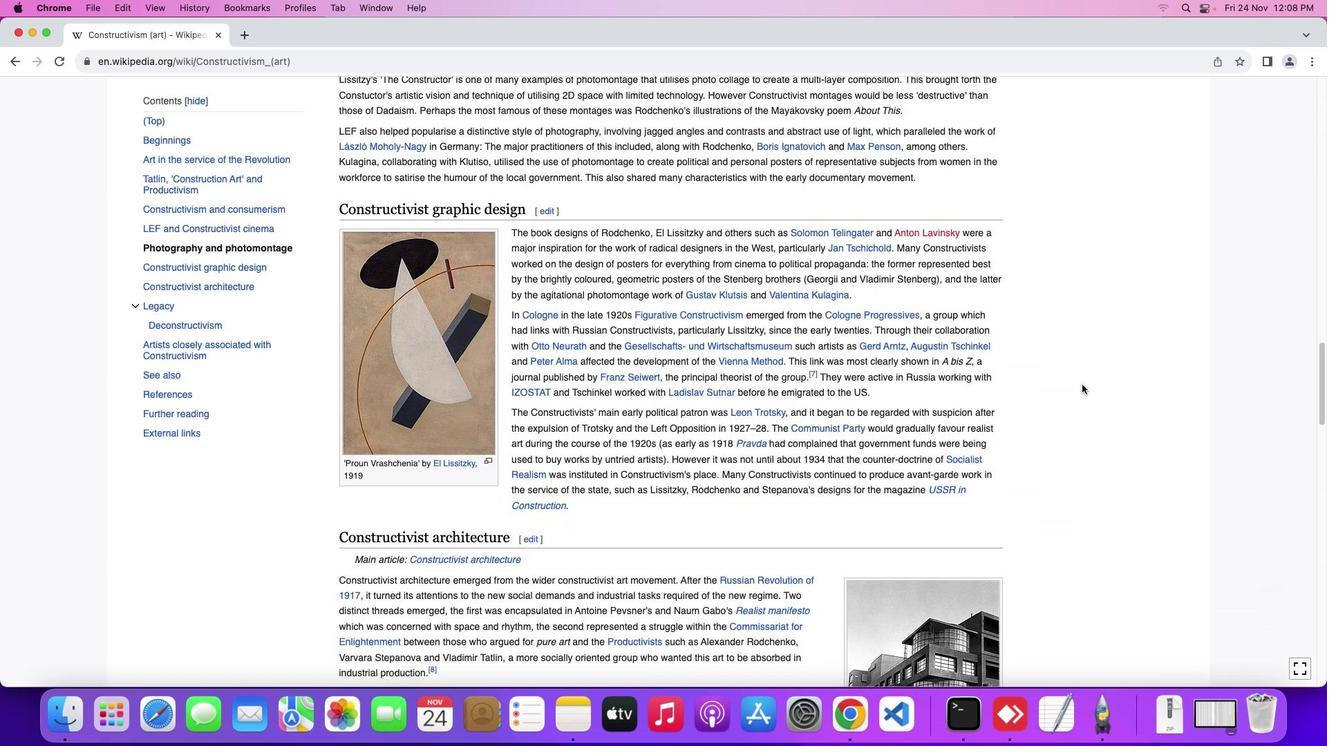 
Action: Mouse scrolled (1083, 384) with delta (0, 0)
Screenshot: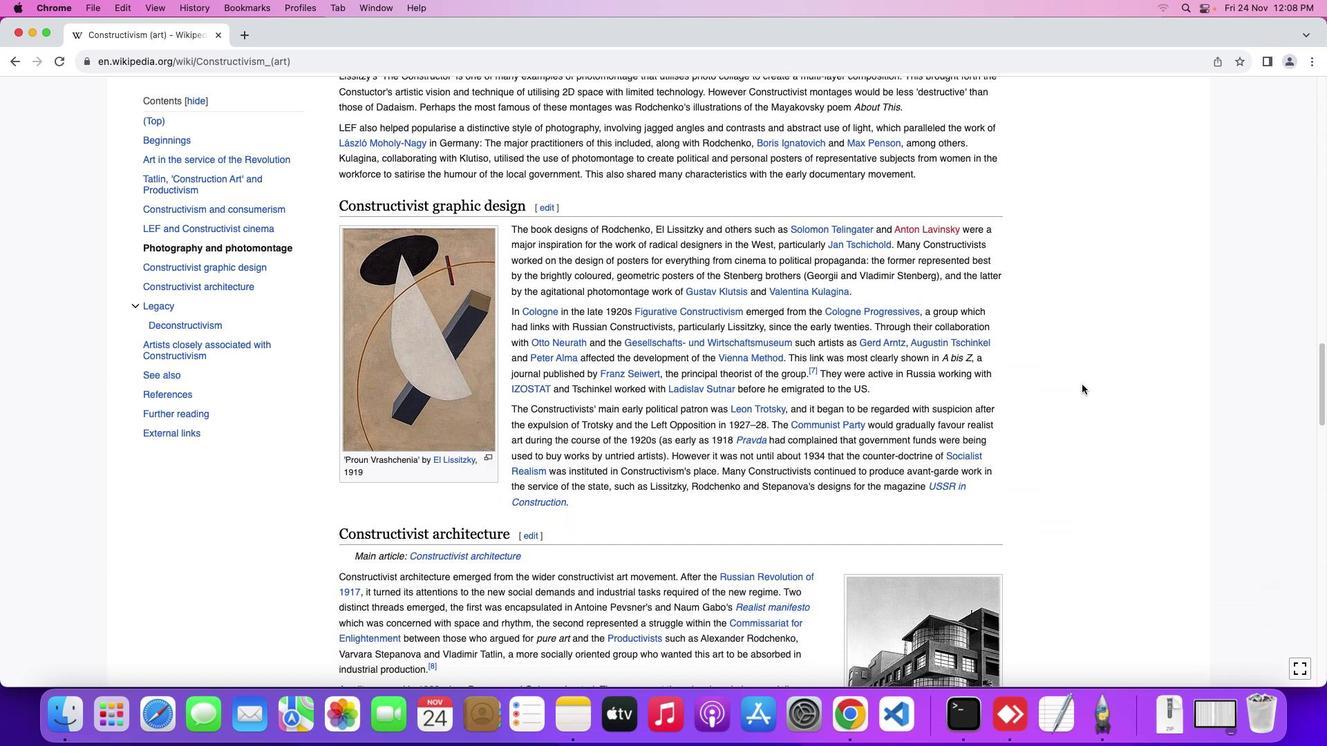 
Action: Mouse moved to (1083, 387)
Screenshot: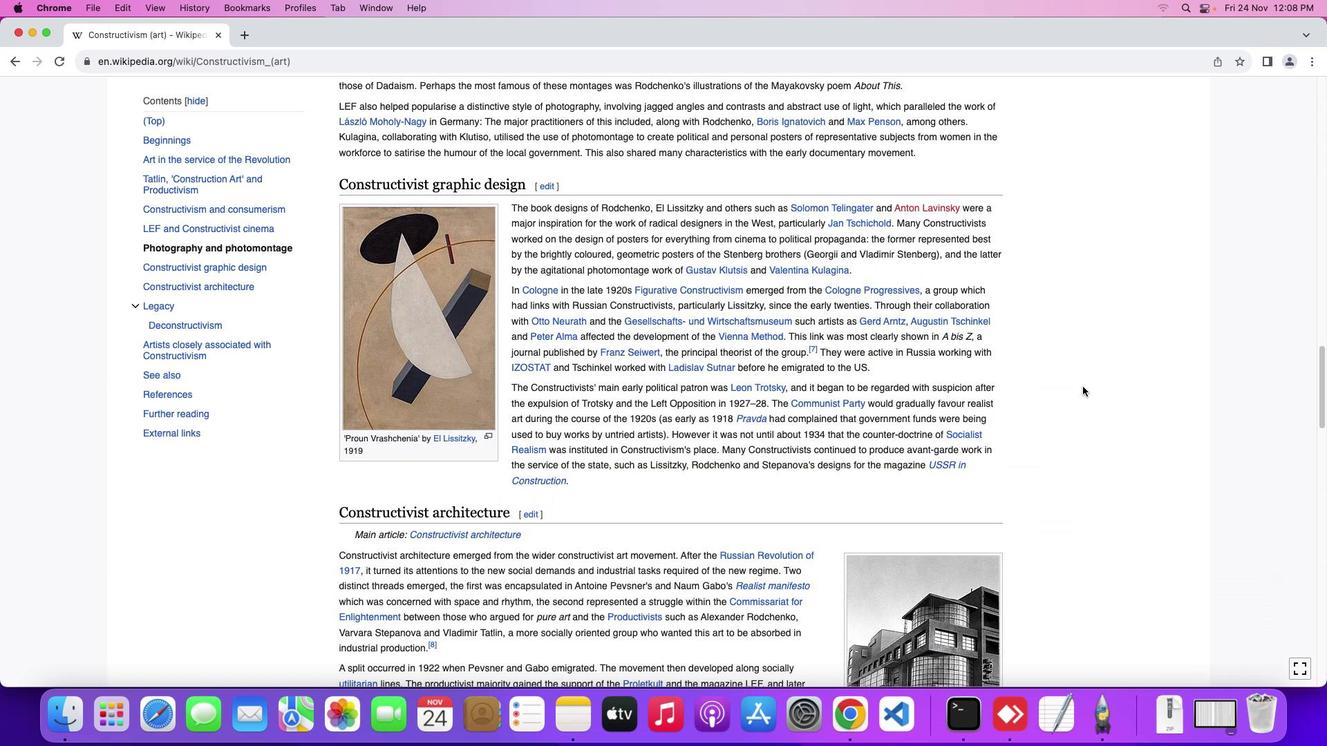 
Action: Mouse scrolled (1083, 387) with delta (0, 0)
Screenshot: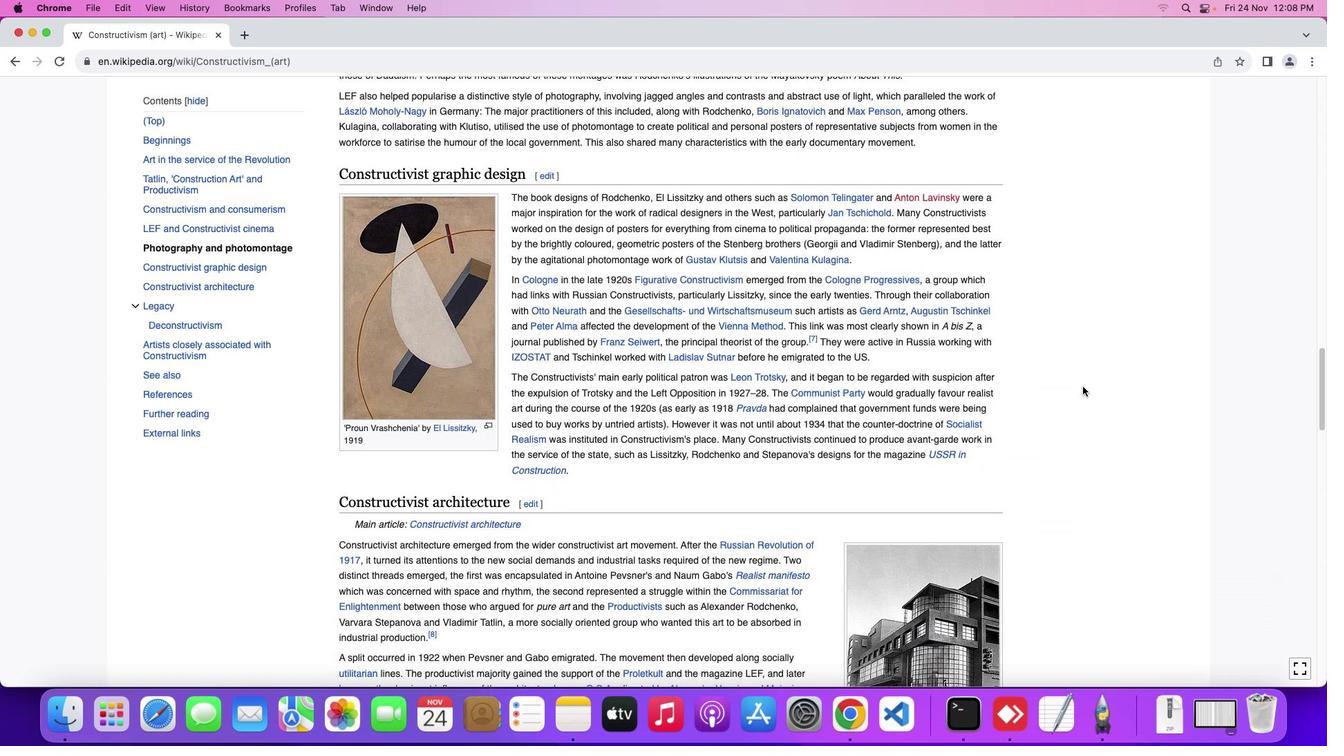 
Action: Mouse scrolled (1083, 387) with delta (0, 0)
Screenshot: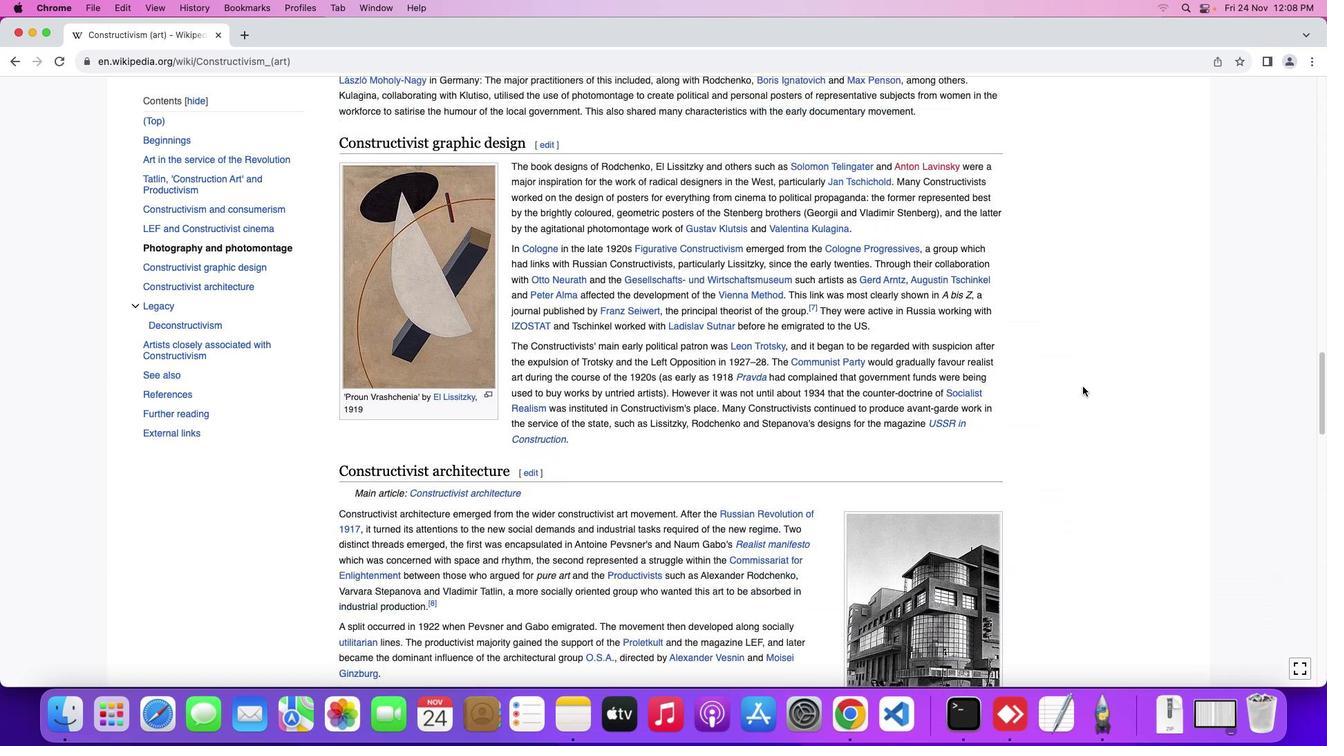 
Action: Mouse scrolled (1083, 387) with delta (0, -2)
Screenshot: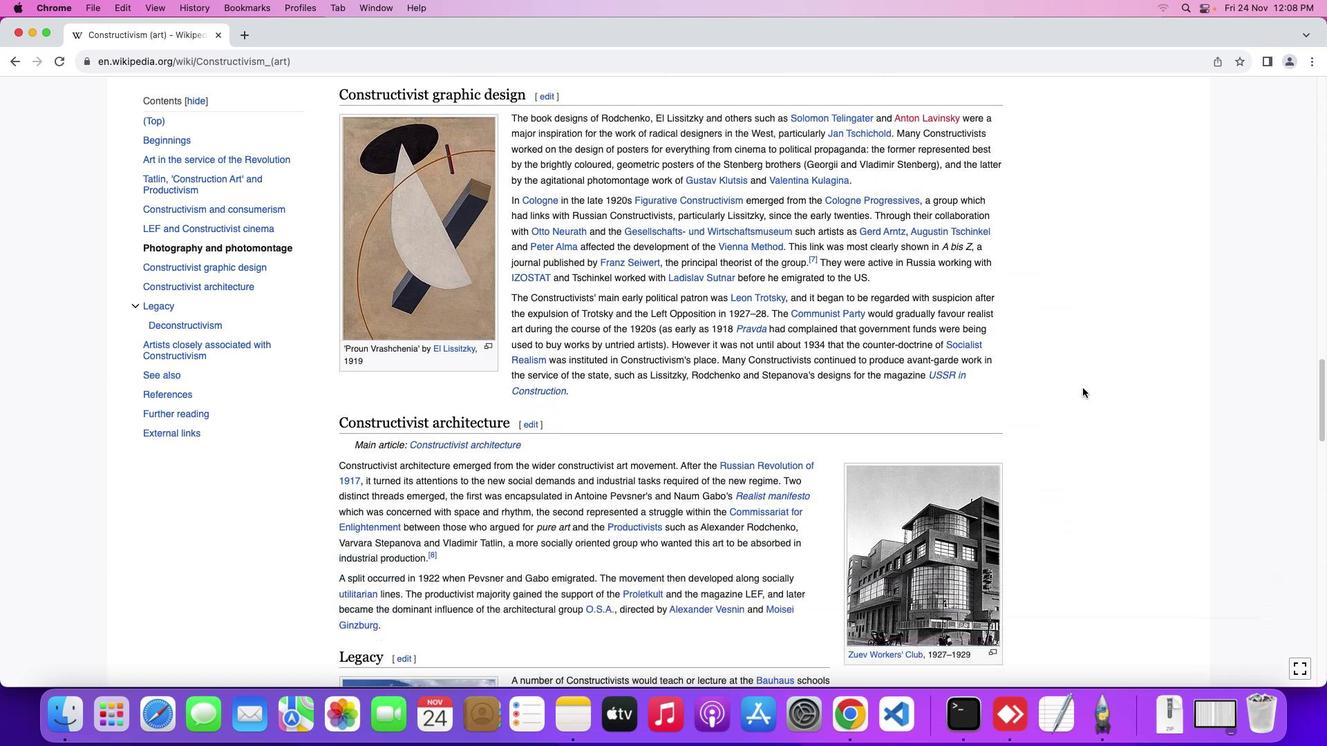 
Action: Mouse moved to (1083, 389)
Screenshot: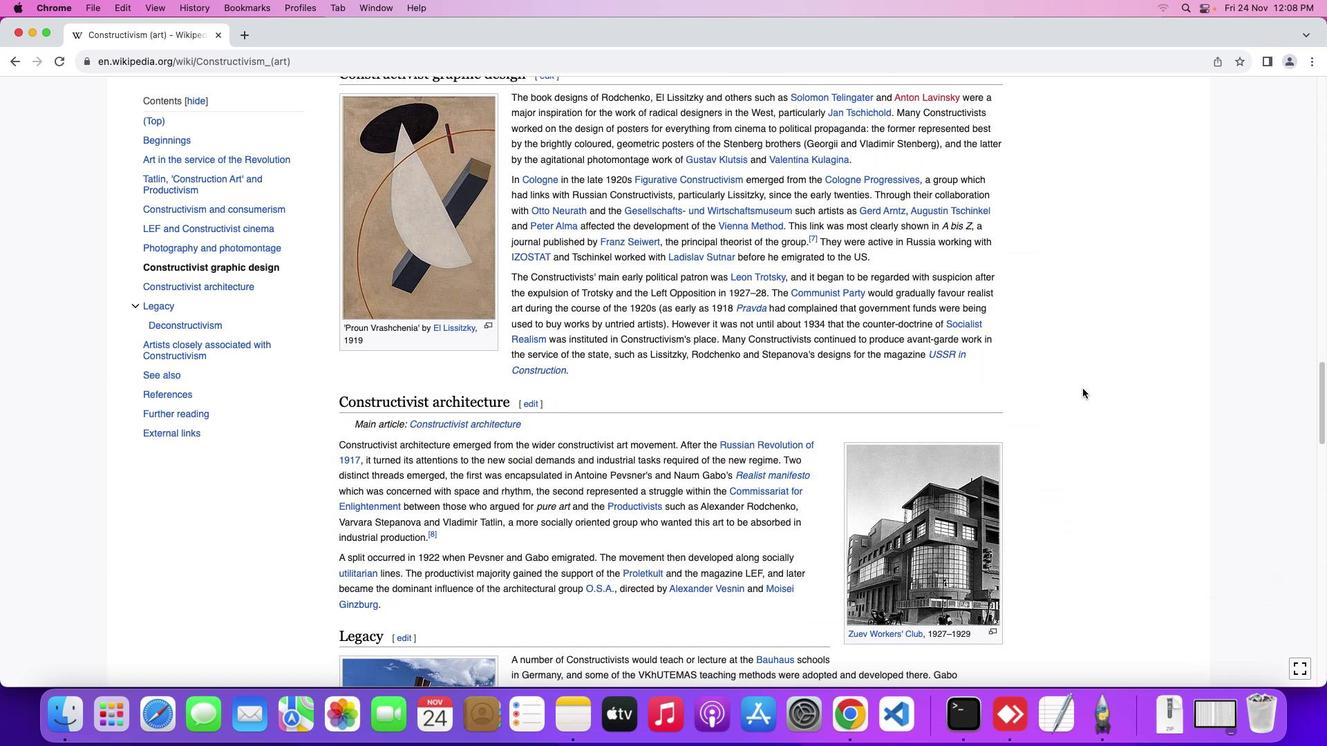 
Action: Mouse scrolled (1083, 389) with delta (0, 0)
Screenshot: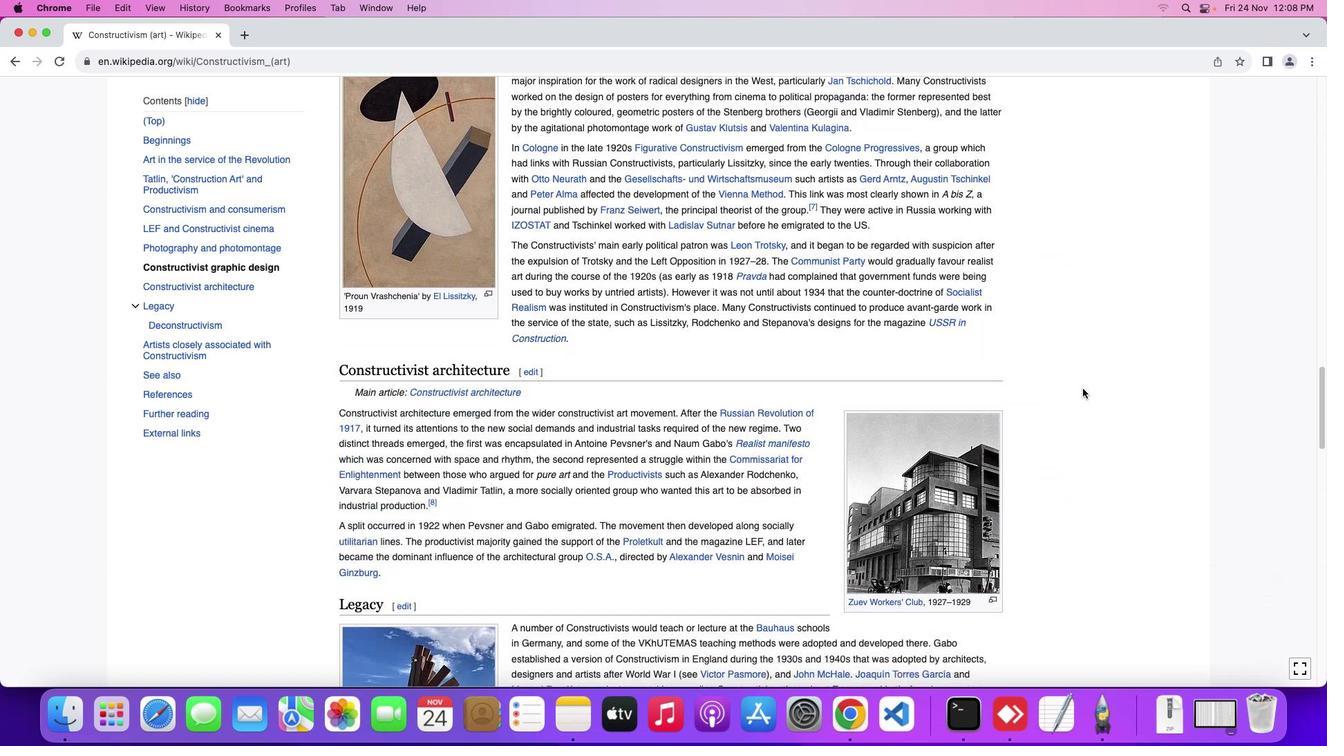 
Action: Mouse scrolled (1083, 389) with delta (0, 0)
Screenshot: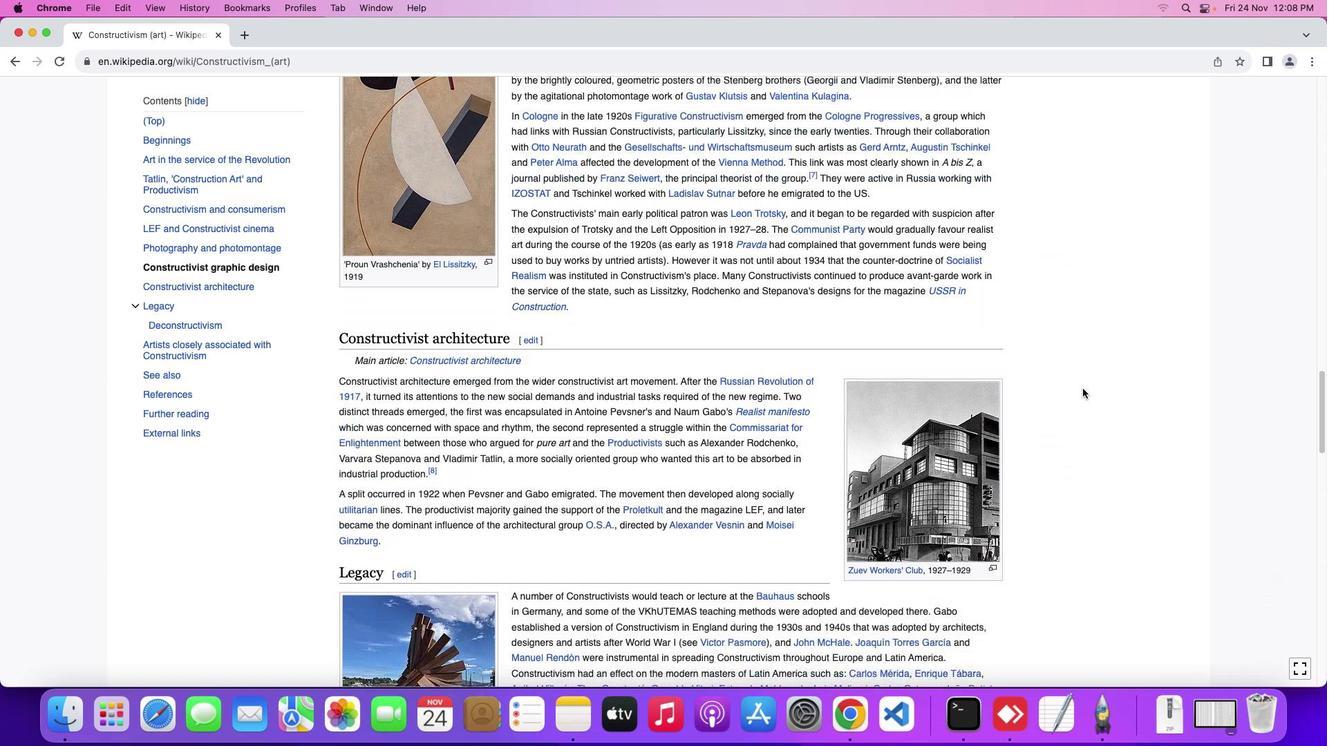 
Action: Mouse scrolled (1083, 389) with delta (0, -2)
Screenshot: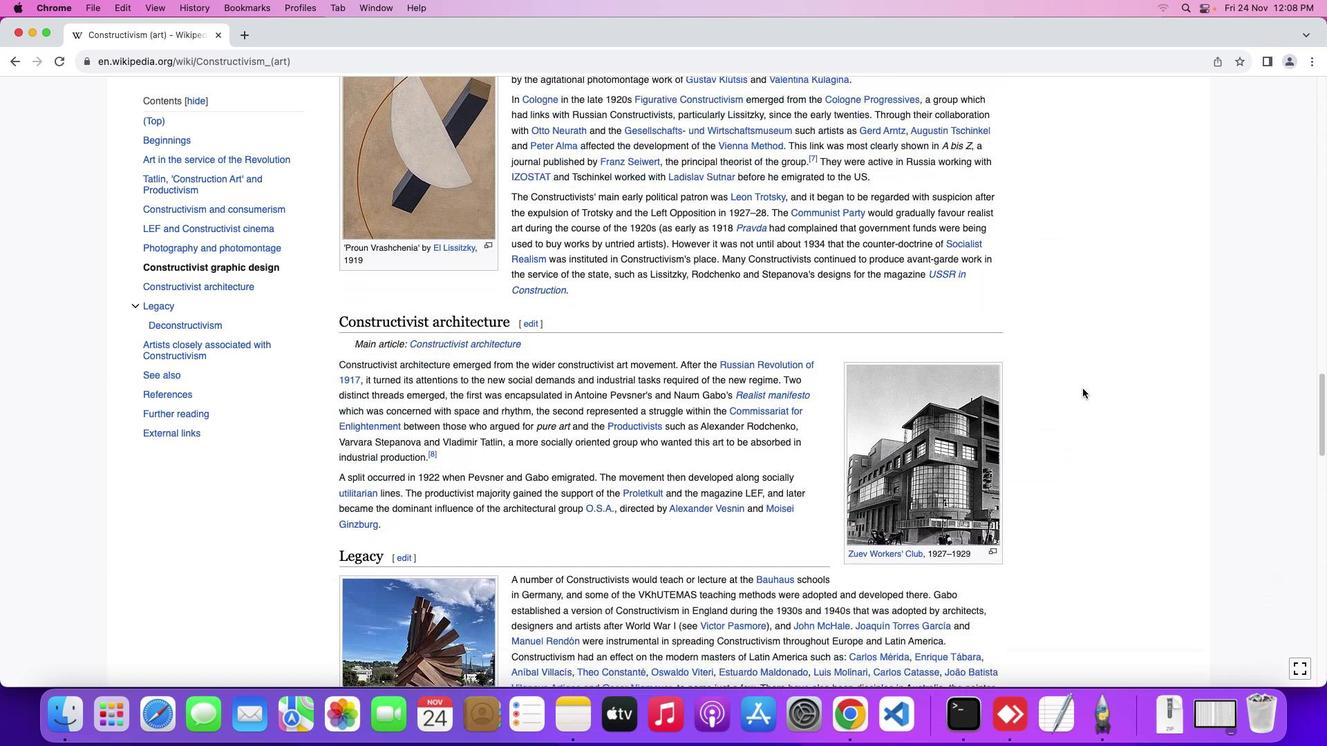 
Action: Mouse scrolled (1083, 389) with delta (0, 0)
Screenshot: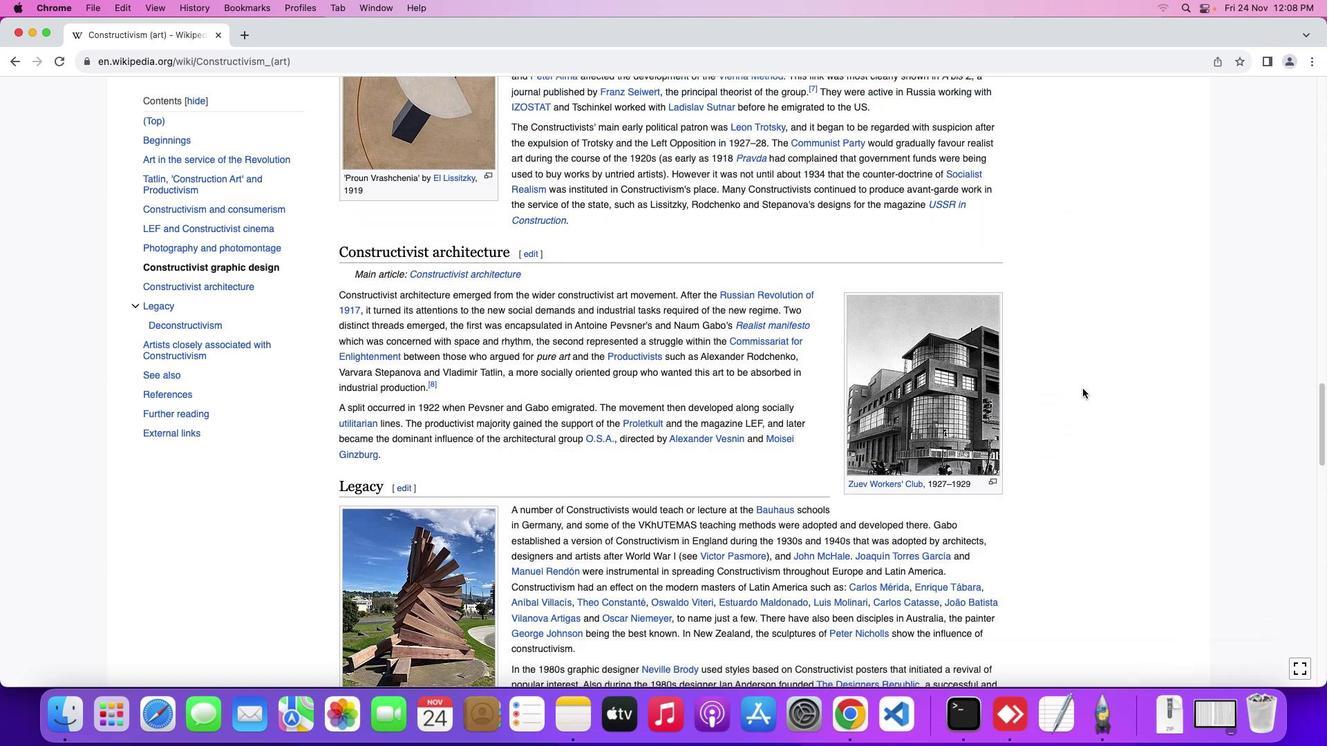 
Action: Mouse scrolled (1083, 389) with delta (0, 0)
Screenshot: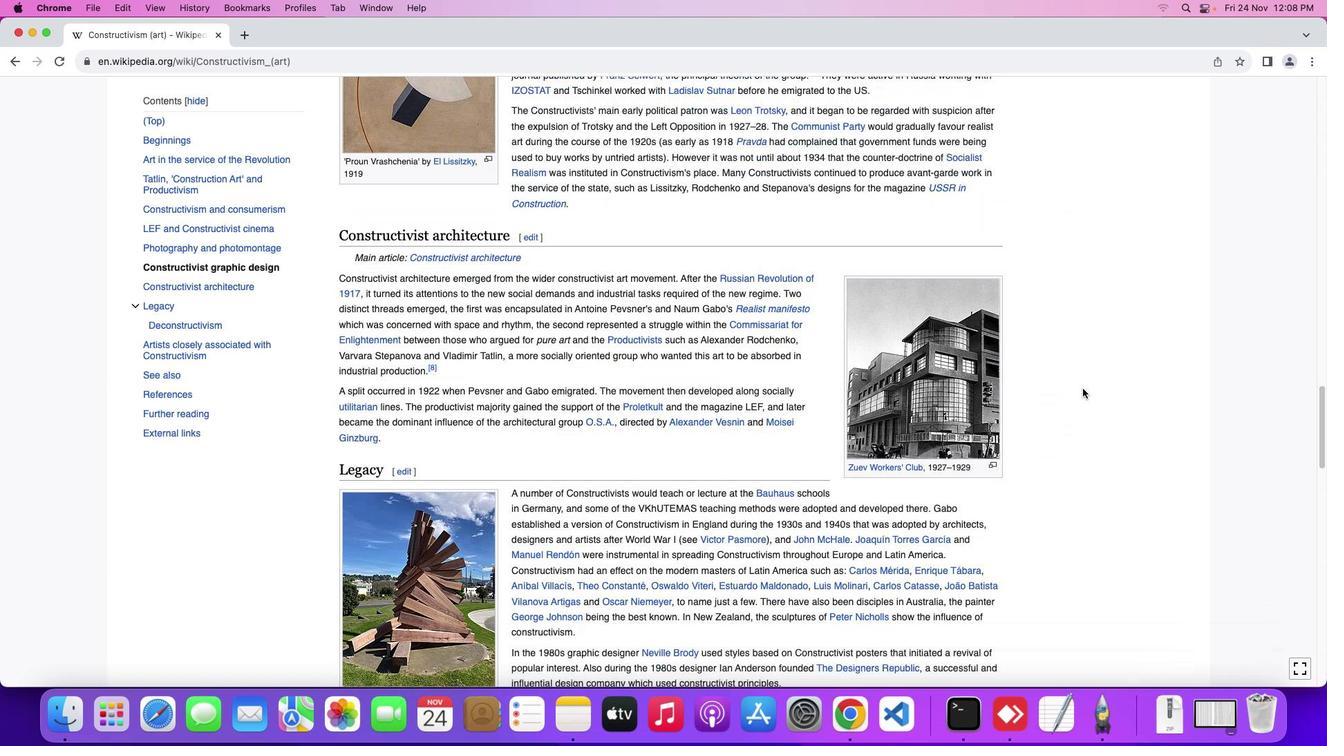 
Action: Mouse scrolled (1083, 389) with delta (0, -2)
Screenshot: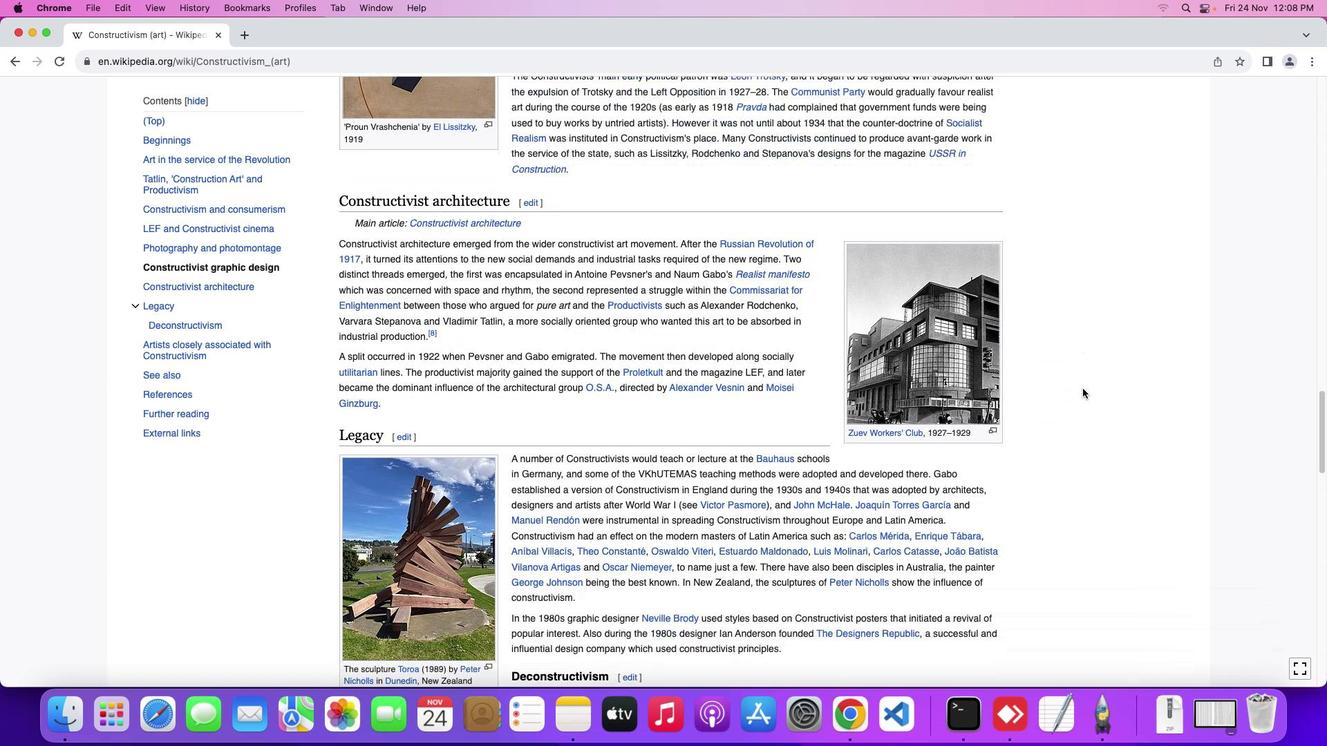 
Action: Mouse moved to (1083, 389)
Screenshot: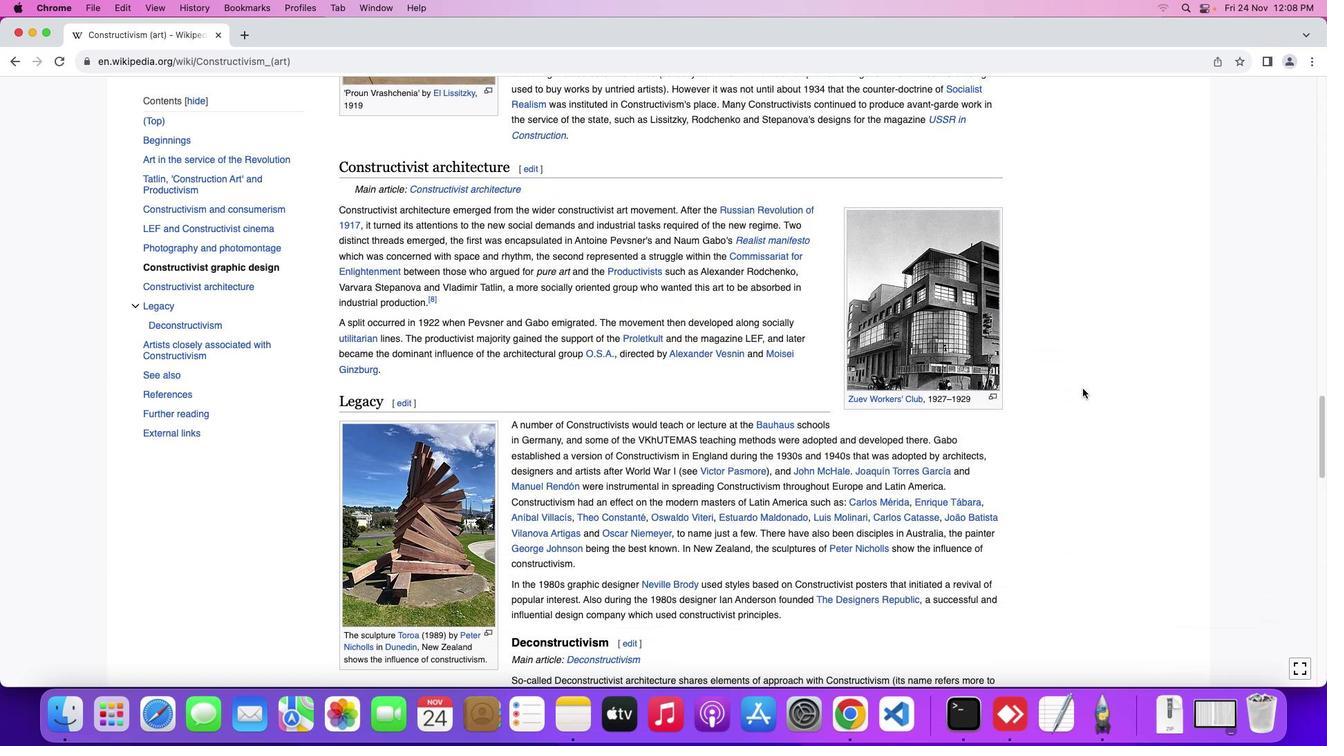 
Action: Mouse scrolled (1083, 389) with delta (0, 0)
Screenshot: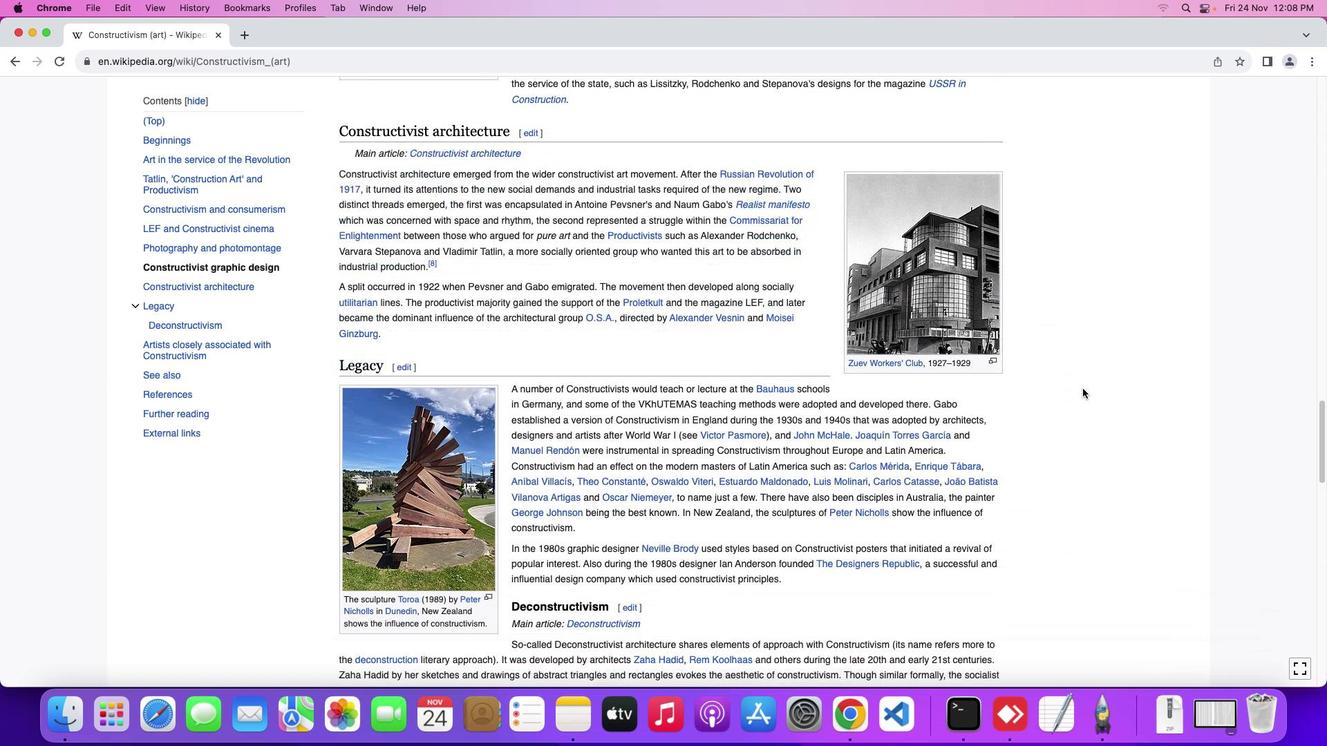 
Action: Mouse scrolled (1083, 389) with delta (0, 0)
Screenshot: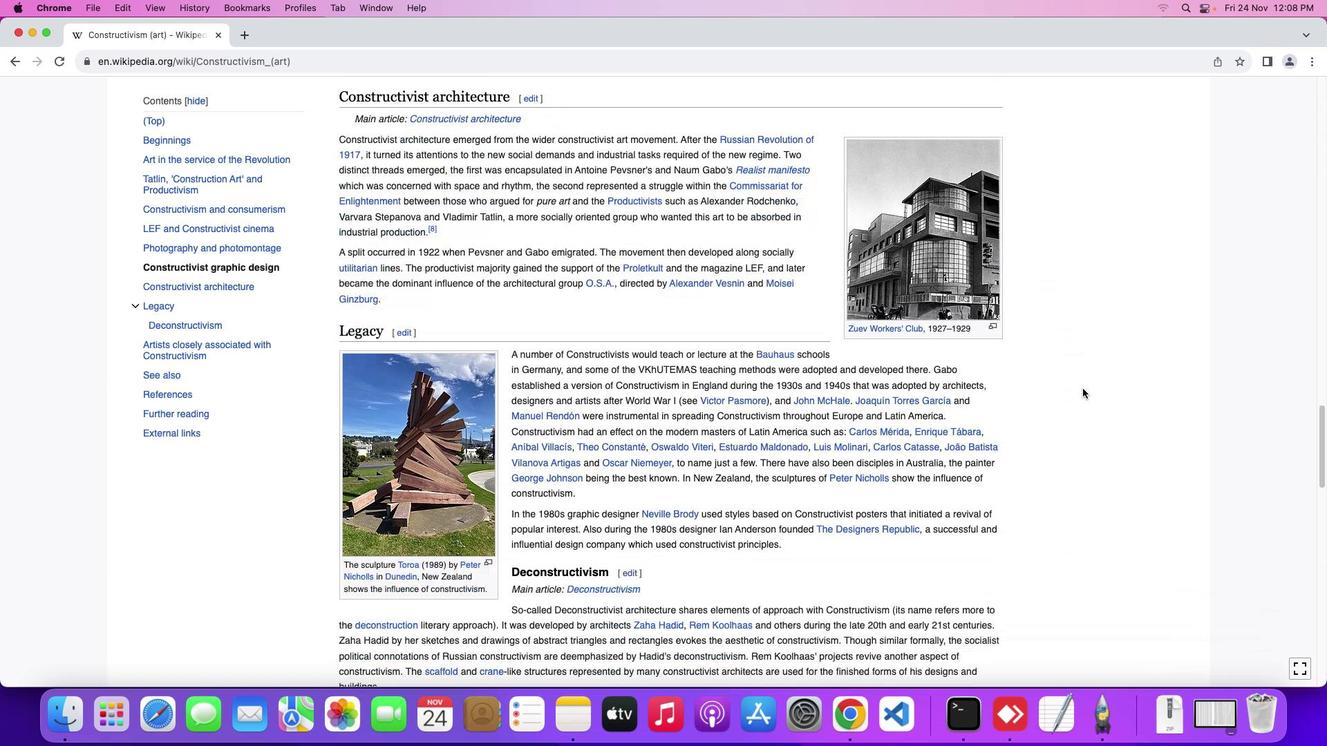 
Action: Mouse scrolled (1083, 389) with delta (0, -2)
Screenshot: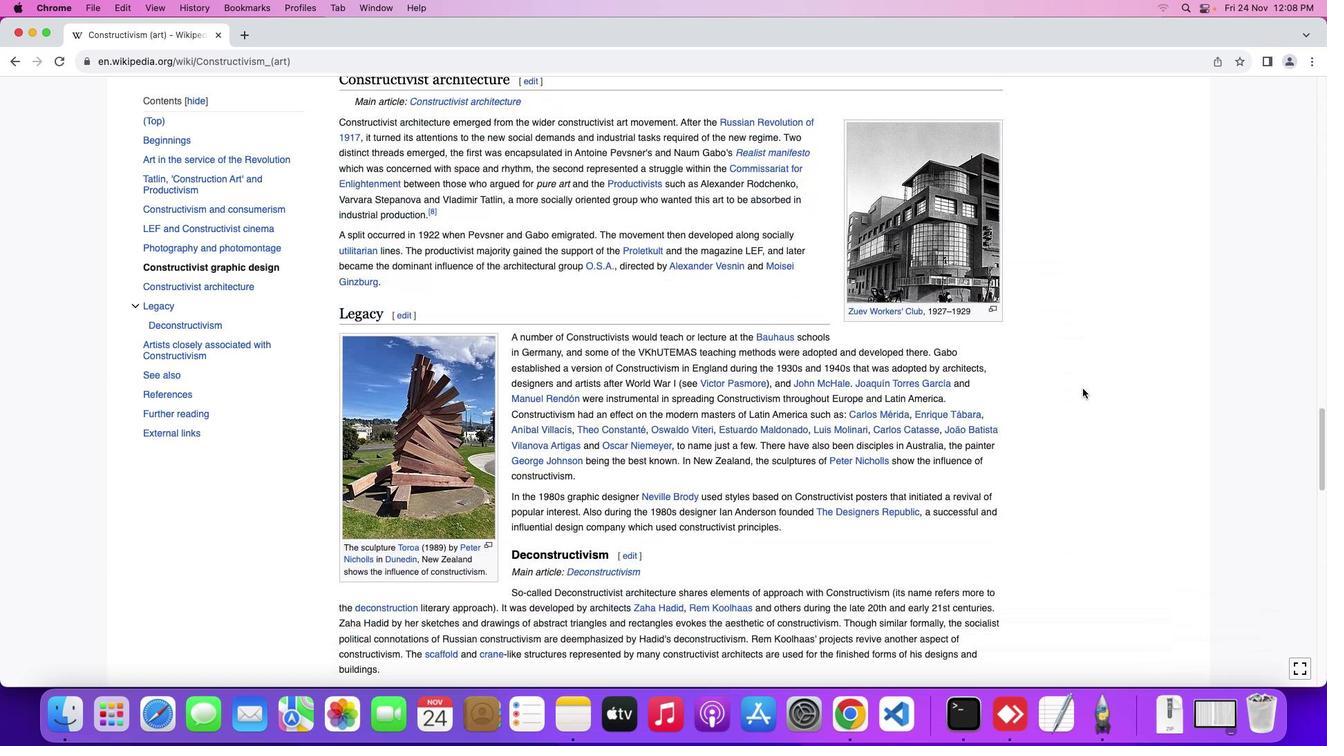 
Action: Mouse moved to (1083, 389)
Screenshot: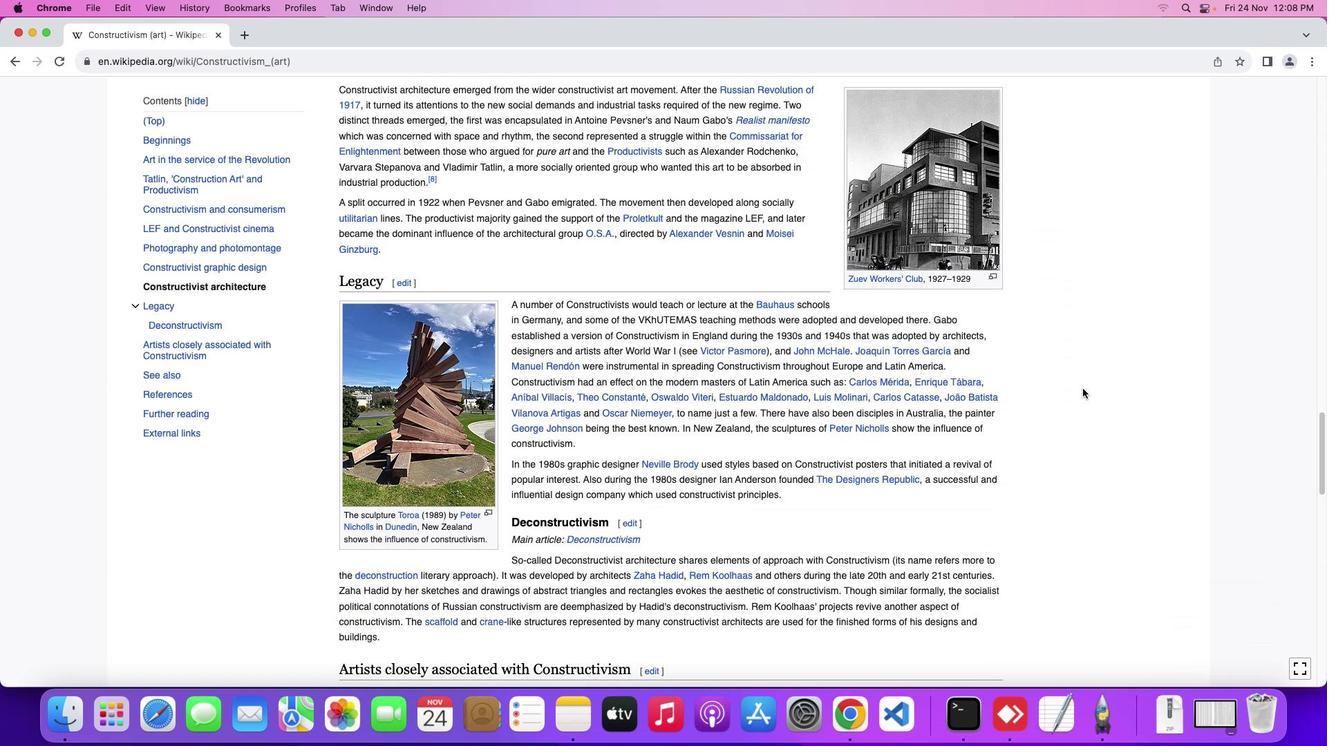 
Action: Mouse scrolled (1083, 389) with delta (0, 0)
Screenshot: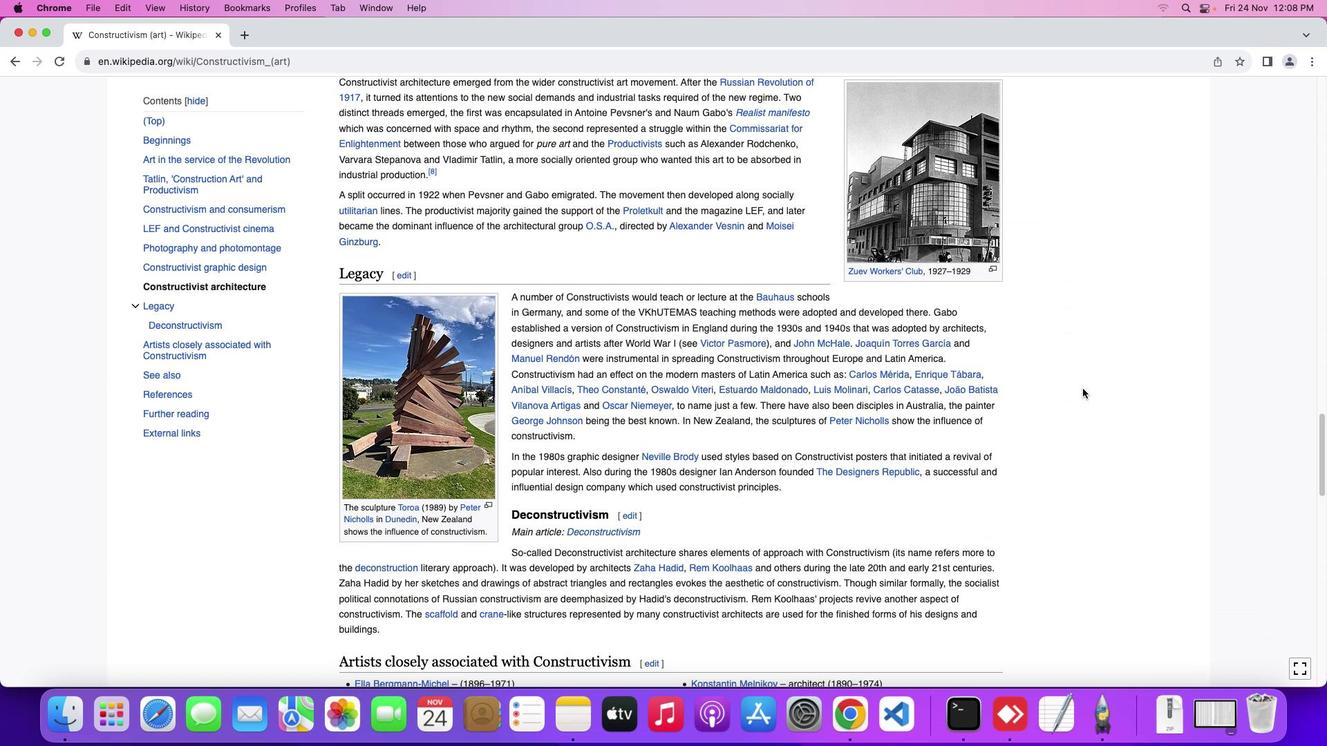 
Action: Mouse scrolled (1083, 389) with delta (0, 0)
Screenshot: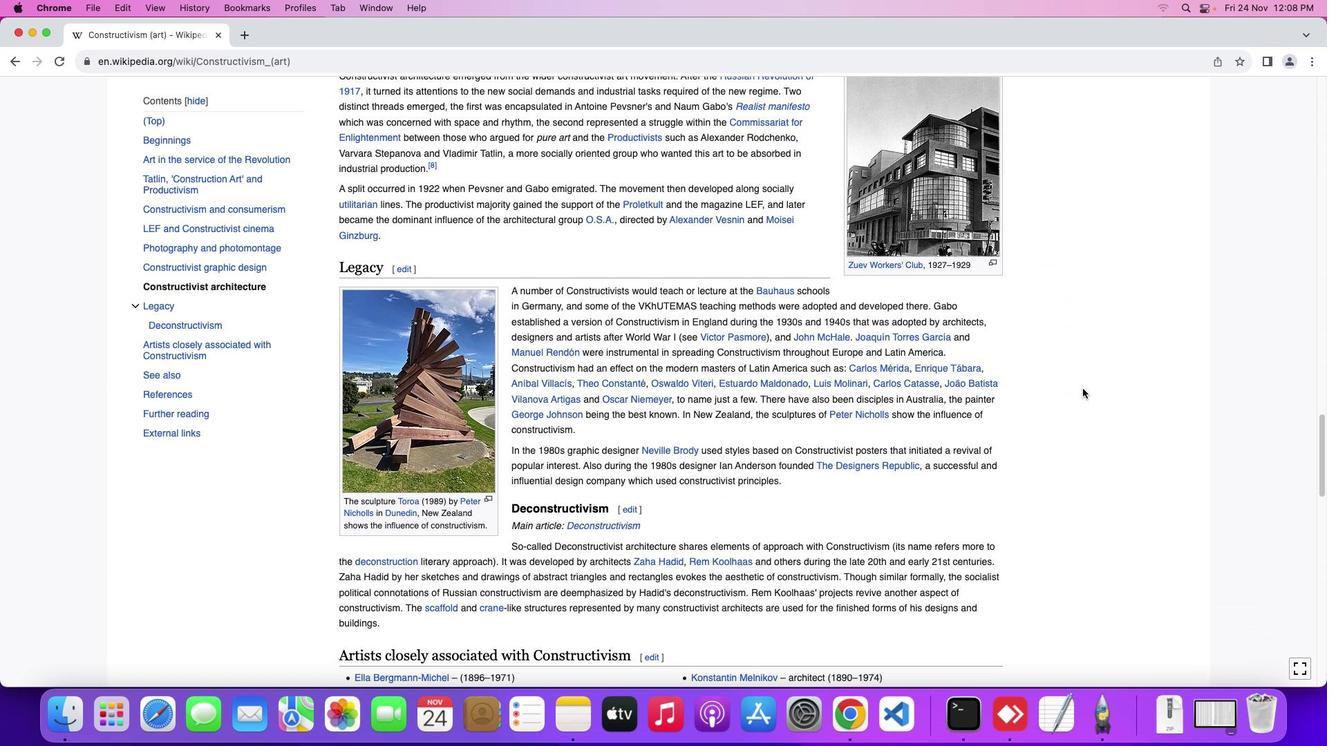 
Action: Mouse scrolled (1083, 389) with delta (0, 0)
Screenshot: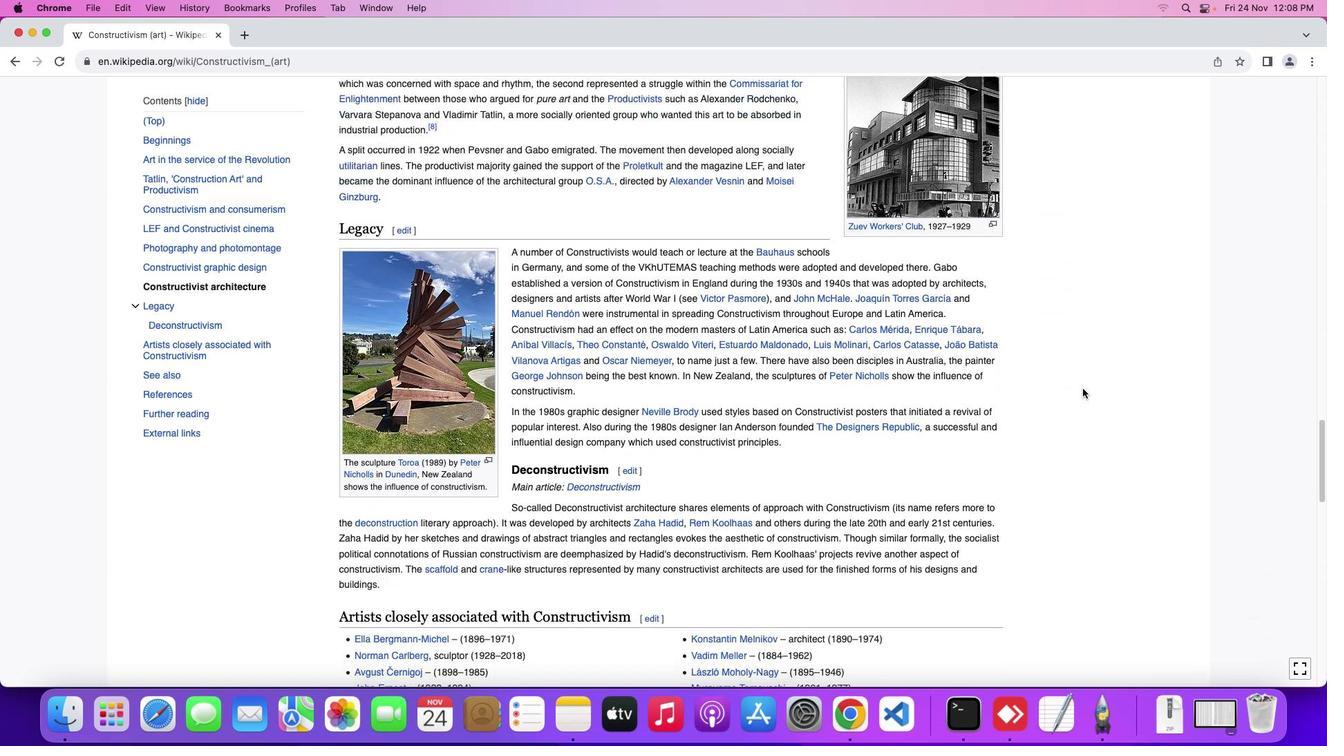 
Action: Mouse scrolled (1083, 389) with delta (0, 0)
Screenshot: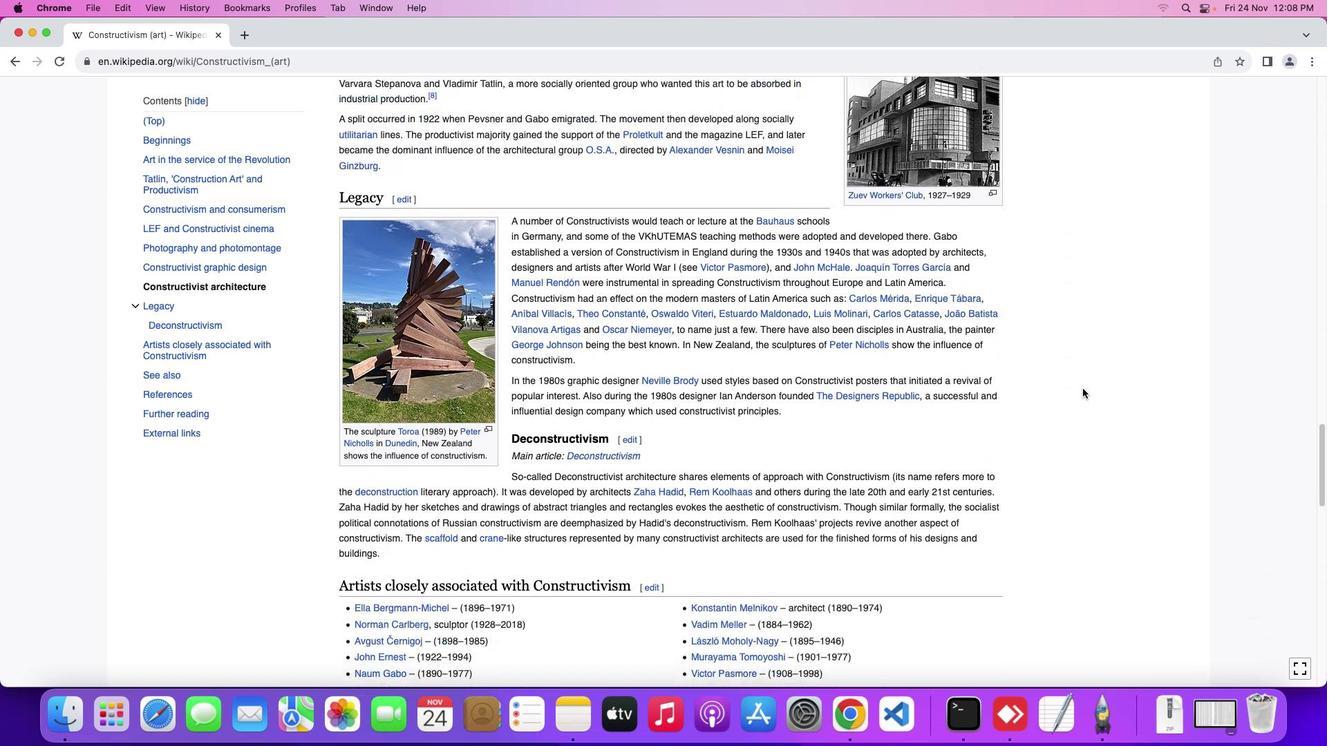 
Action: Mouse scrolled (1083, 389) with delta (0, -2)
Screenshot: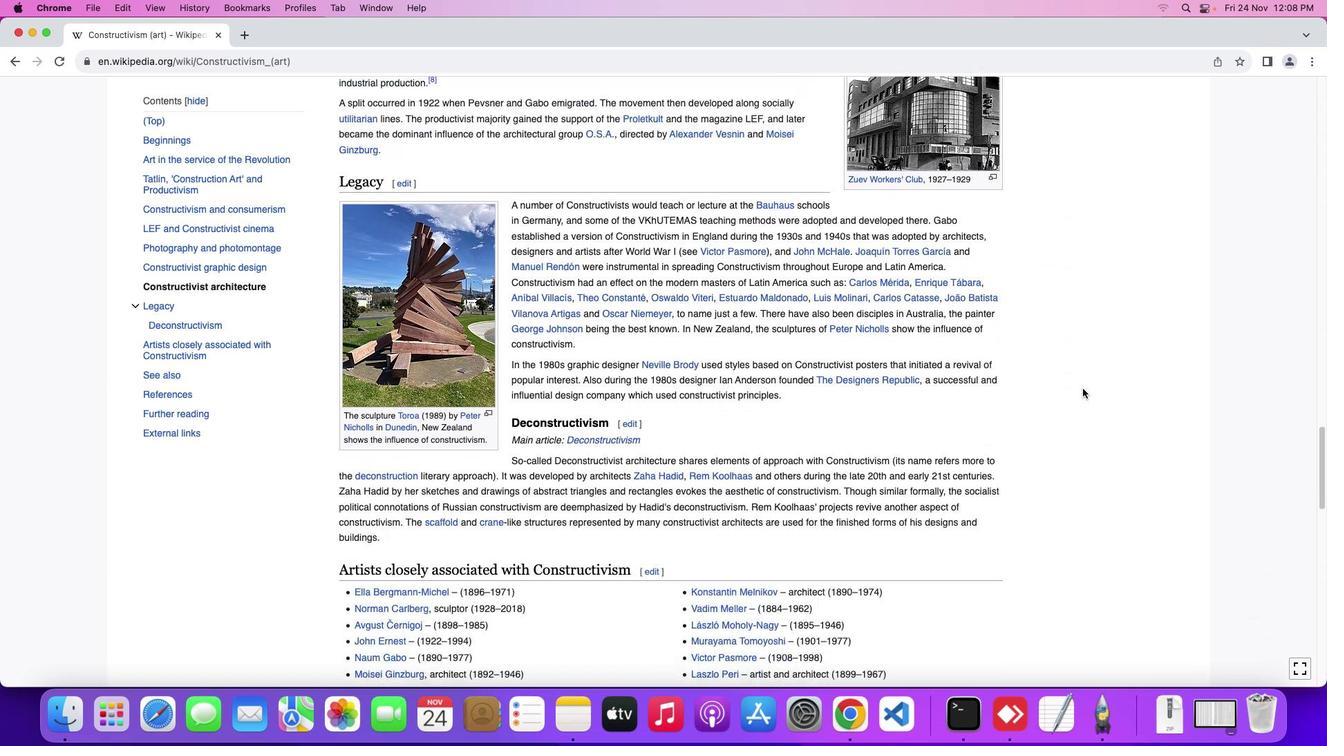 
Action: Mouse moved to (1083, 389)
Screenshot: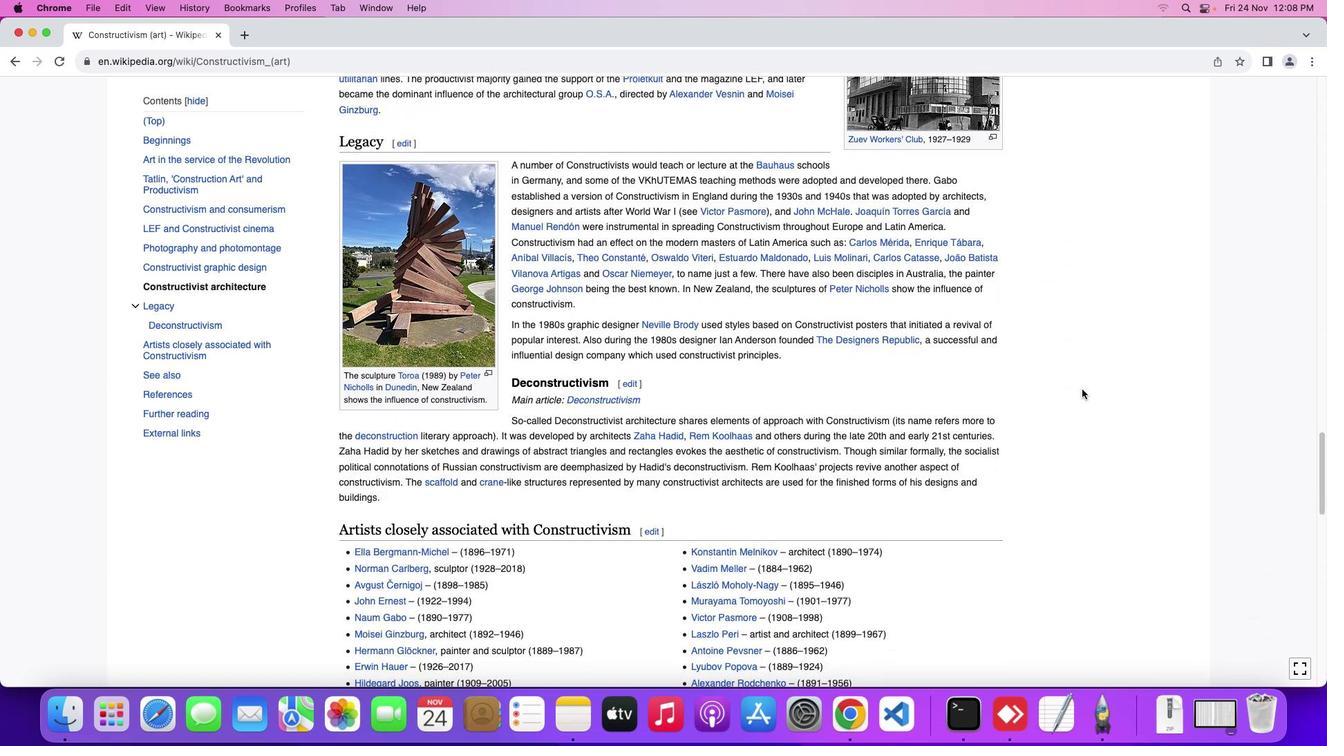 
Action: Mouse scrolled (1083, 389) with delta (0, 0)
Screenshot: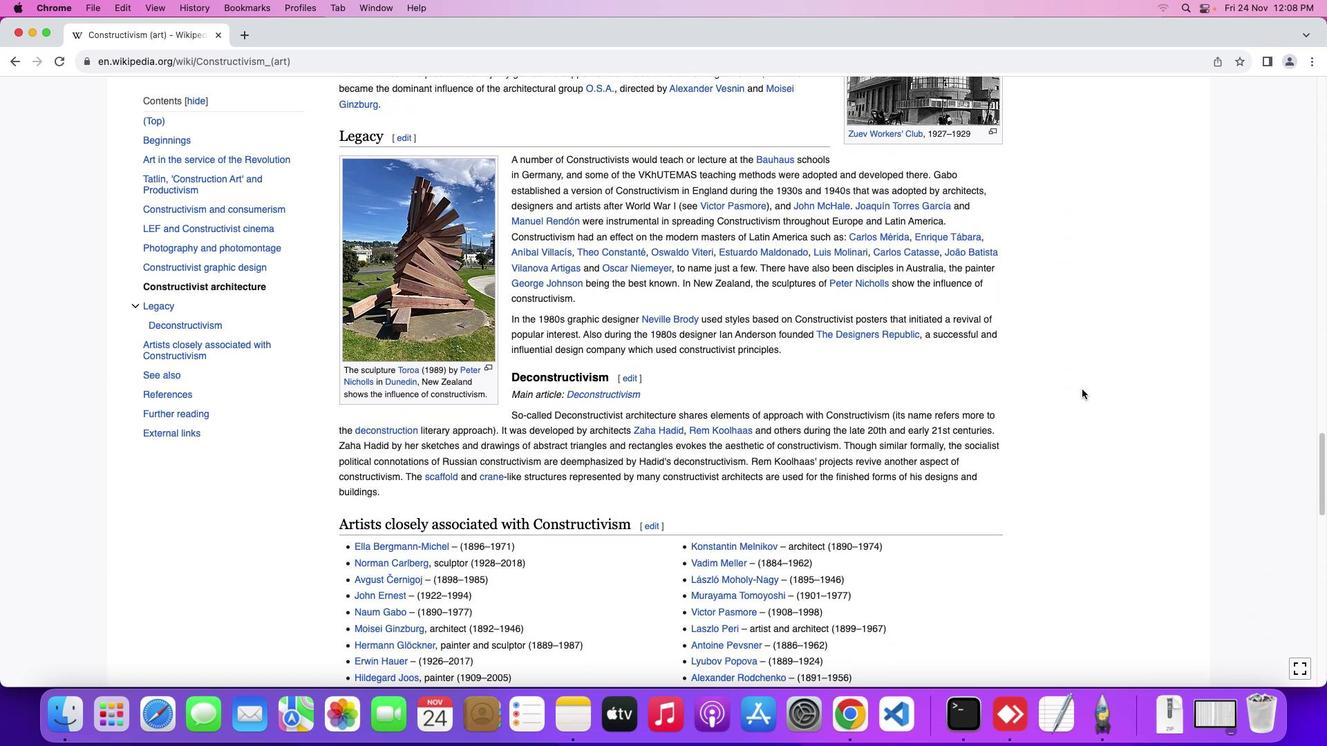 
Action: Mouse scrolled (1083, 389) with delta (0, 0)
Screenshot: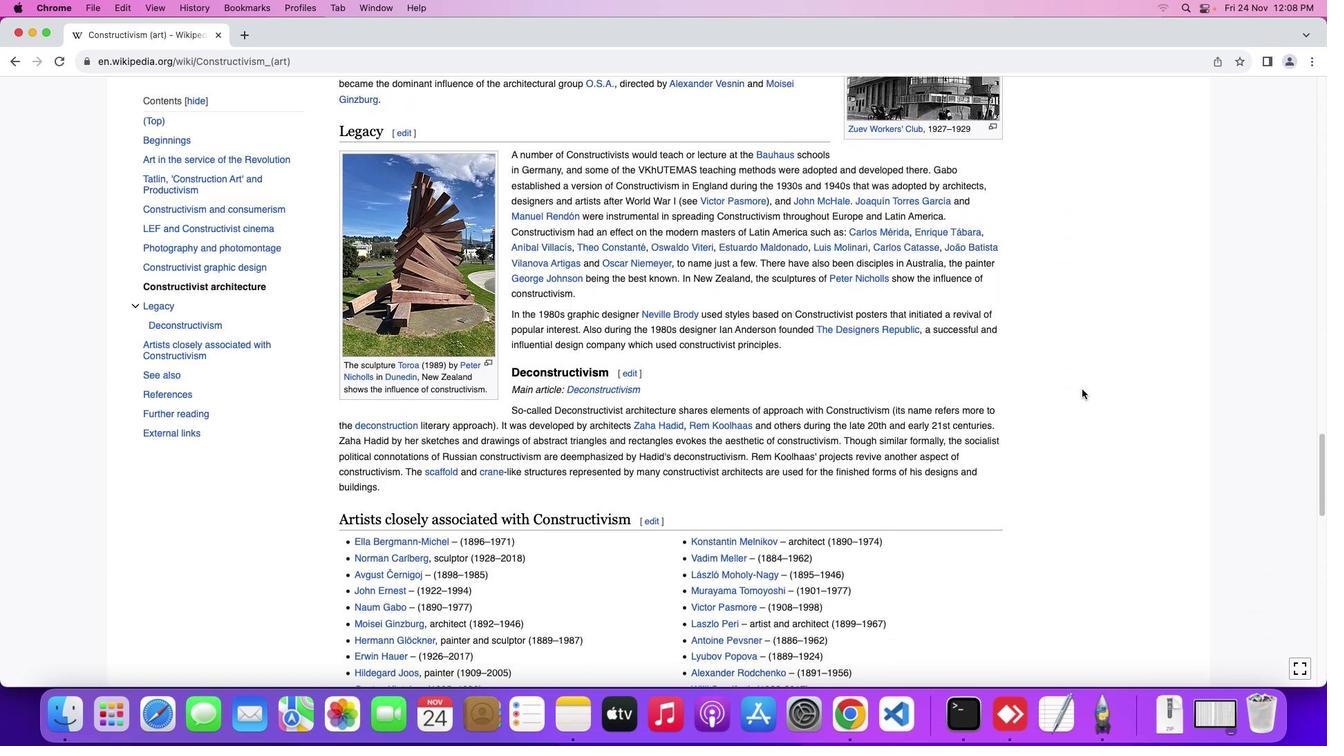 
Action: Mouse scrolled (1083, 389) with delta (0, 0)
Screenshot: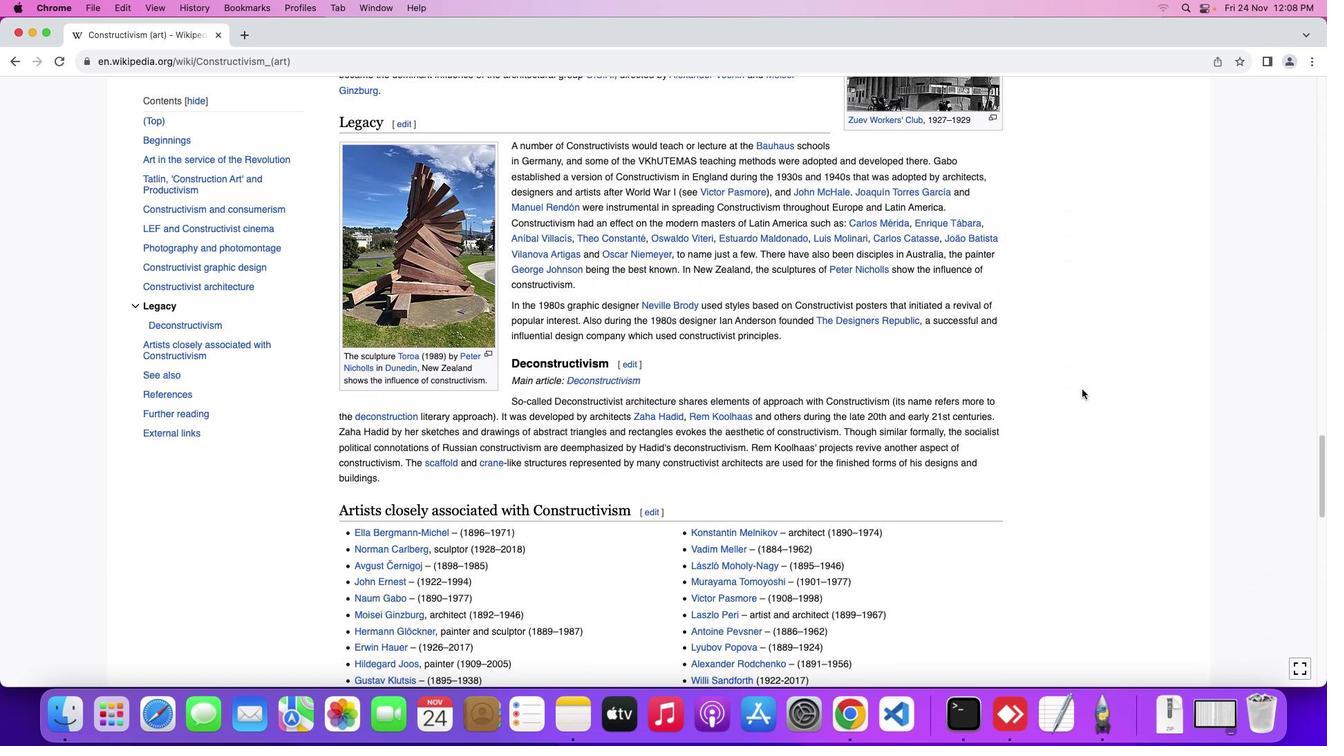 
Action: Mouse moved to (1083, 389)
Screenshot: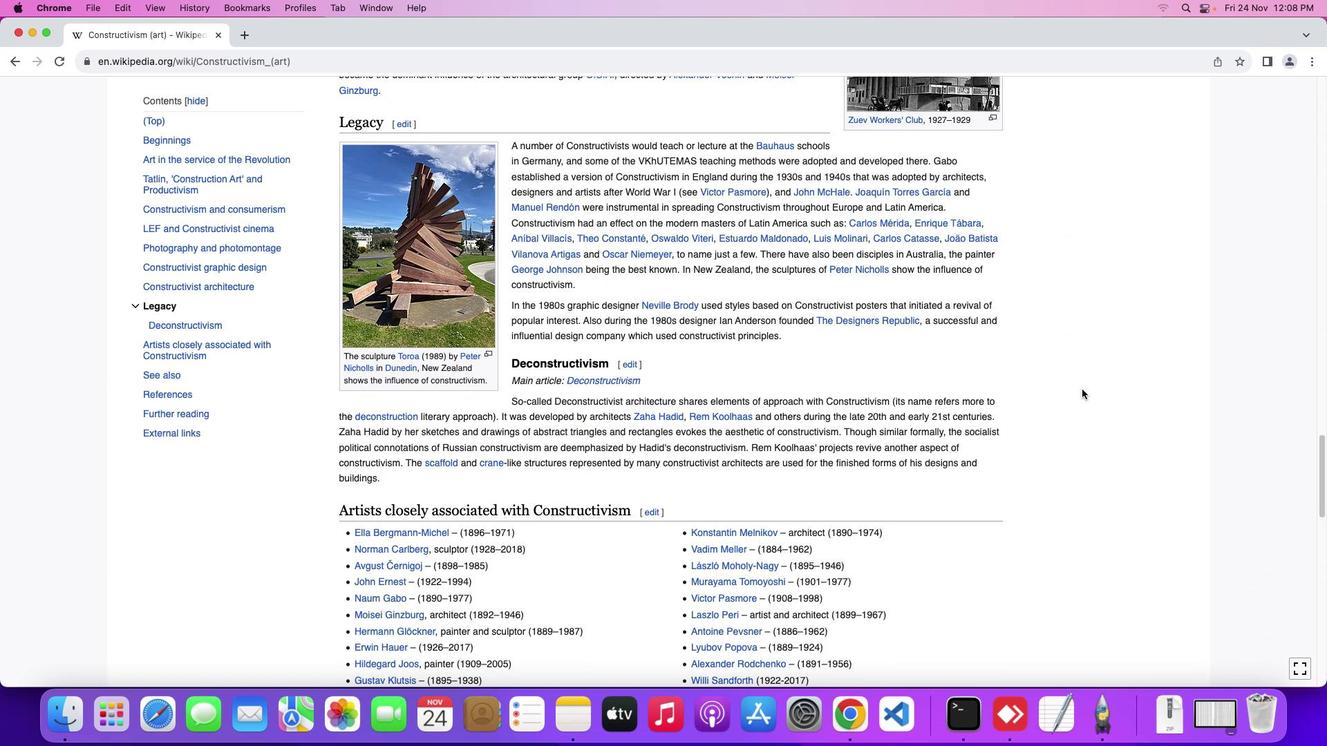 
Action: Mouse scrolled (1083, 389) with delta (0, 0)
Screenshot: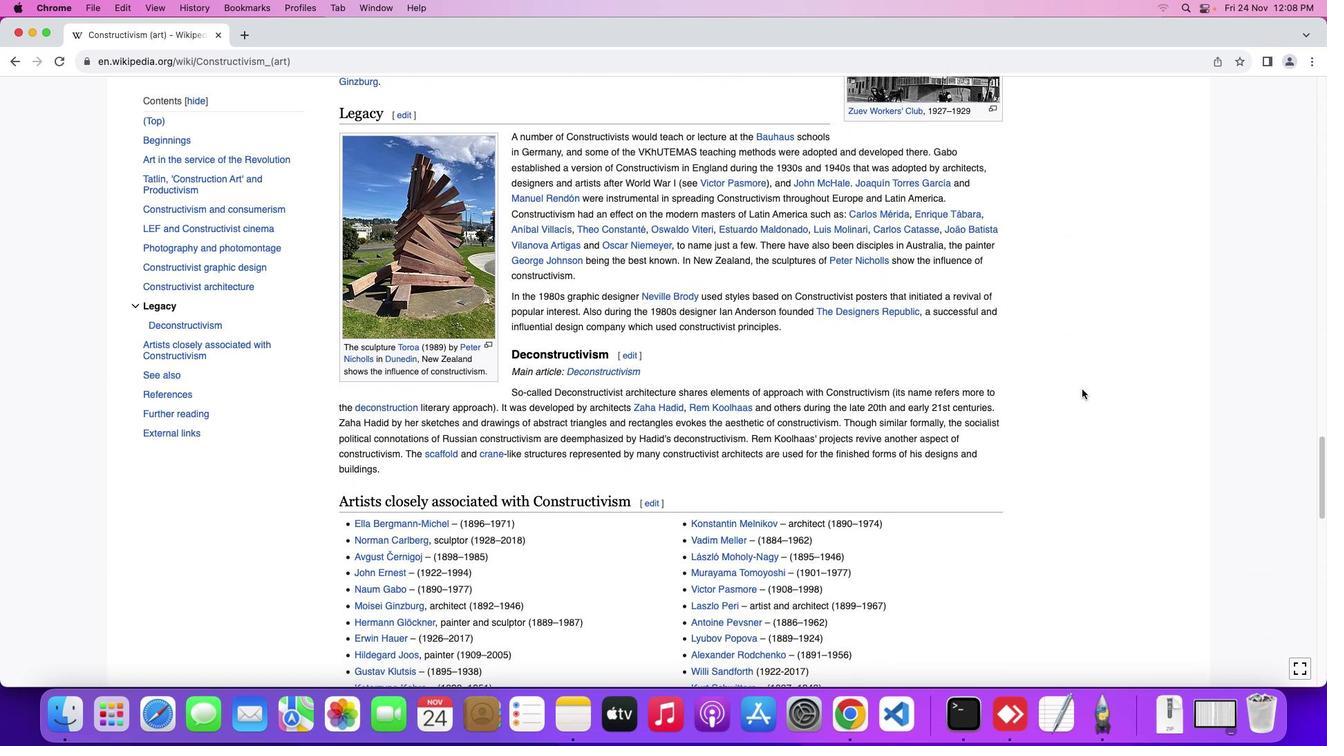 
Action: Mouse scrolled (1083, 389) with delta (0, 0)
Screenshot: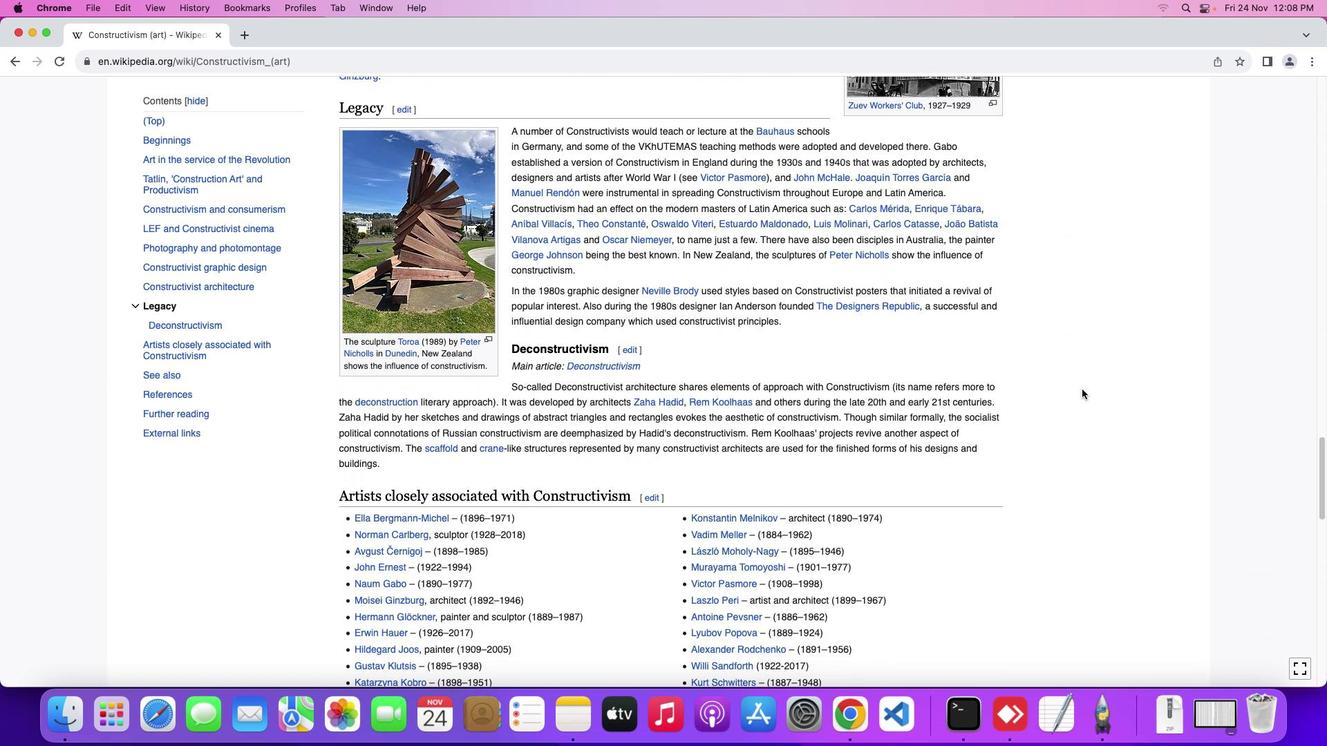 
Action: Mouse scrolled (1083, 389) with delta (0, 0)
Screenshot: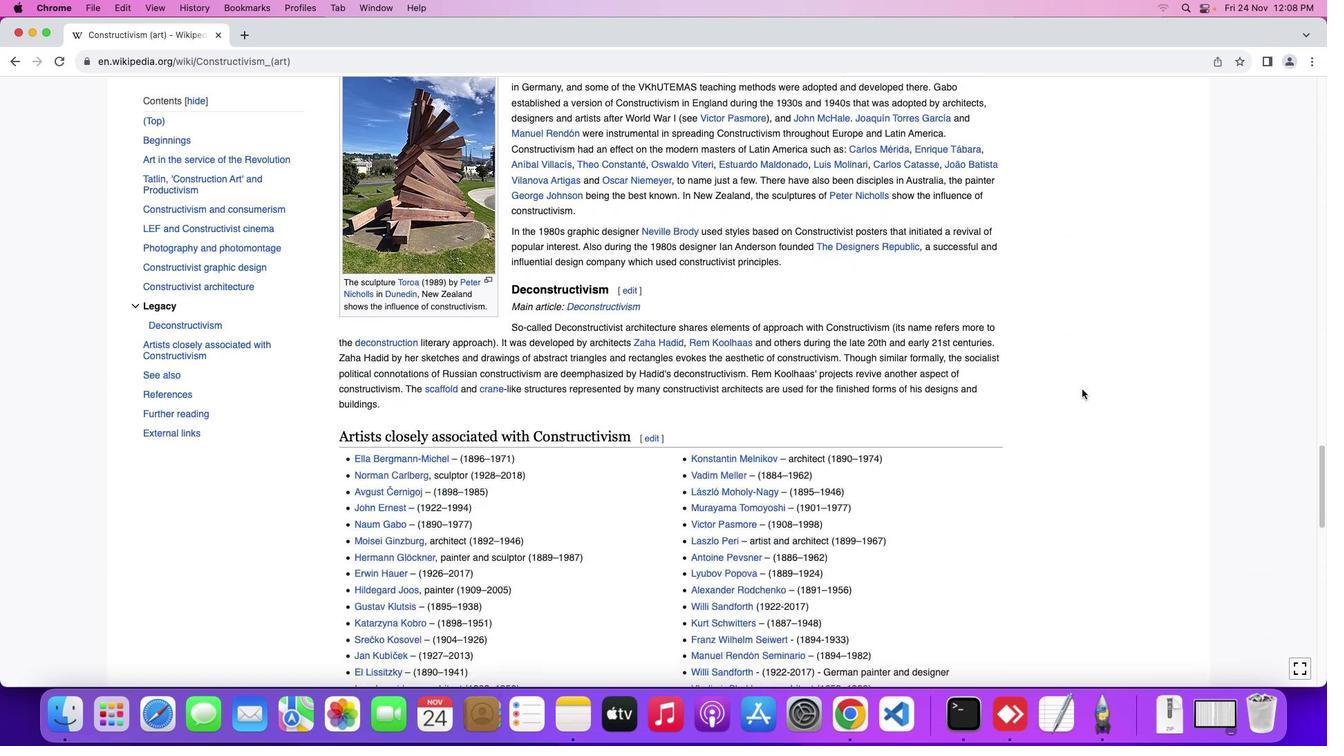 
Action: Mouse scrolled (1083, 389) with delta (0, 0)
Screenshot: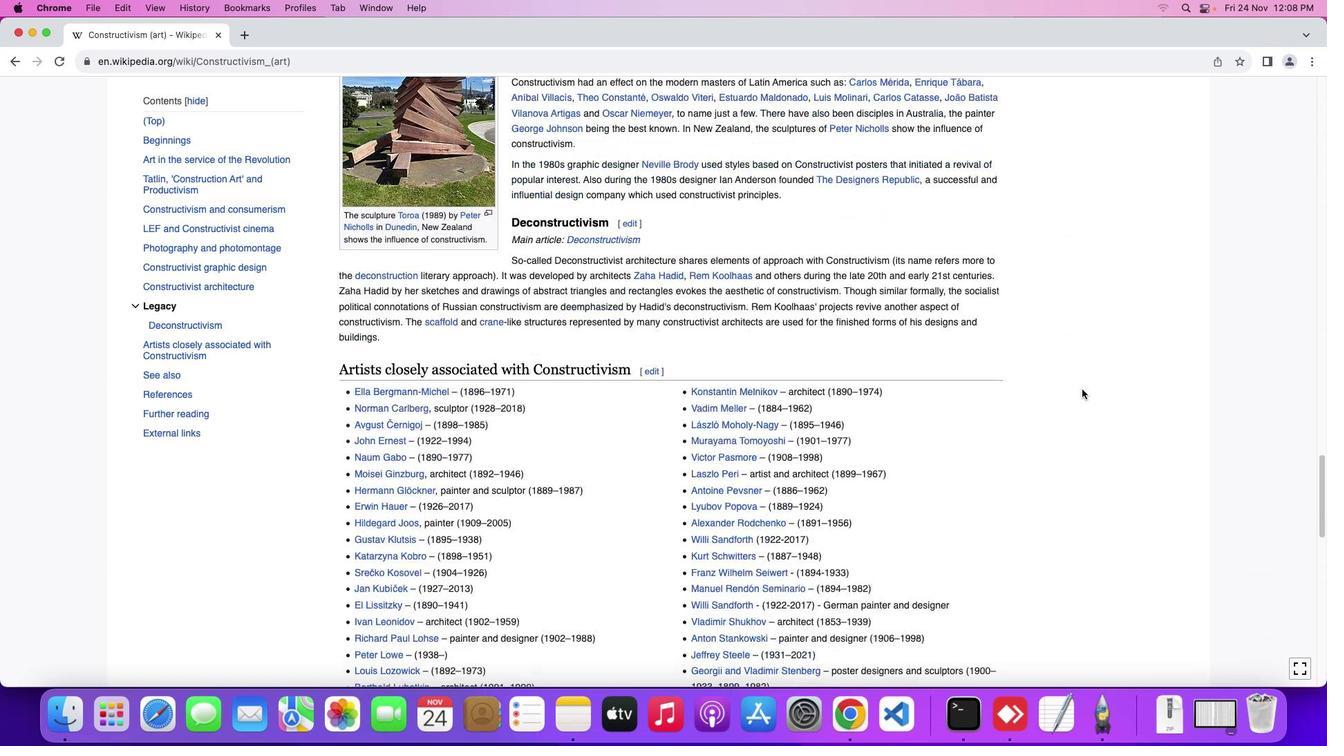 
Action: Mouse scrolled (1083, 389) with delta (0, -2)
Screenshot: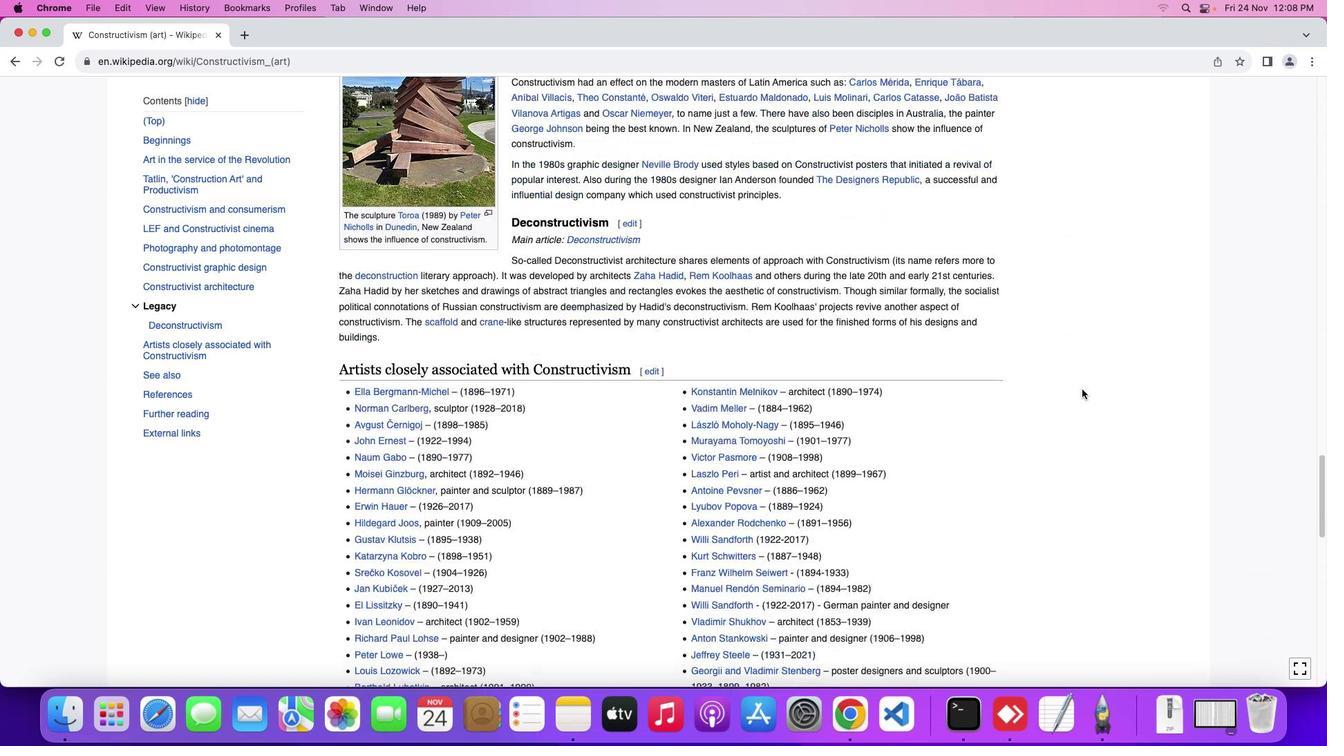 
Action: Mouse scrolled (1083, 389) with delta (0, -2)
Screenshot: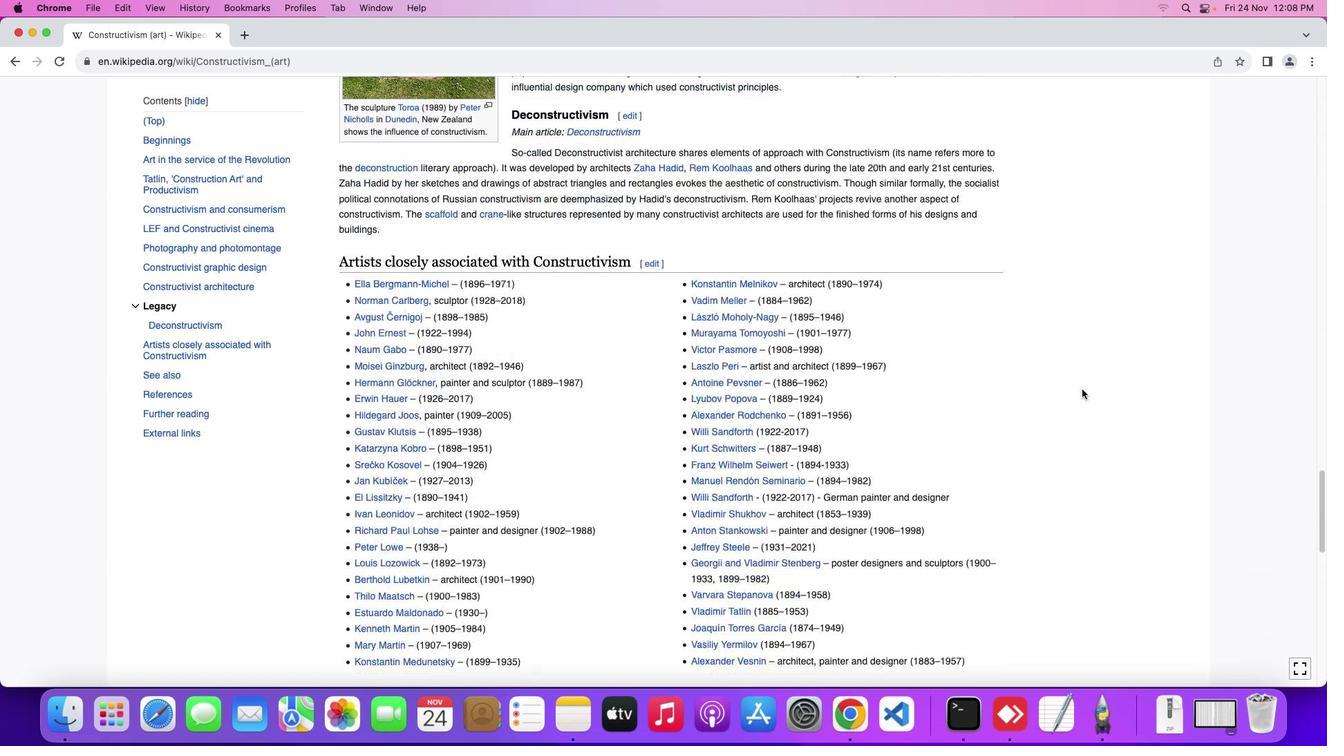 
Action: Mouse scrolled (1083, 389) with delta (0, 0)
Screenshot: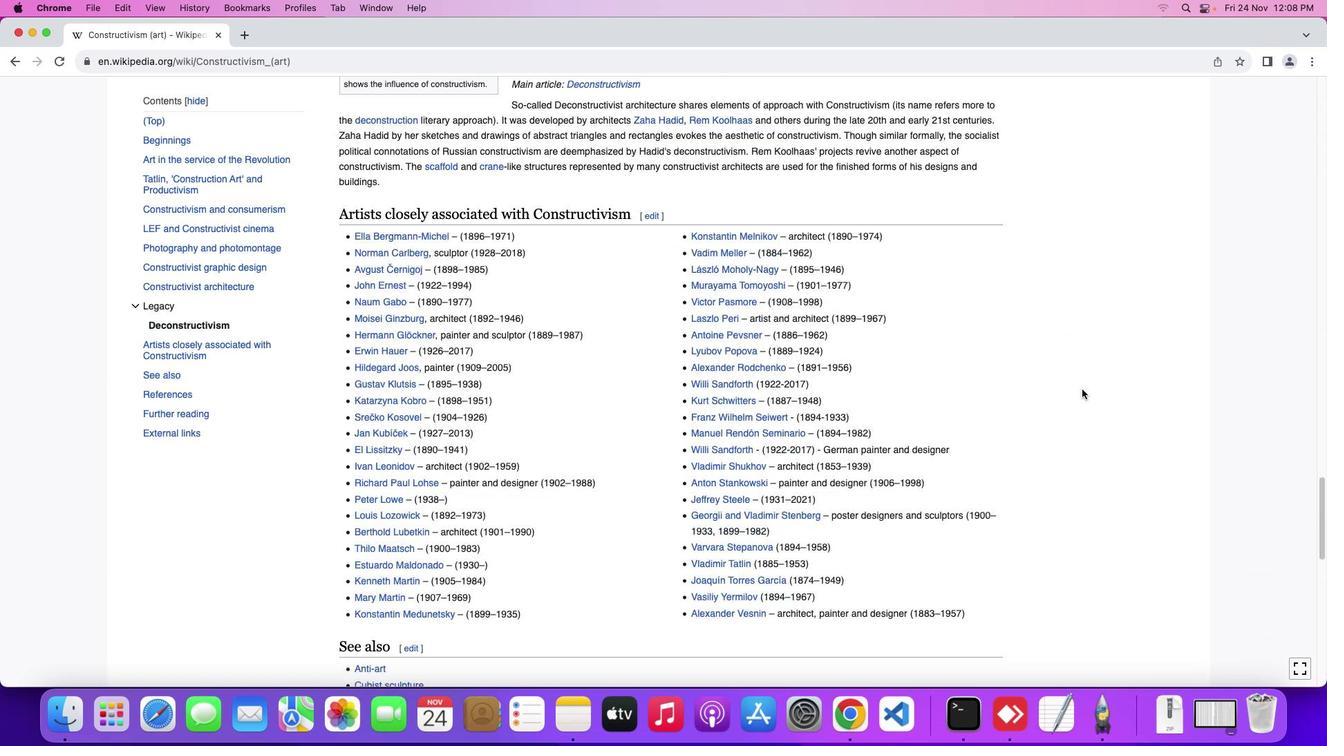 
Action: Mouse scrolled (1083, 389) with delta (0, 0)
Screenshot: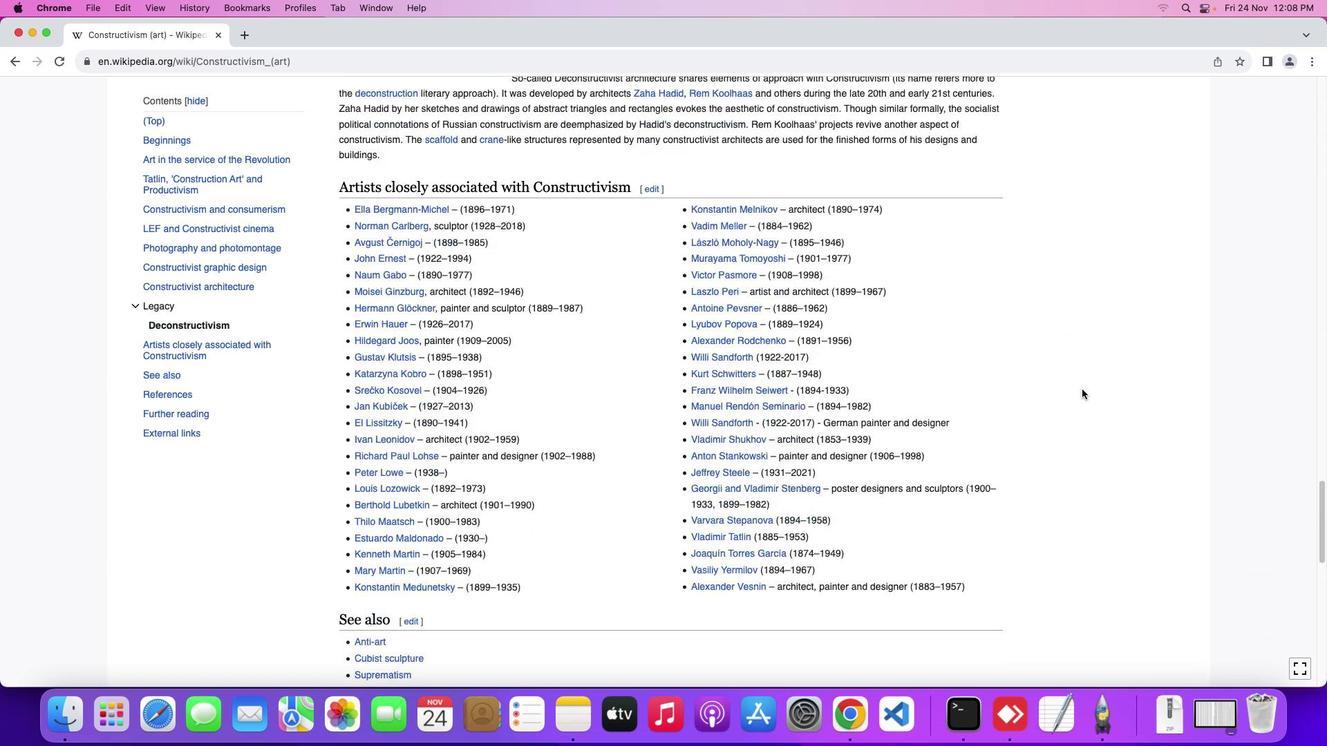 
Action: Mouse scrolled (1083, 389) with delta (0, -1)
Screenshot: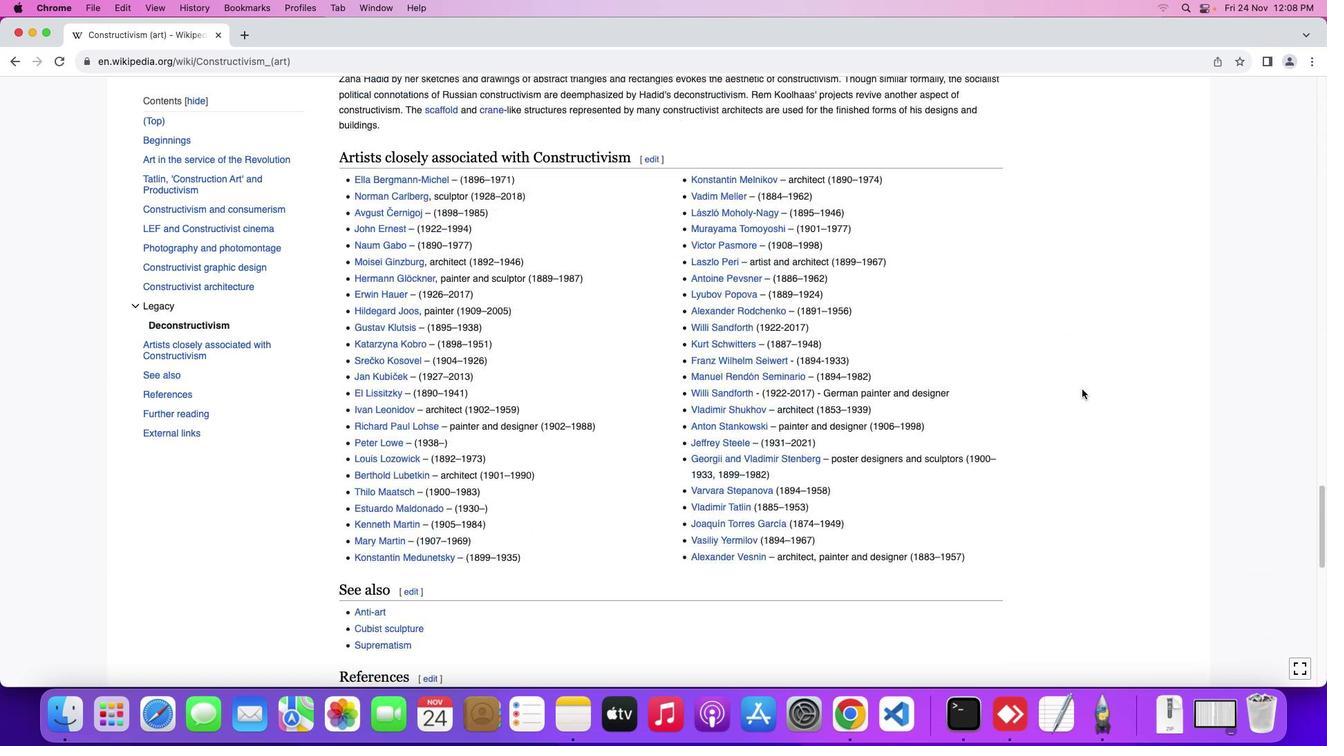 
Action: Mouse scrolled (1083, 389) with delta (0, 0)
Screenshot: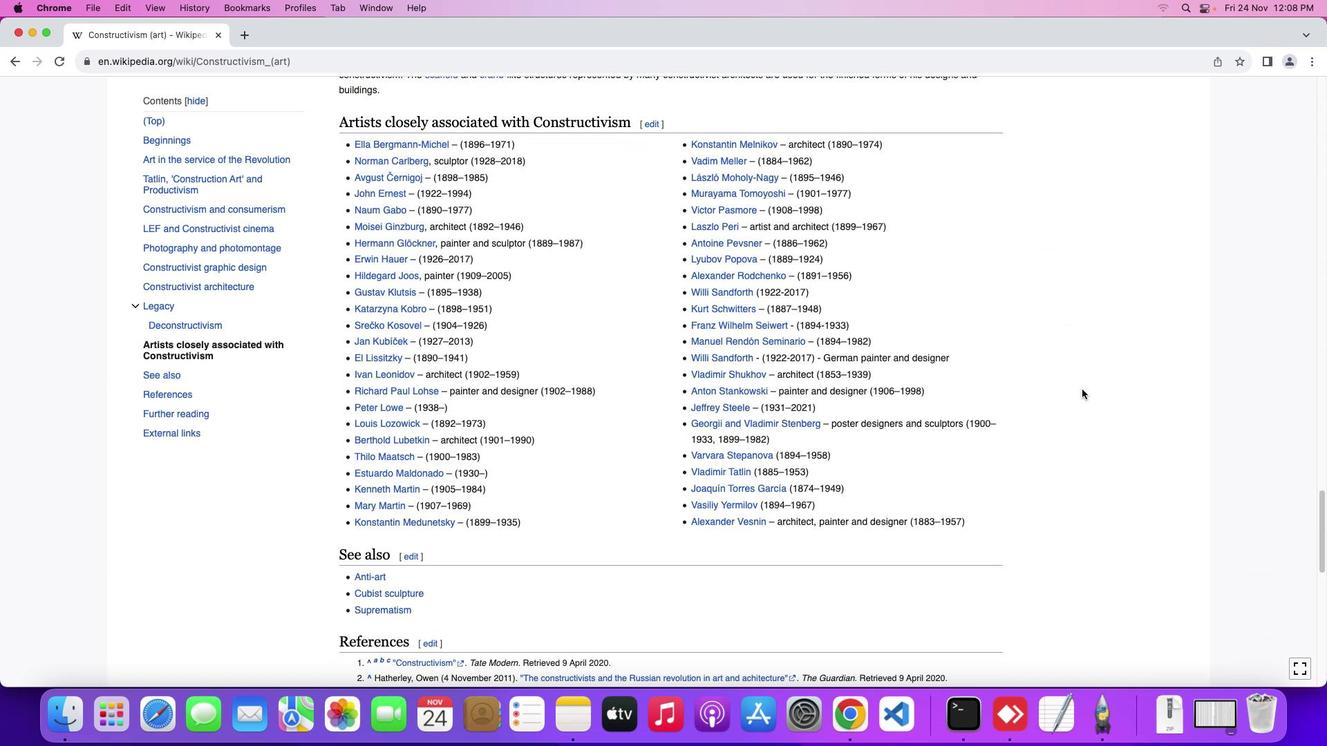 
Action: Mouse scrolled (1083, 389) with delta (0, 0)
Screenshot: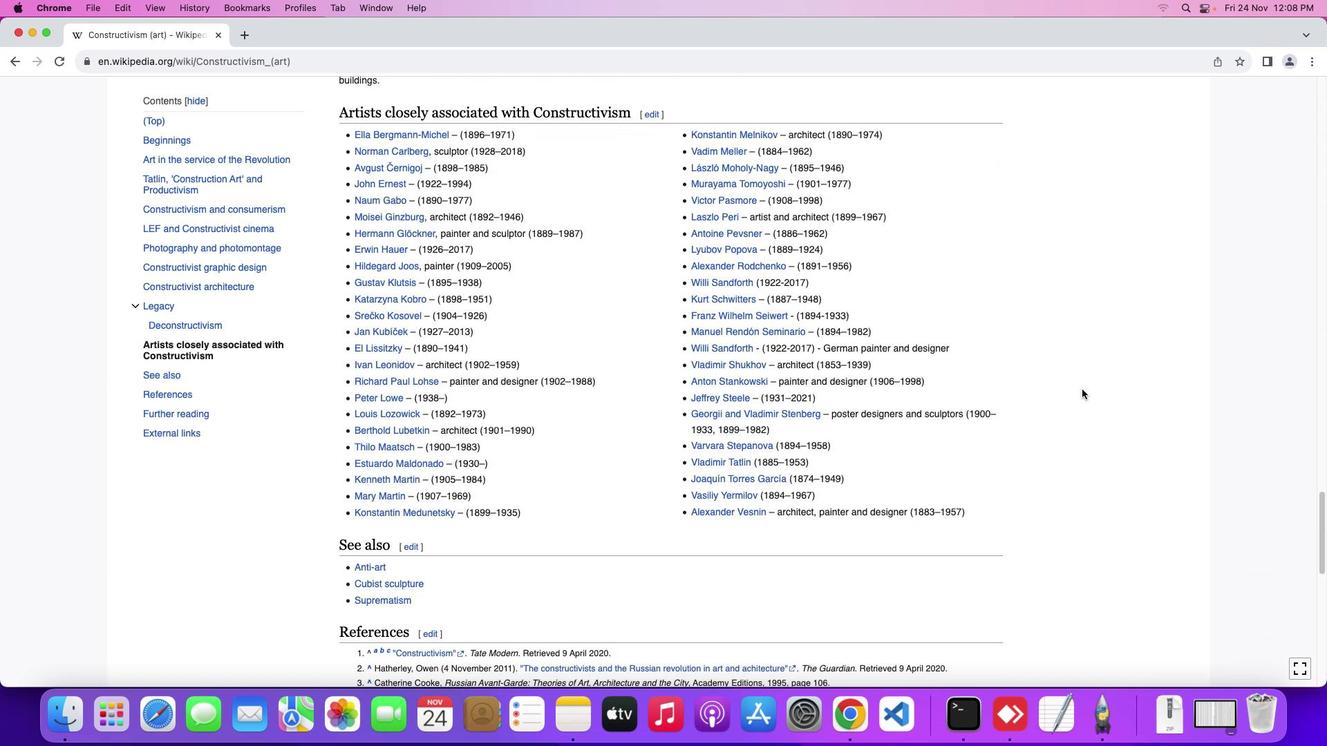 
Action: Mouse moved to (1082, 388)
Screenshot: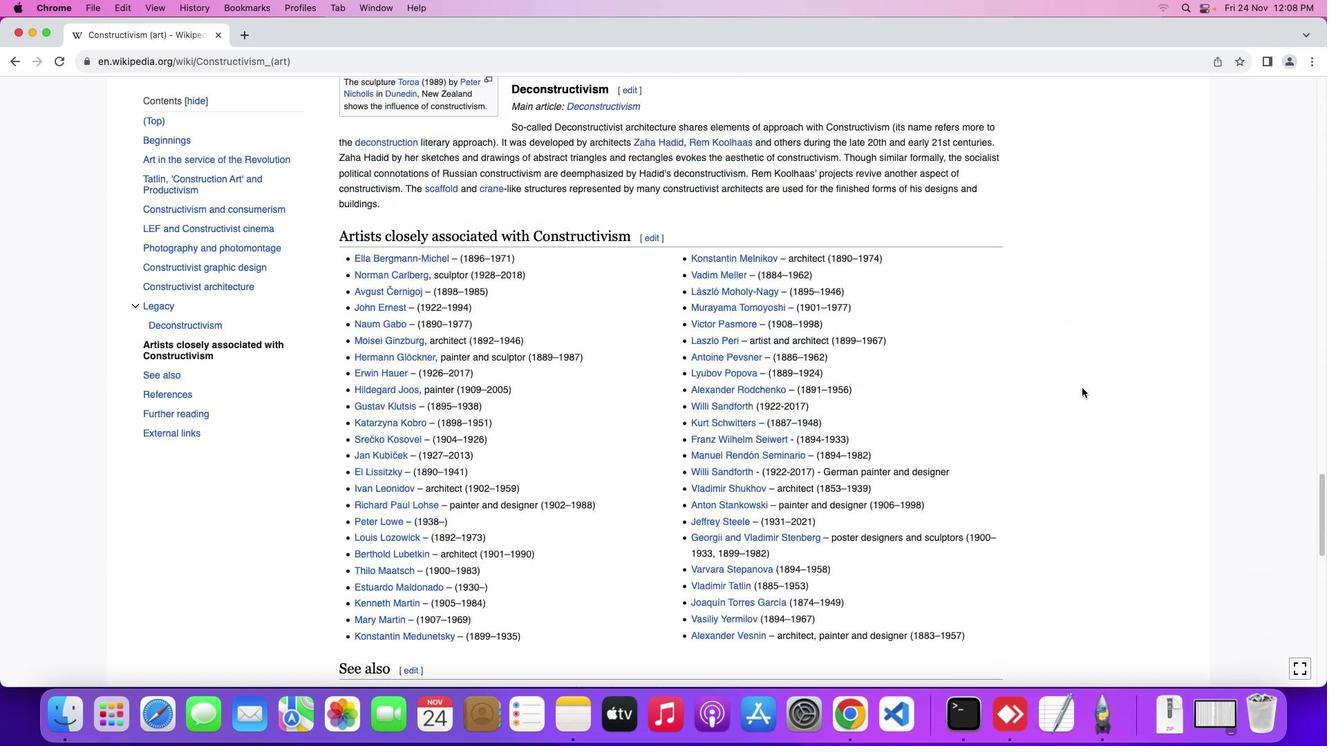 
Action: Mouse scrolled (1082, 388) with delta (0, 0)
Screenshot: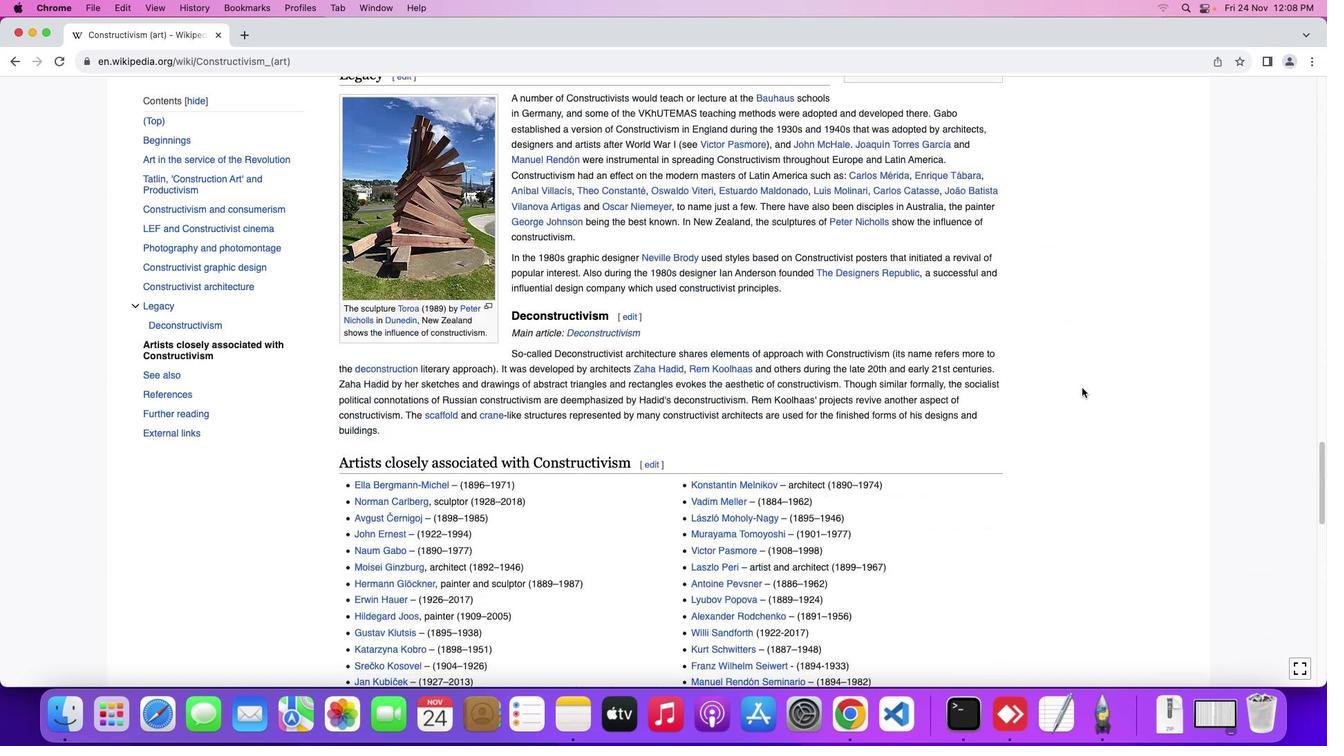
Action: Mouse scrolled (1082, 388) with delta (0, 0)
Screenshot: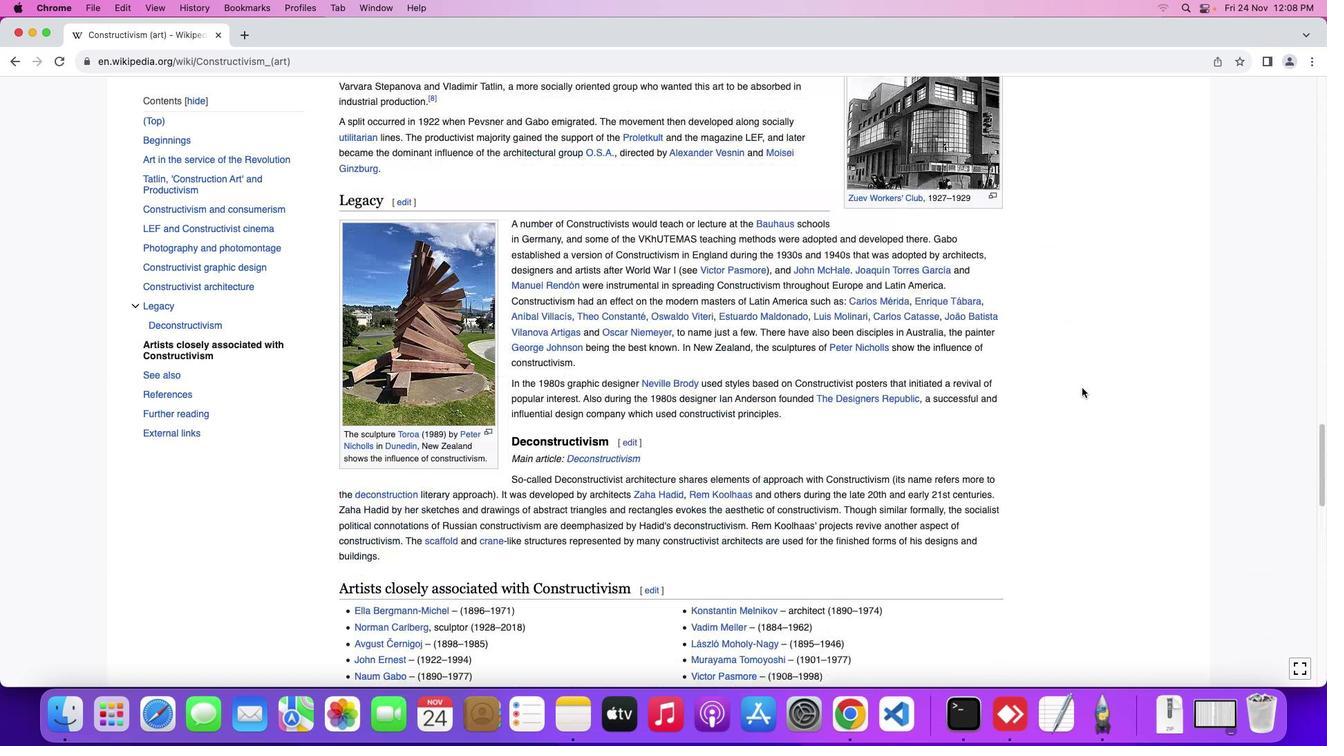 
Action: Mouse scrolled (1082, 388) with delta (0, 2)
Screenshot: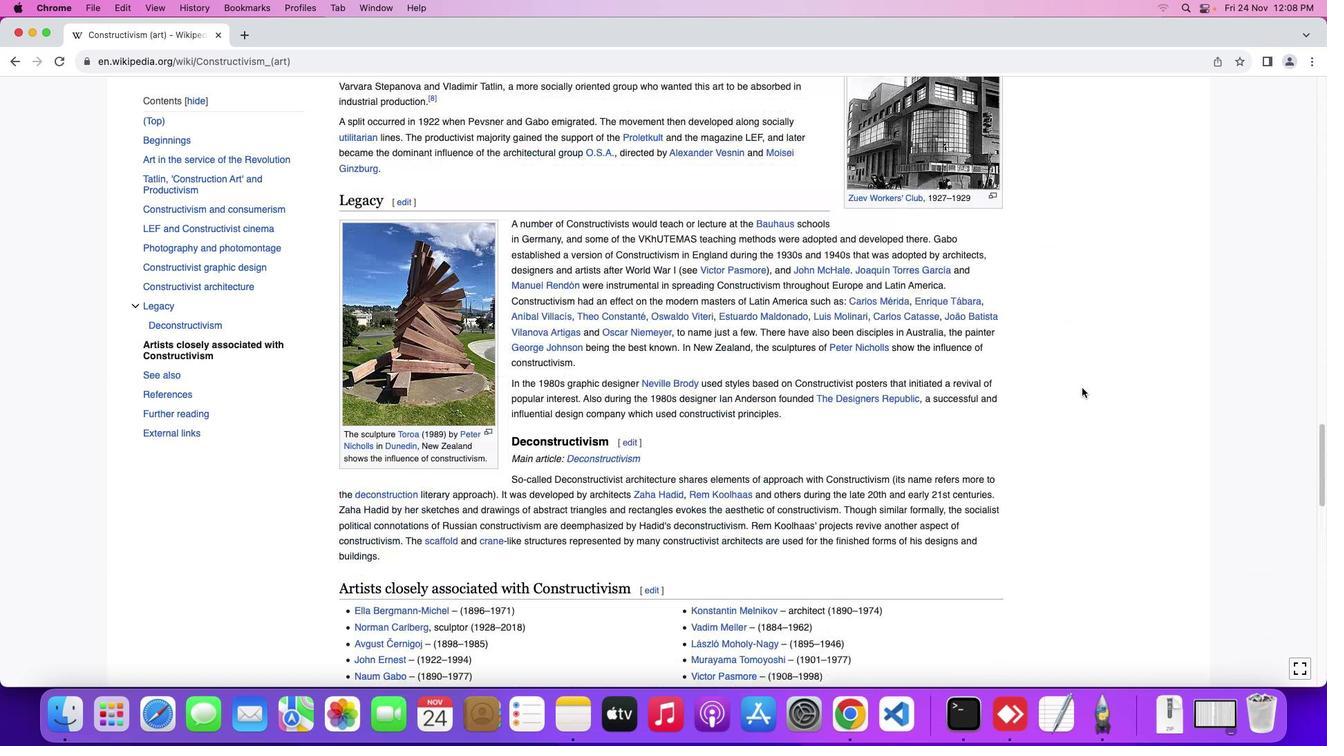 
Action: Mouse scrolled (1082, 388) with delta (0, 3)
Screenshot: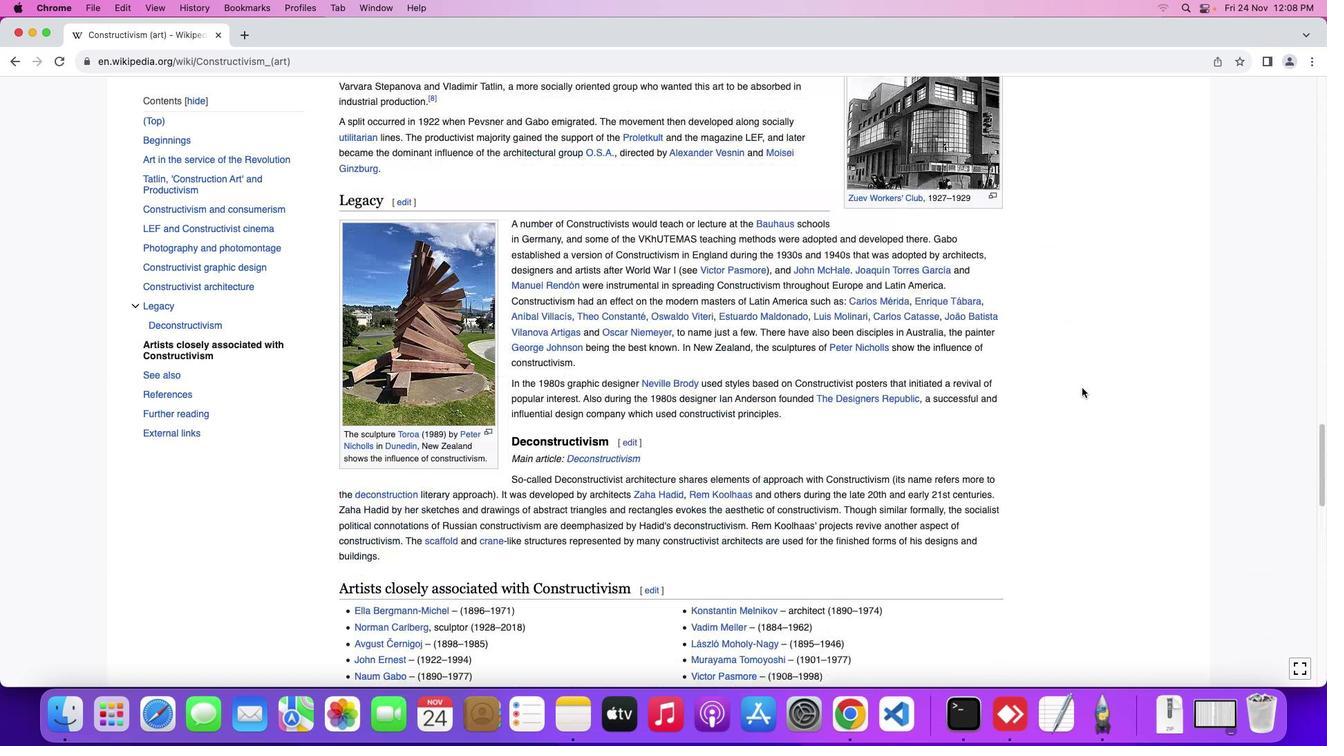 
Action: Mouse scrolled (1082, 388) with delta (0, 4)
Screenshot: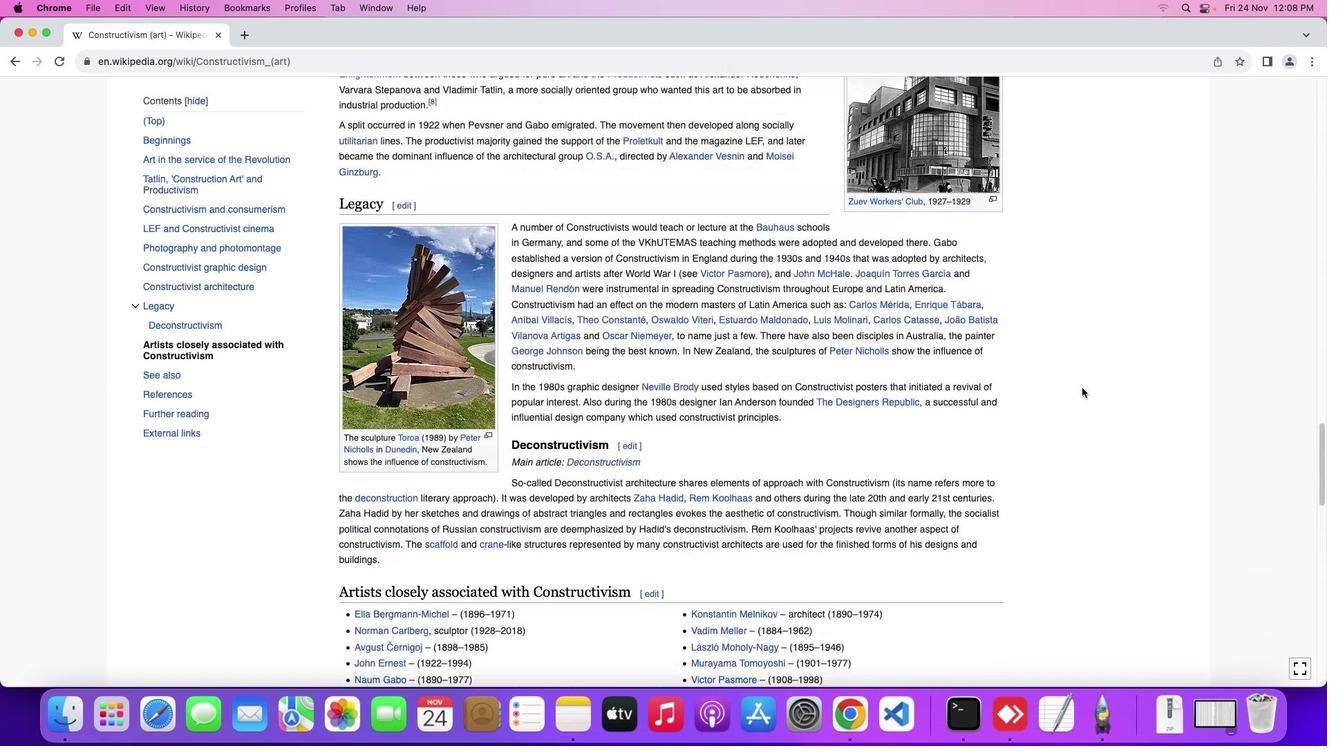 
Action: Mouse moved to (1083, 387)
Screenshot: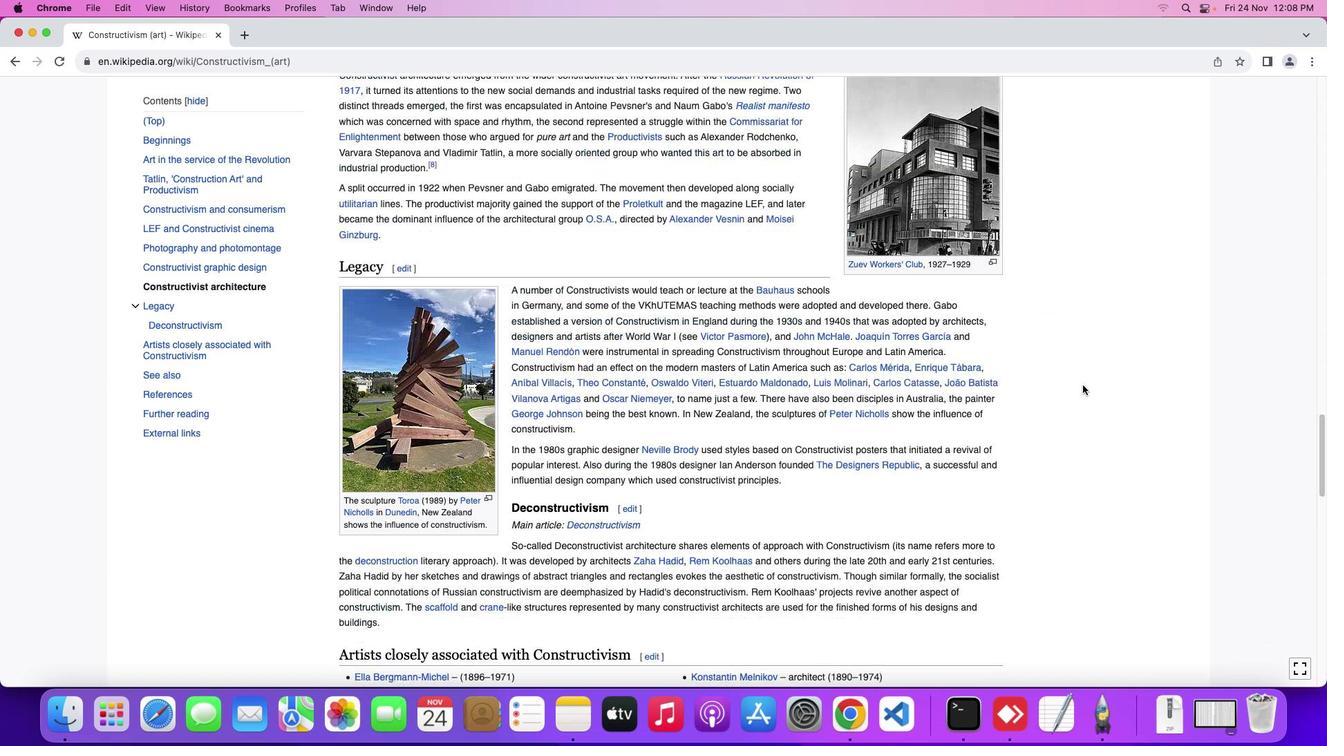 
Action: Mouse scrolled (1083, 387) with delta (0, 0)
Screenshot: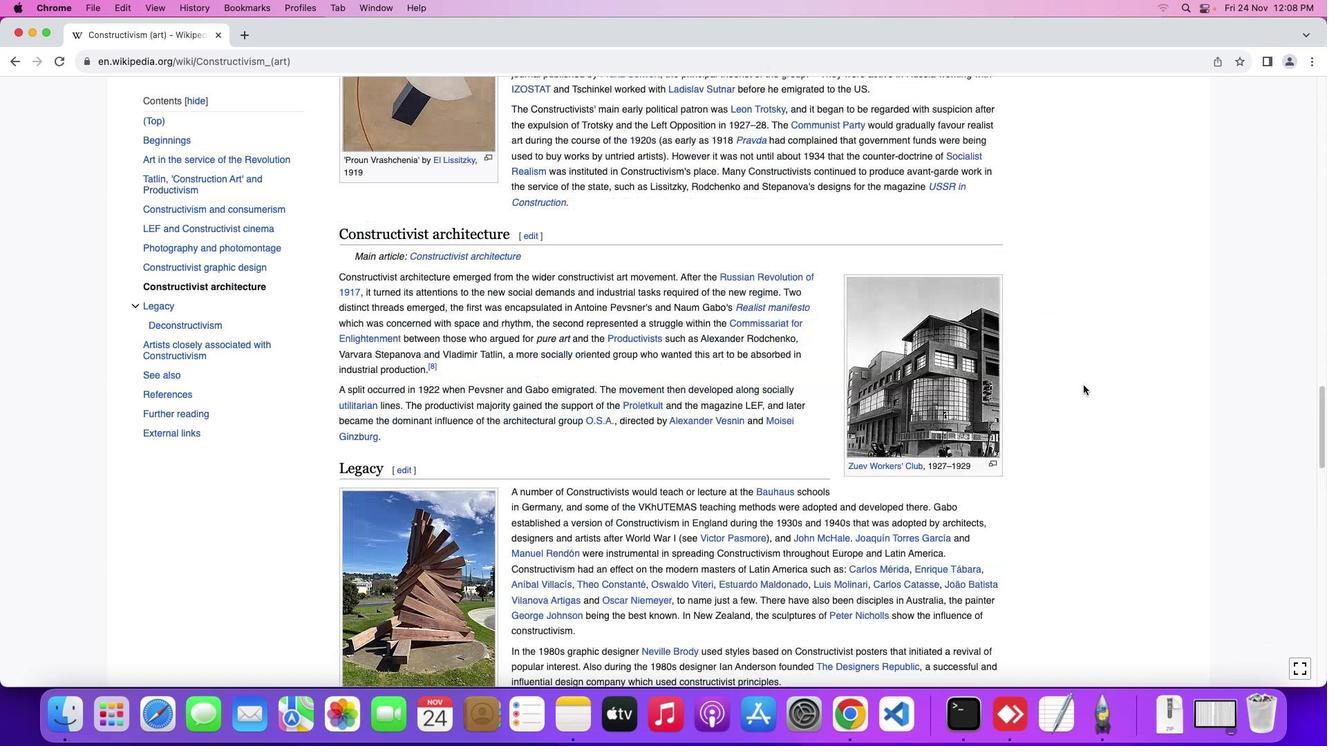 
Action: Mouse scrolled (1083, 387) with delta (0, 0)
Screenshot: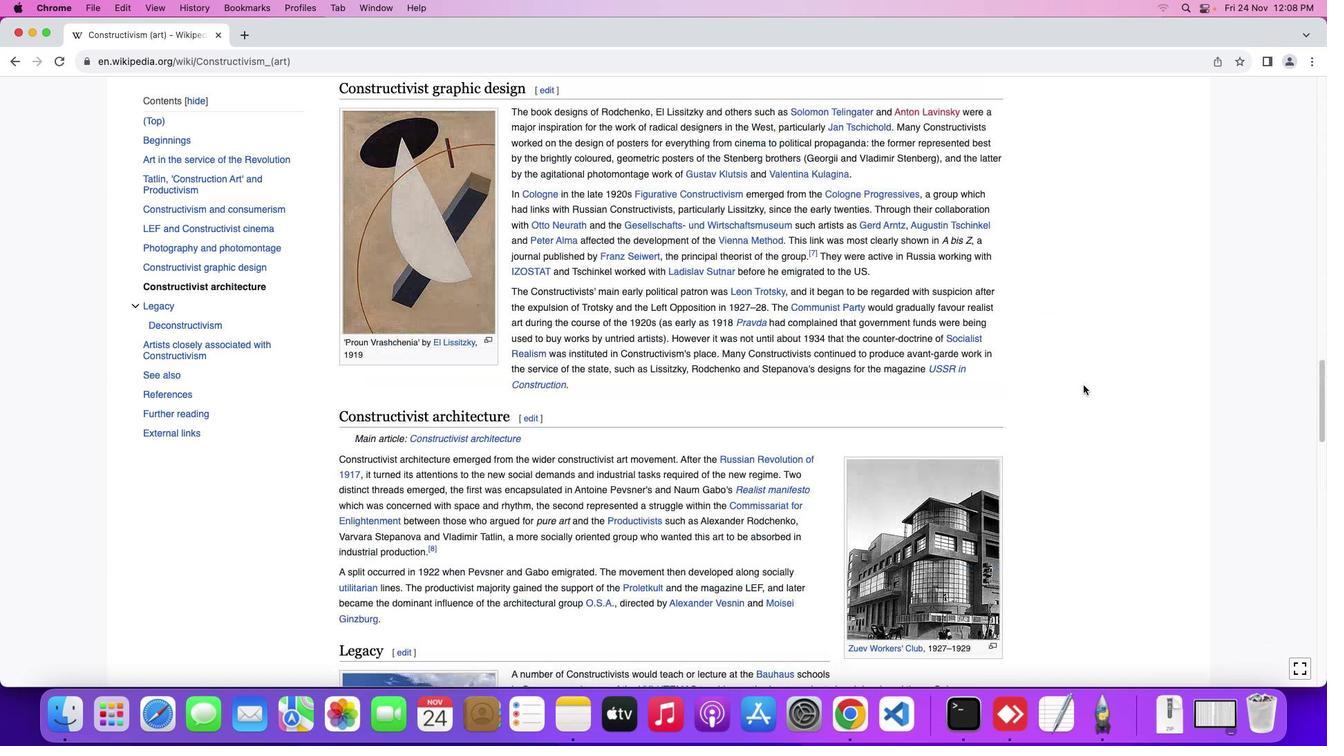 
Action: Mouse scrolled (1083, 387) with delta (0, 2)
Screenshot: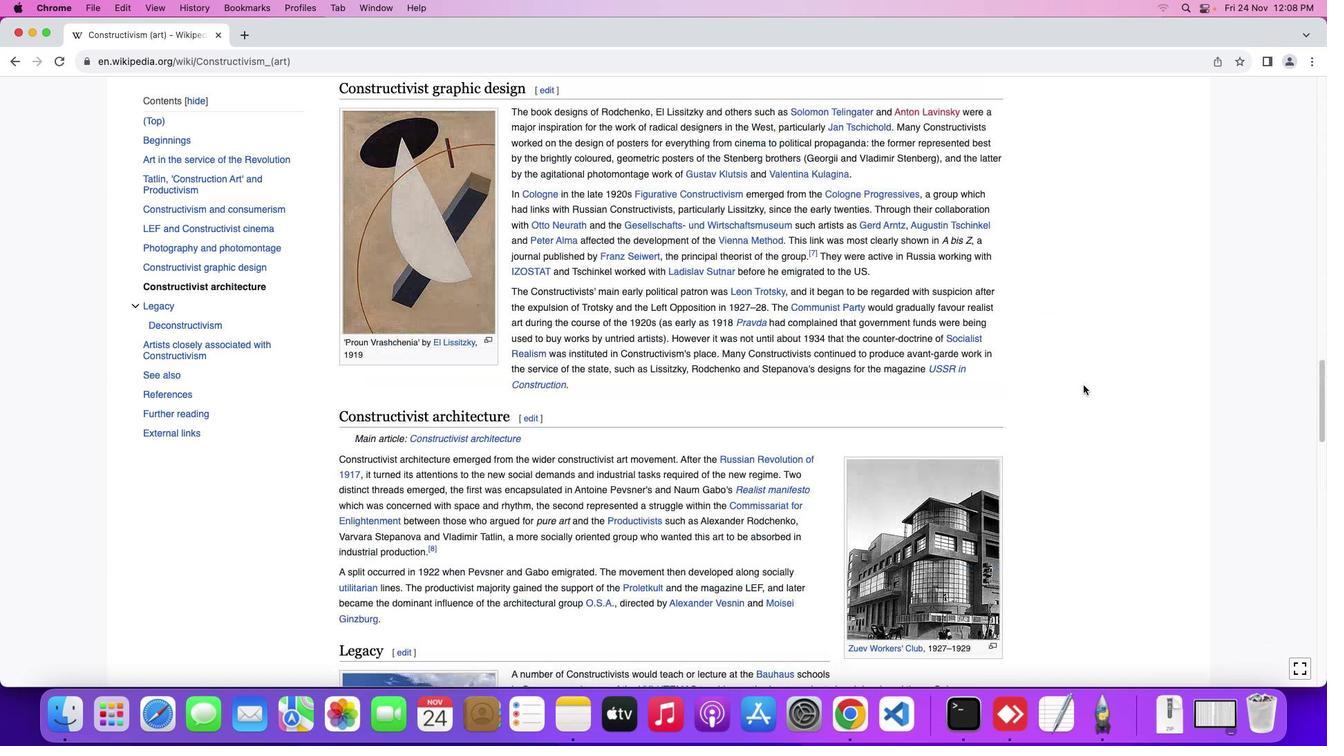 
Action: Mouse scrolled (1083, 387) with delta (0, 3)
Screenshot: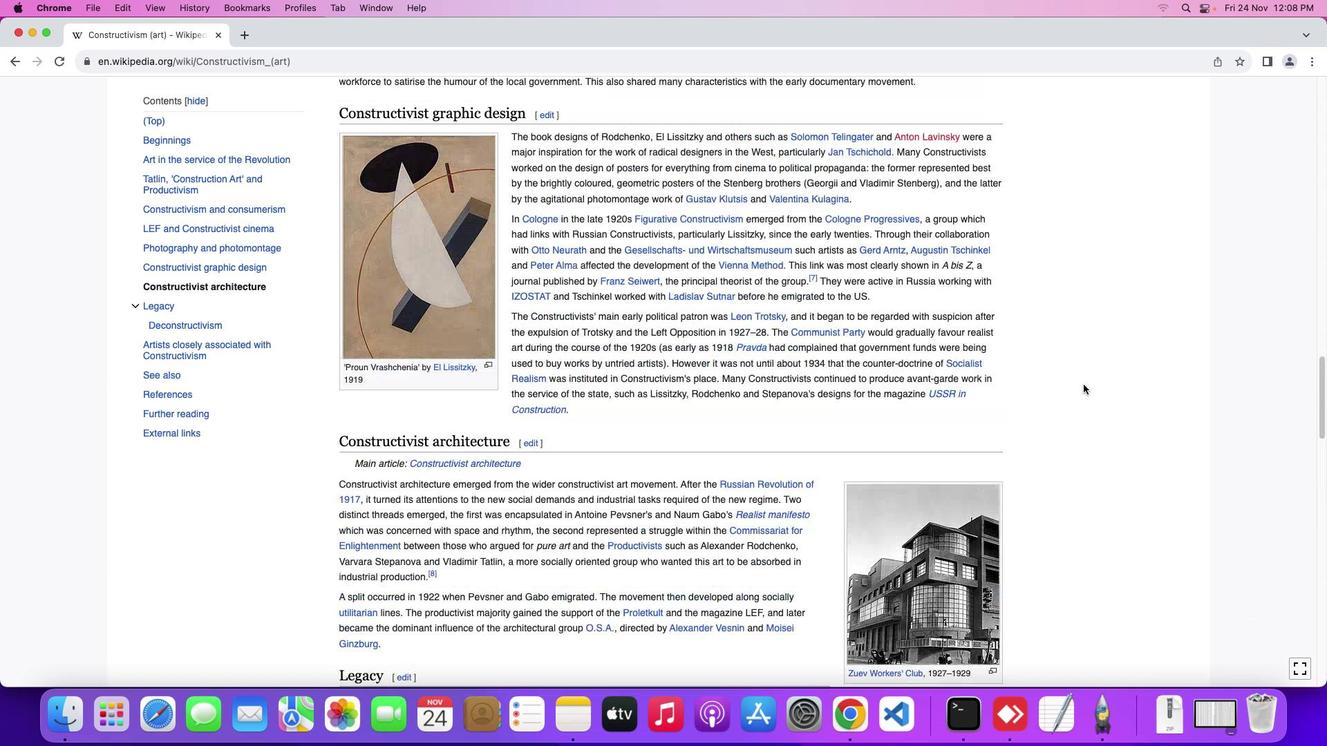 
Action: Mouse moved to (1083, 385)
Screenshot: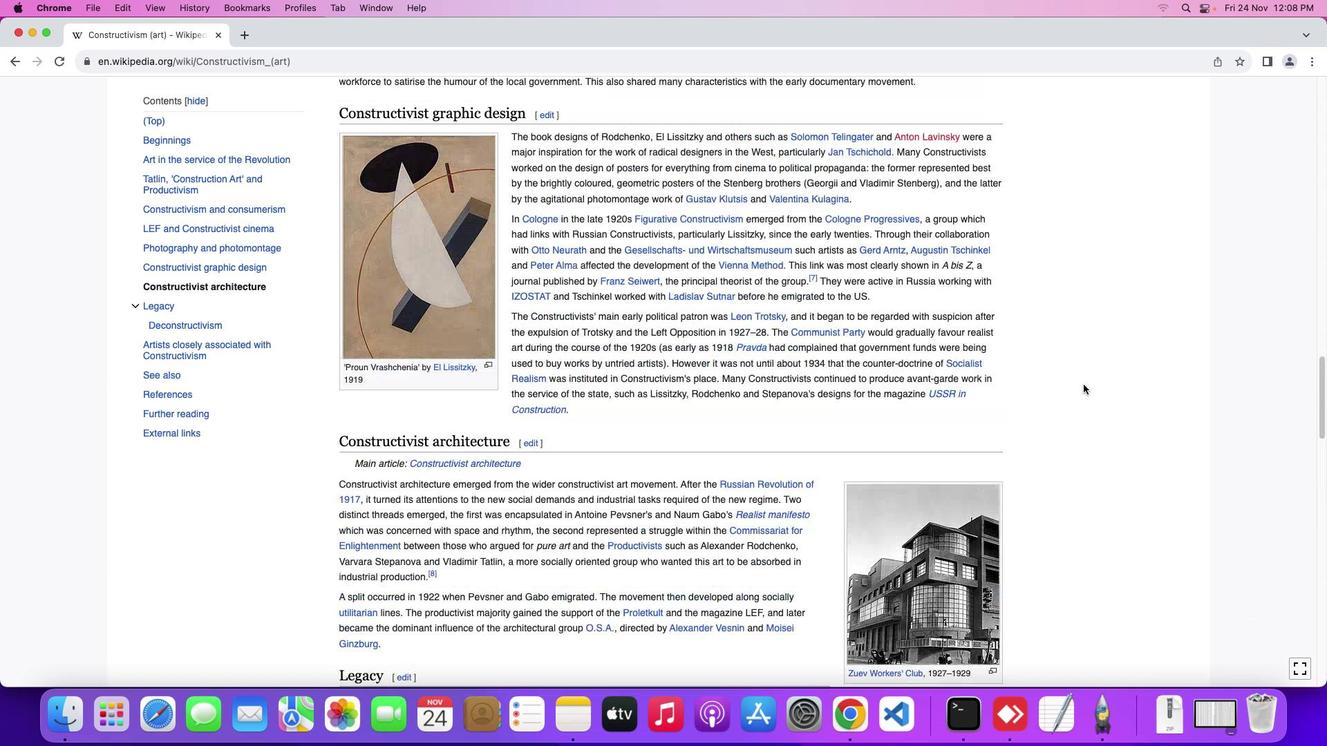 
Action: Mouse scrolled (1083, 385) with delta (0, 4)
Screenshot: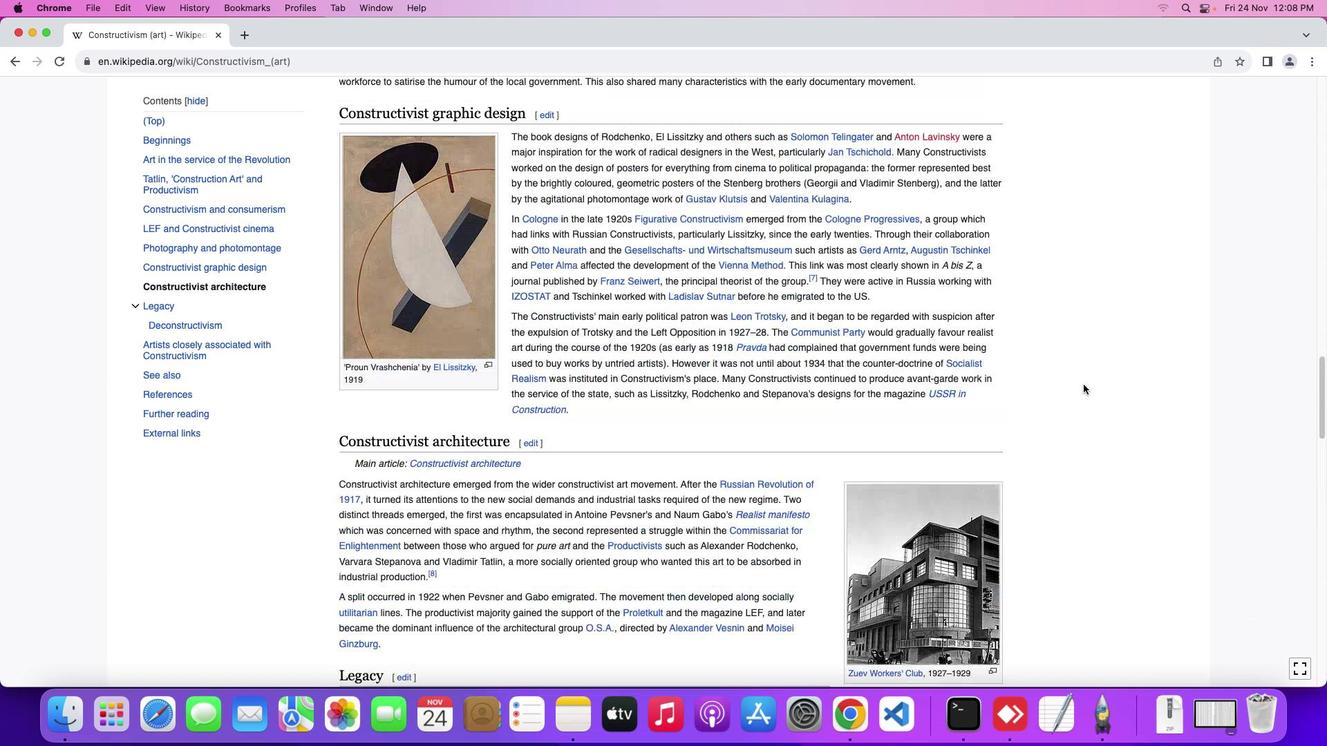 
Action: Mouse moved to (1084, 383)
Screenshot: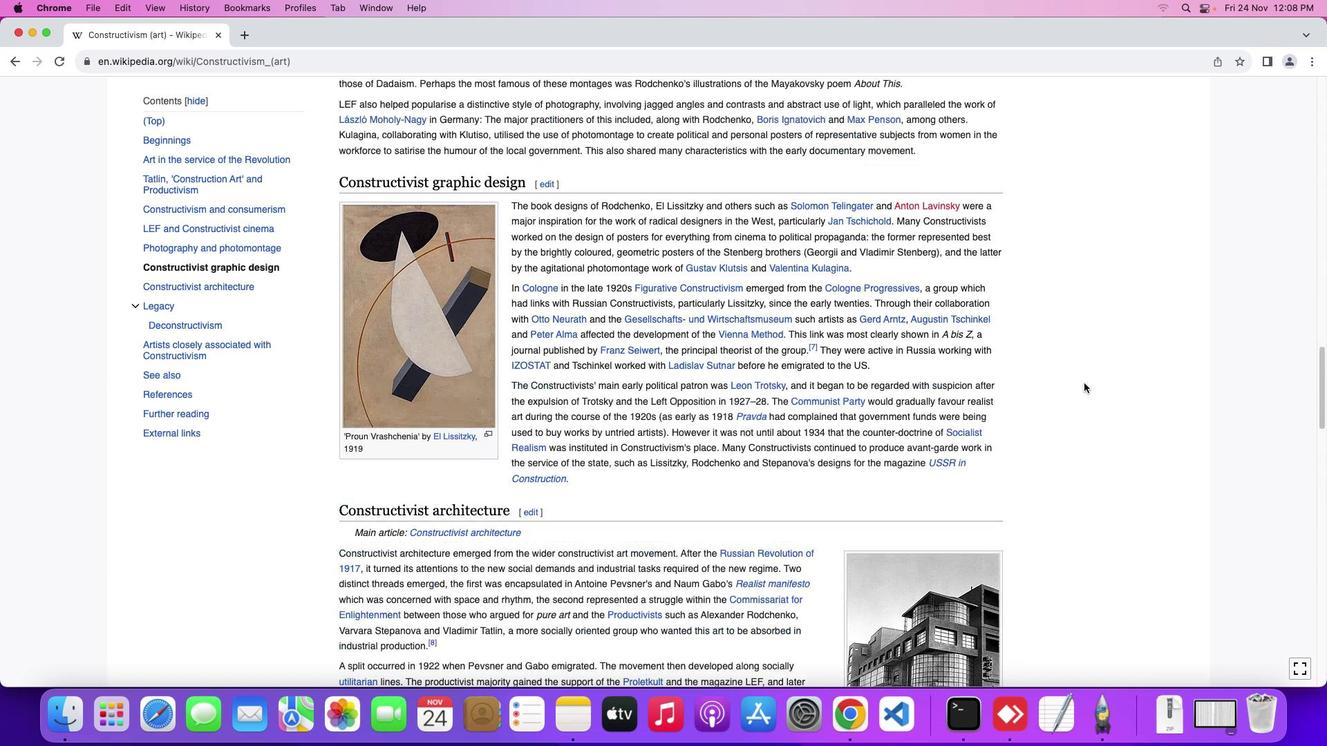
Action: Mouse scrolled (1084, 383) with delta (0, 0)
Screenshot: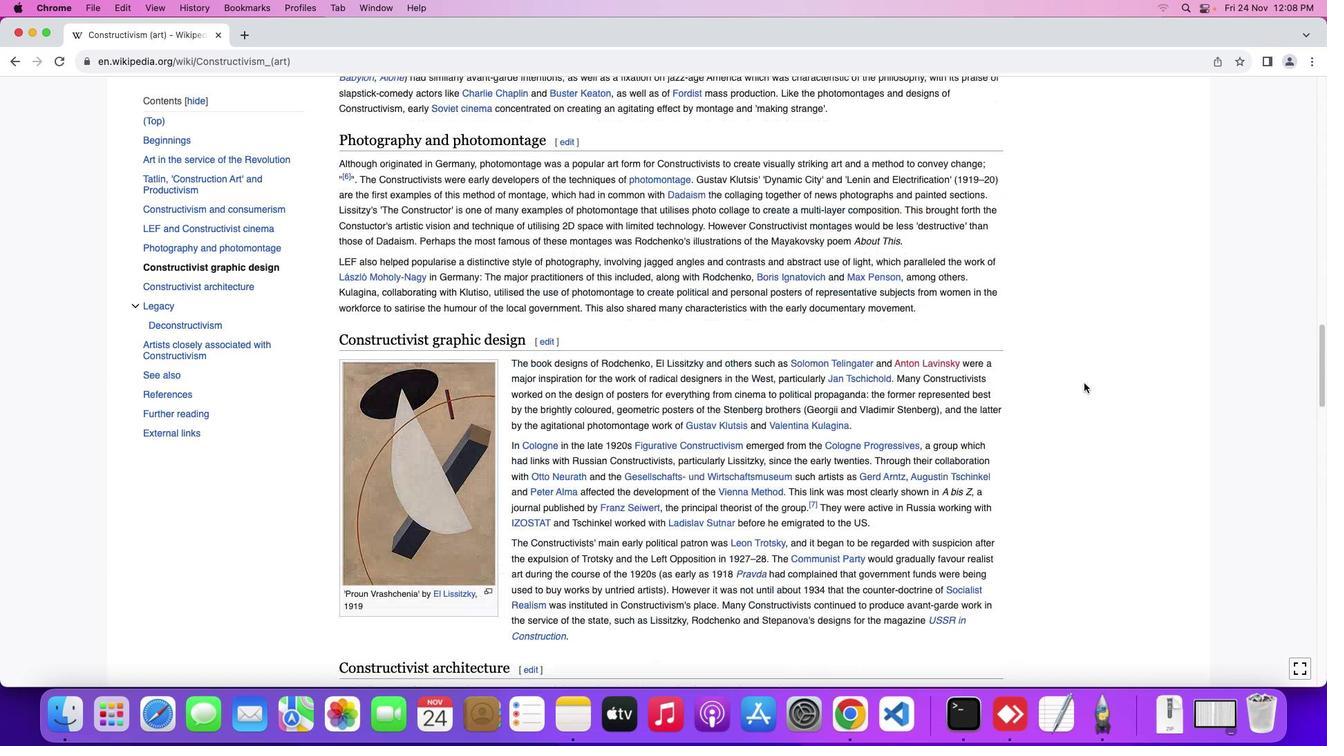 
Action: Mouse scrolled (1084, 383) with delta (0, 0)
Screenshot: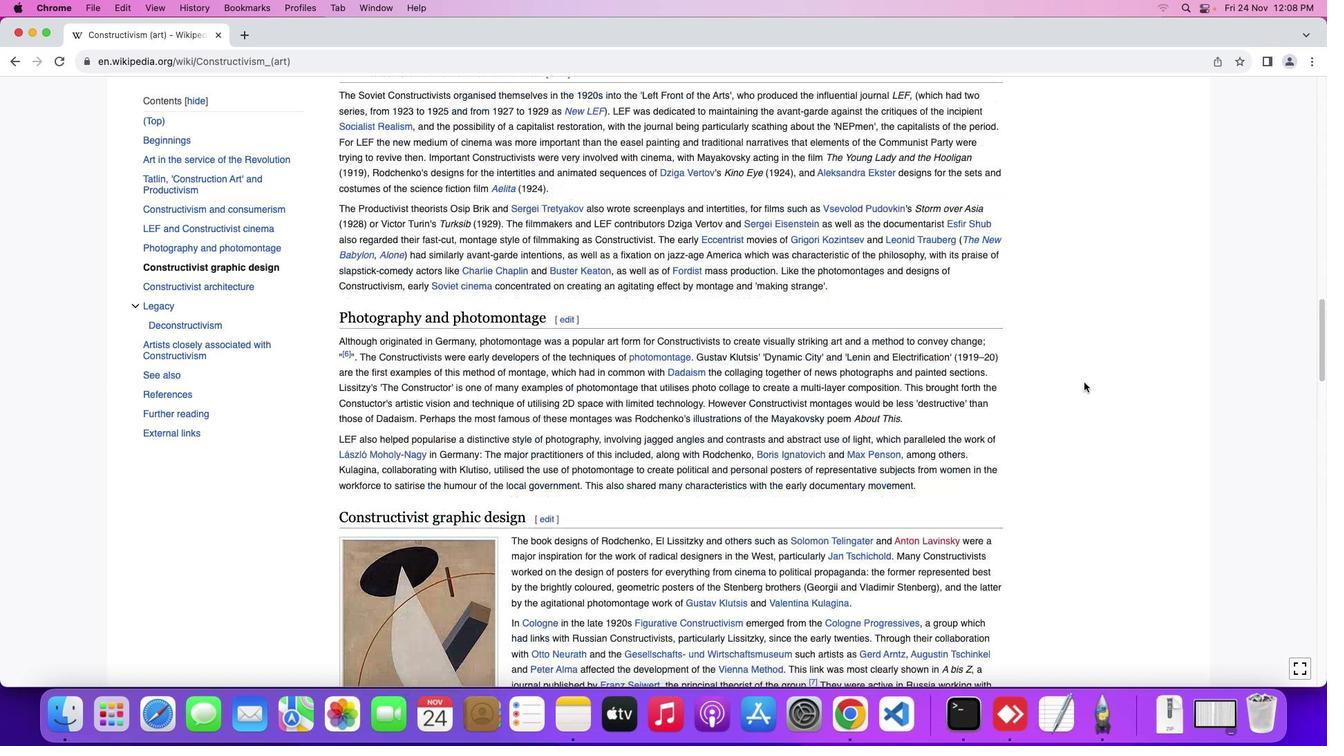 
Action: Mouse scrolled (1084, 383) with delta (0, 2)
Screenshot: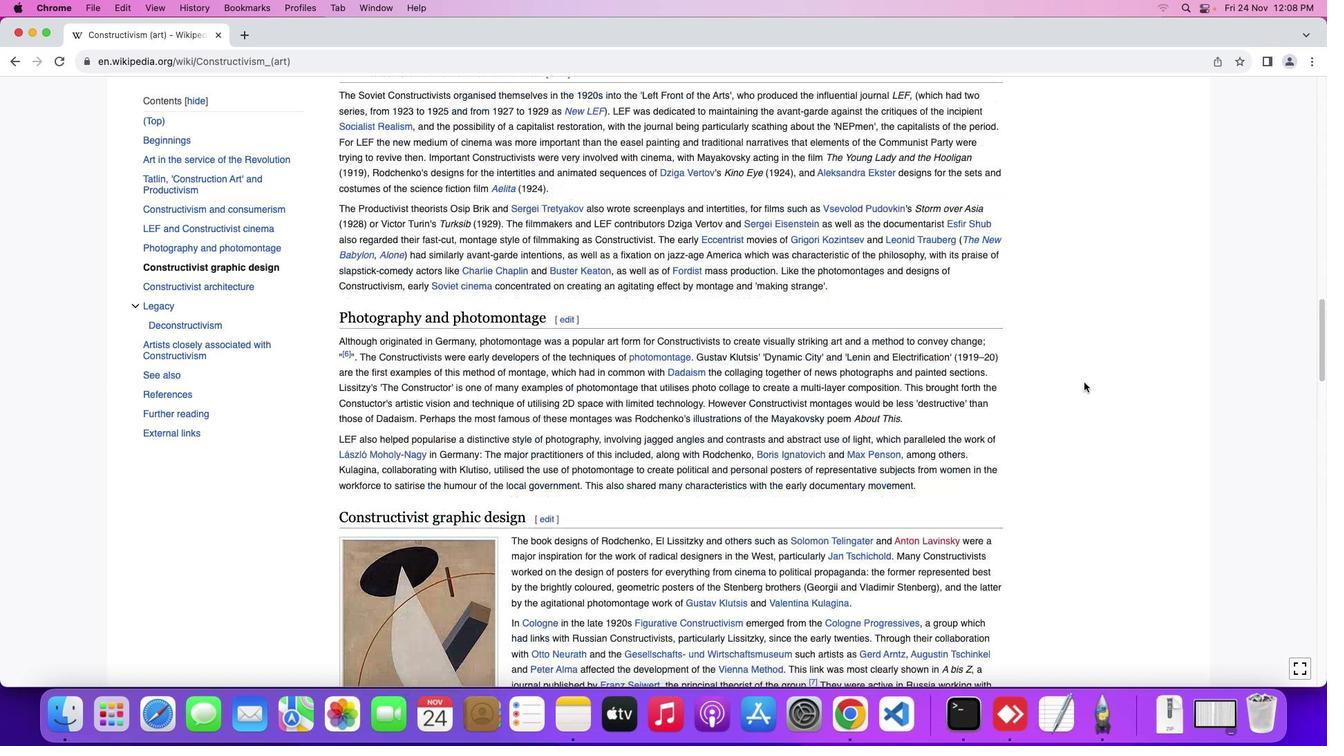 
Action: Mouse scrolled (1084, 383) with delta (0, 3)
Screenshot: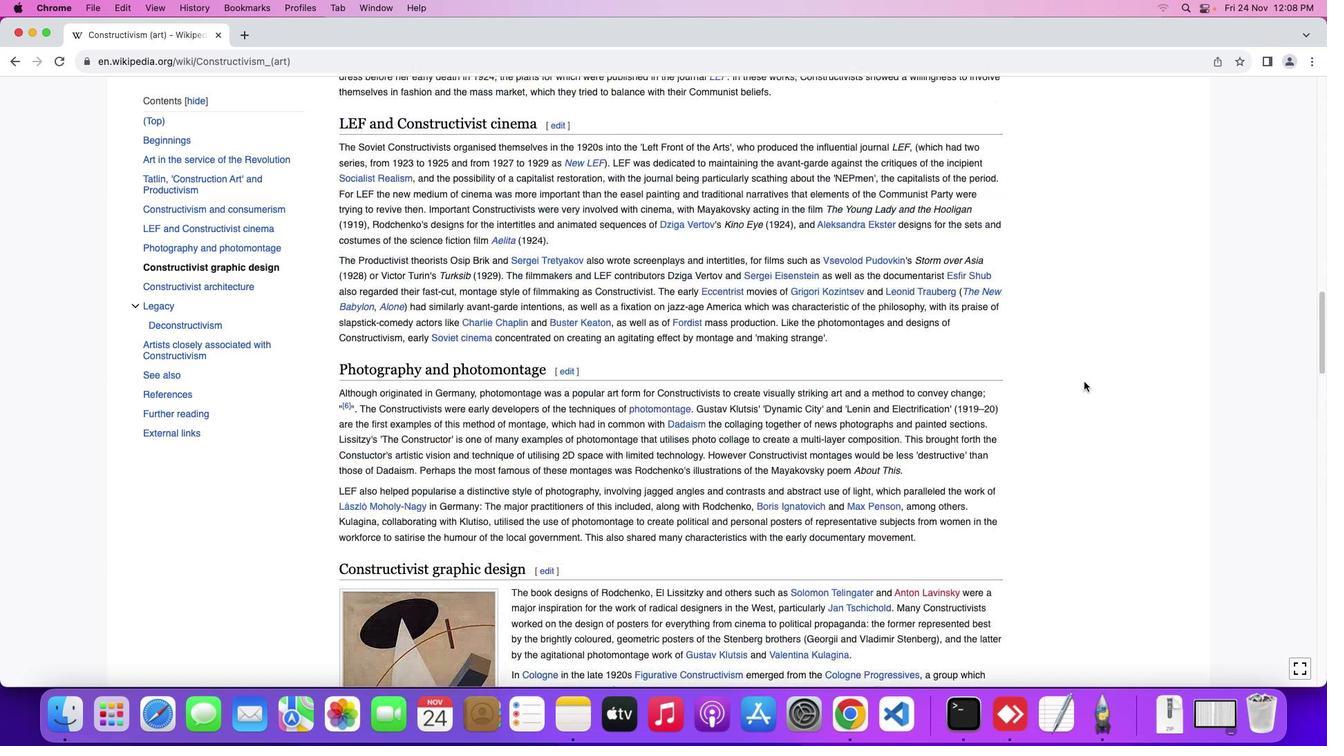 
Action: Mouse scrolled (1084, 383) with delta (0, 4)
Screenshot: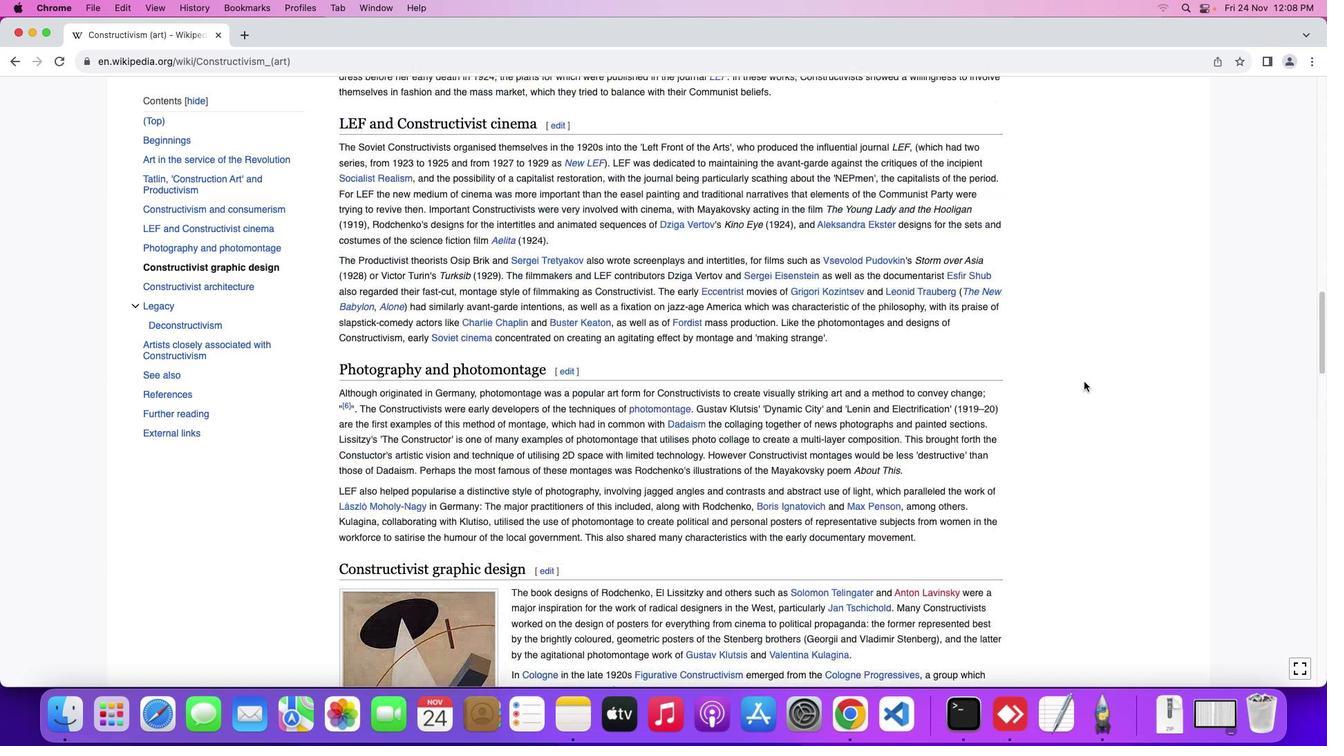 
Action: Mouse moved to (1085, 381)
Screenshot: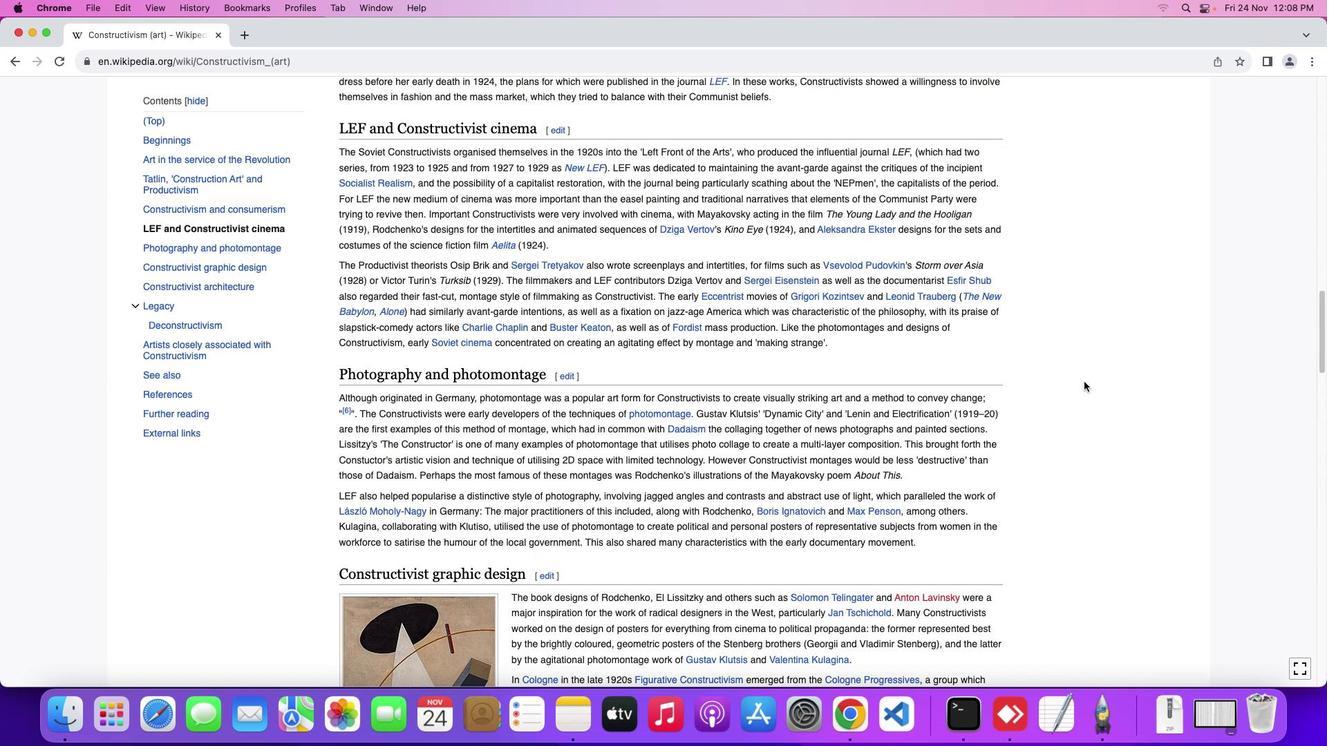 
Action: Mouse scrolled (1085, 381) with delta (0, 0)
Screenshot: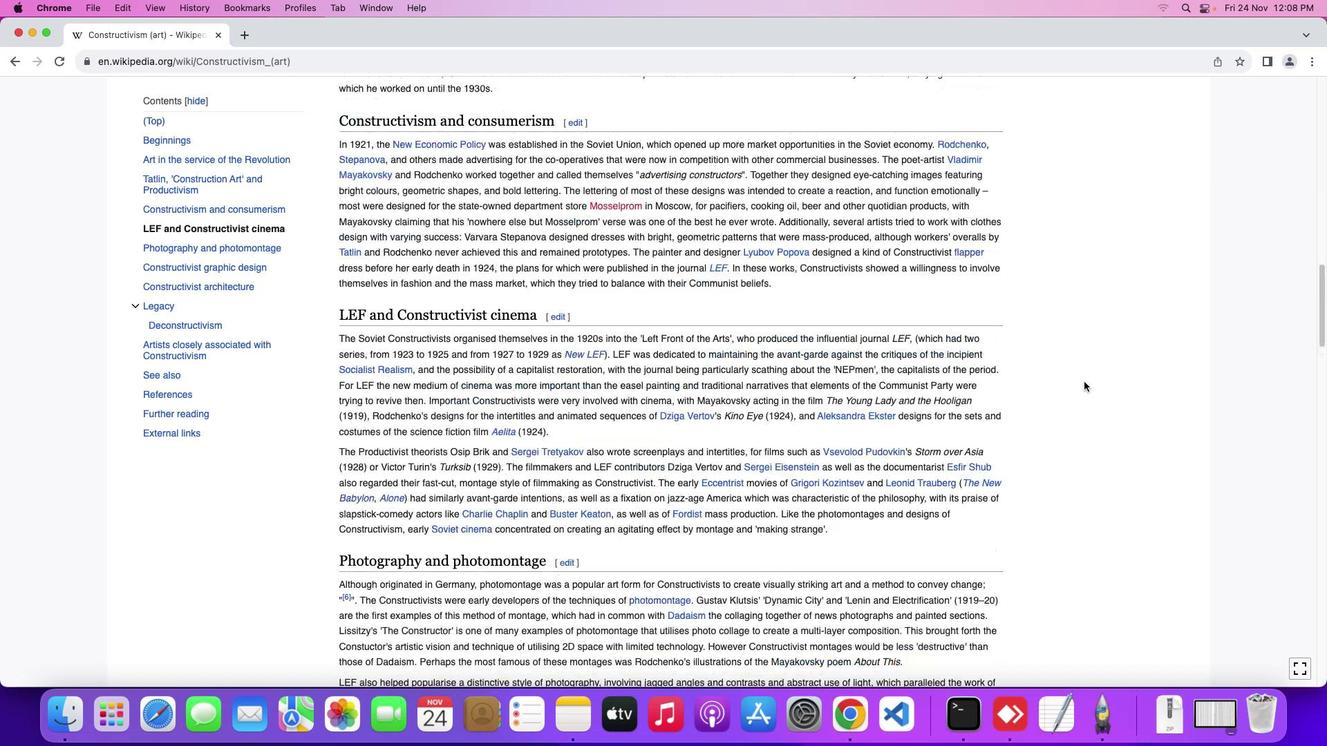 
Action: Mouse scrolled (1085, 381) with delta (0, 0)
Screenshot: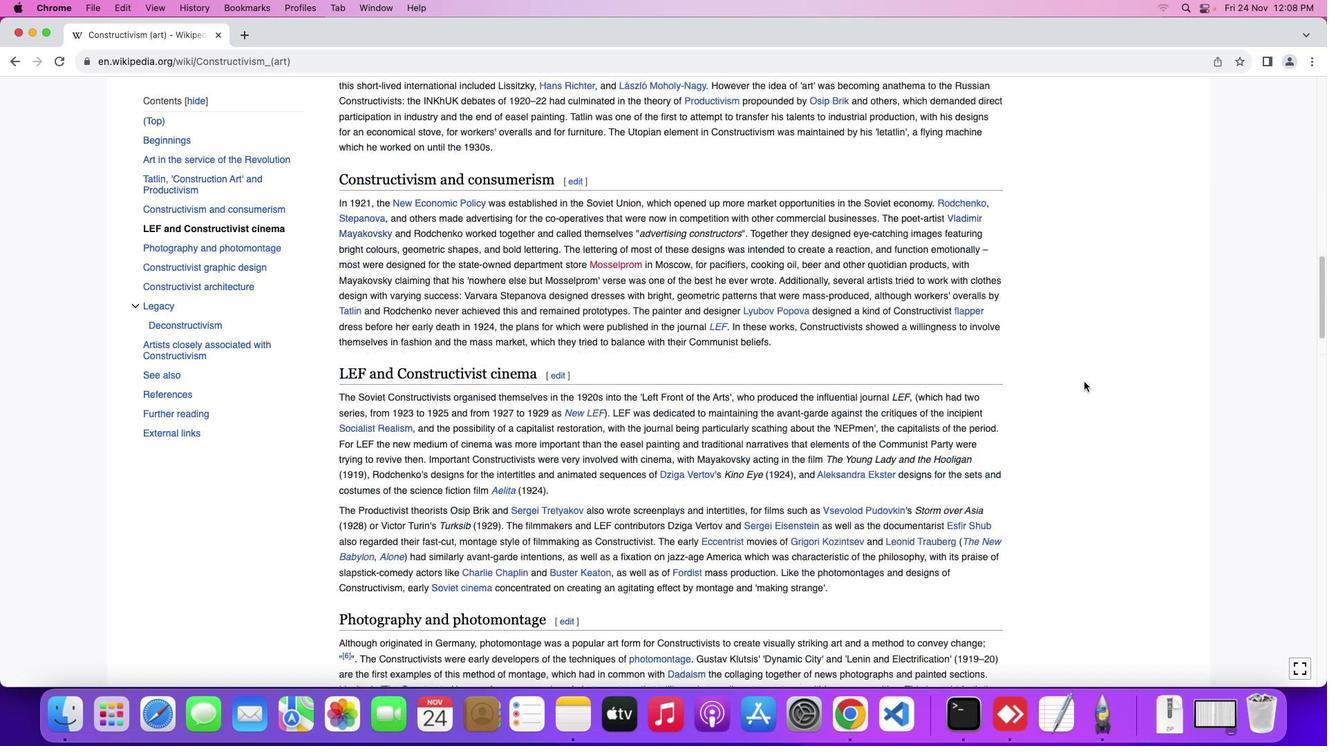 
Action: Mouse scrolled (1085, 381) with delta (0, 2)
Screenshot: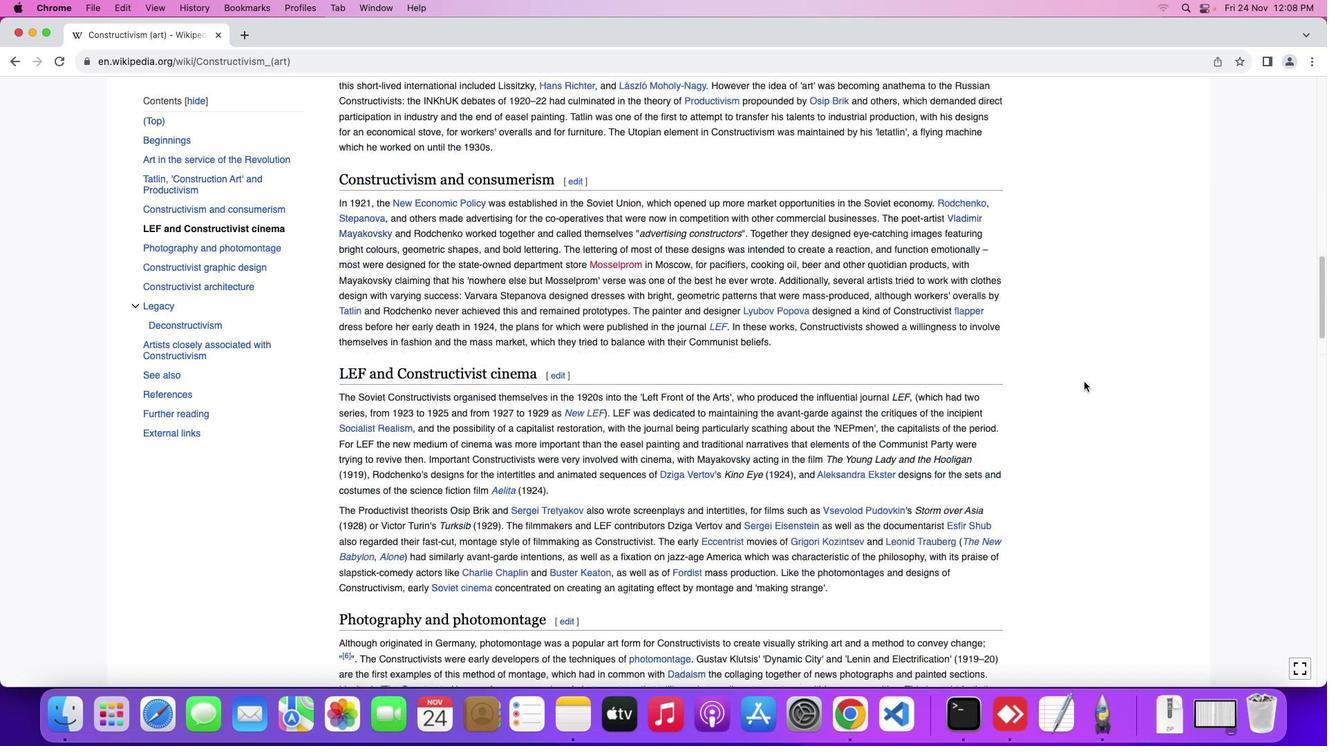 
Action: Mouse scrolled (1085, 381) with delta (0, 3)
Screenshot: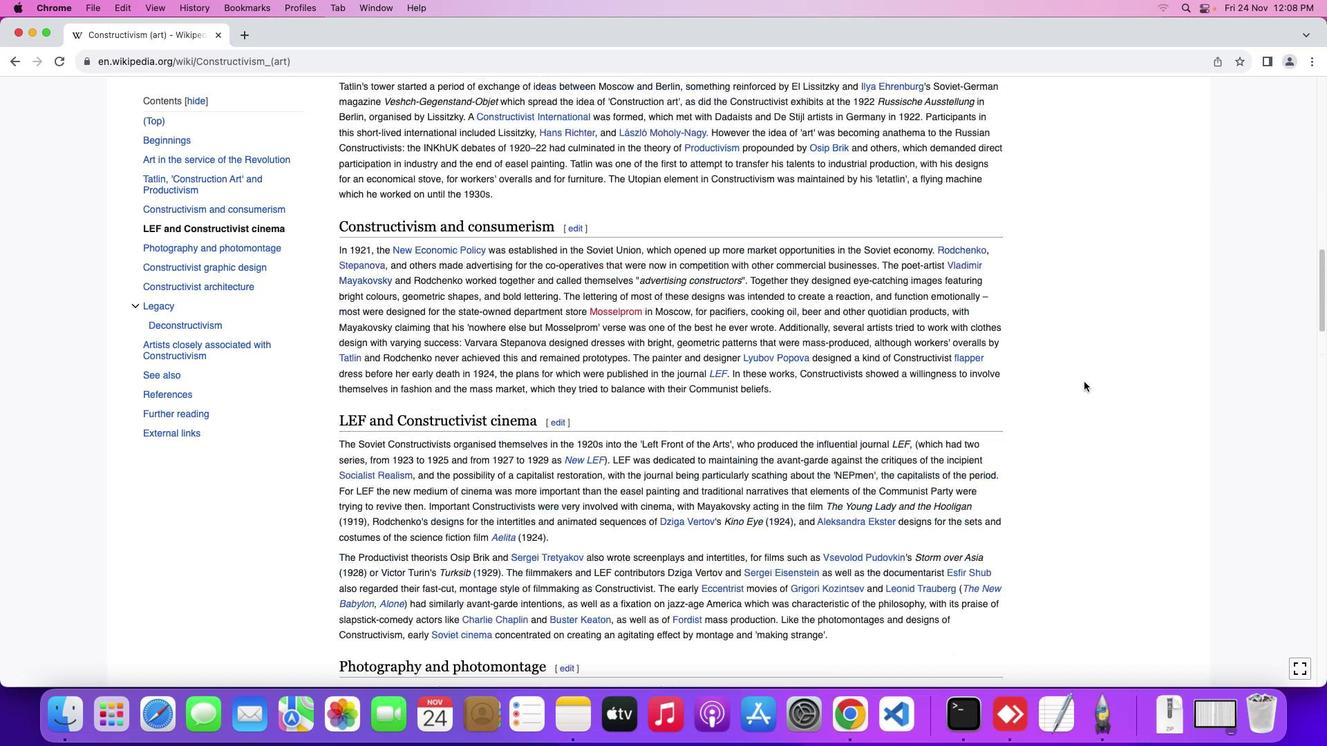 
Action: Mouse moved to (1085, 381)
Screenshot: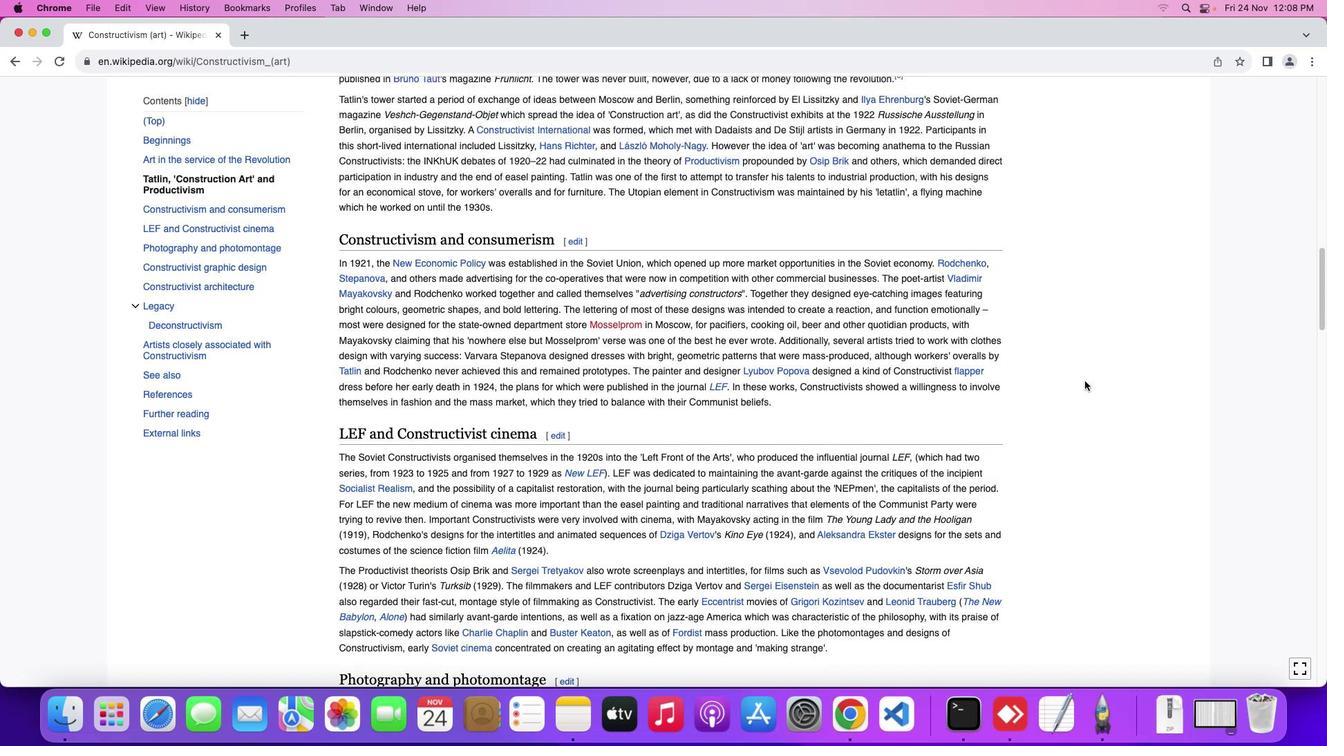 
Action: Mouse scrolled (1085, 381) with delta (0, 0)
Screenshot: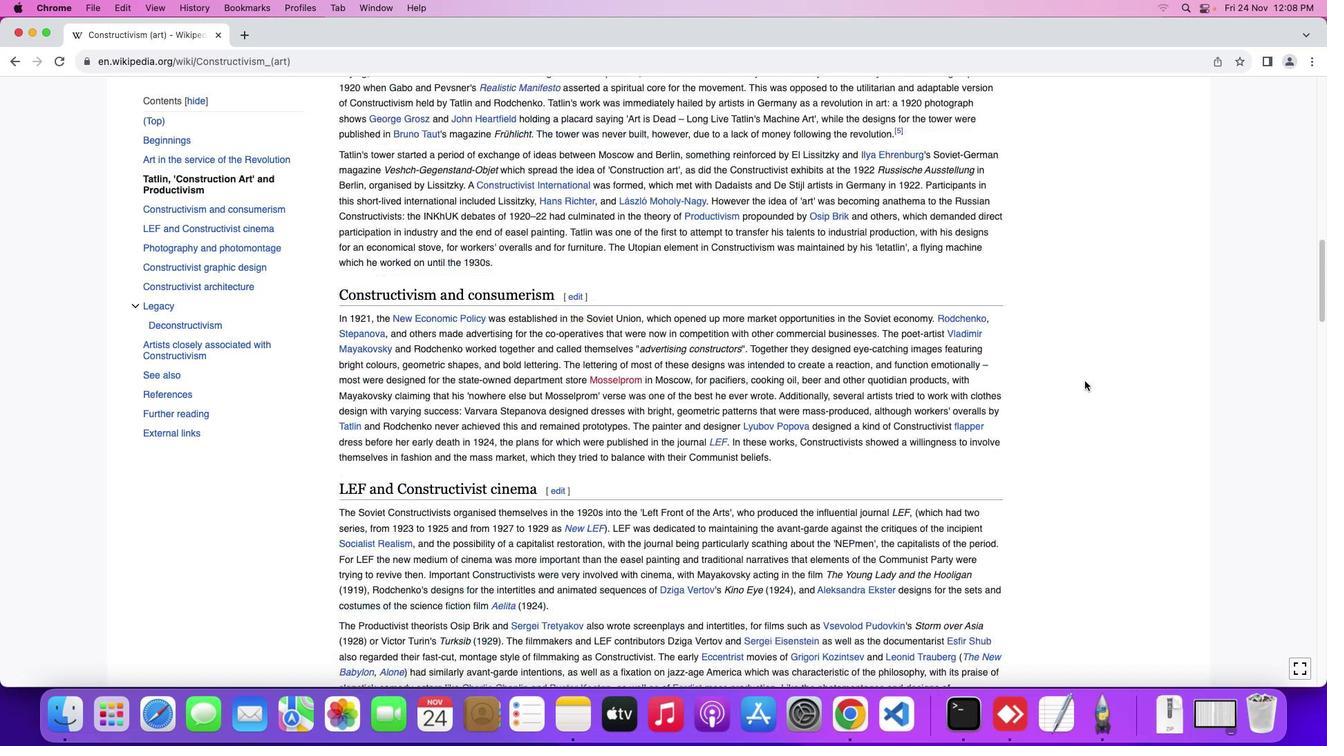 
Action: Mouse scrolled (1085, 381) with delta (0, 0)
Screenshot: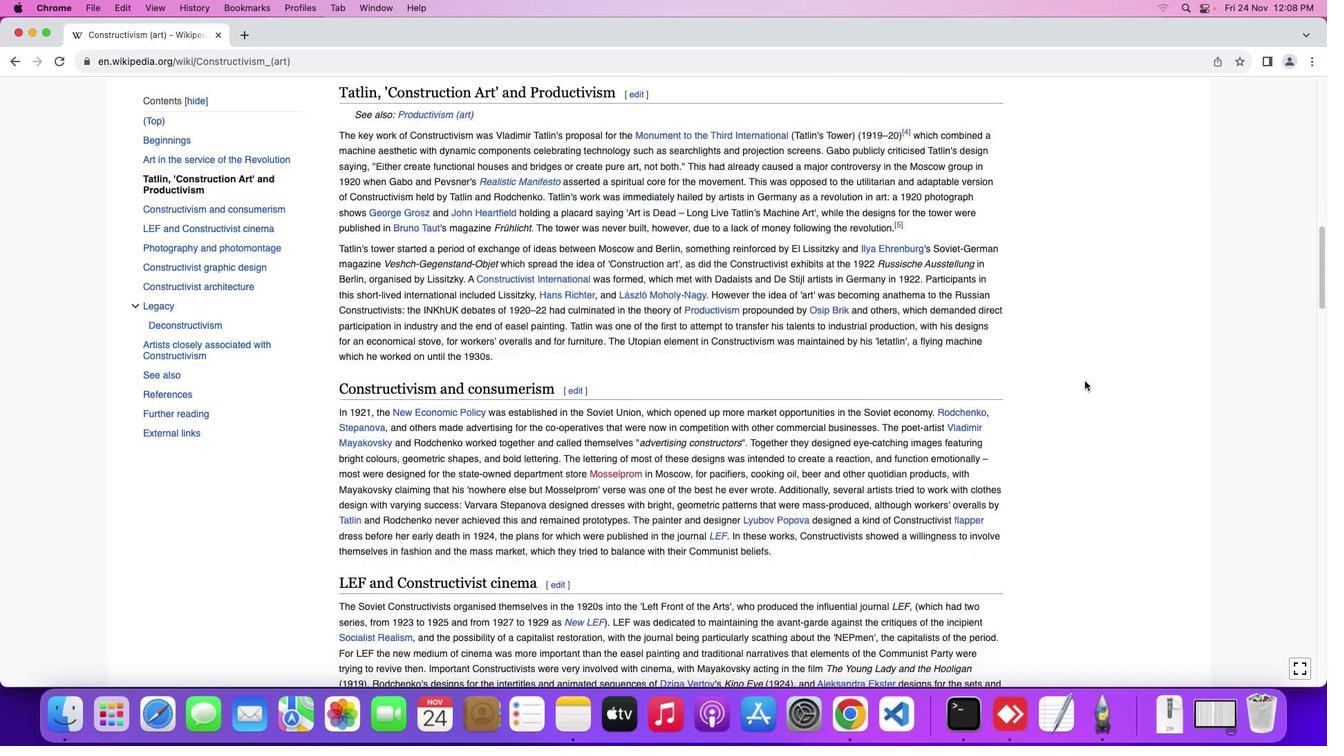 
Action: Mouse scrolled (1085, 381) with delta (0, 2)
Screenshot: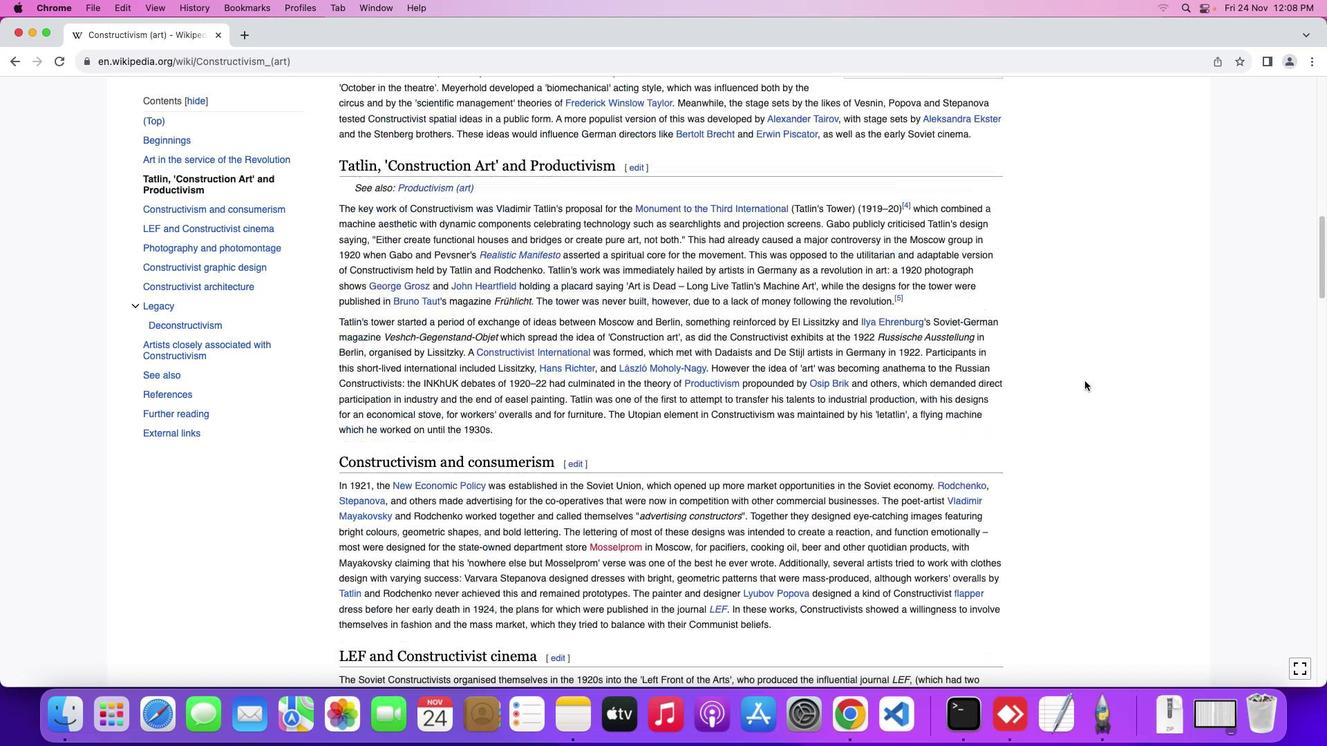 
Action: Mouse scrolled (1085, 381) with delta (0, 2)
Screenshot: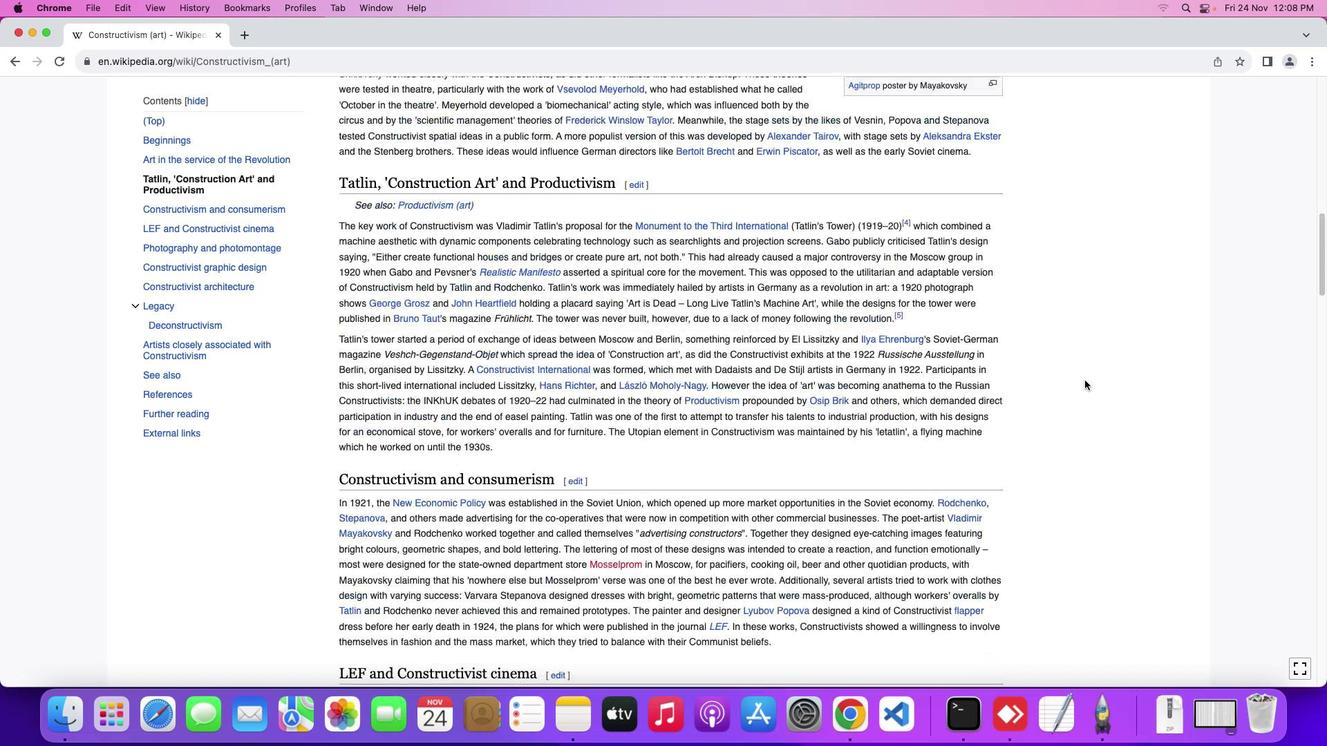 
Action: Mouse moved to (1085, 380)
Screenshot: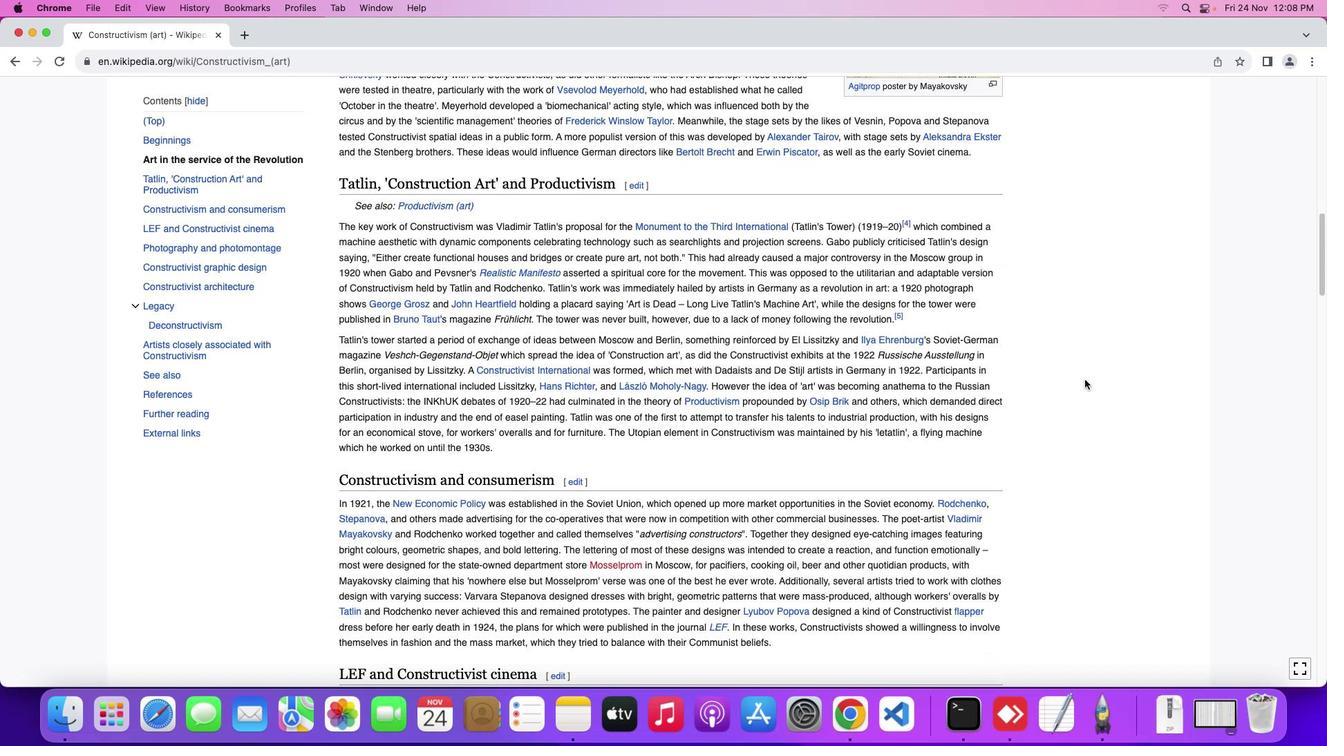 
Action: Mouse scrolled (1085, 380) with delta (0, 0)
Screenshot: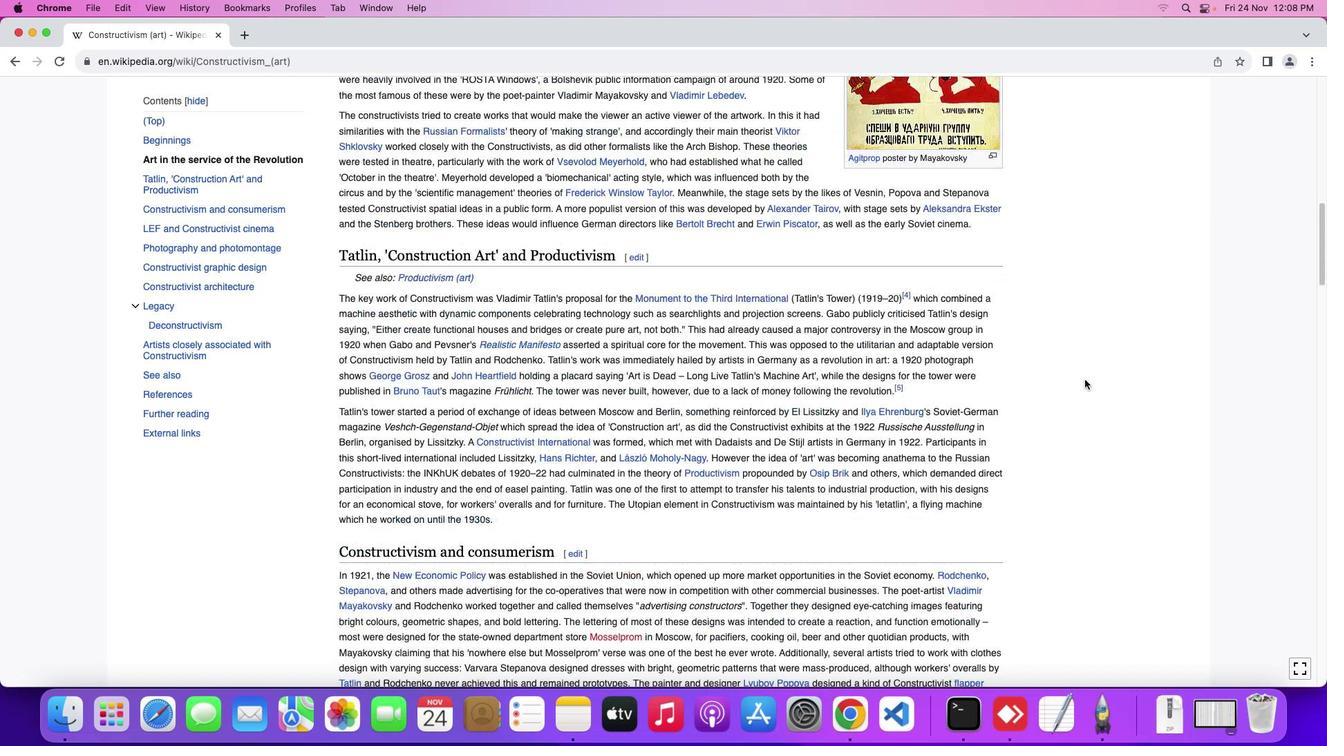 
Action: Mouse moved to (1085, 380)
Screenshot: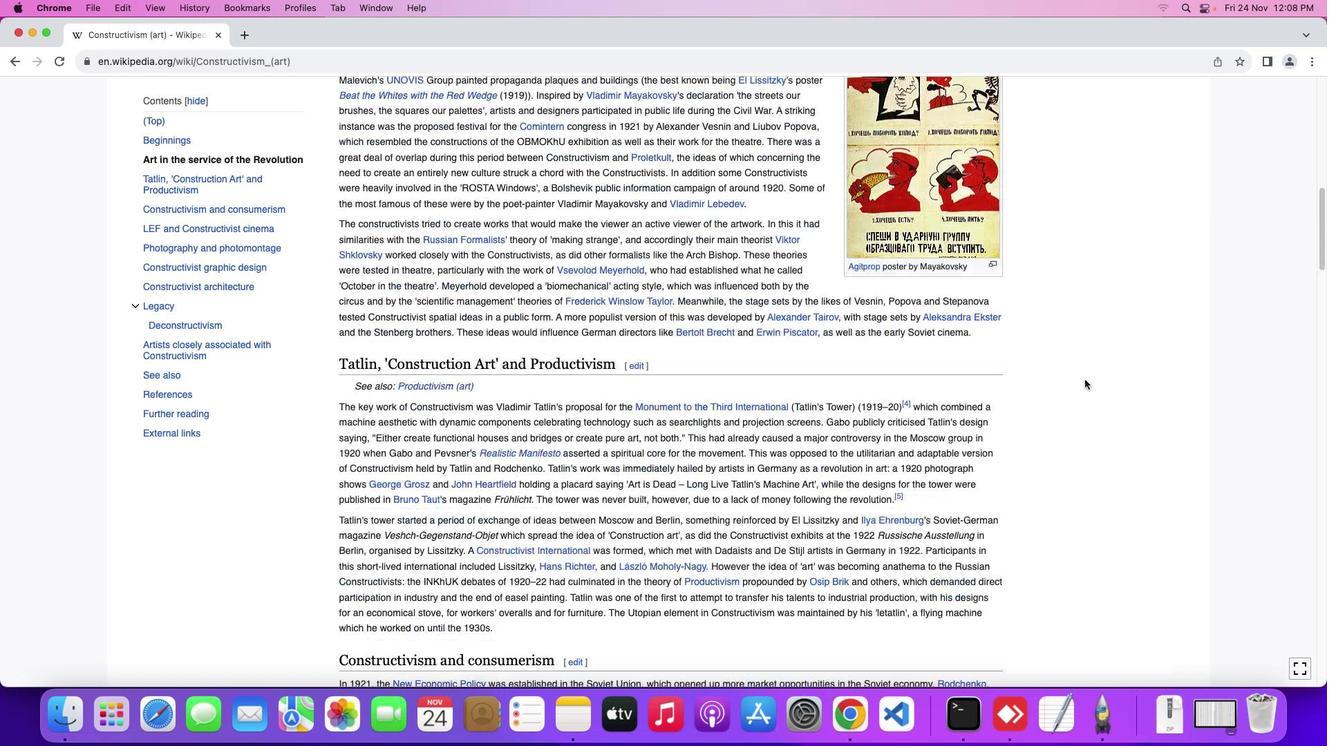
Action: Mouse scrolled (1085, 380) with delta (0, 0)
Screenshot: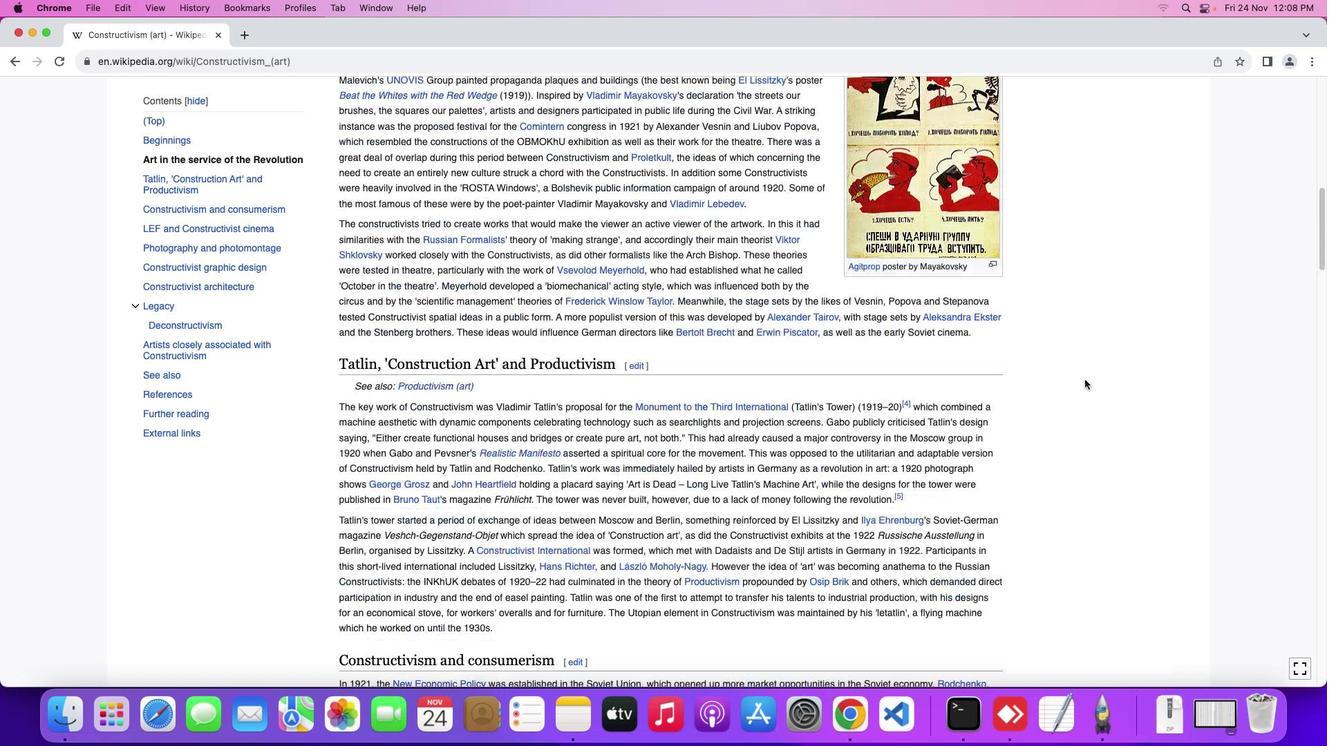 
Action: Mouse scrolled (1085, 380) with delta (0, 2)
Screenshot: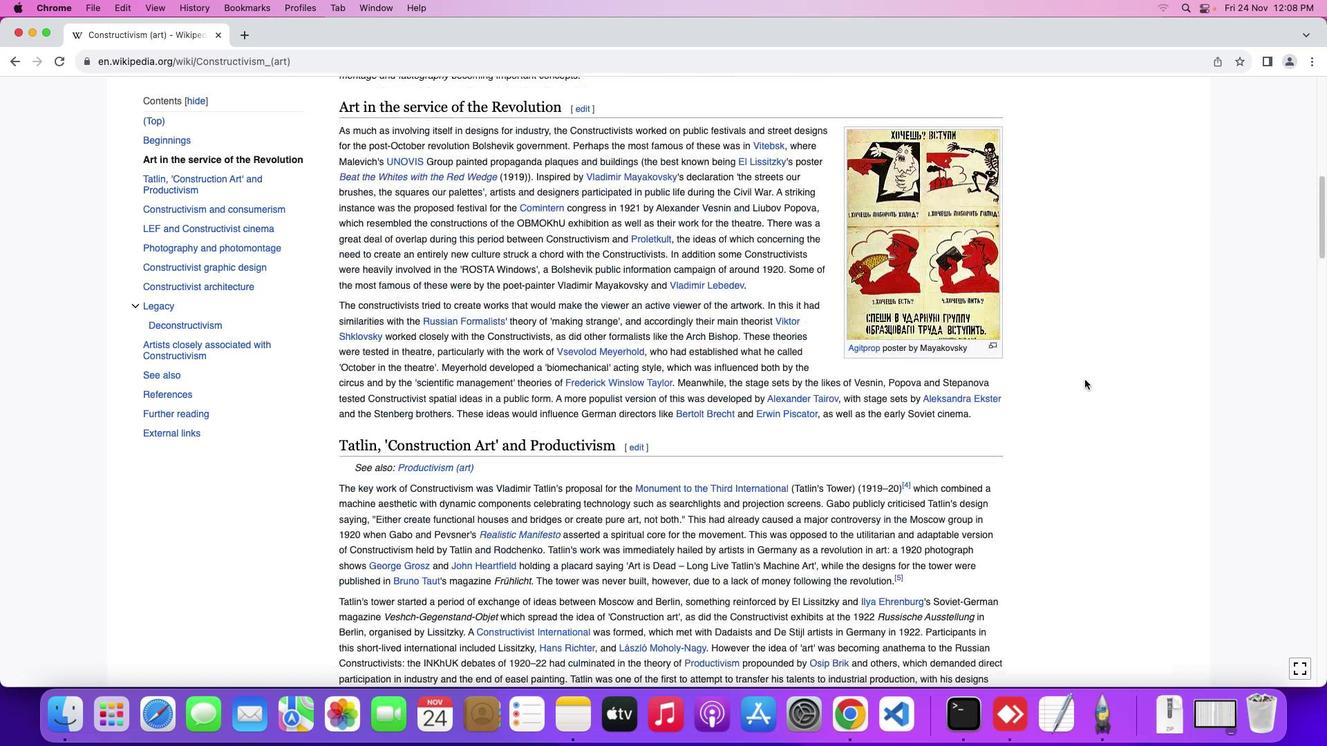 
Action: Mouse scrolled (1085, 380) with delta (0, 3)
Screenshot: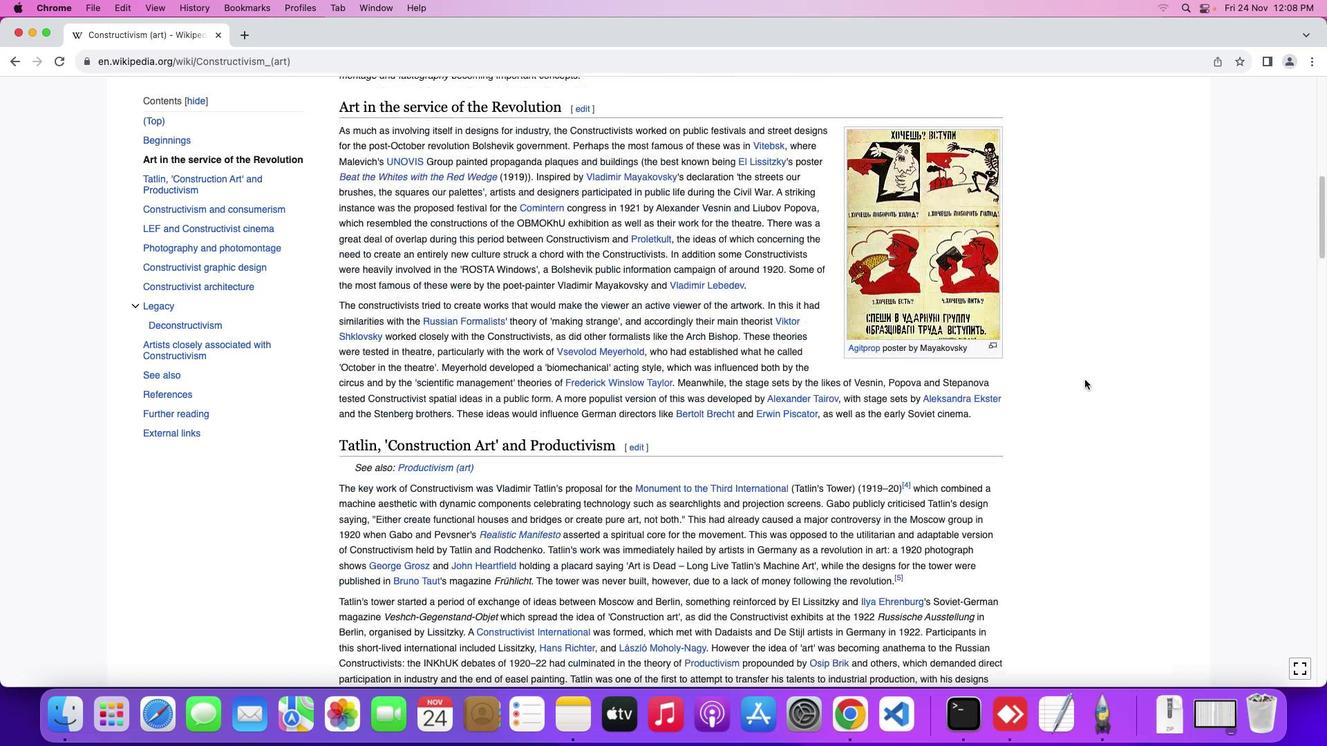 
Action: Mouse moved to (1086, 380)
Screenshot: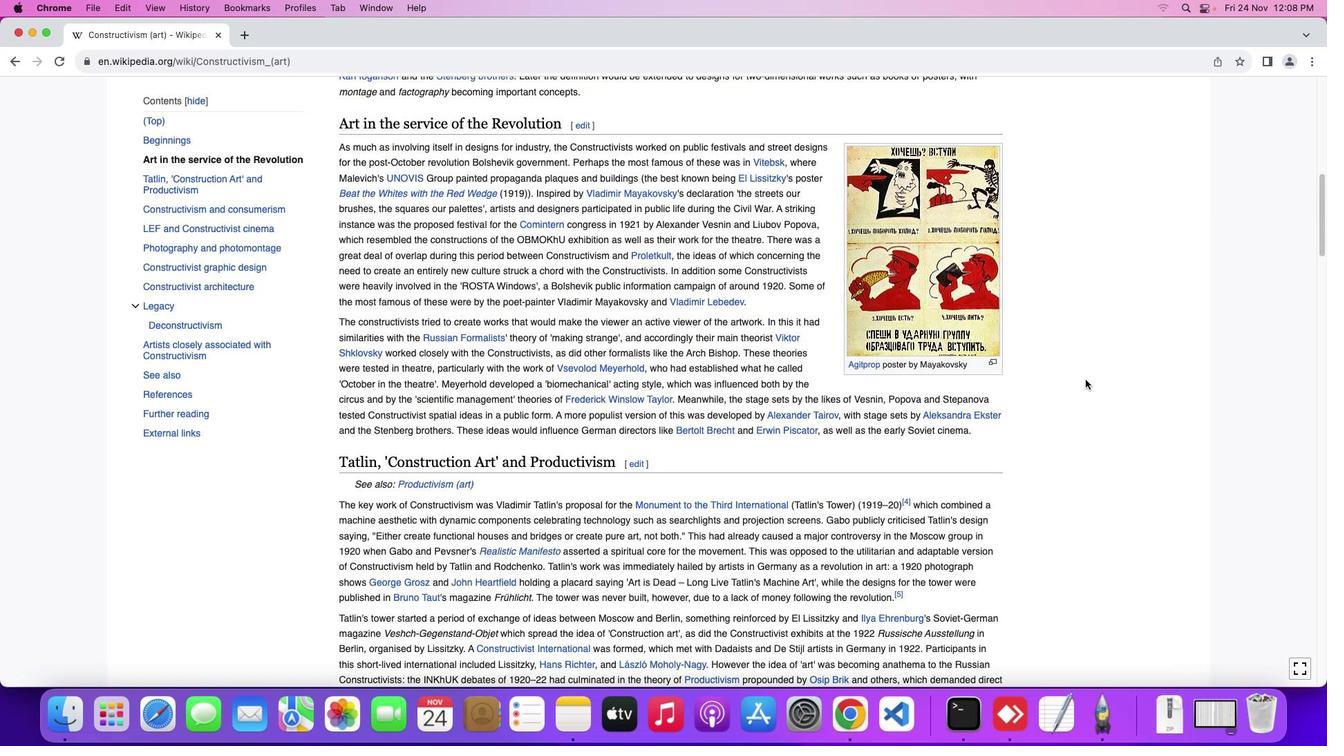 
Action: Mouse scrolled (1086, 380) with delta (0, 0)
Screenshot: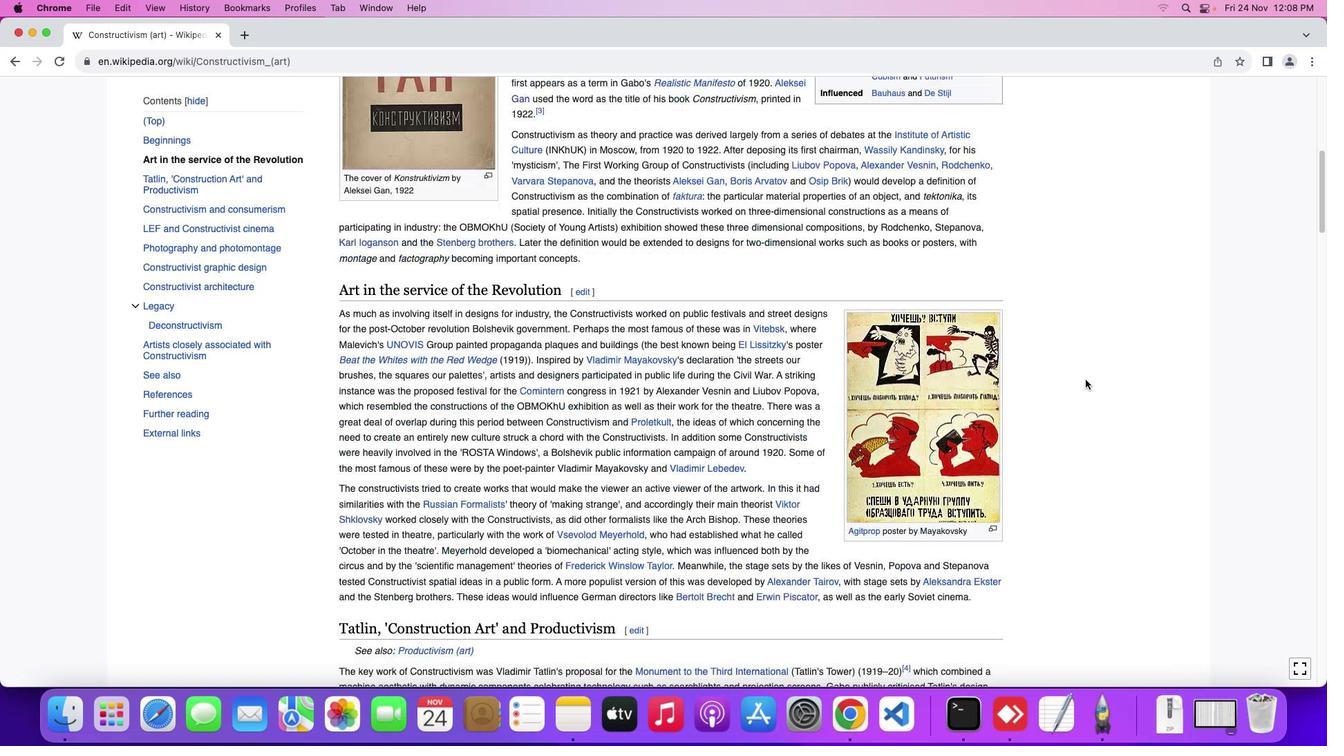 
Action: Mouse scrolled (1086, 380) with delta (0, 0)
Screenshot: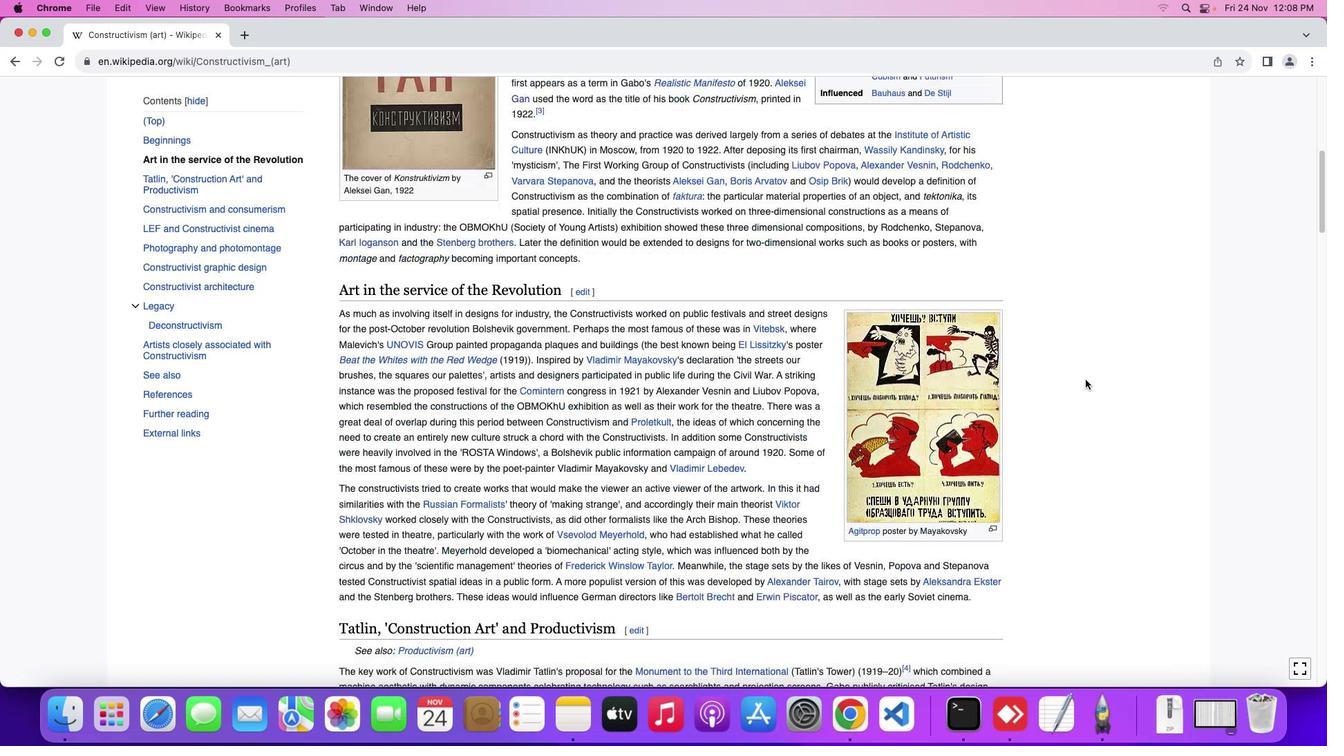 
Action: Mouse scrolled (1086, 380) with delta (0, 2)
Screenshot: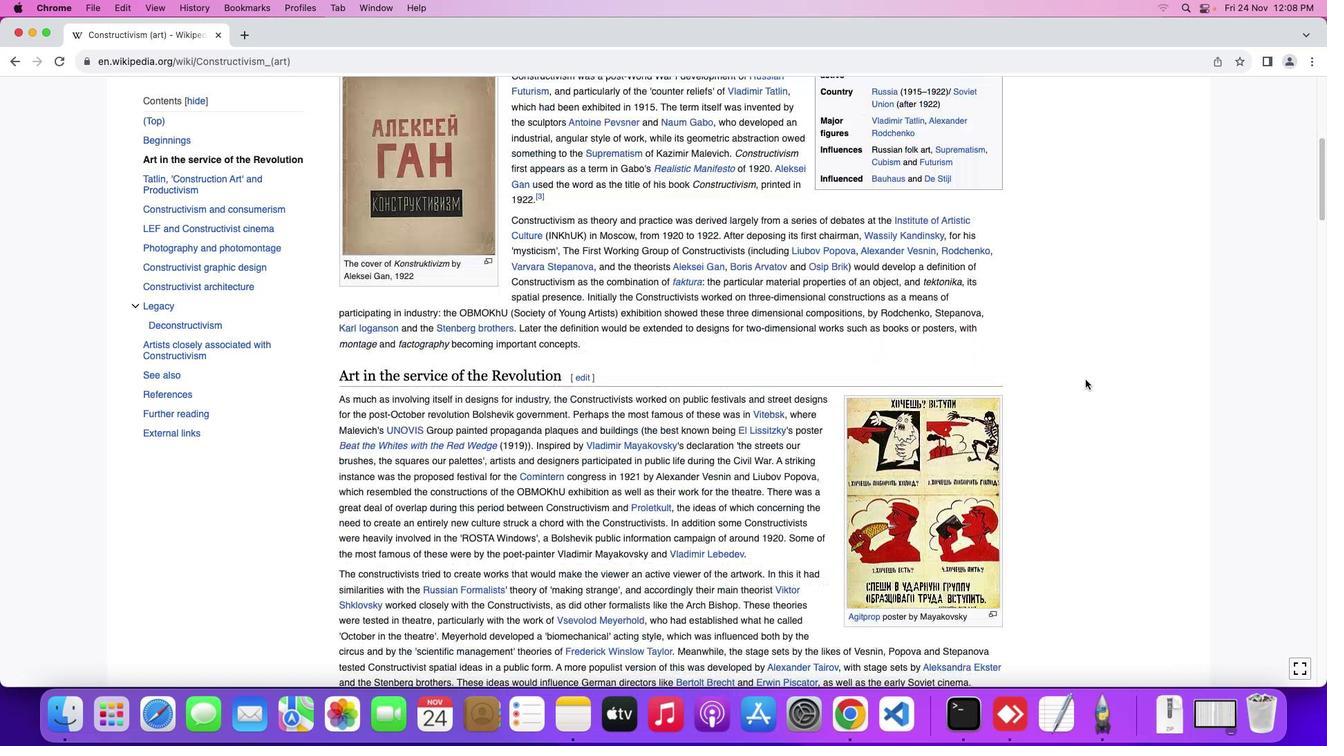 
Action: Mouse scrolled (1086, 380) with delta (0, 3)
Screenshot: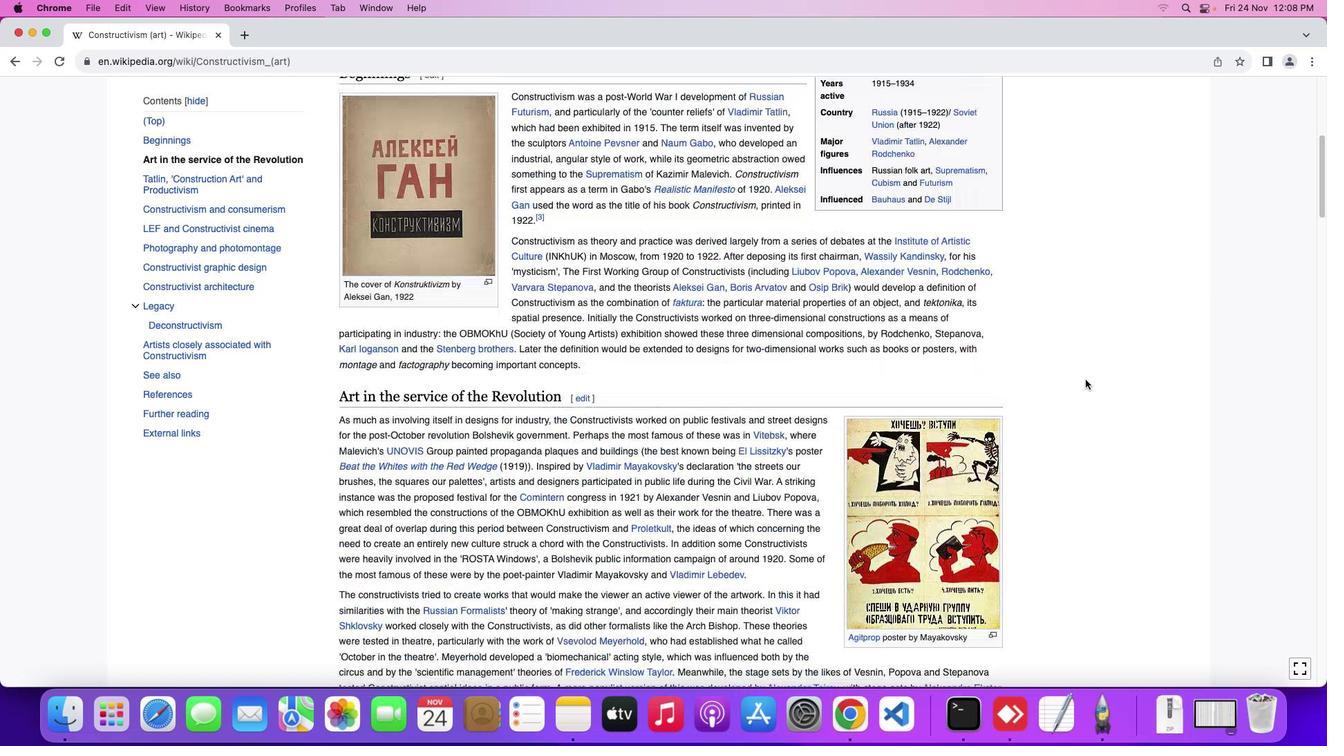 
Action: Mouse scrolled (1086, 380) with delta (0, 0)
Screenshot: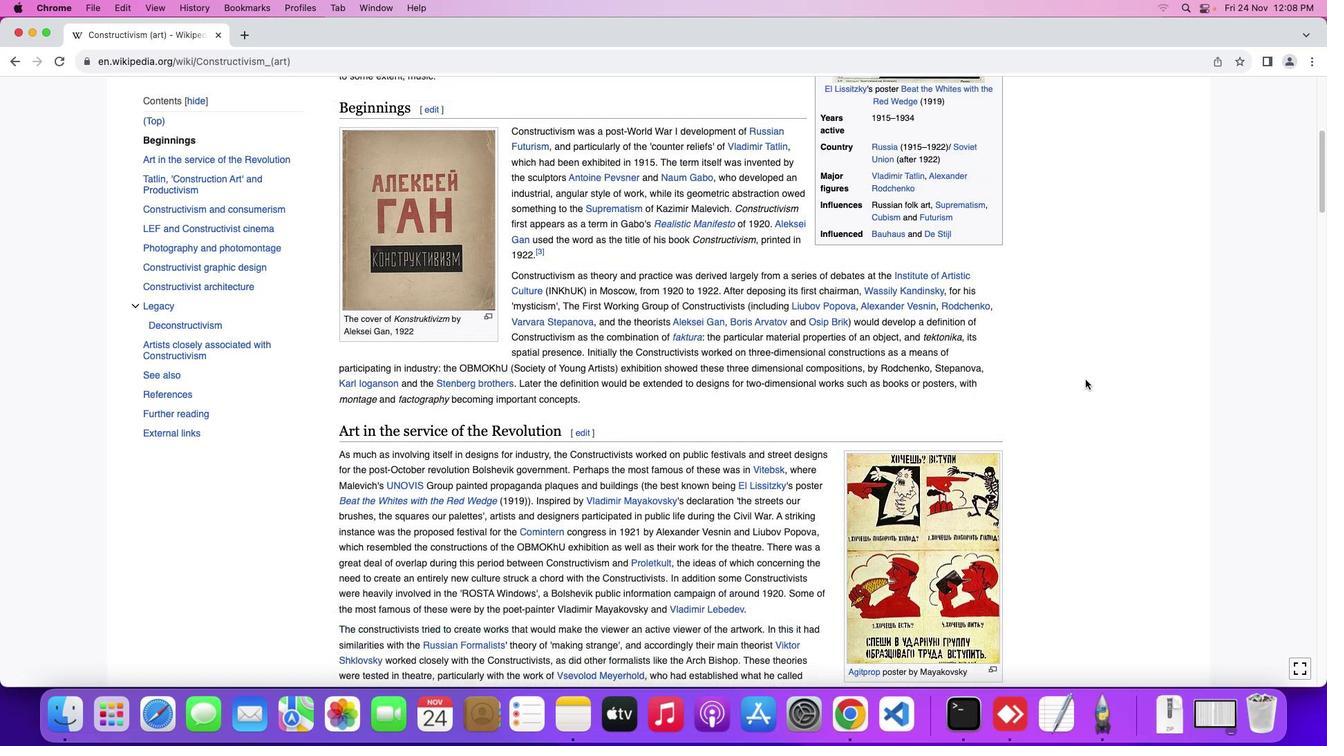 
Action: Mouse scrolled (1086, 380) with delta (0, 0)
Screenshot: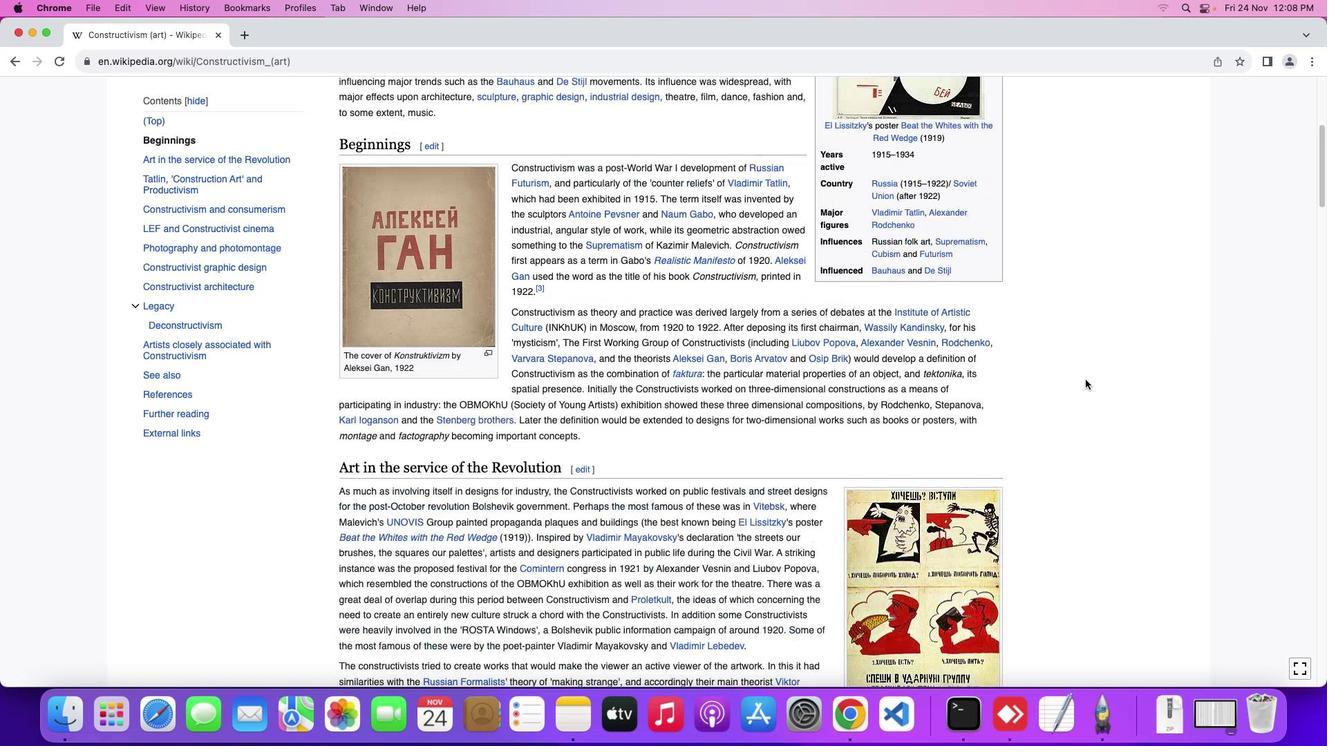 
Action: Mouse scrolled (1086, 380) with delta (0, 2)
Screenshot: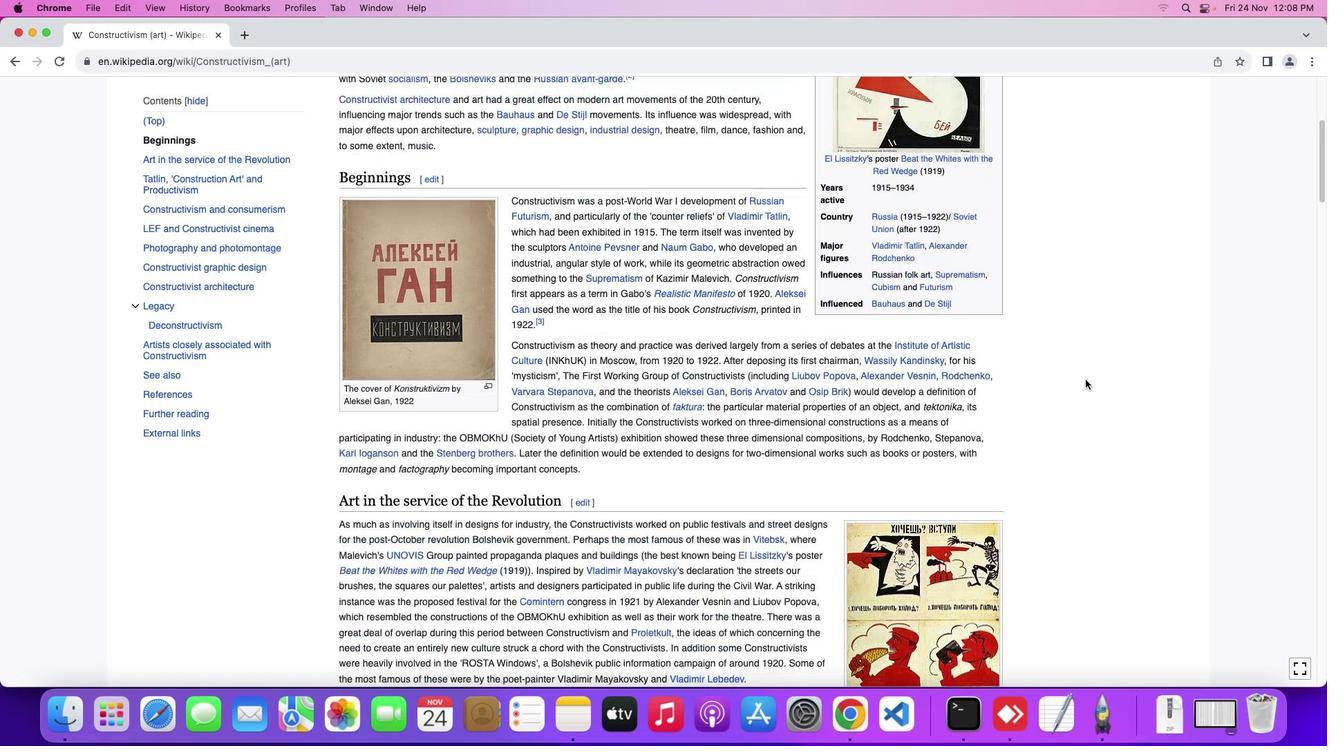 
Action: Mouse scrolled (1086, 380) with delta (0, 0)
Screenshot: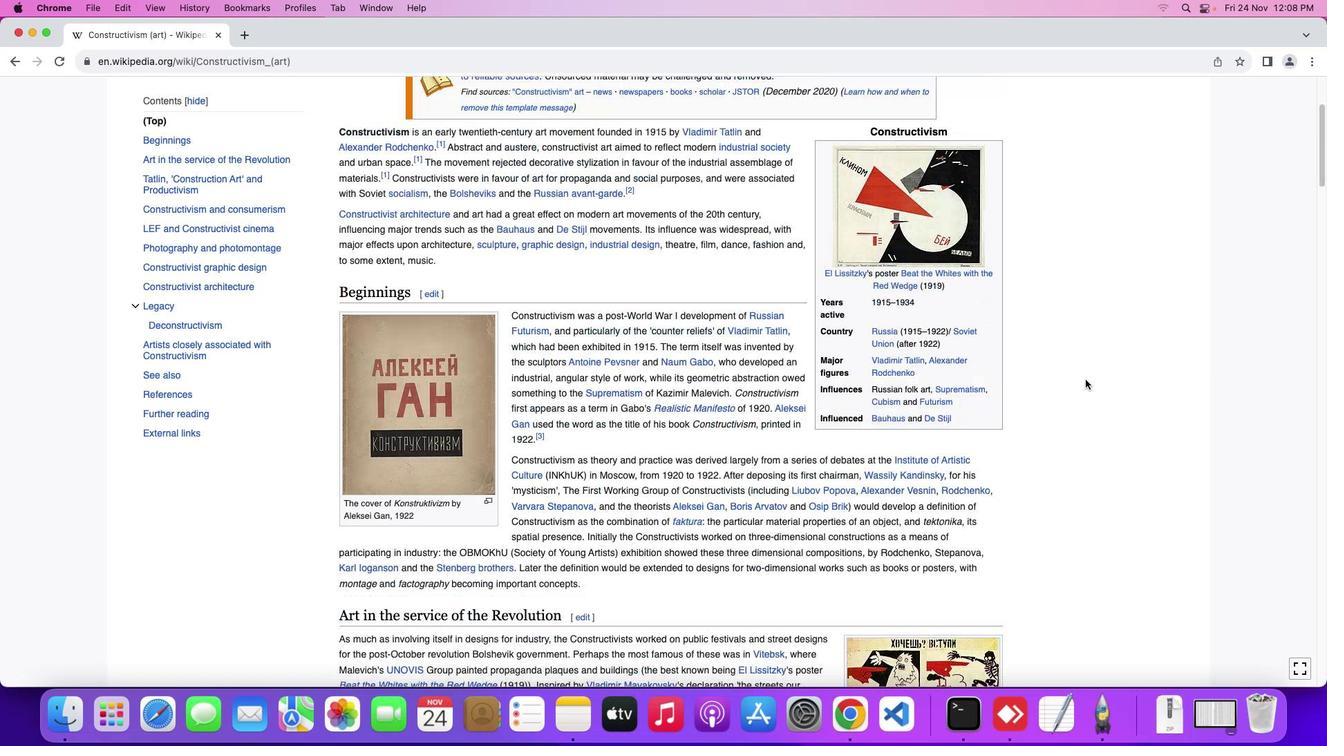 
Action: Mouse scrolled (1086, 380) with delta (0, 0)
Screenshot: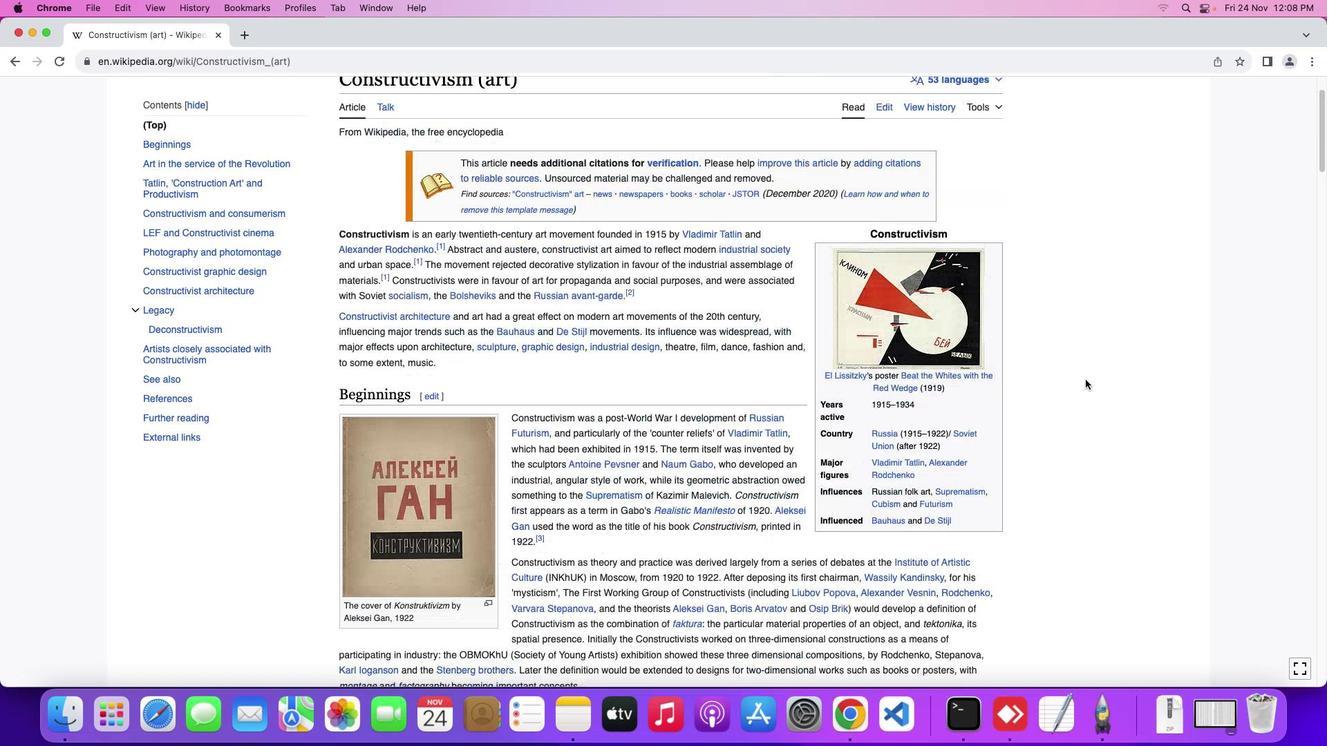 
Action: Mouse scrolled (1086, 380) with delta (0, 2)
Screenshot: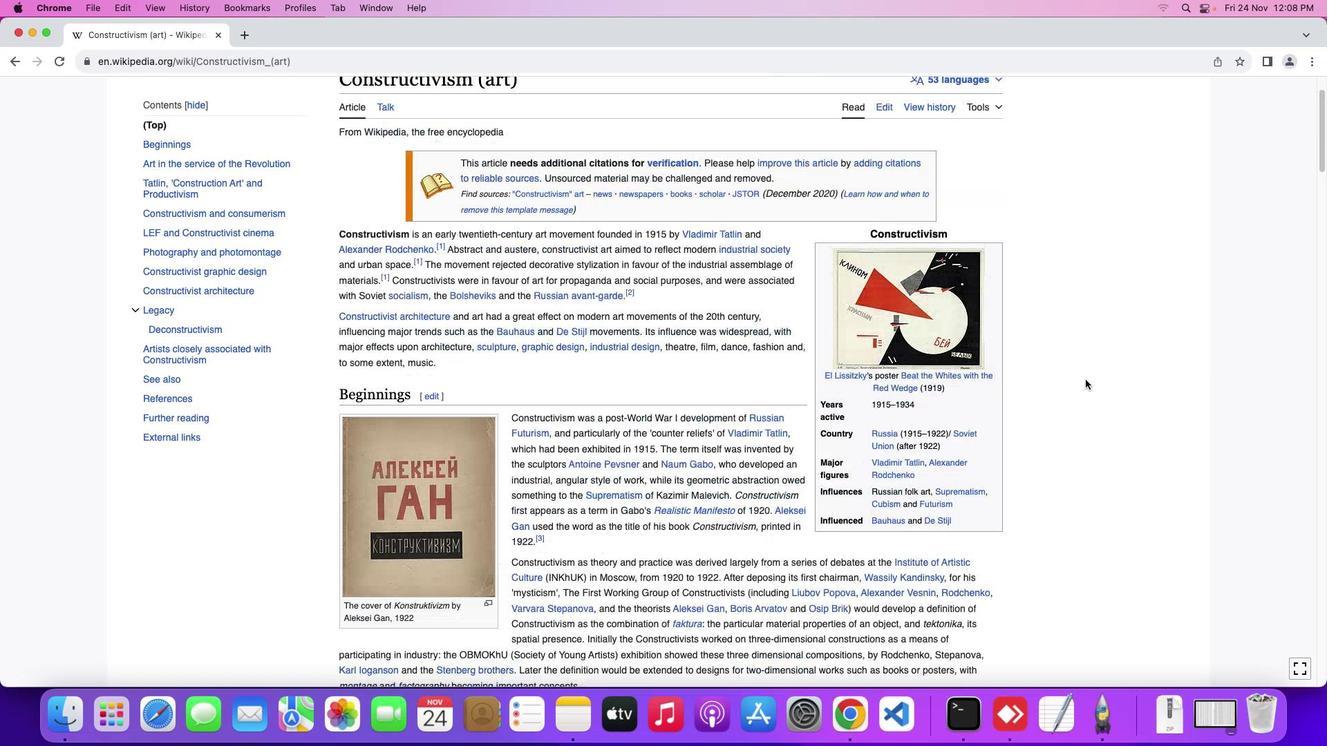 
Action: Mouse scrolled (1086, 380) with delta (0, 3)
Screenshot: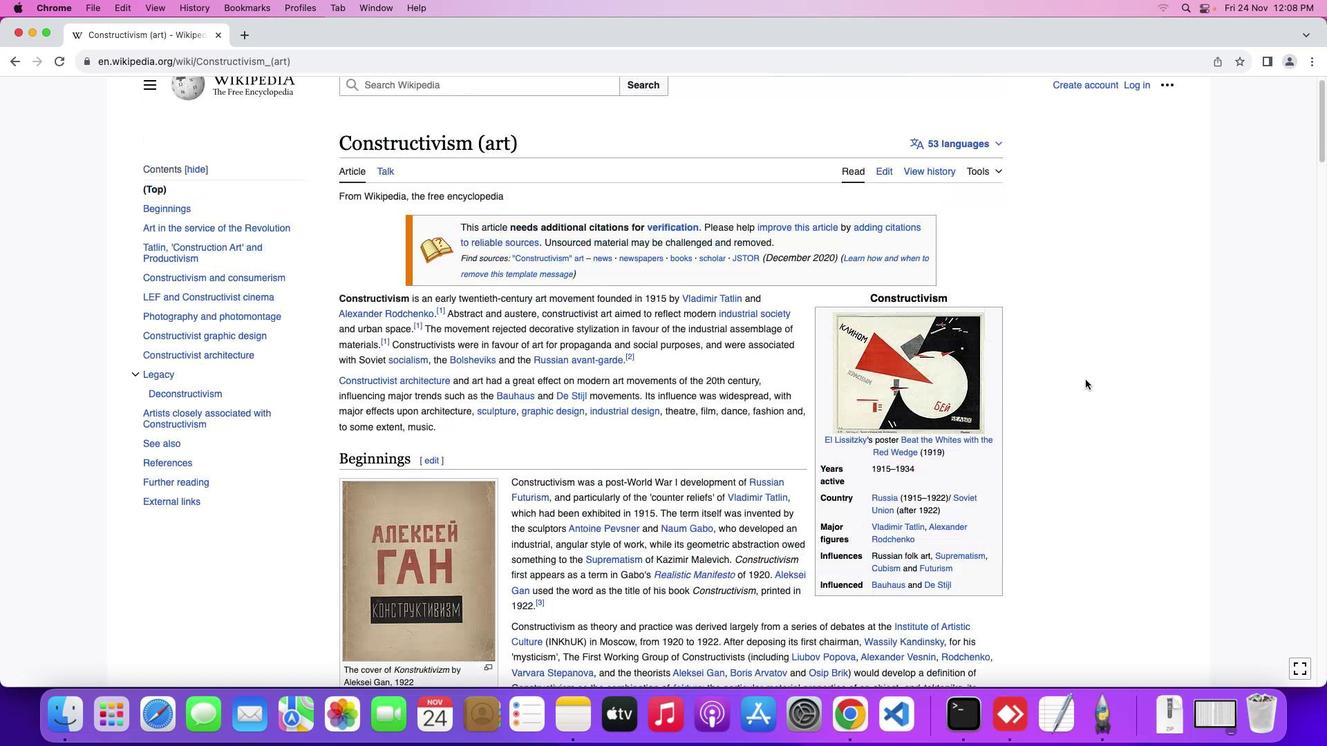 
Action: Mouse moved to (1087, 380)
Screenshot: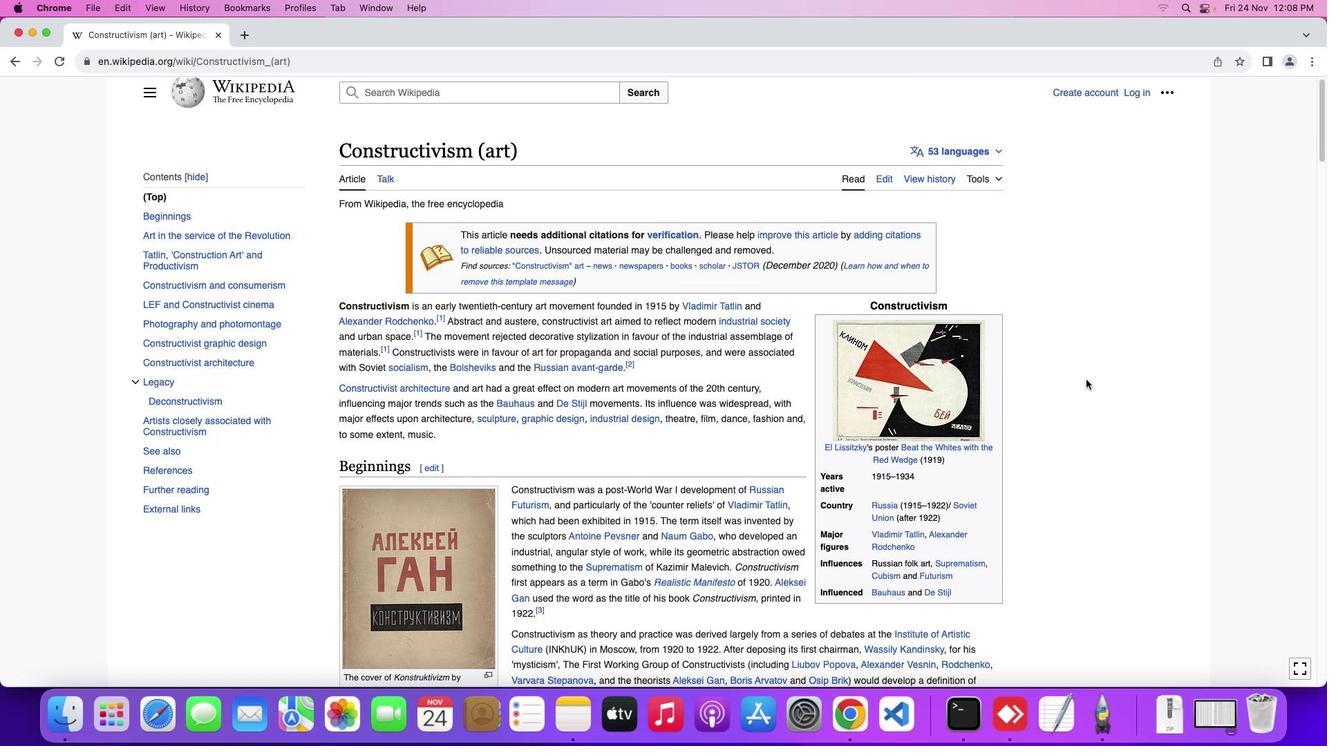 
Action: Mouse scrolled (1087, 380) with delta (0, 0)
Screenshot: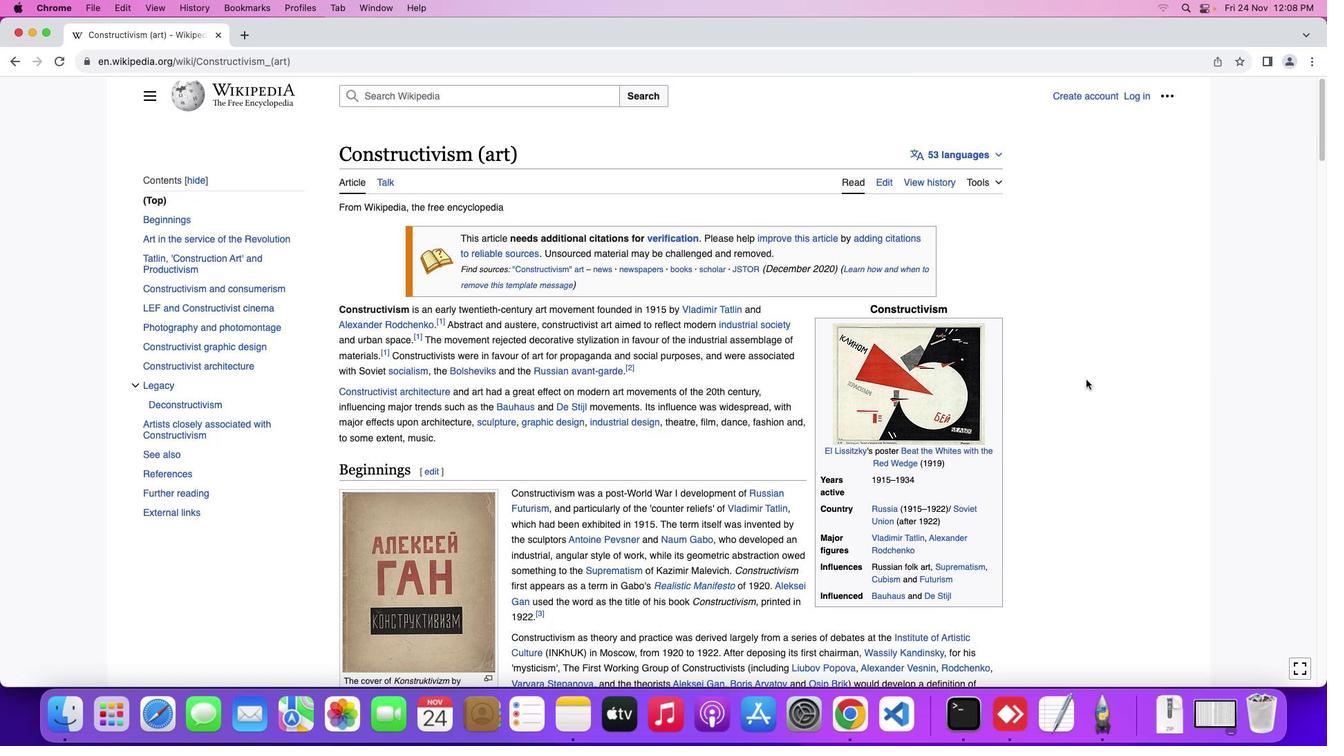
Action: Mouse scrolled (1087, 380) with delta (0, 0)
Screenshot: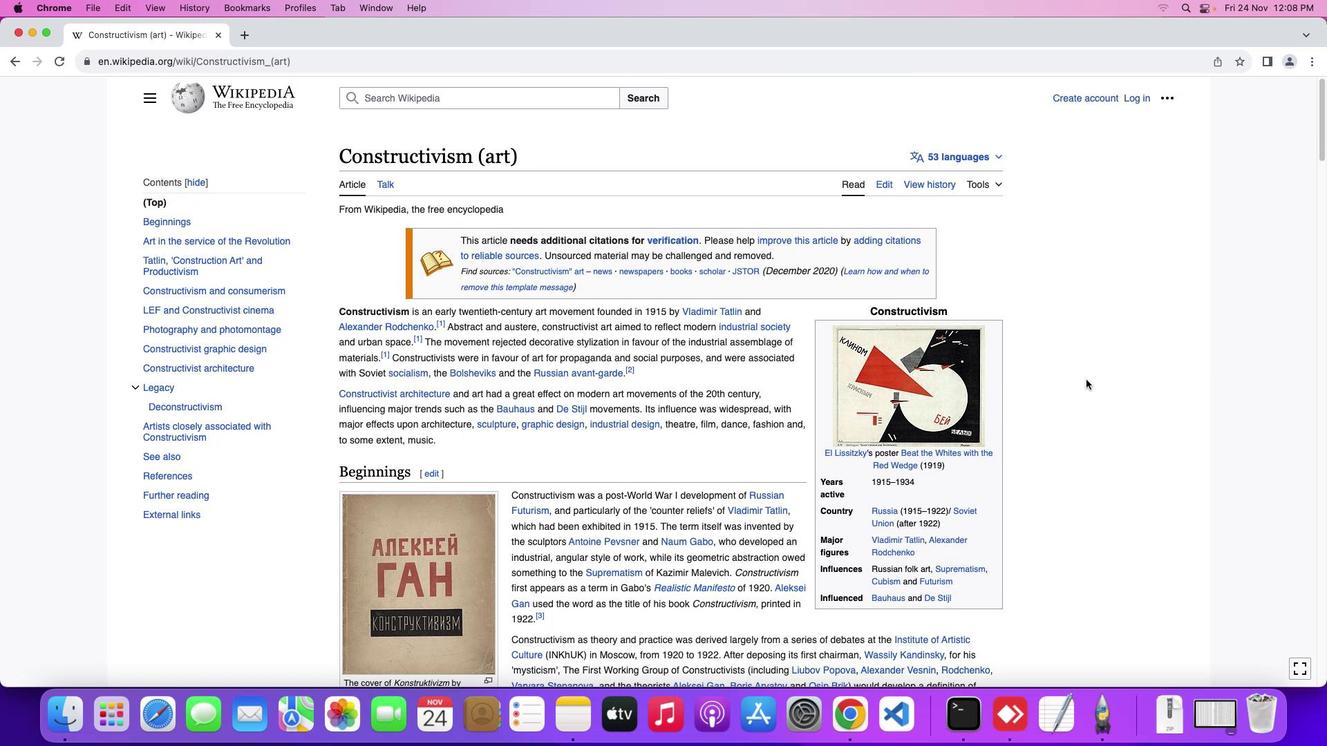 
Action: Mouse scrolled (1087, 380) with delta (0, 2)
Screenshot: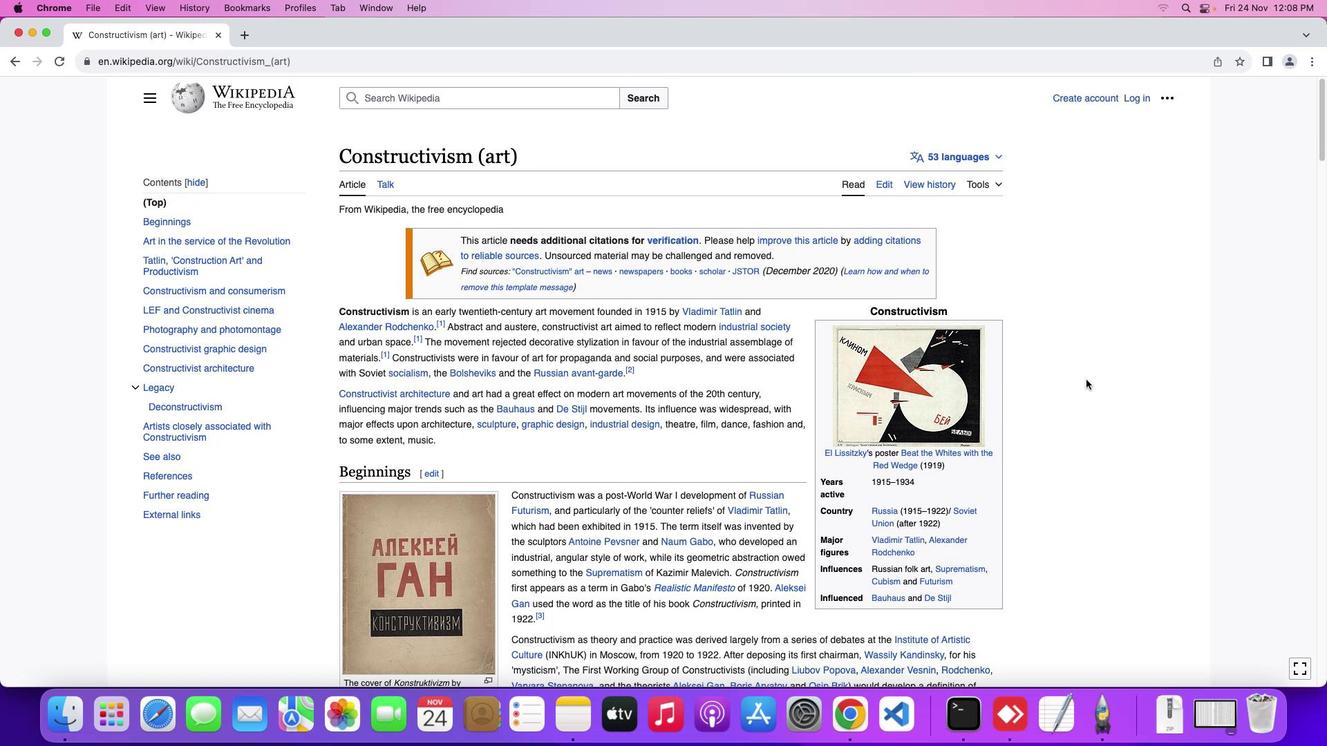 
Action: Mouse scrolled (1087, 380) with delta (0, 3)
Screenshot: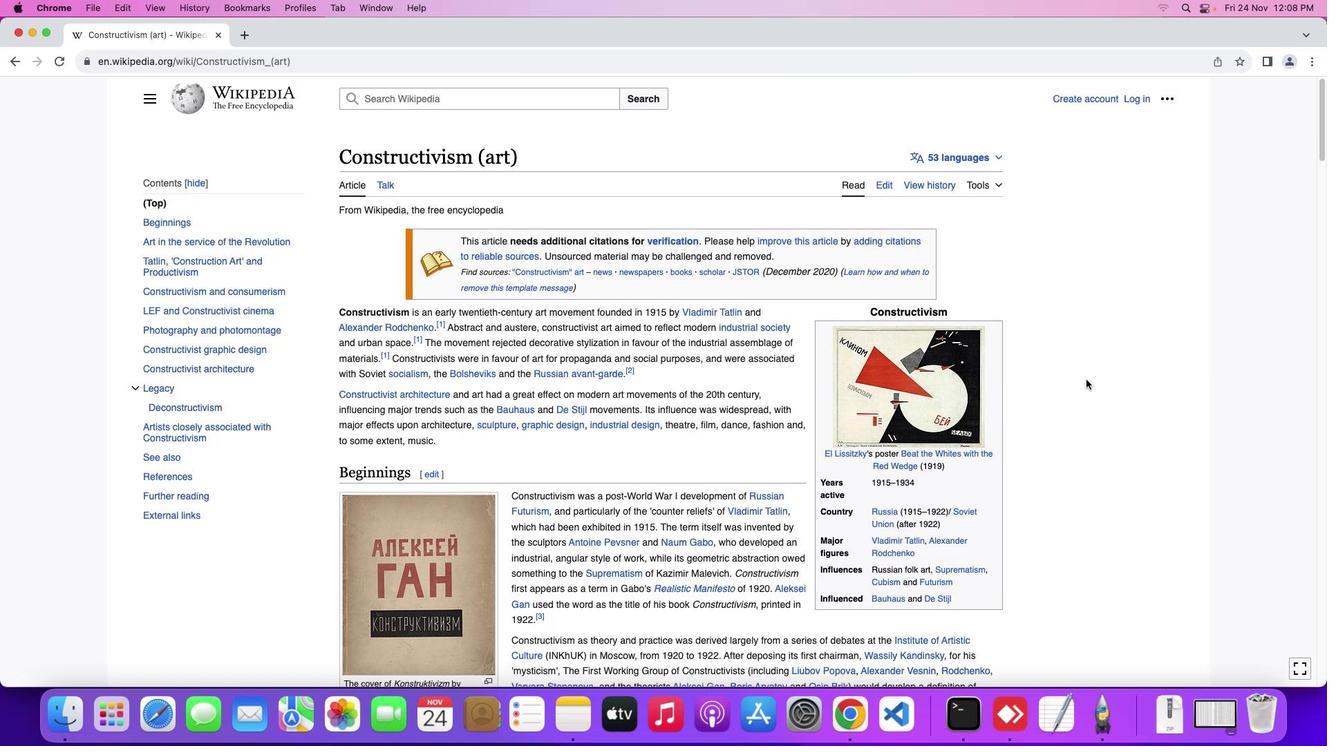 
Action: Mouse moved to (1087, 380)
Screenshot: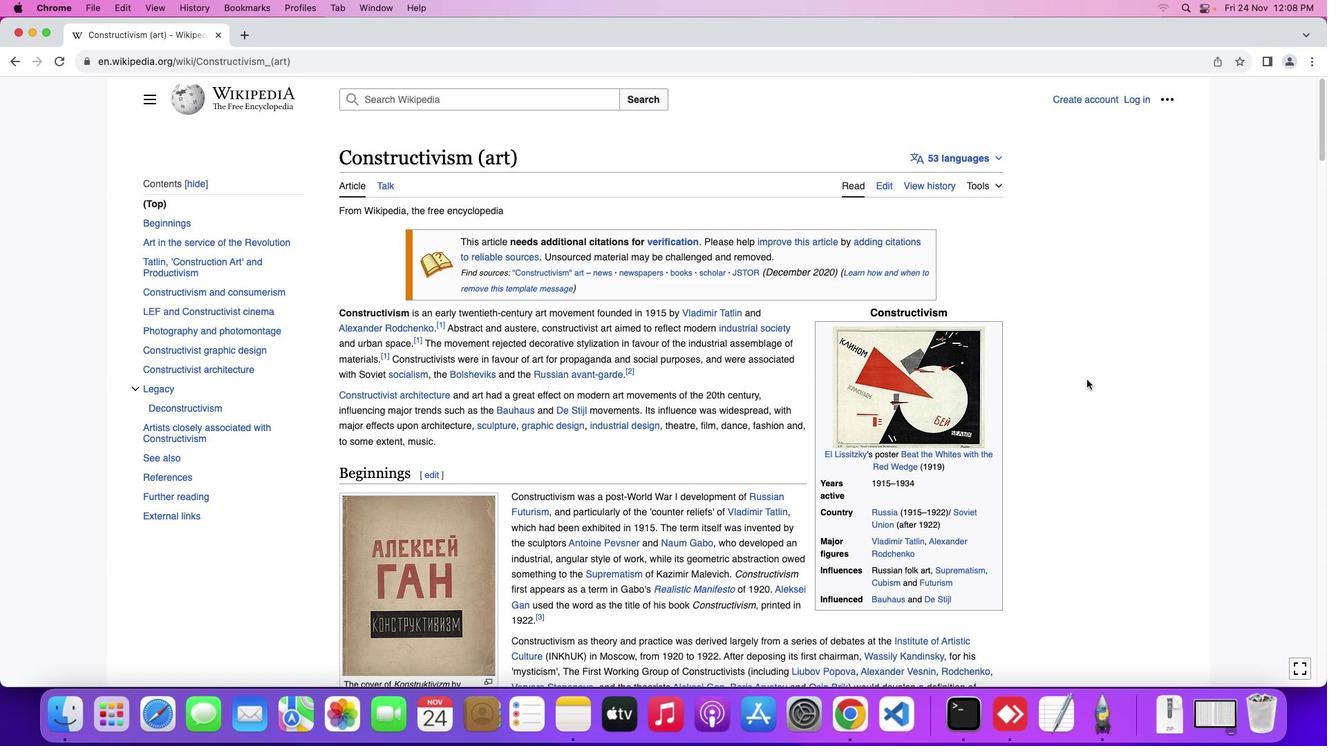 
Action: Mouse scrolled (1087, 380) with delta (0, 0)
Screenshot: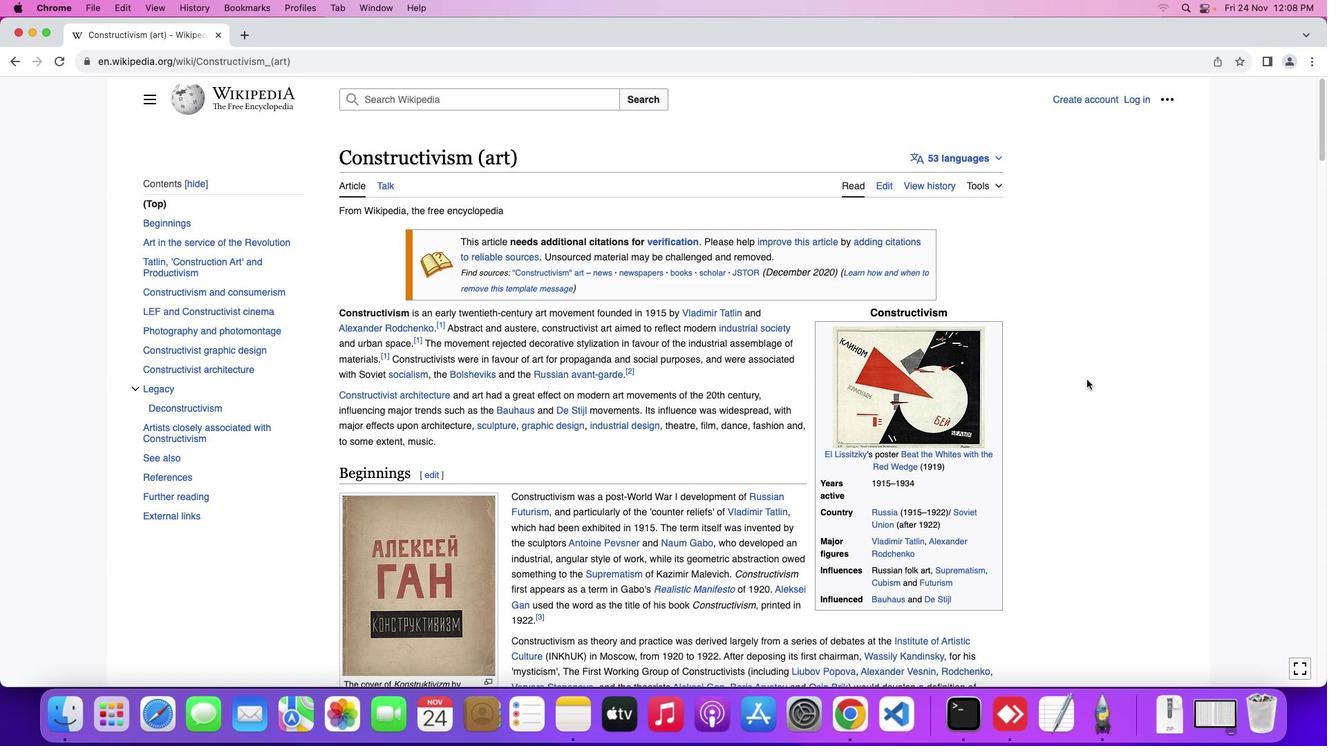 
Action: Mouse scrolled (1087, 380) with delta (0, 0)
Screenshot: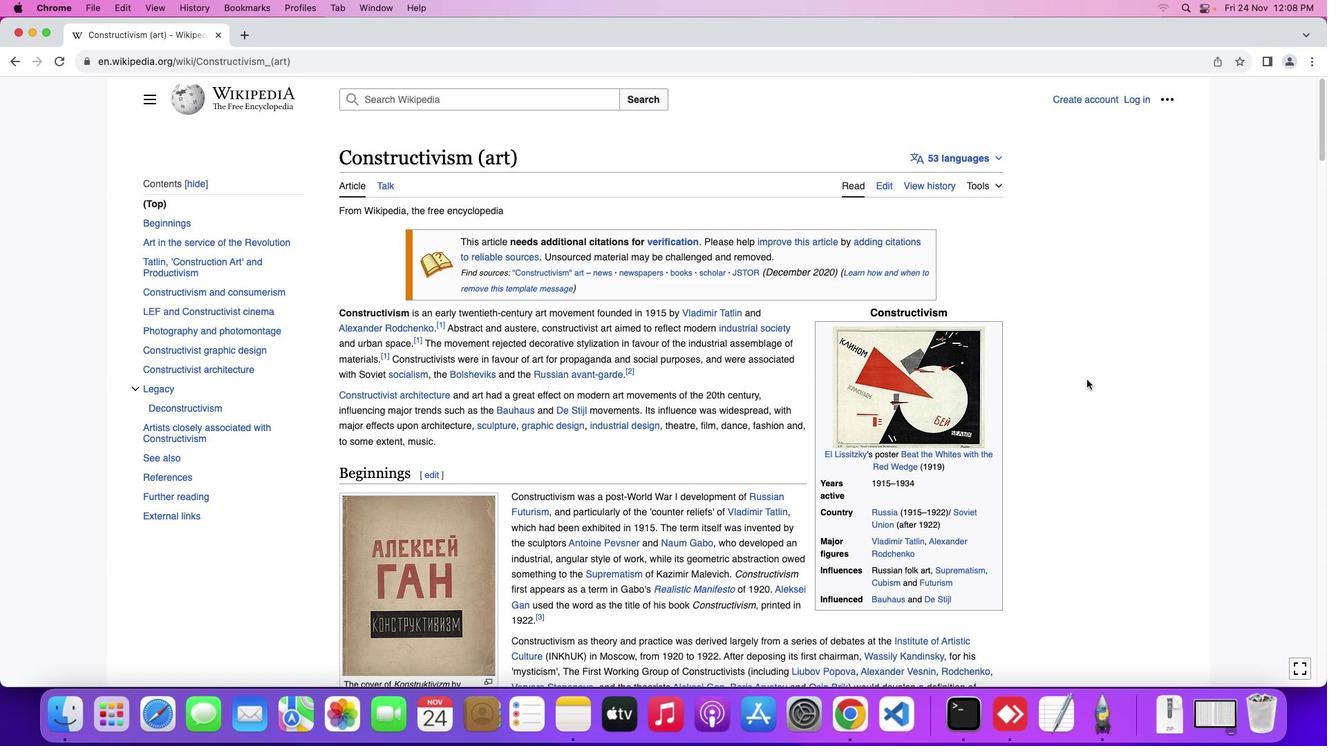 
Action: Mouse scrolled (1087, 380) with delta (0, 2)
Screenshot: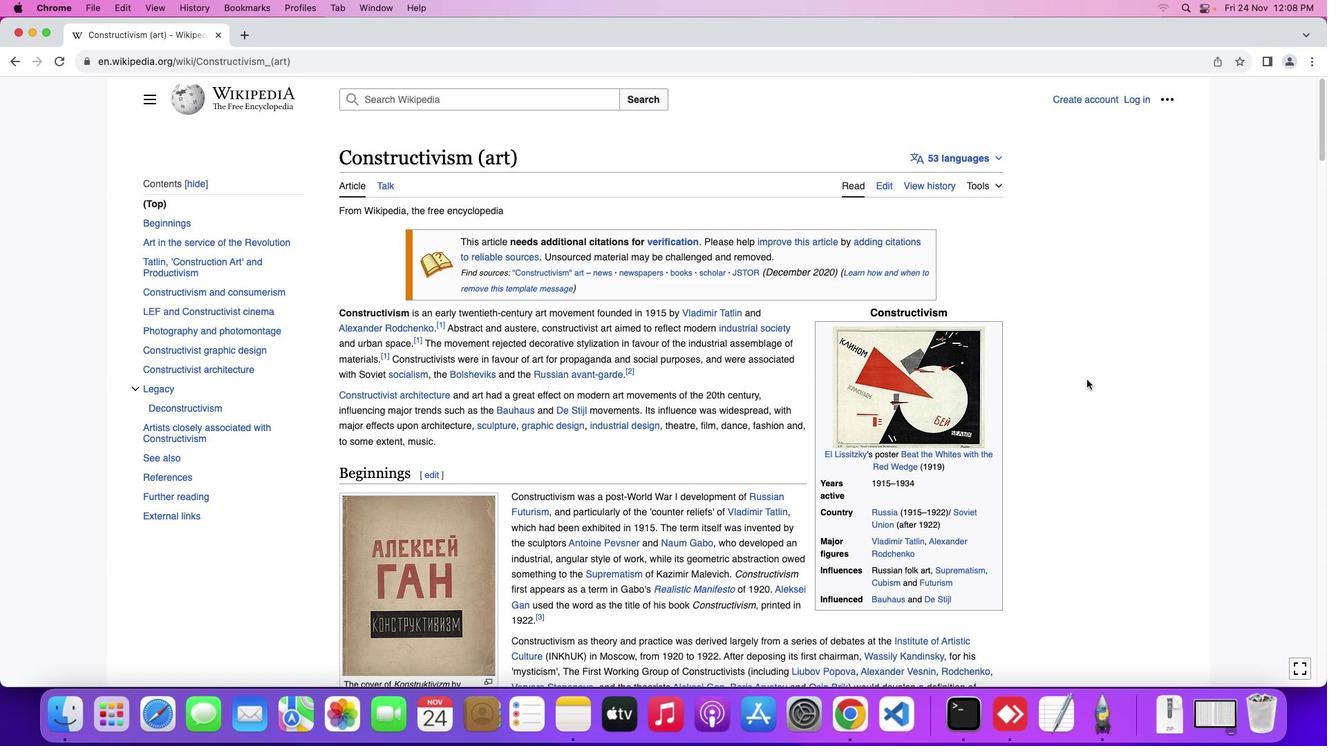 
Action: Mouse scrolled (1087, 380) with delta (0, 3)
Screenshot: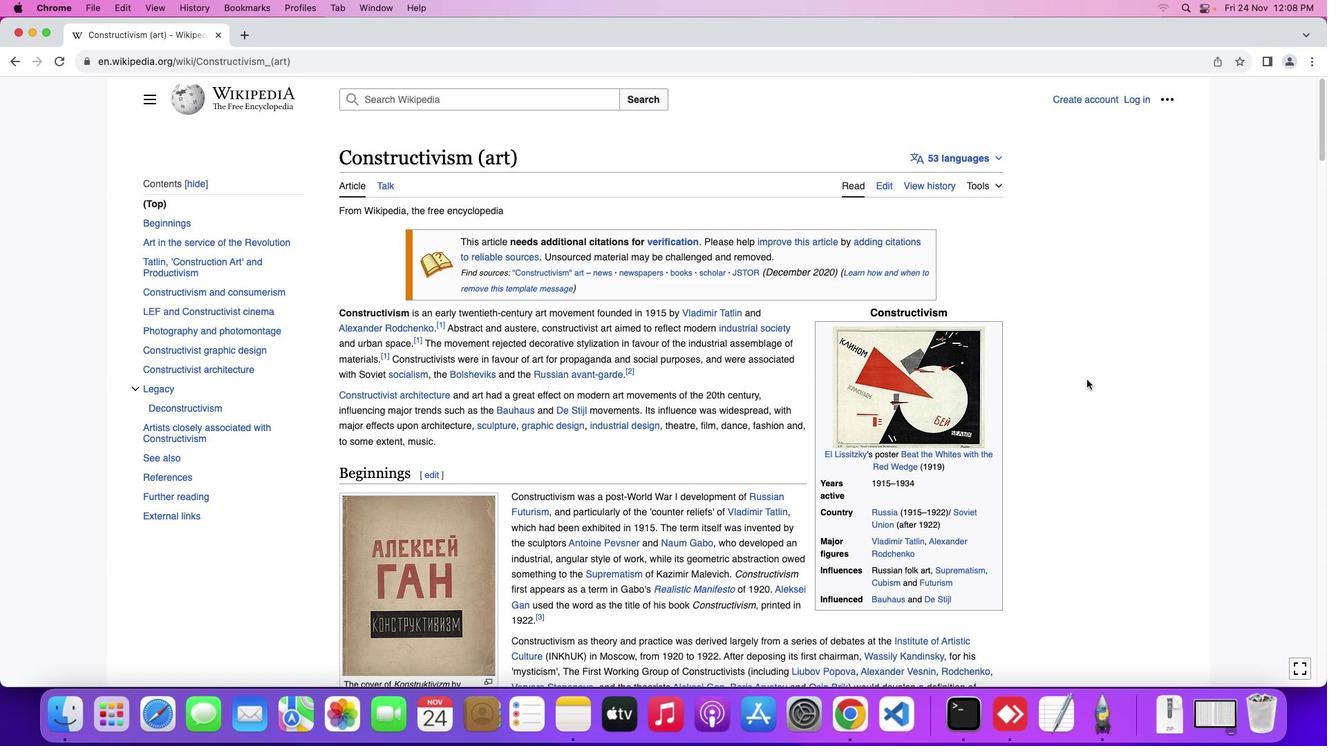 
Action: Mouse moved to (32, 33)
Screenshot: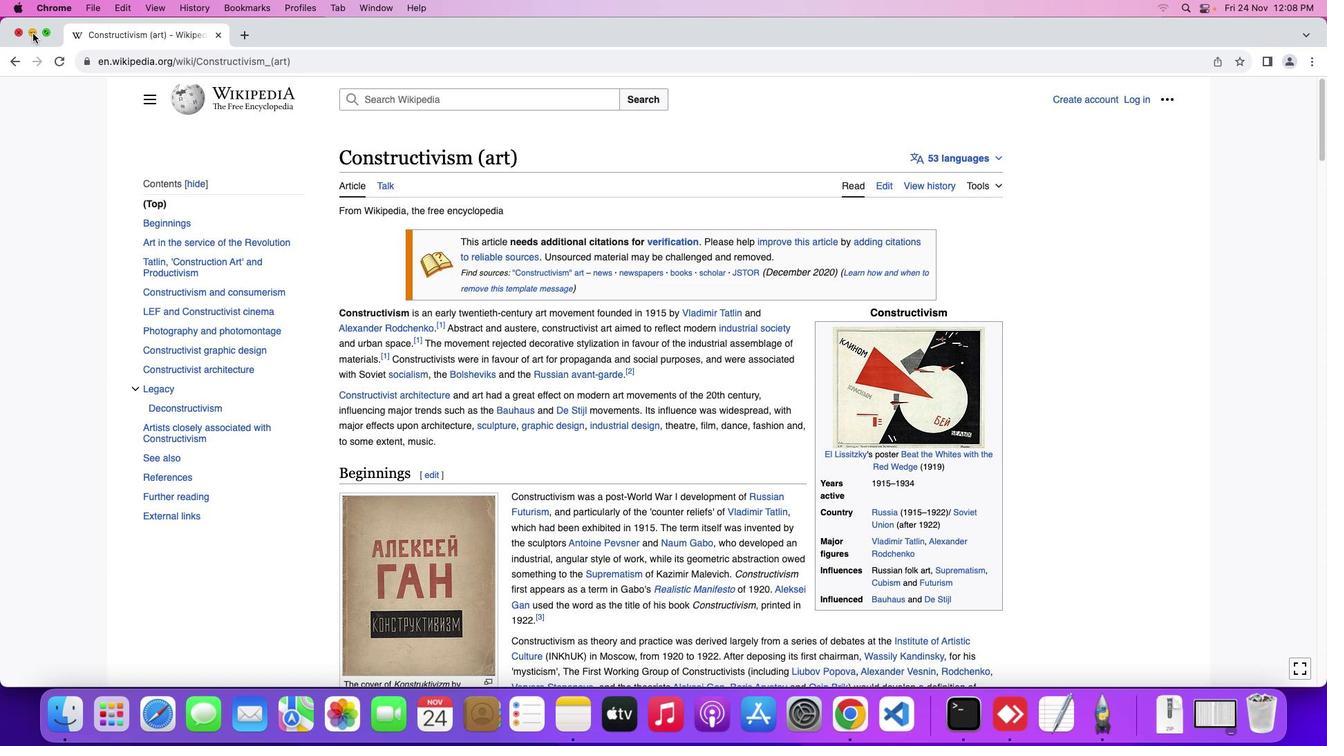 
Action: Mouse pressed left at (32, 33)
Screenshot: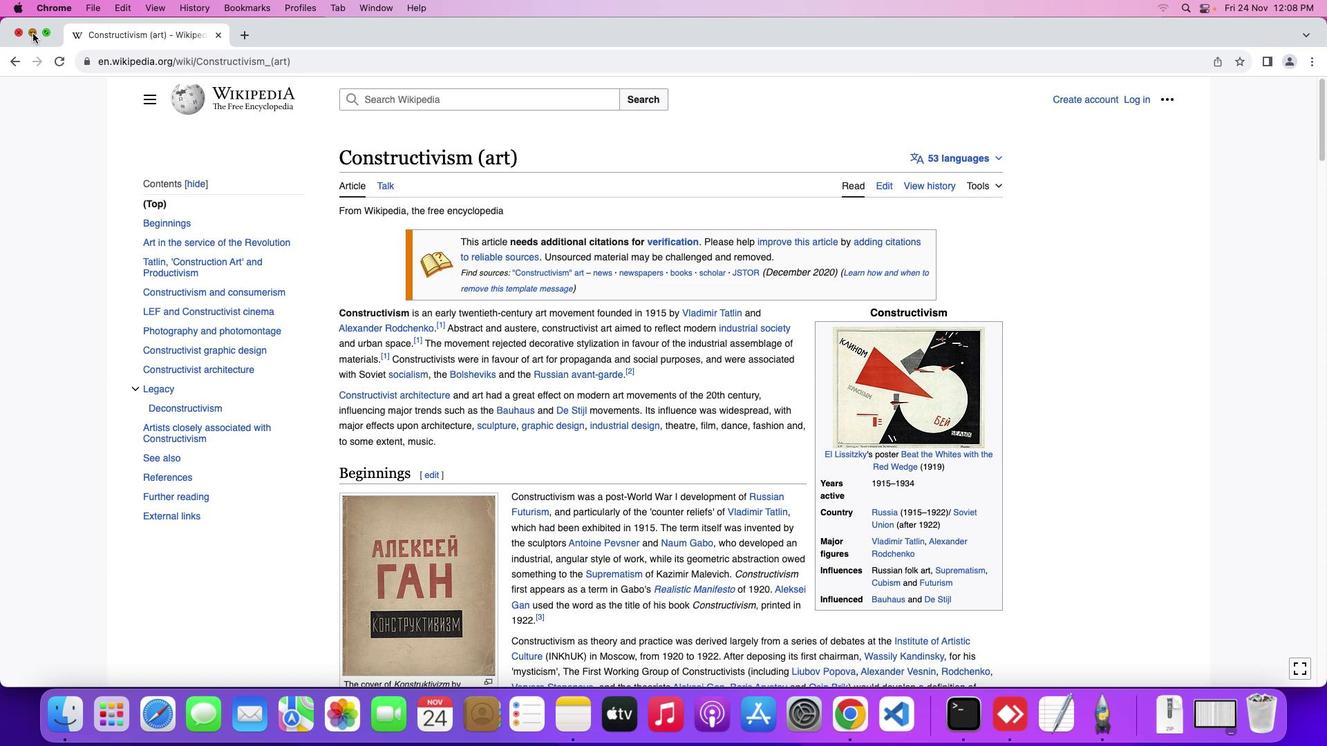 
Action: Mouse moved to (42, 121)
Screenshot: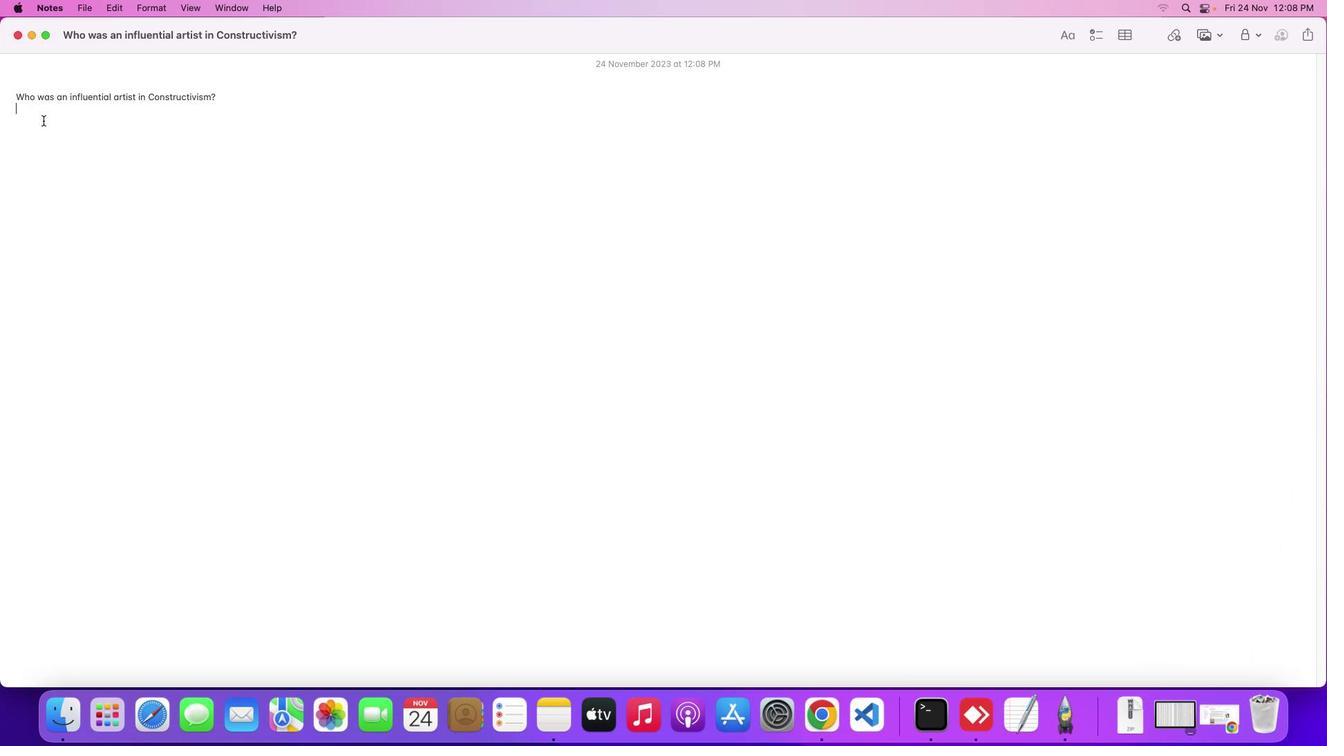 
Action: Mouse pressed left at (42, 121)
Screenshot: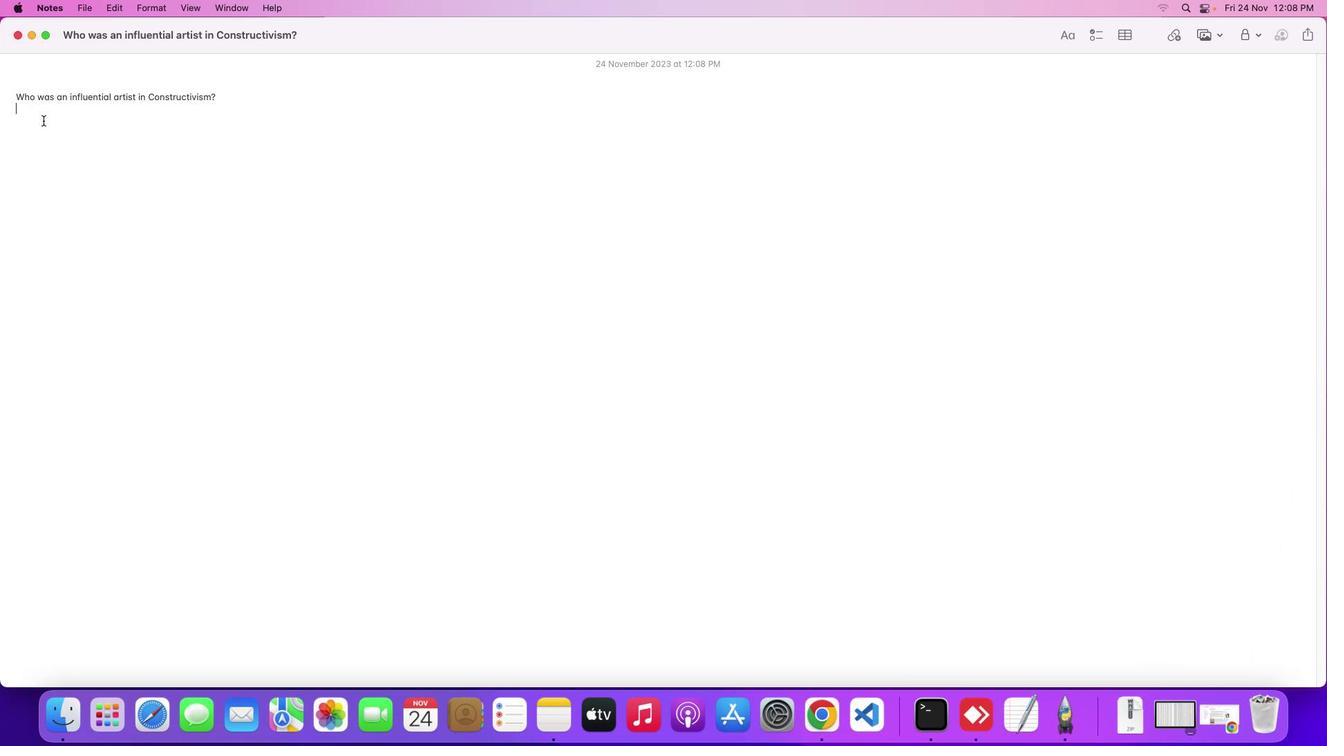 
Action: Mouse moved to (42, 121)
Screenshot: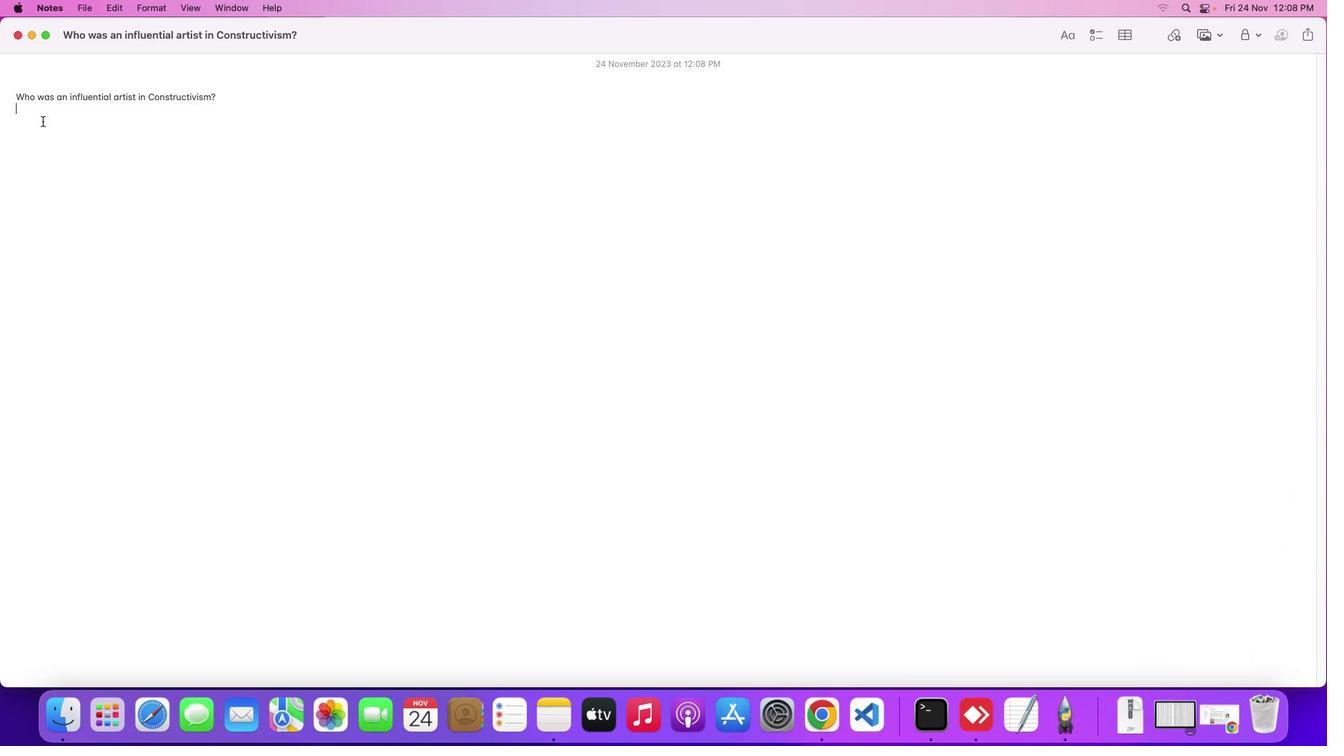 
Action: Key pressed Key.shift'V''l''a''d''i''m''i''r'Key.spaceKey.shift'T''a''t''l''i''n'Key.space'w''a''s'Key.space'a''n'Key.space'i''n''f''l''u''e''n''t''i''a''l'Key.space'a''r''t''i''s''t'Key.space'i''n'Key.spaceKey.shift'C''o''n''s''t''r''u''c''t''i''v''i''s''m''.'
Screenshot: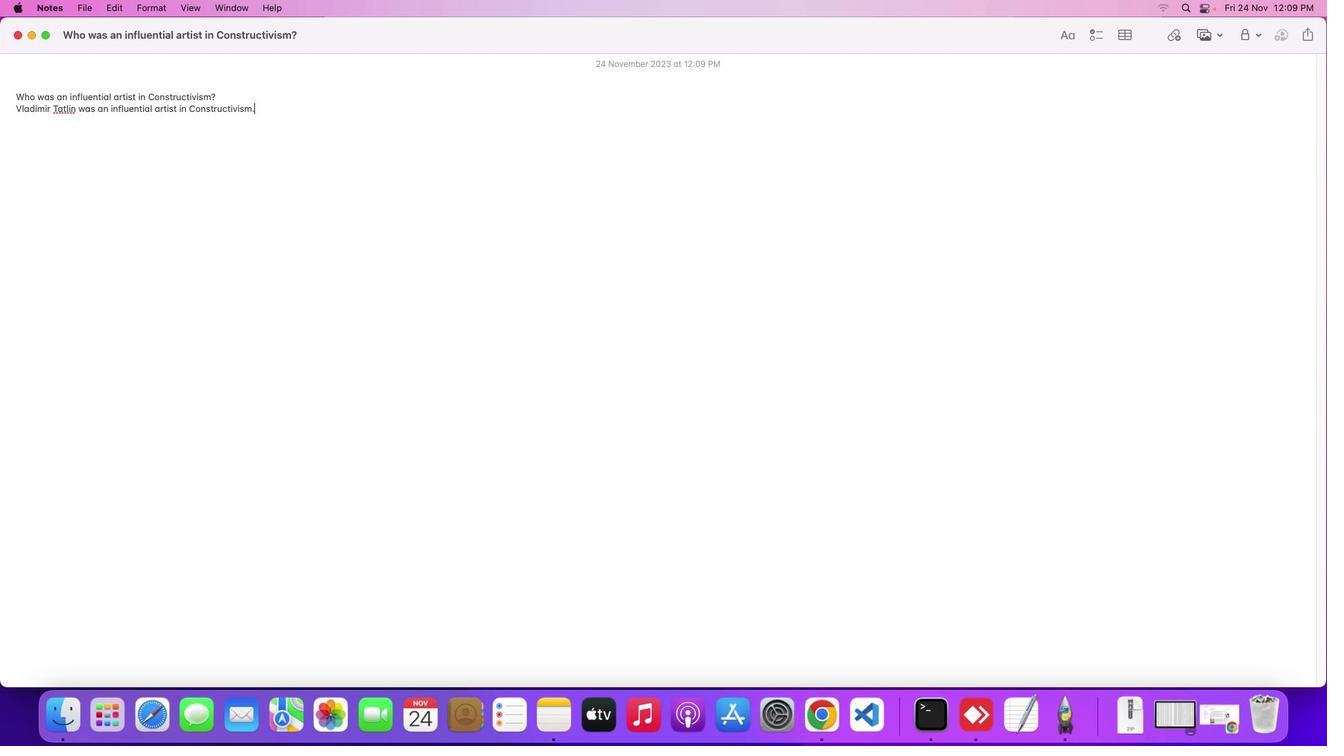 
